 Task: Research Airbnb properties in Luton, United Kingdom from 8th January 2024 to 19th January 2024 for 1 adult. Place can be shared room with 1  bedroom having 1 bed and 1 bathroom. Property type can be hotel.
Action: Mouse moved to (426, 114)
Screenshot: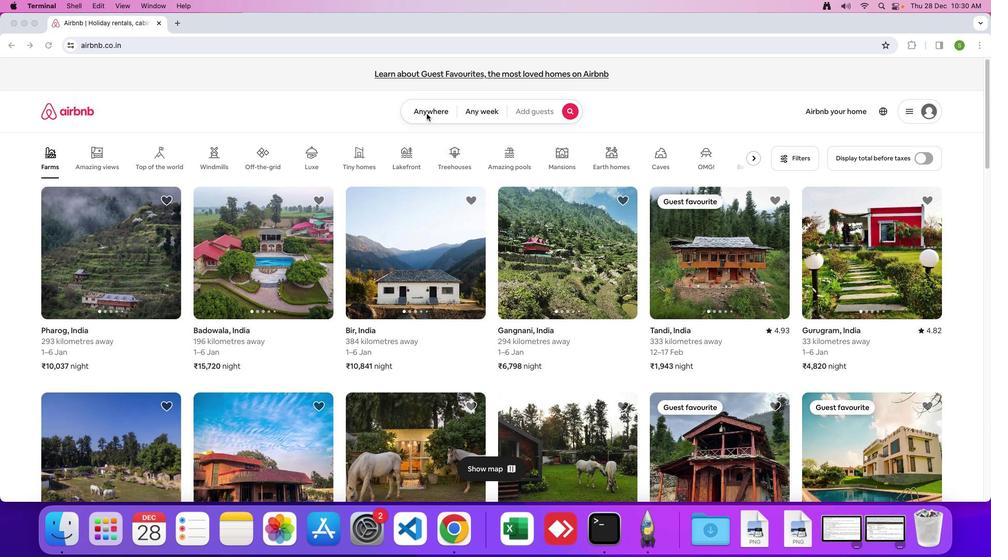 
Action: Mouse pressed left at (426, 114)
Screenshot: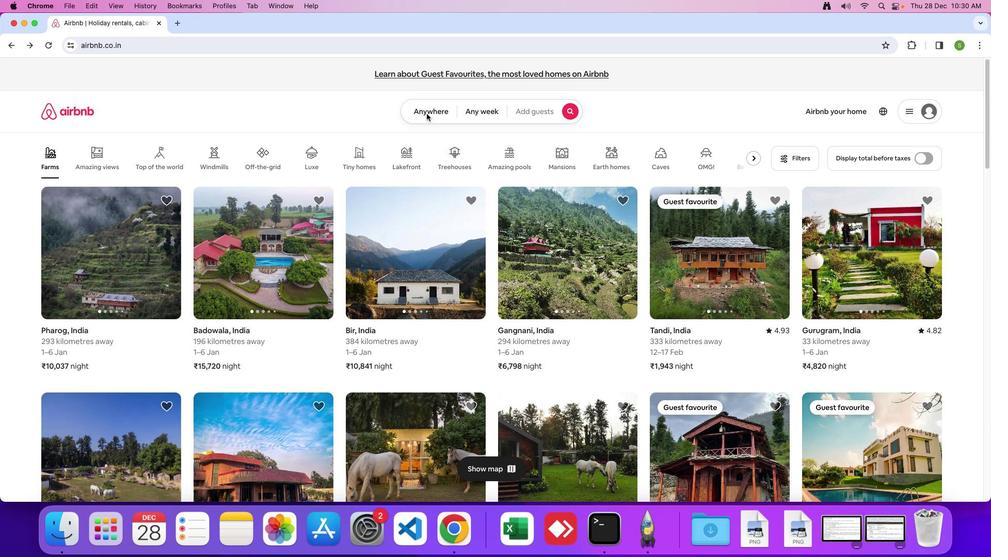 
Action: Mouse moved to (433, 109)
Screenshot: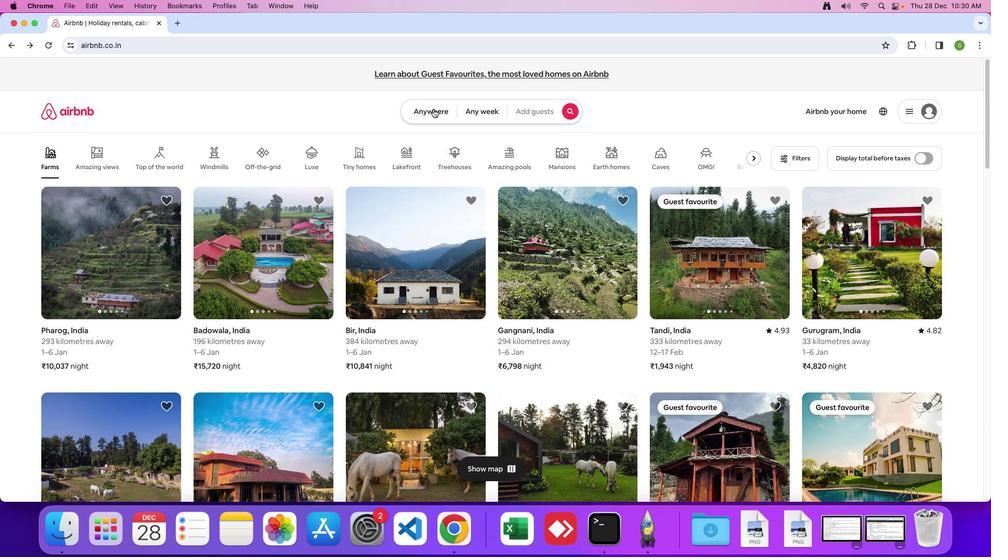 
Action: Mouse pressed left at (433, 109)
Screenshot: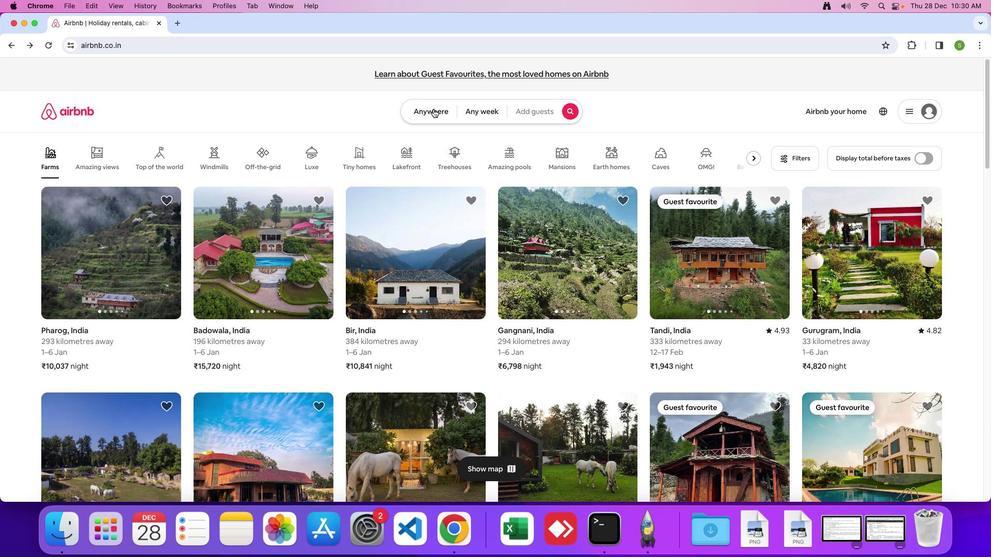 
Action: Mouse moved to (347, 153)
Screenshot: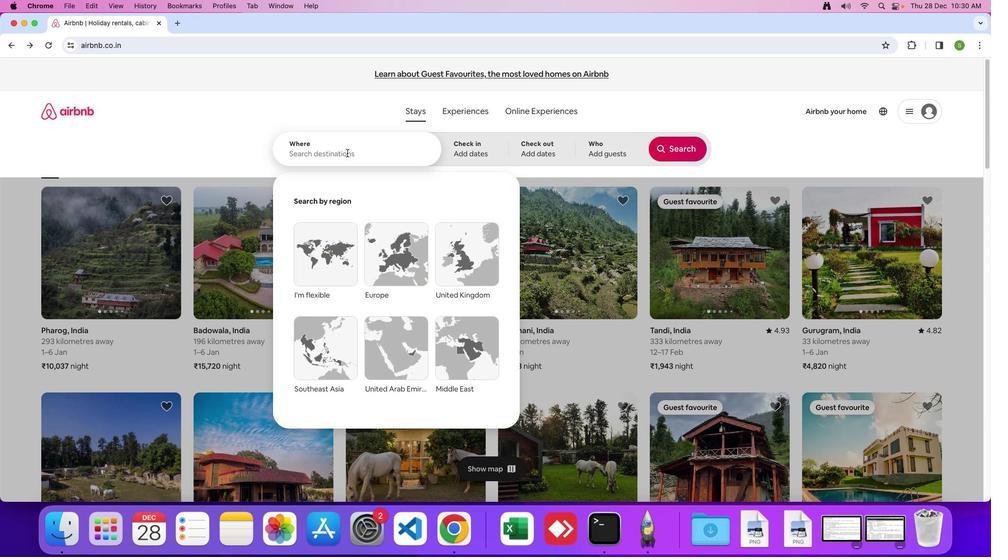 
Action: Mouse pressed left at (347, 153)
Screenshot: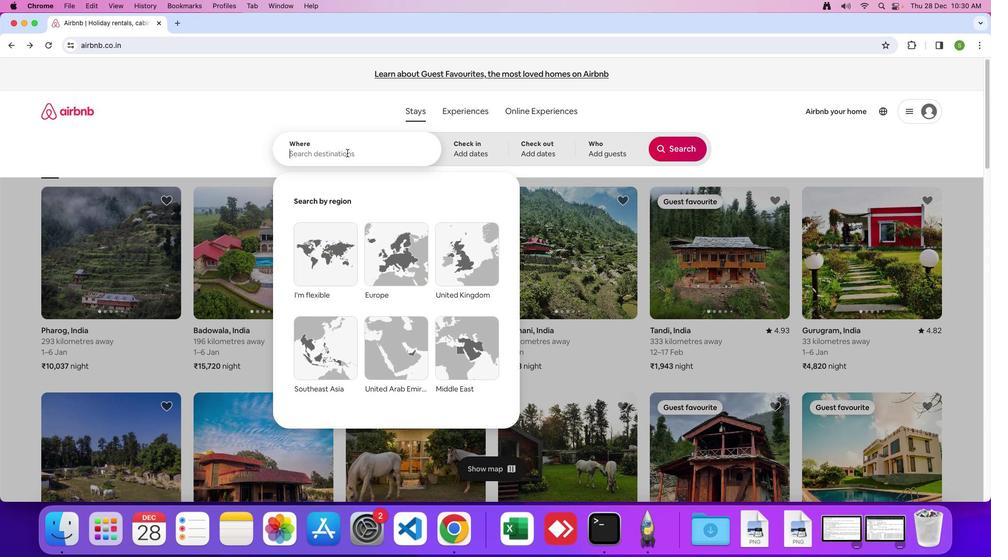 
Action: Key pressed 'L'Key.caps_lock'u''t''o''n'','Key.spaceKey.shift'U''n''i''t''e''d'Key.spaceKey.shift'K''i''n''g''d''o''m'Key.enter
Screenshot: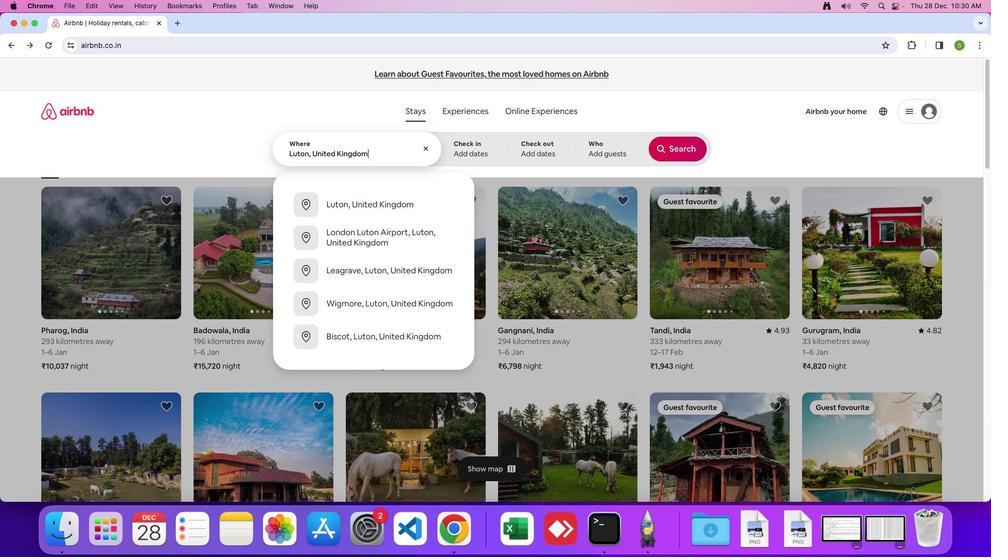 
Action: Mouse moved to (548, 304)
Screenshot: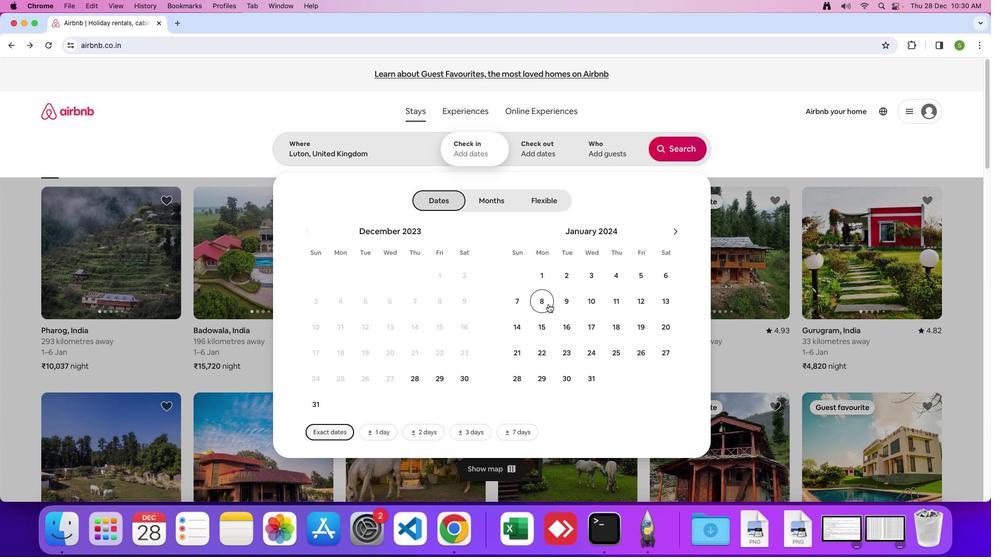 
Action: Mouse pressed left at (548, 304)
Screenshot: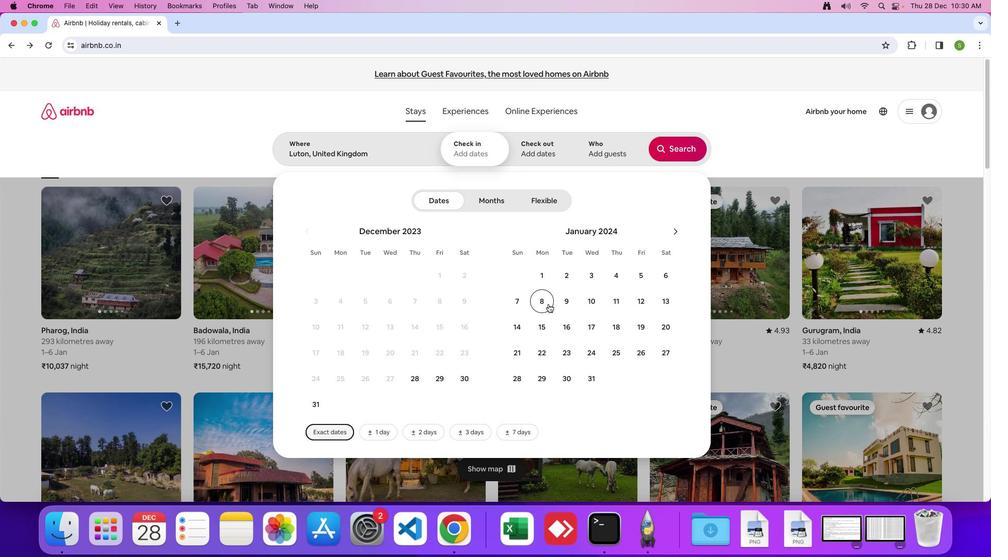 
Action: Mouse moved to (641, 323)
Screenshot: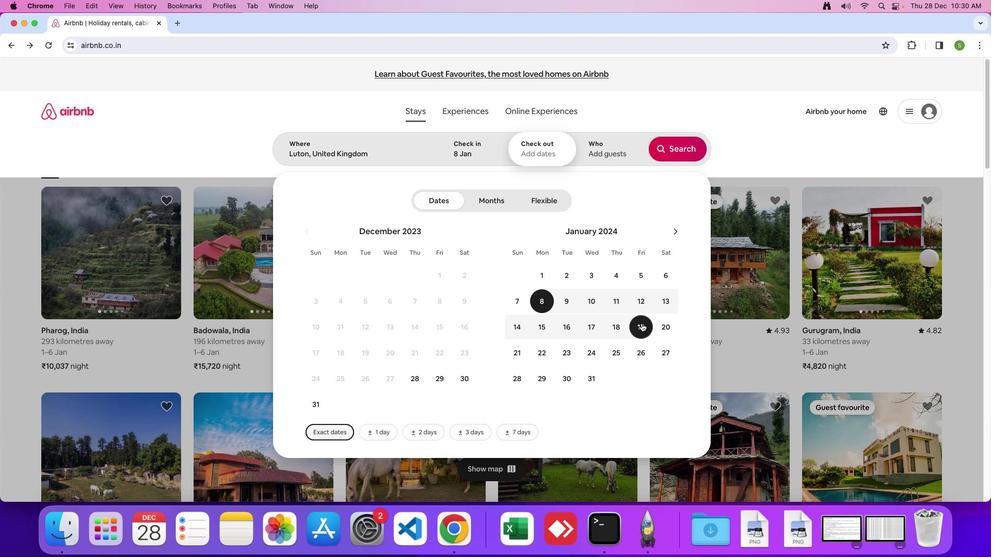 
Action: Mouse pressed left at (641, 323)
Screenshot: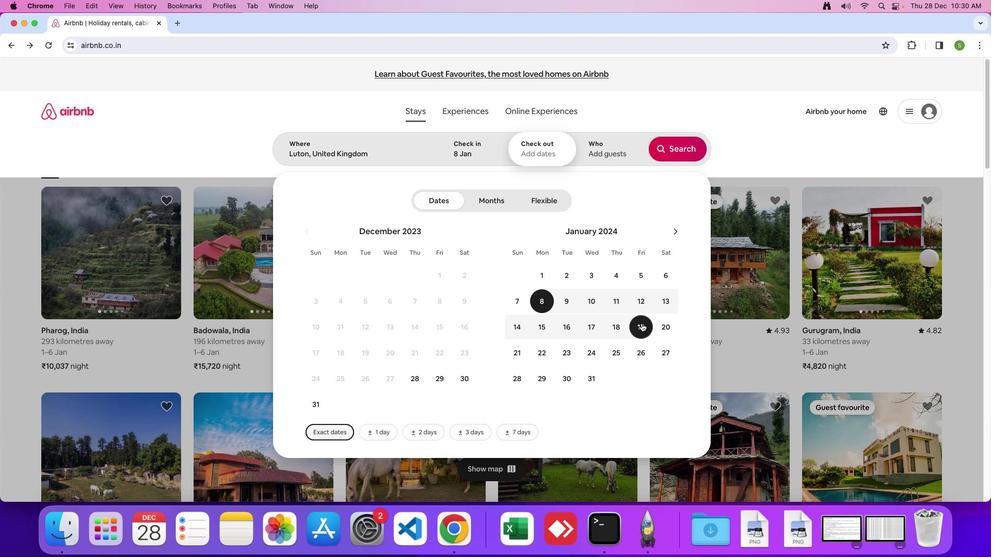 
Action: Mouse moved to (611, 156)
Screenshot: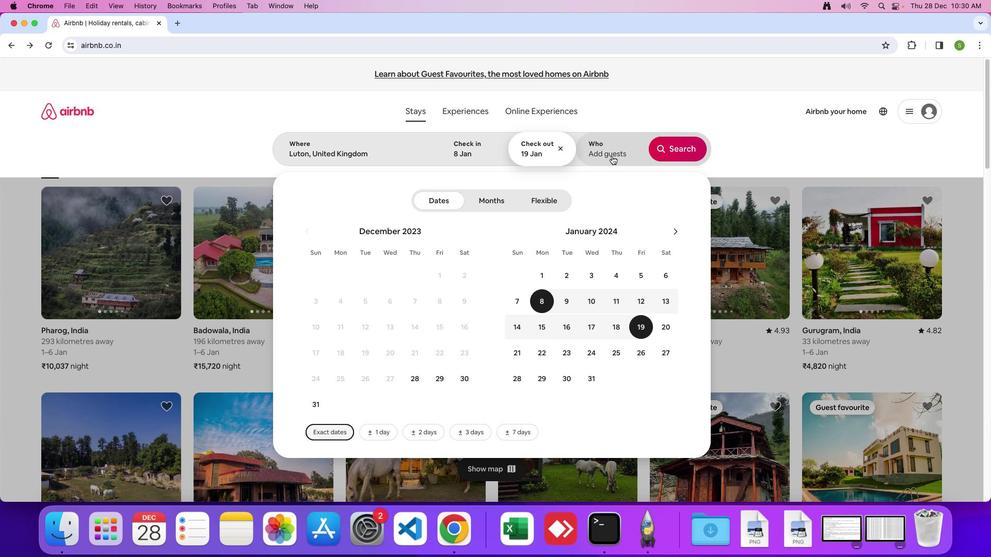 
Action: Mouse pressed left at (611, 156)
Screenshot: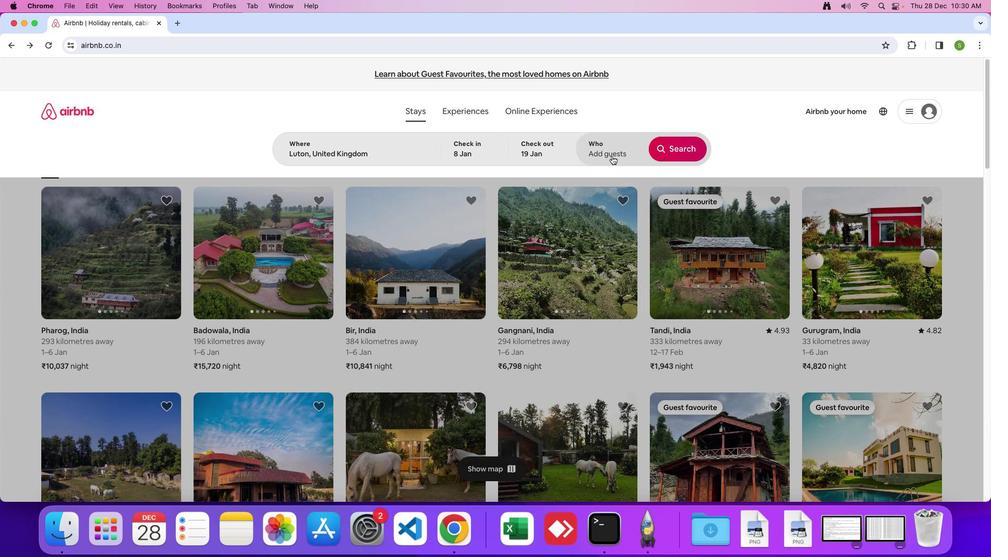 
Action: Mouse moved to (676, 201)
Screenshot: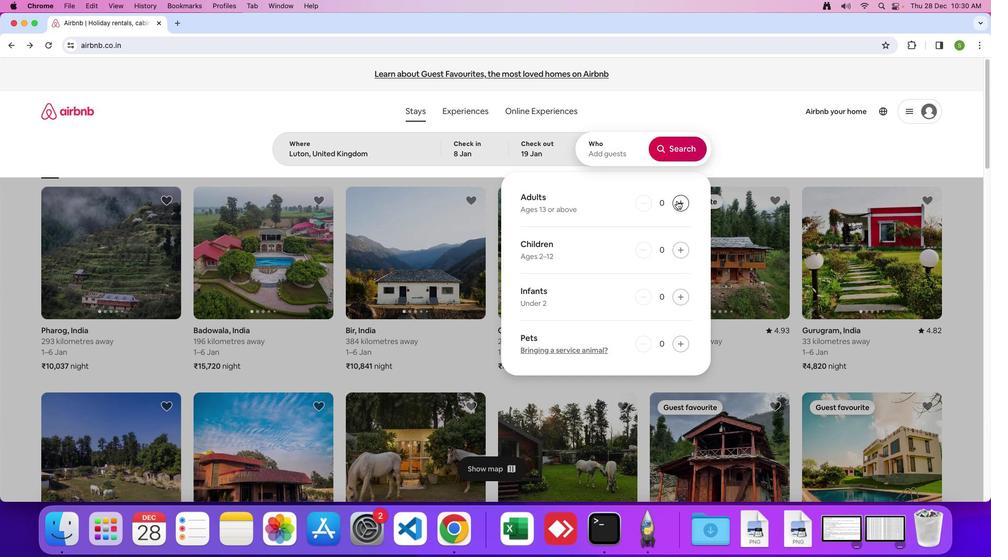 
Action: Mouse pressed left at (676, 201)
Screenshot: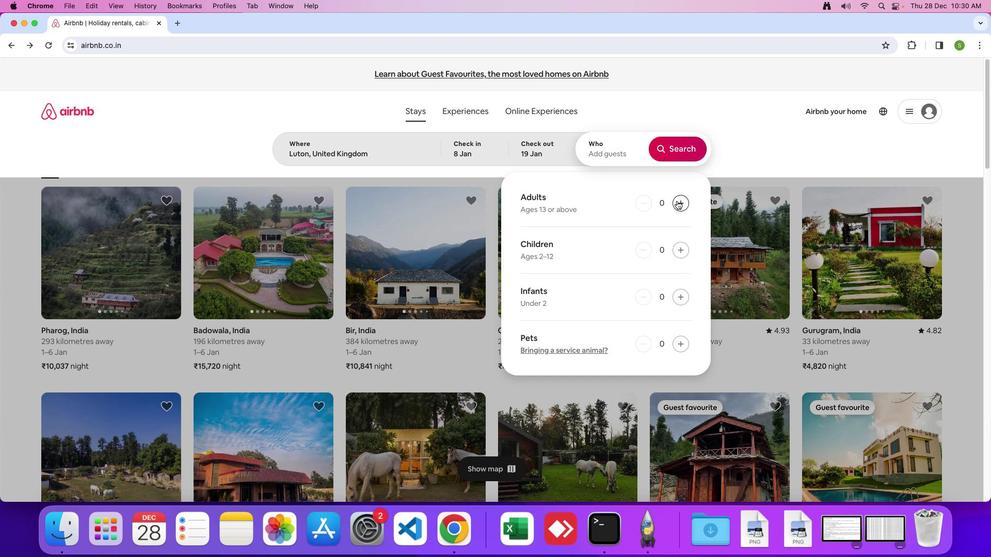 
Action: Mouse moved to (681, 154)
Screenshot: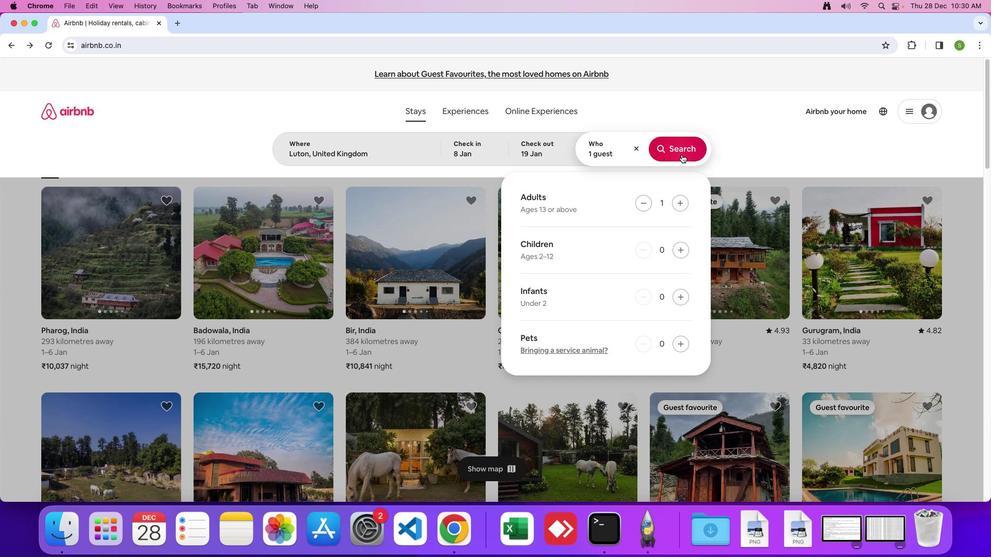 
Action: Mouse pressed left at (681, 154)
Screenshot: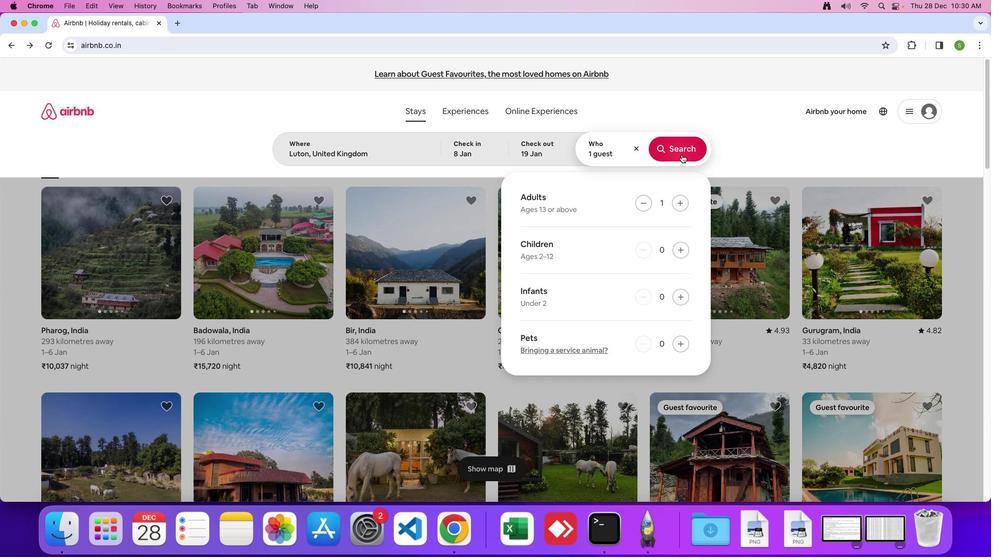 
Action: Mouse moved to (827, 117)
Screenshot: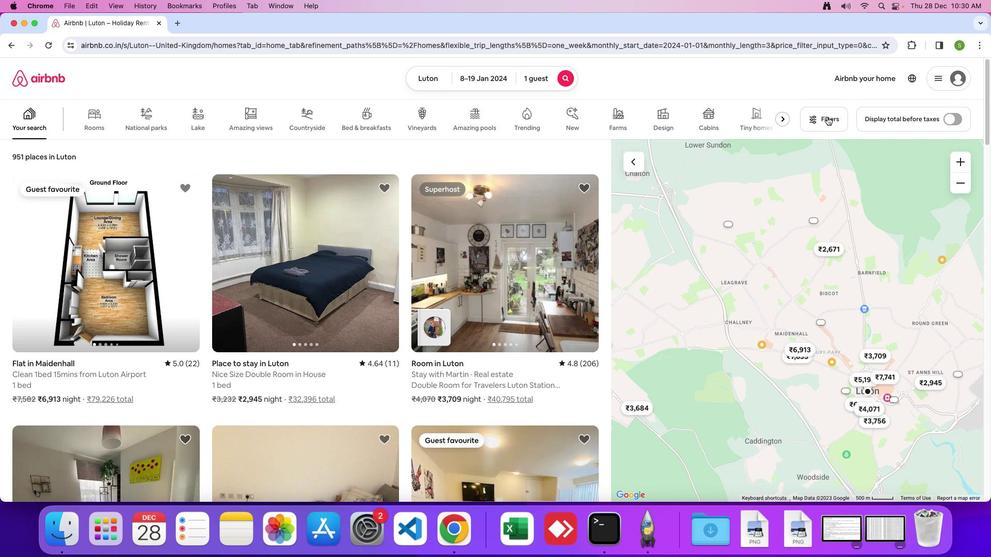 
Action: Mouse pressed left at (827, 117)
Screenshot: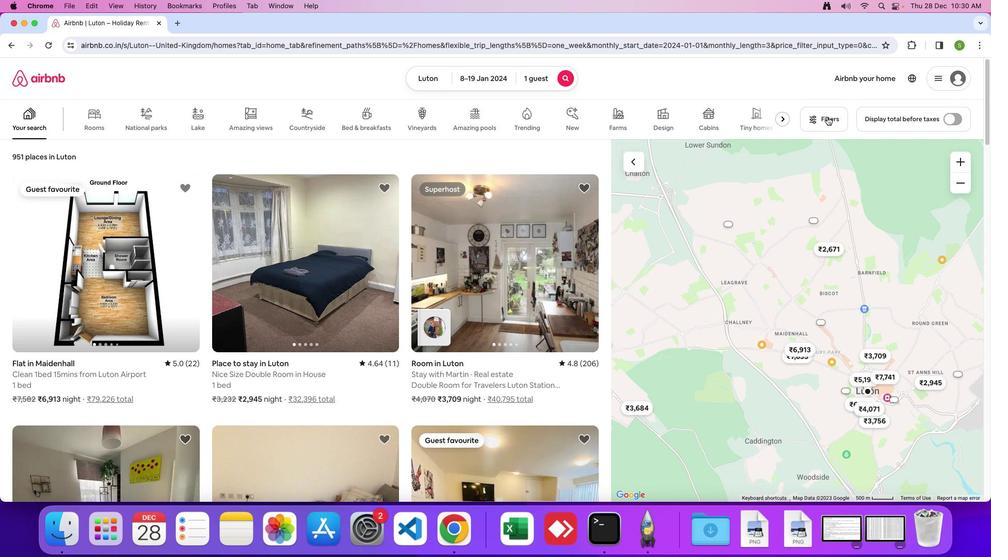
Action: Mouse moved to (464, 266)
Screenshot: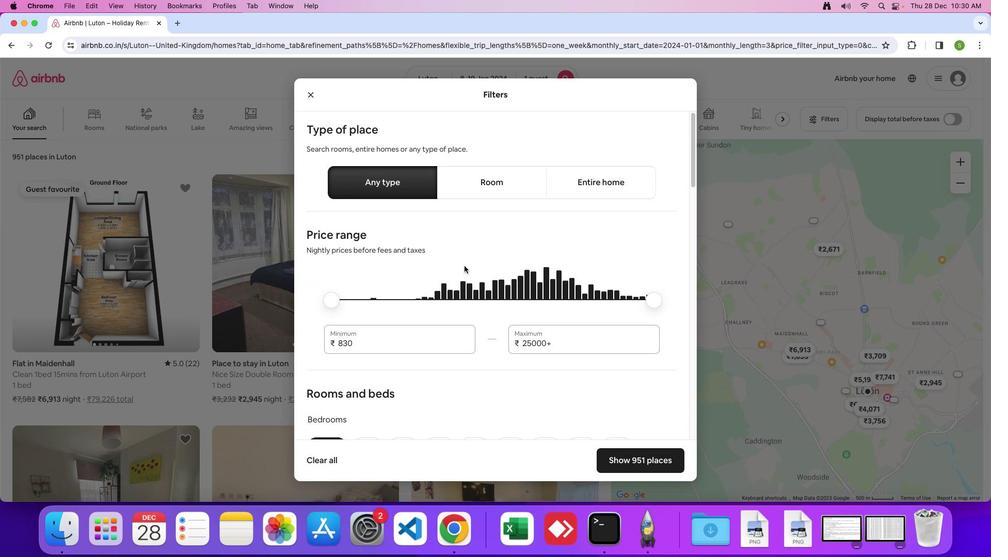 
Action: Mouse scrolled (464, 266) with delta (0, 0)
Screenshot: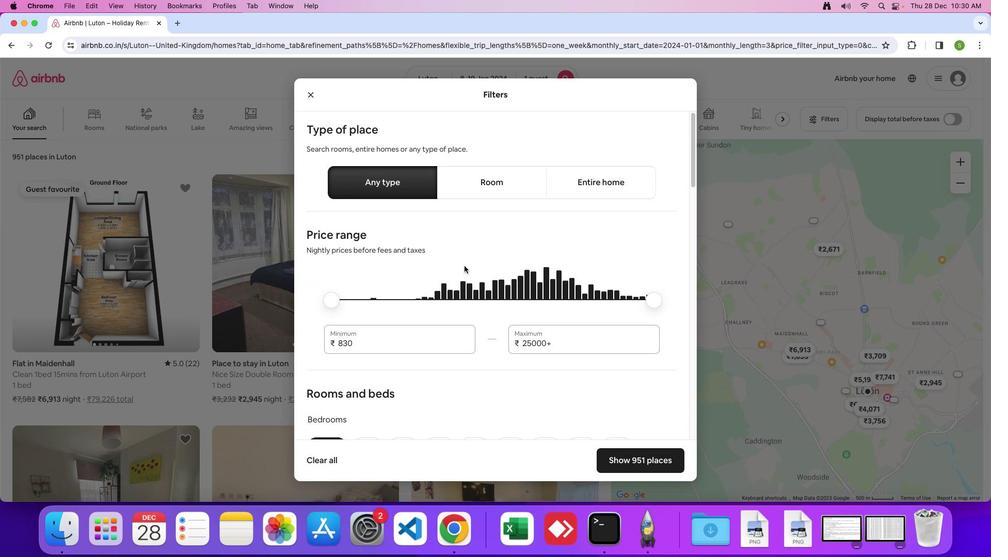 
Action: Mouse moved to (464, 266)
Screenshot: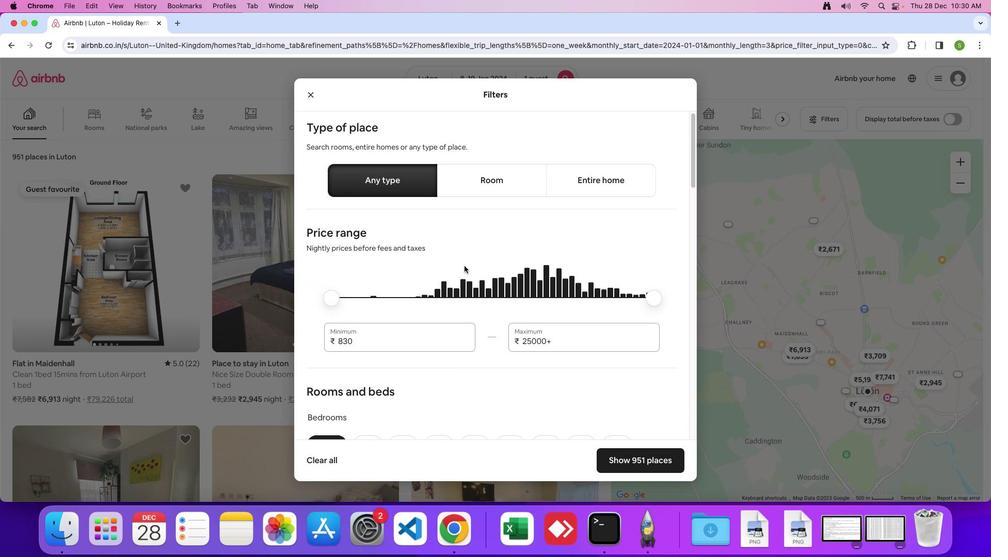 
Action: Mouse scrolled (464, 266) with delta (0, 0)
Screenshot: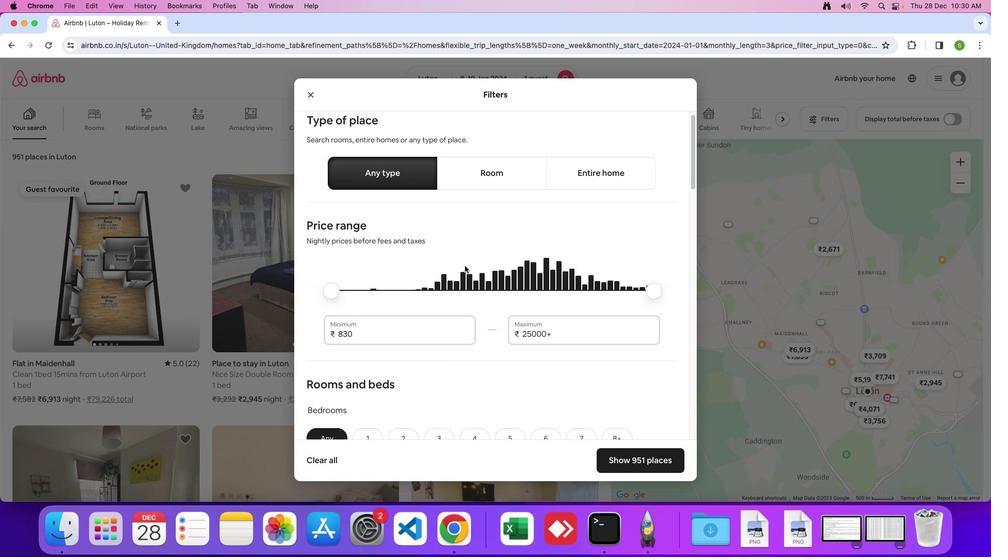 
Action: Mouse moved to (464, 266)
Screenshot: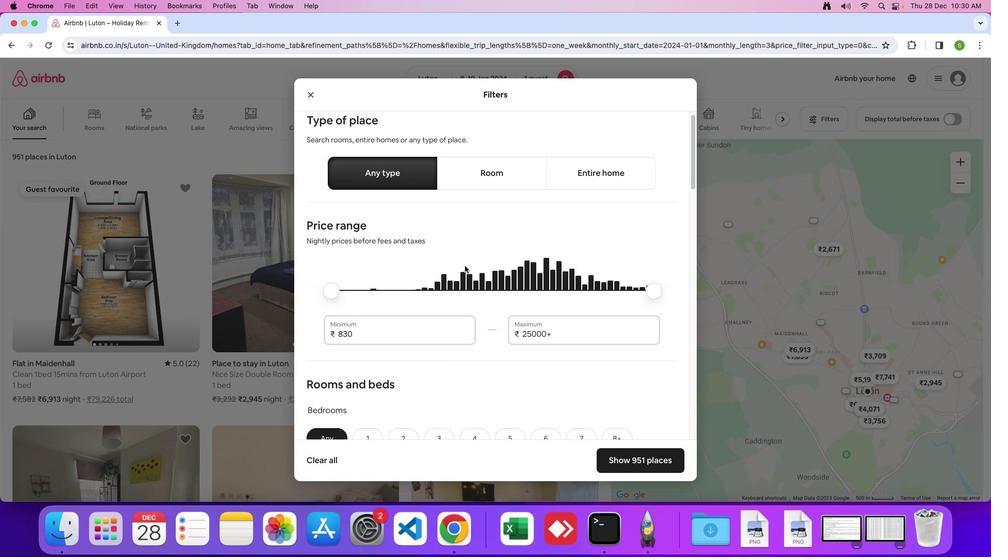 
Action: Mouse scrolled (464, 266) with delta (0, 0)
Screenshot: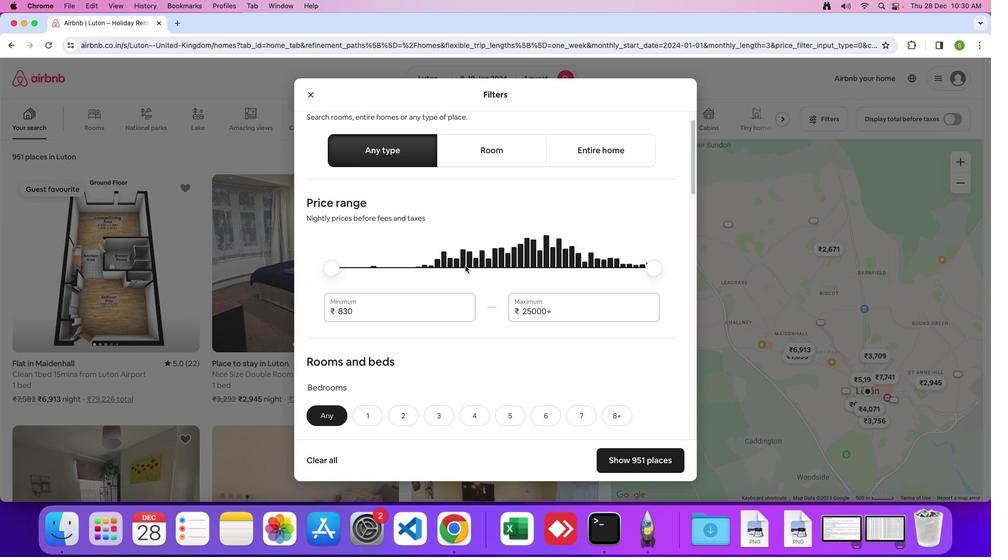 
Action: Mouse moved to (466, 264)
Screenshot: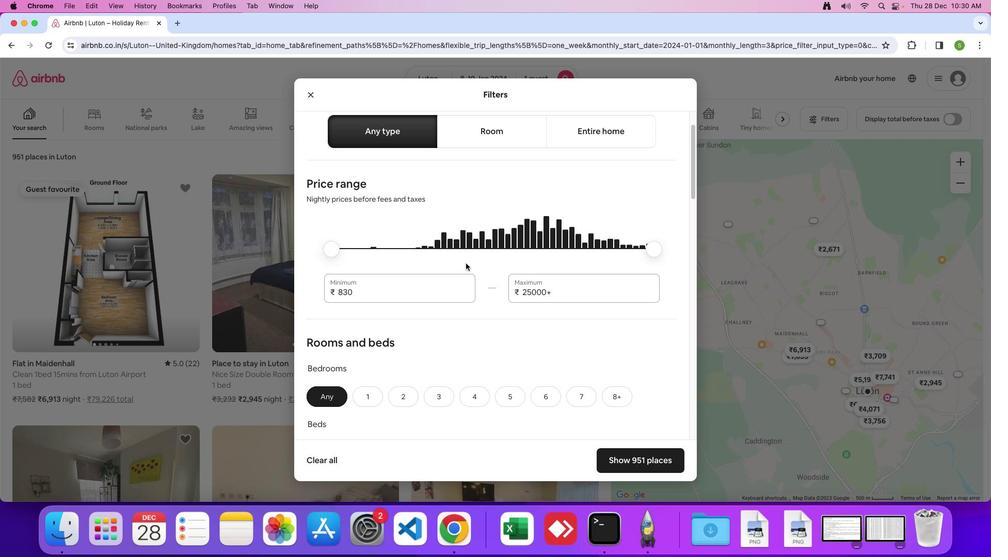 
Action: Mouse scrolled (466, 264) with delta (0, 0)
Screenshot: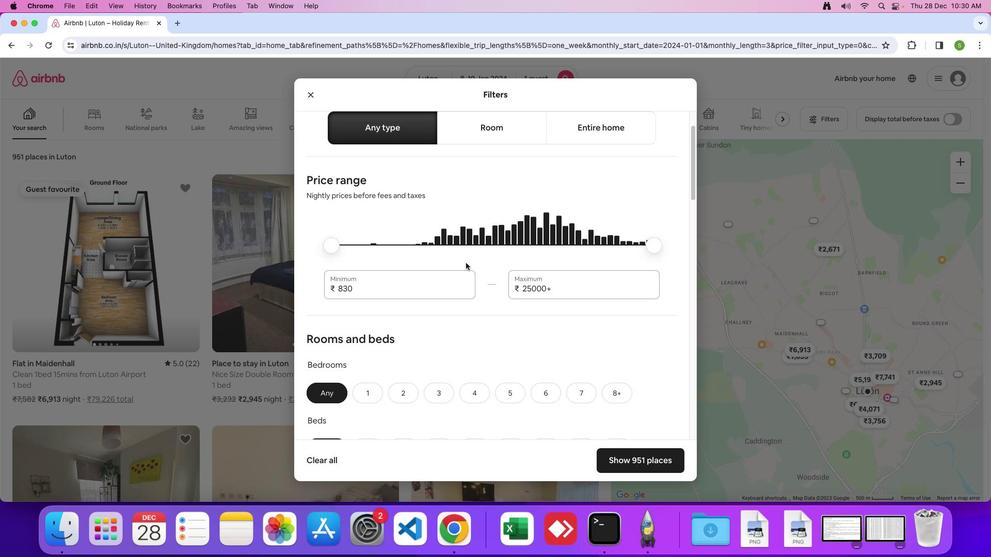 
Action: Mouse scrolled (466, 264) with delta (0, 0)
Screenshot: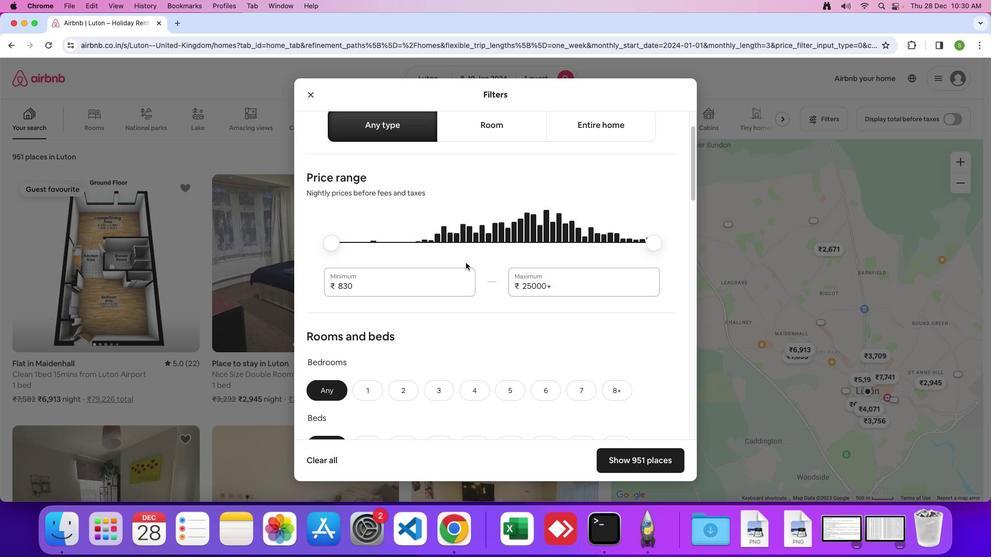 
Action: Mouse moved to (466, 263)
Screenshot: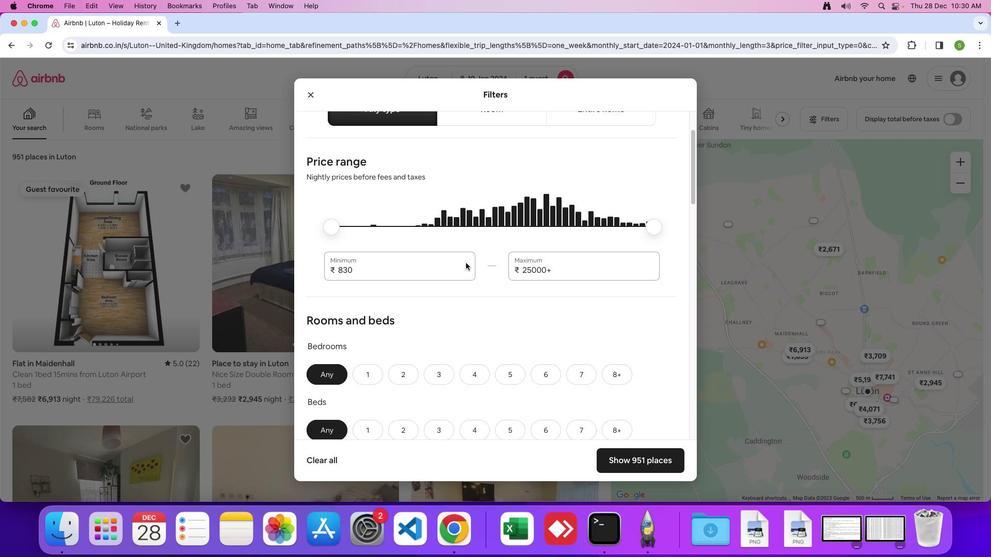 
Action: Mouse scrolled (466, 263) with delta (0, 0)
Screenshot: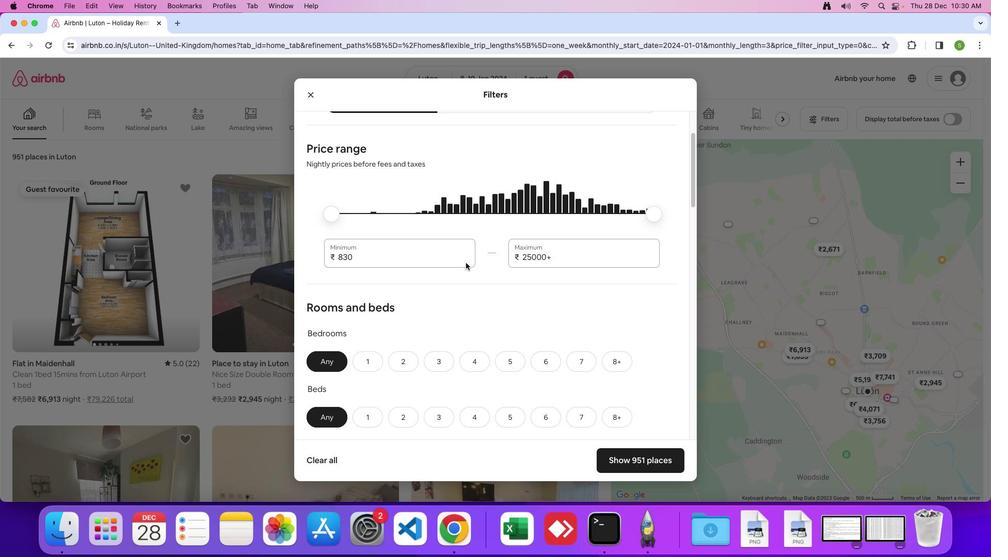 
Action: Mouse scrolled (466, 263) with delta (0, 0)
Screenshot: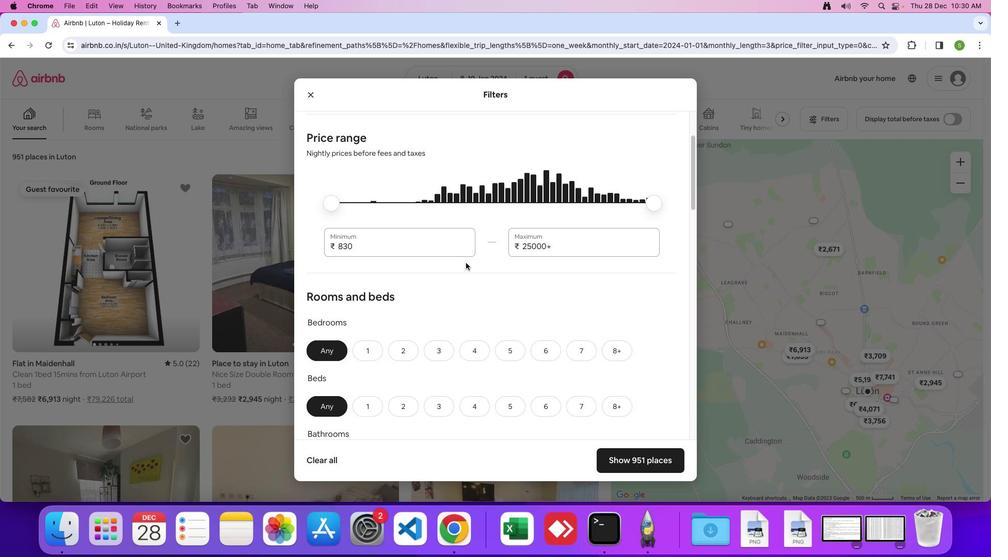 
Action: Mouse scrolled (466, 263) with delta (0, 0)
Screenshot: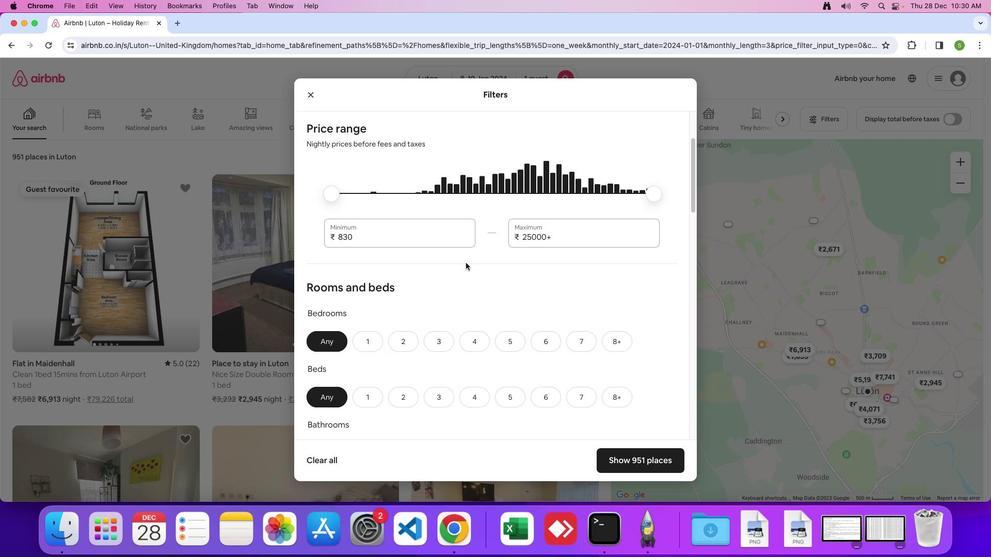 
Action: Mouse scrolled (466, 263) with delta (0, 0)
Screenshot: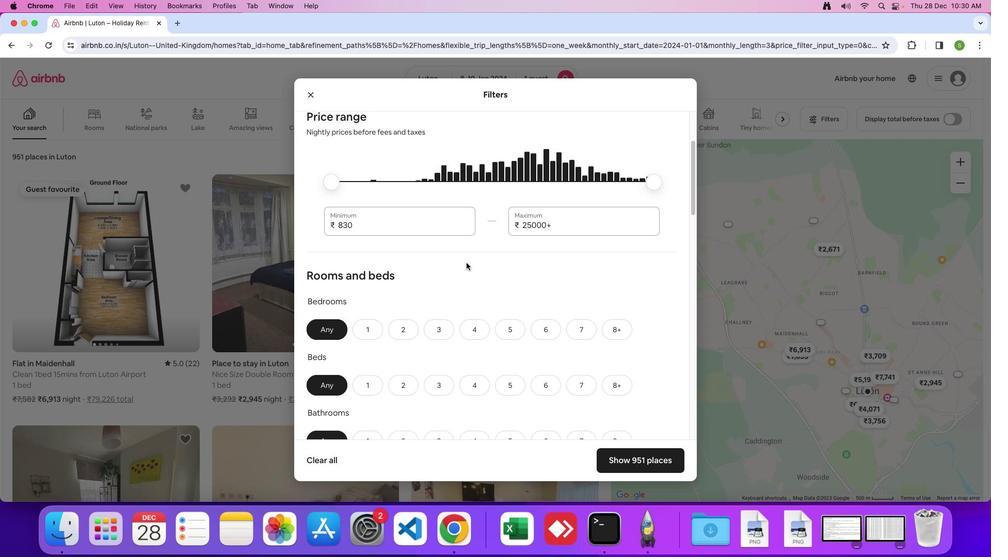
Action: Mouse scrolled (466, 263) with delta (0, 0)
Screenshot: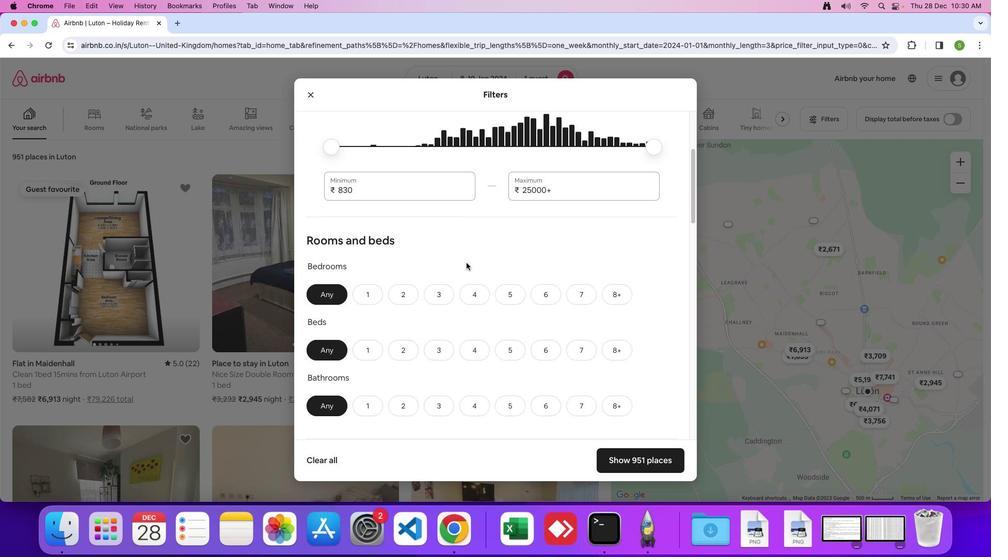 
Action: Mouse scrolled (466, 263) with delta (0, -2)
Screenshot: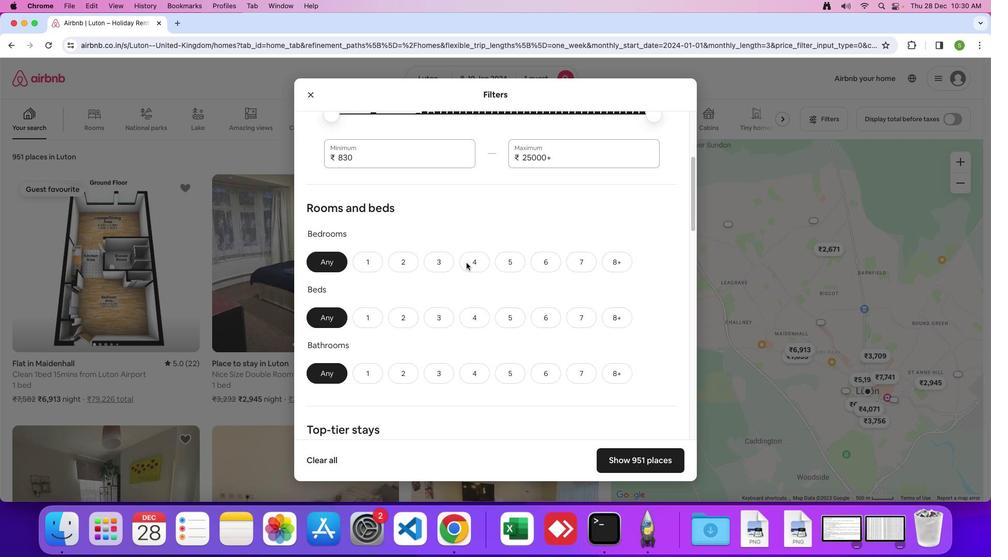 
Action: Mouse moved to (373, 237)
Screenshot: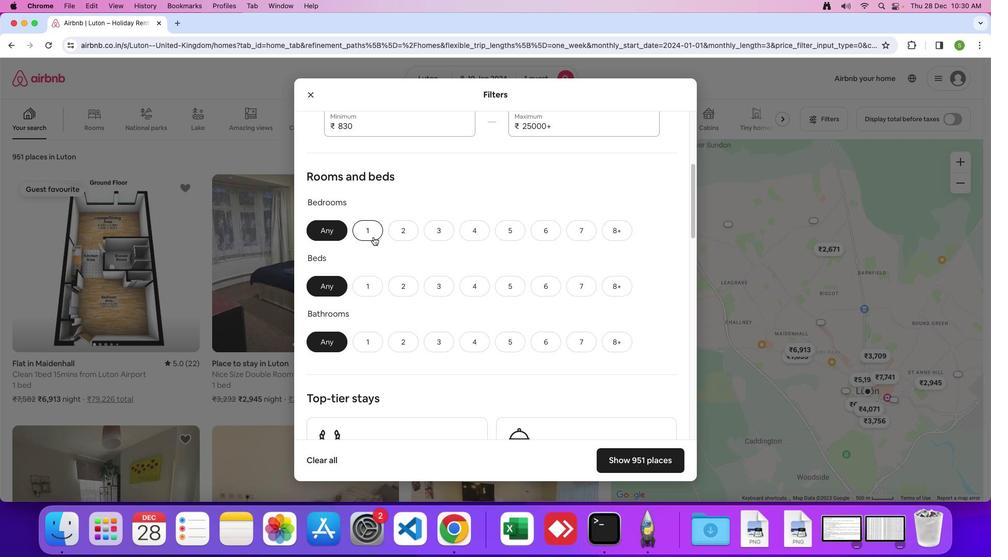 
Action: Mouse pressed left at (373, 237)
Screenshot: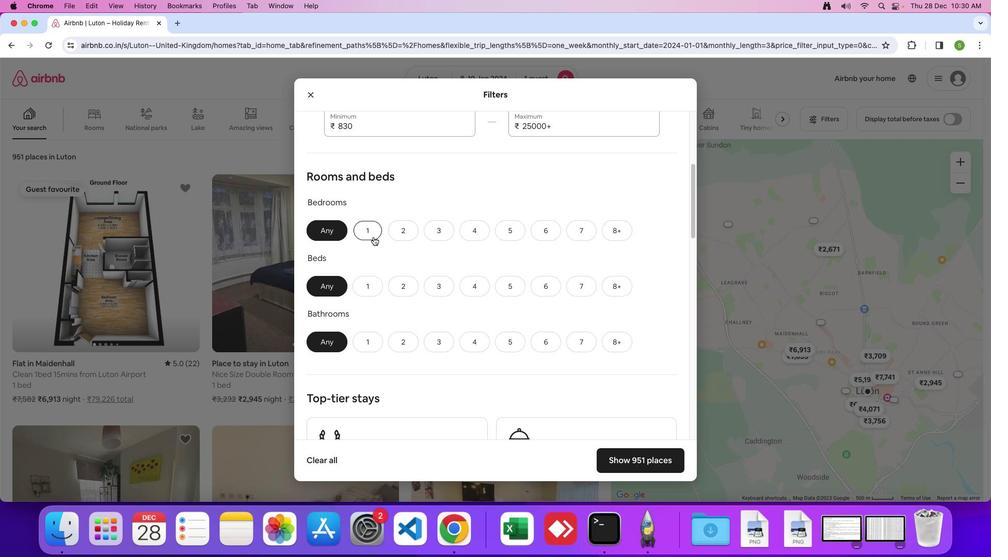 
Action: Mouse moved to (368, 283)
Screenshot: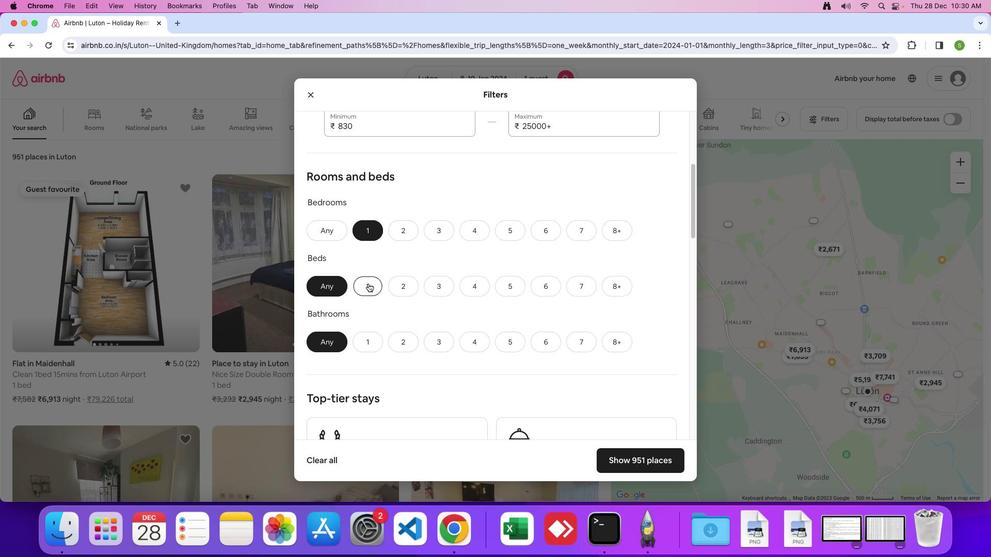 
Action: Mouse pressed left at (368, 283)
Screenshot: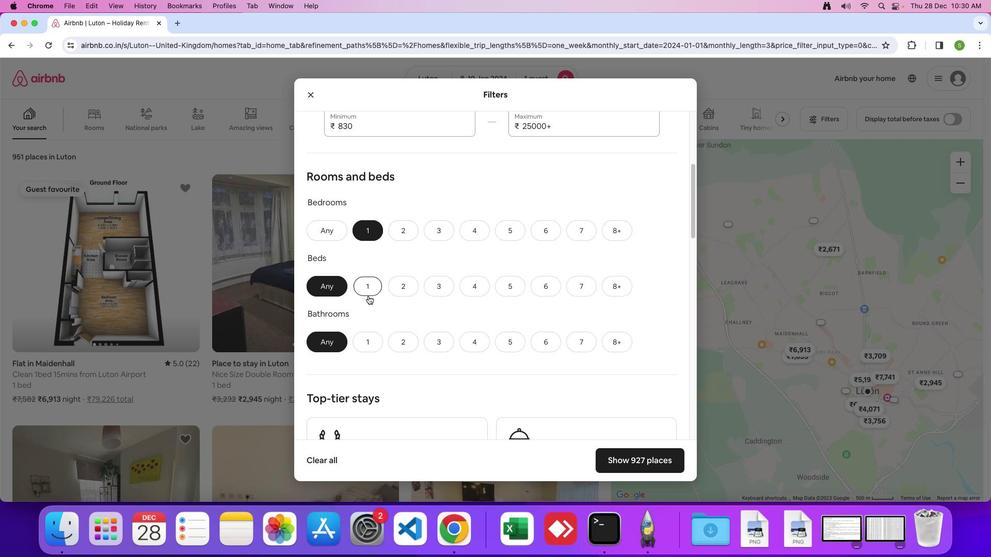
Action: Mouse moved to (361, 337)
Screenshot: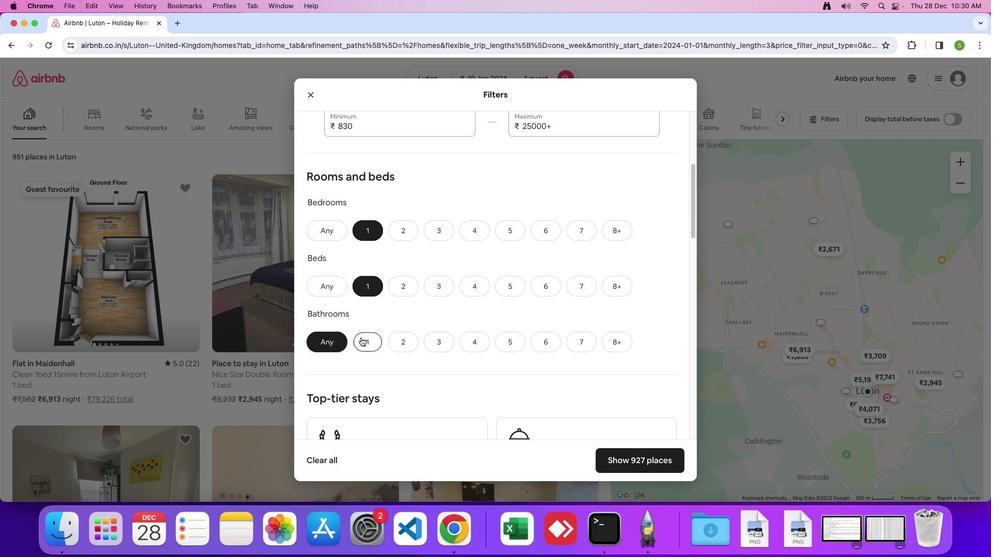 
Action: Mouse pressed left at (361, 337)
Screenshot: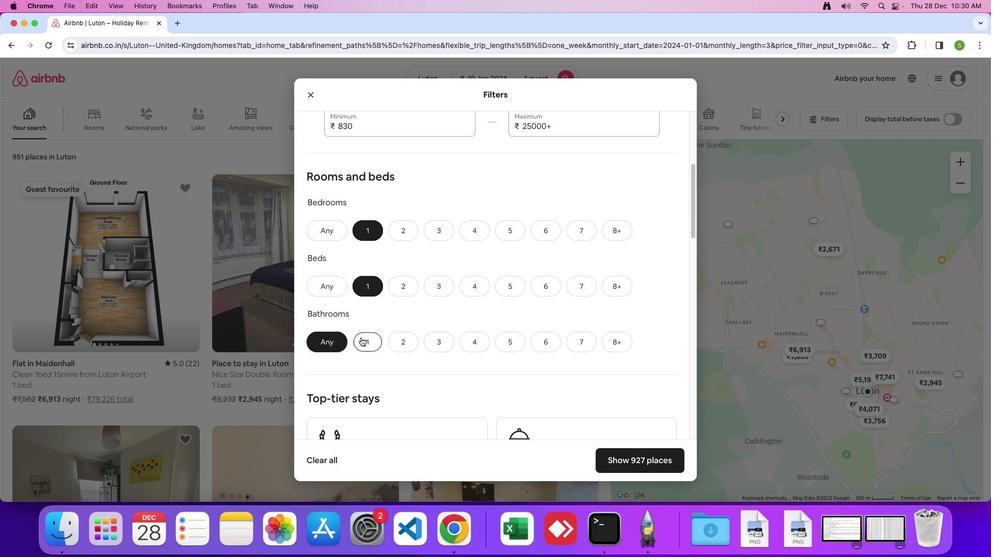 
Action: Mouse moved to (537, 267)
Screenshot: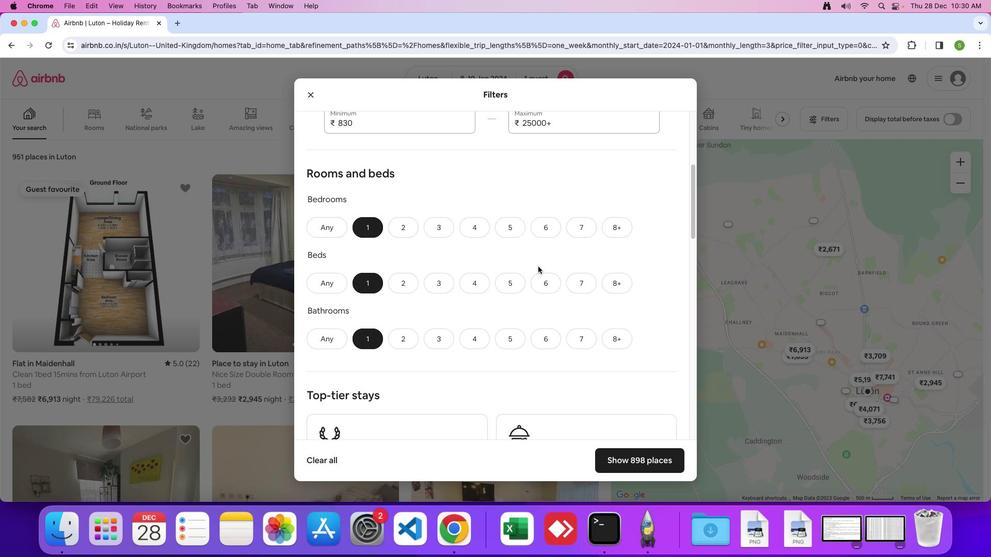 
Action: Mouse scrolled (537, 267) with delta (0, 0)
Screenshot: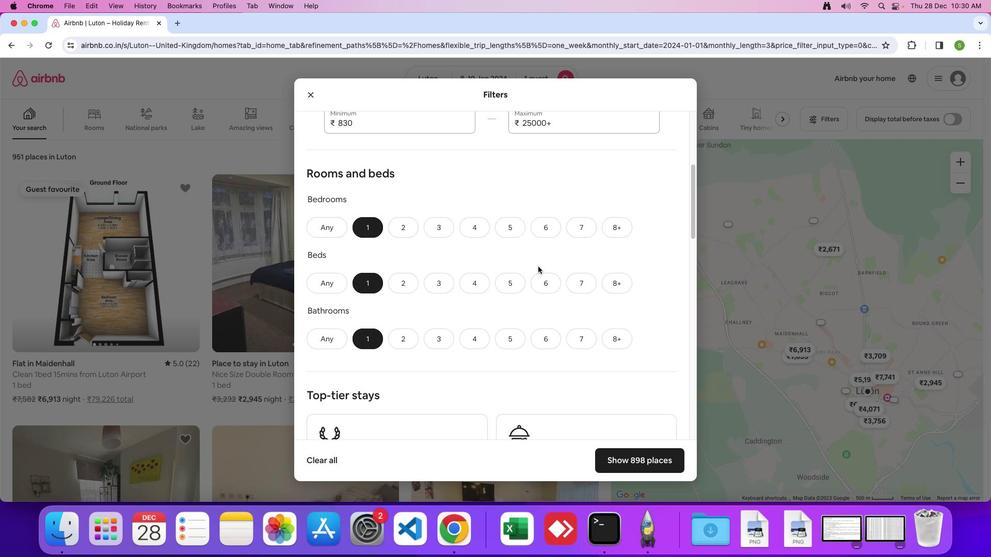
Action: Mouse moved to (537, 266)
Screenshot: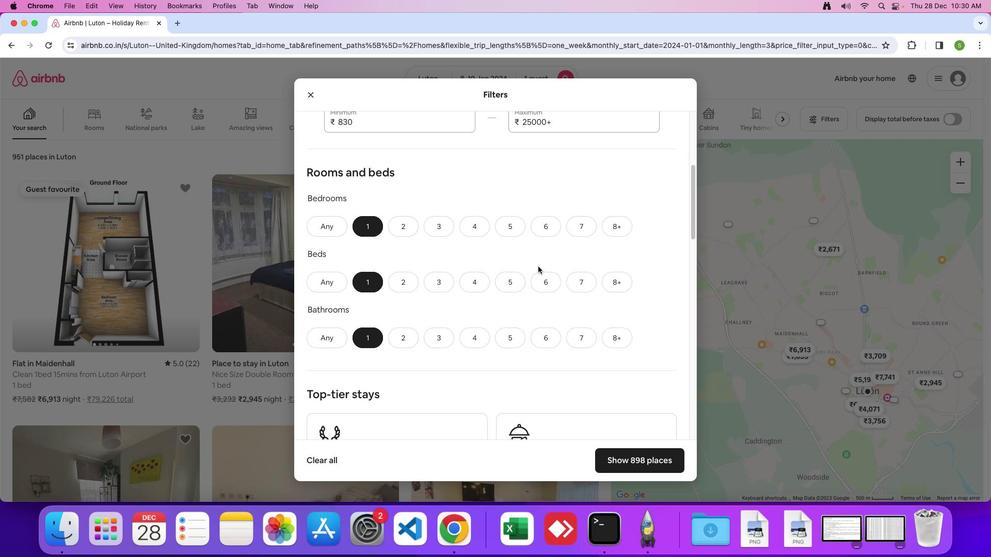 
Action: Mouse scrolled (537, 266) with delta (0, 0)
Screenshot: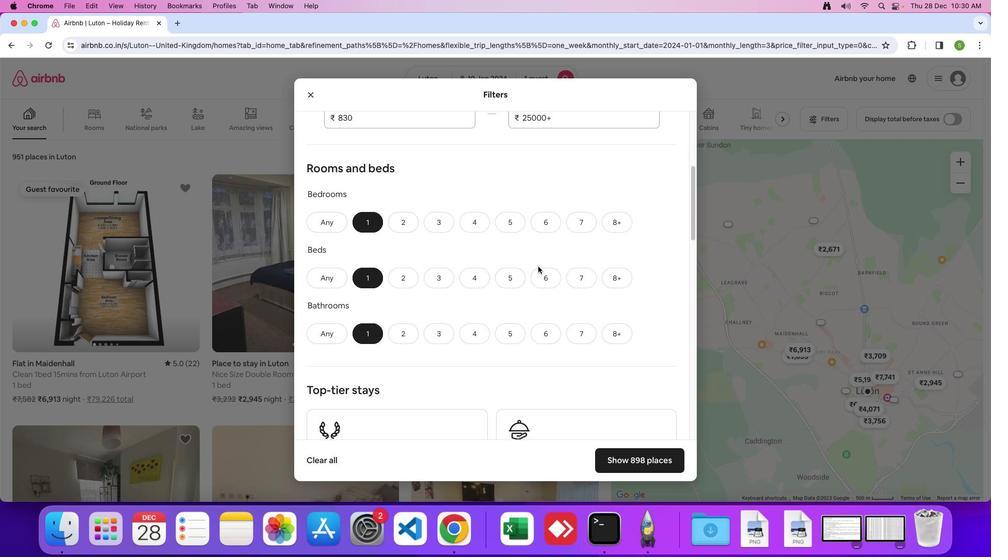 
Action: Mouse moved to (537, 266)
Screenshot: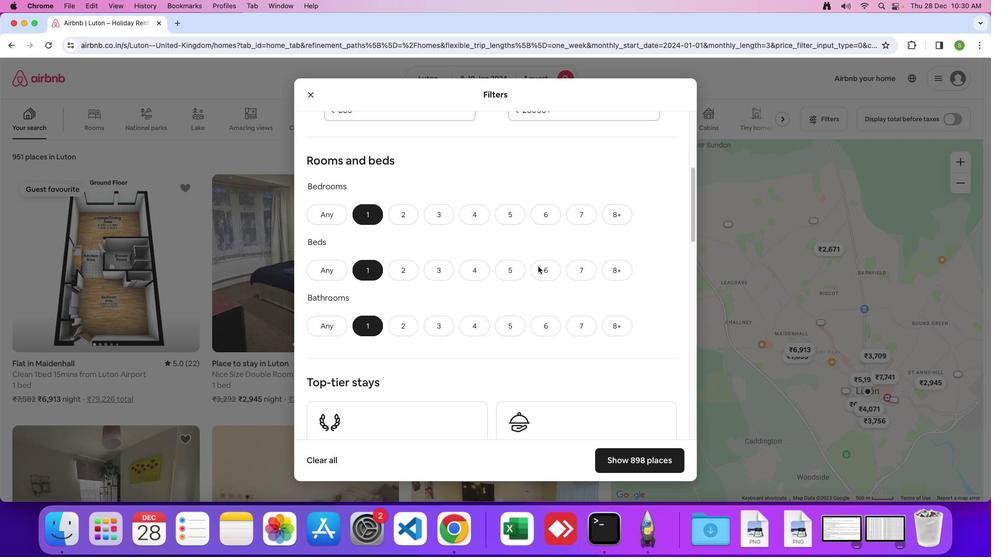 
Action: Mouse scrolled (537, 266) with delta (0, 0)
Screenshot: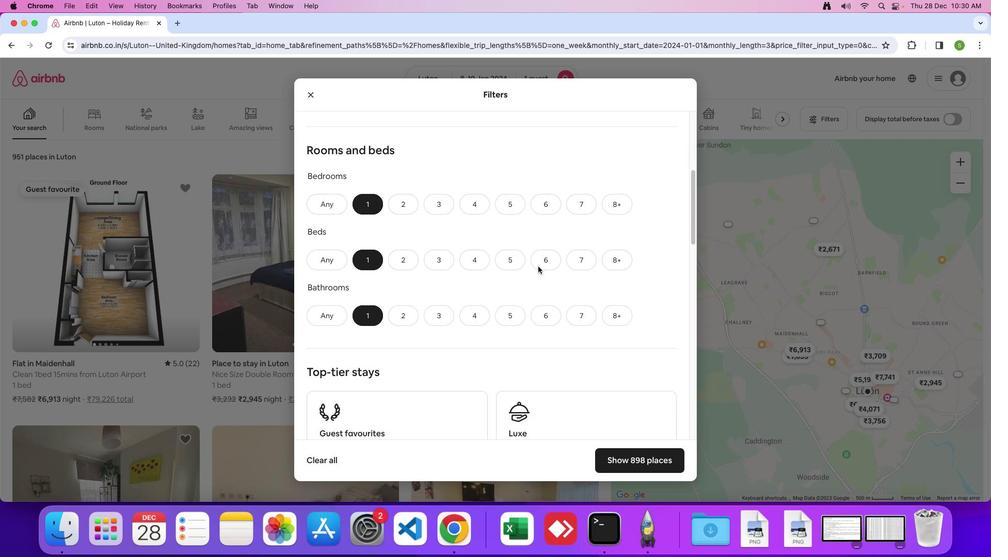
Action: Mouse moved to (525, 268)
Screenshot: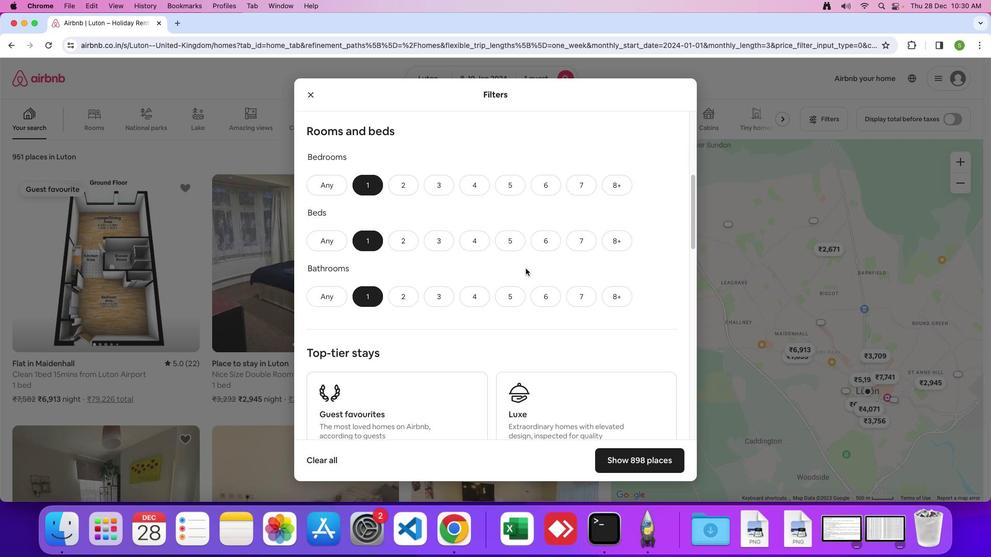 
Action: Mouse scrolled (525, 268) with delta (0, 0)
Screenshot: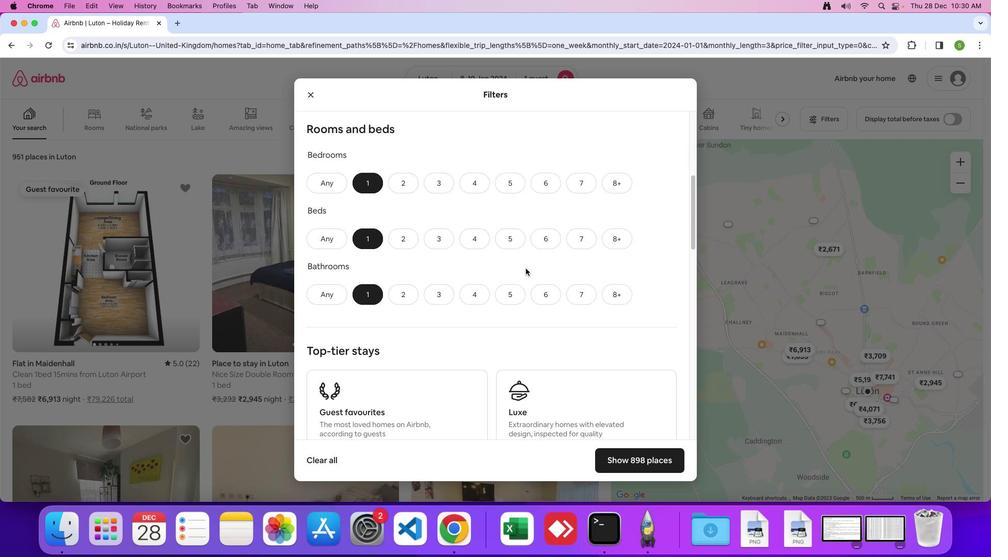
Action: Mouse scrolled (525, 268) with delta (0, 0)
Screenshot: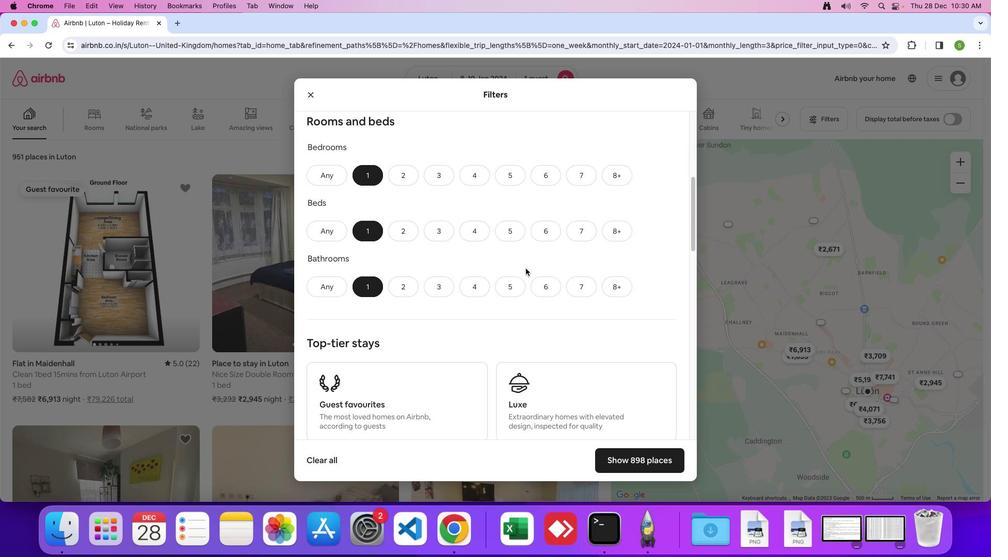 
Action: Mouse scrolled (525, 268) with delta (0, 0)
Screenshot: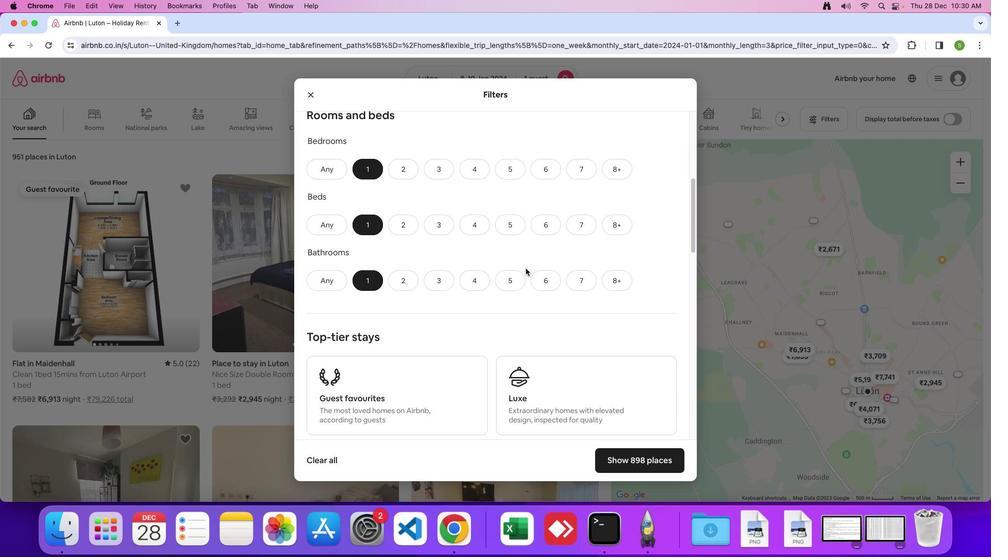 
Action: Mouse scrolled (525, 268) with delta (0, 0)
Screenshot: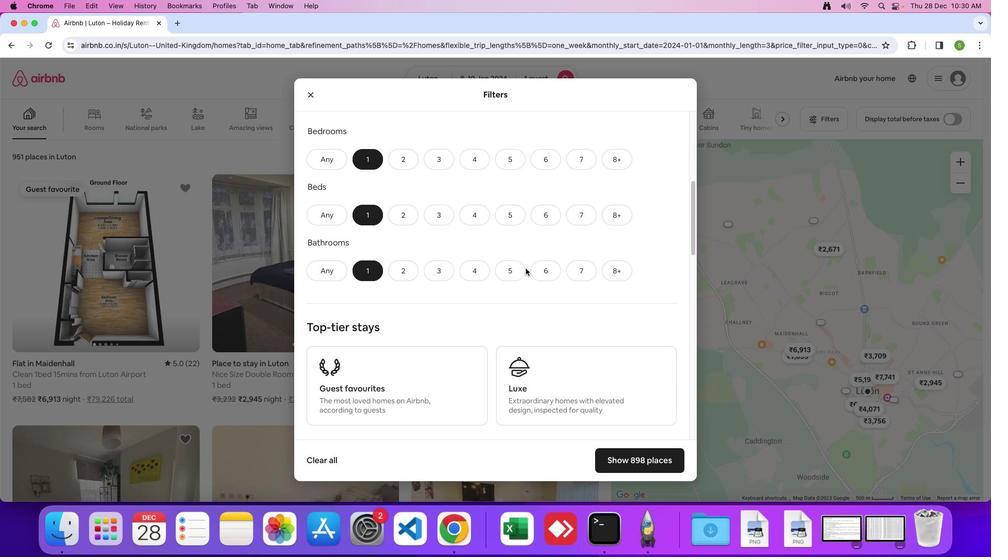 
Action: Mouse scrolled (525, 268) with delta (0, 0)
Screenshot: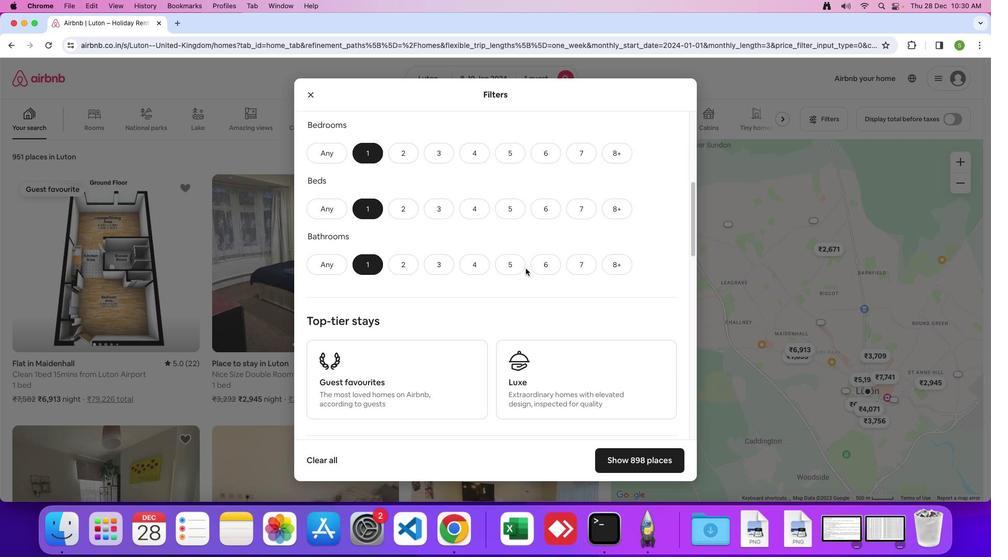 
Action: Mouse scrolled (525, 268) with delta (0, 0)
Screenshot: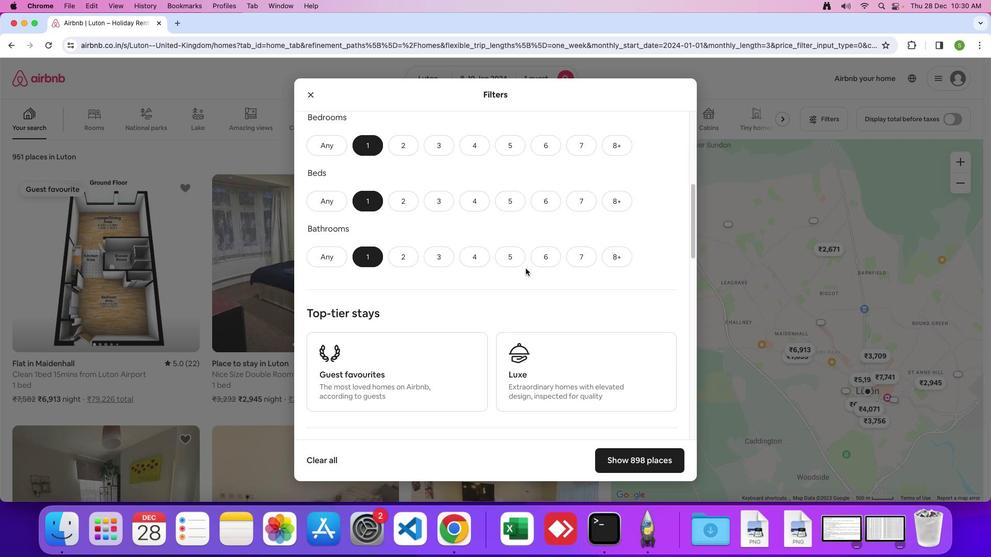 
Action: Mouse scrolled (525, 268) with delta (0, 0)
Screenshot: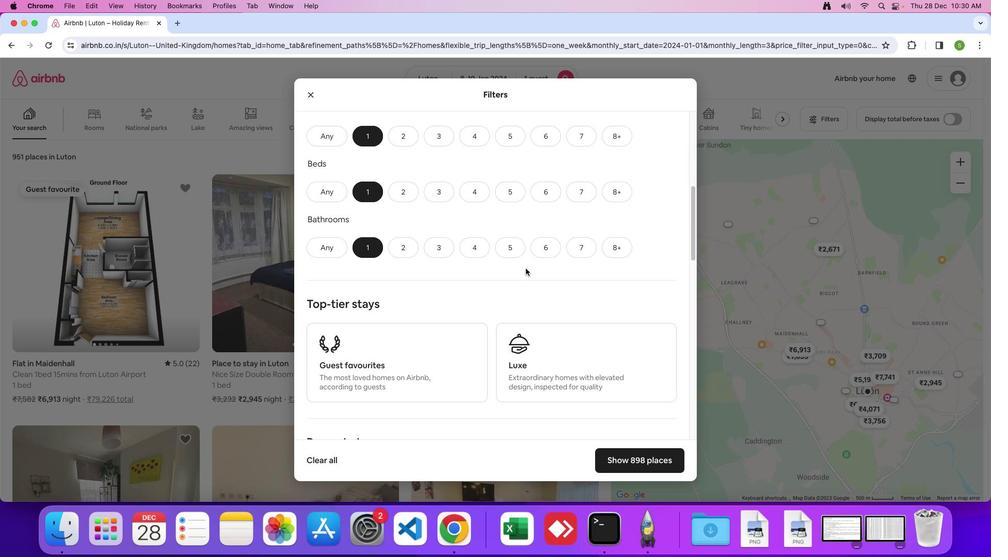 
Action: Mouse scrolled (525, 268) with delta (0, 0)
Screenshot: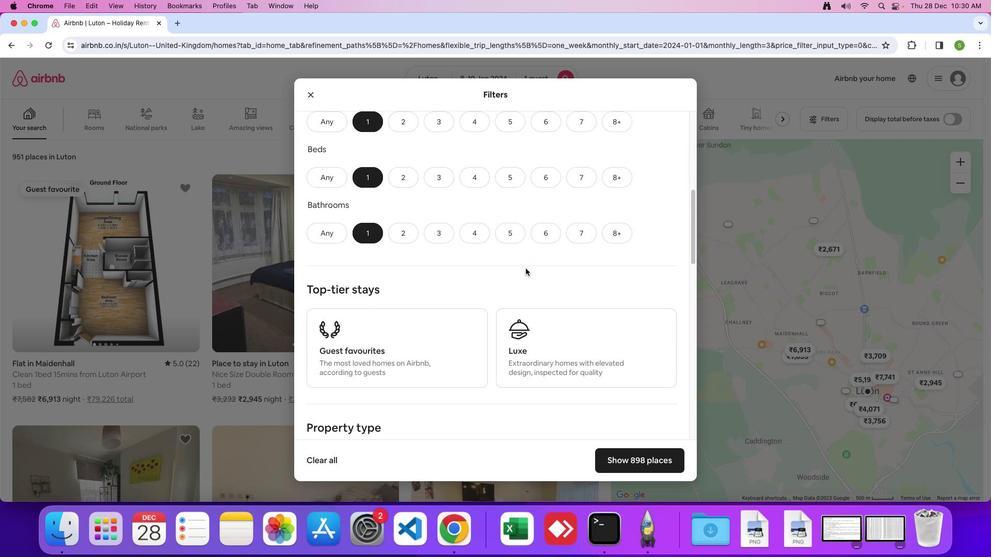 
Action: Mouse scrolled (525, 268) with delta (0, -1)
Screenshot: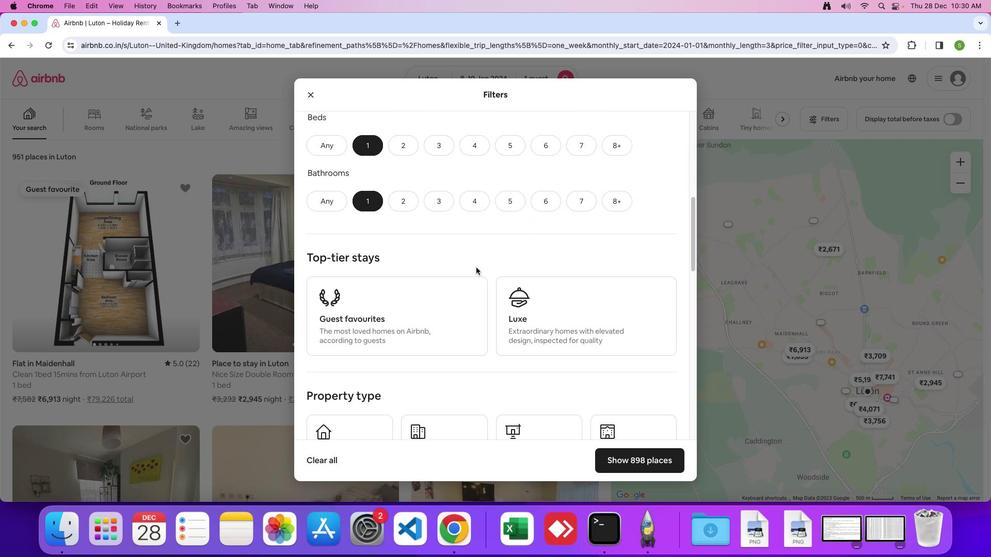 
Action: Mouse moved to (444, 266)
Screenshot: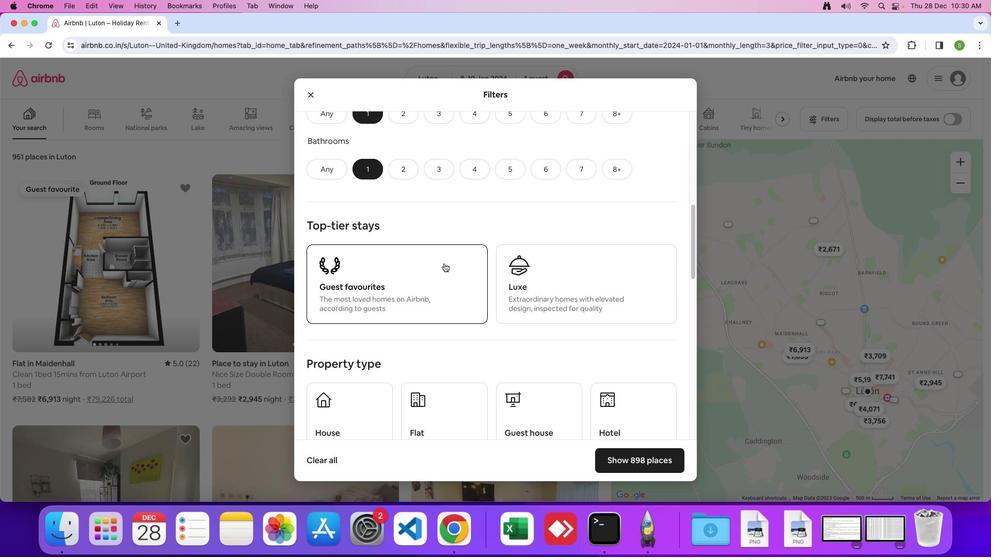 
Action: Mouse scrolled (444, 266) with delta (0, 0)
Screenshot: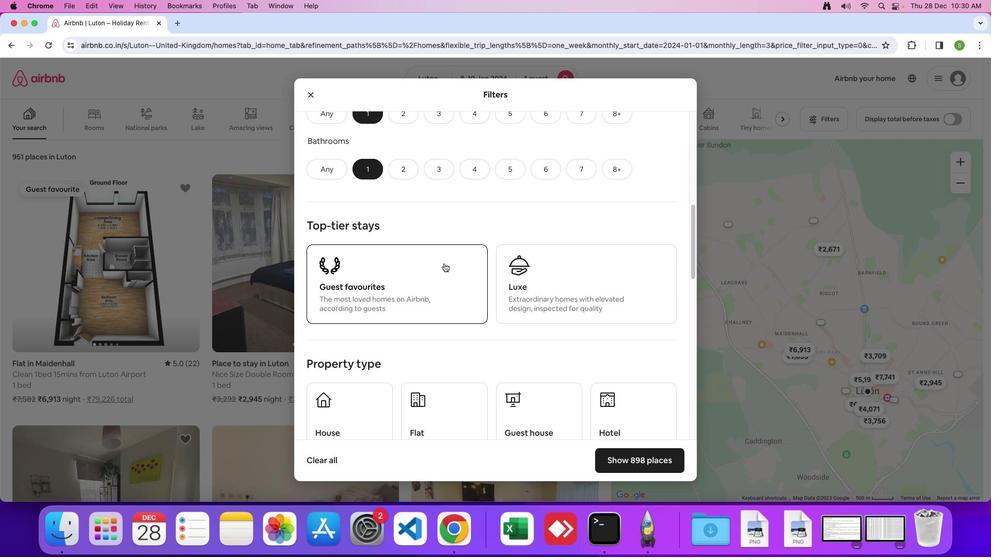 
Action: Mouse moved to (444, 265)
Screenshot: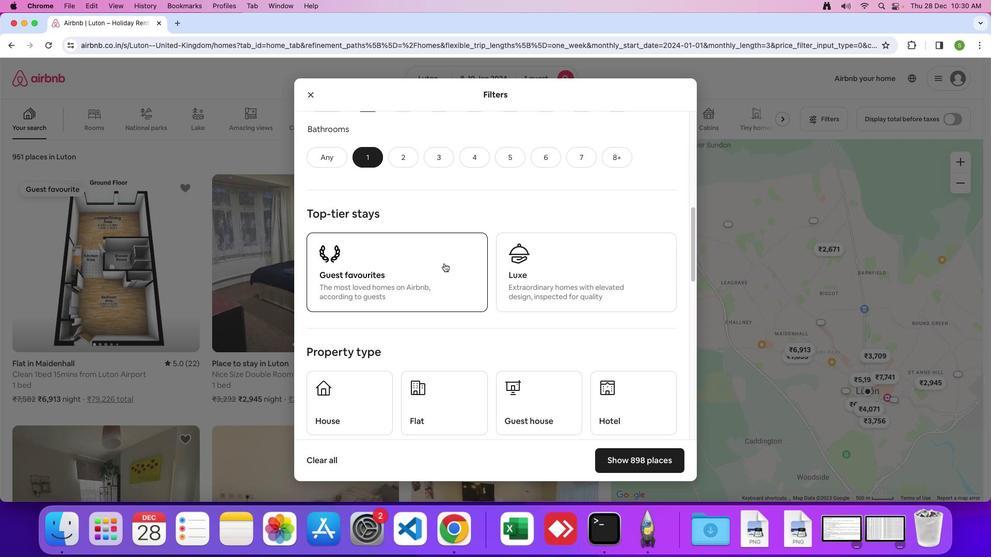 
Action: Mouse scrolled (444, 265) with delta (0, 0)
Screenshot: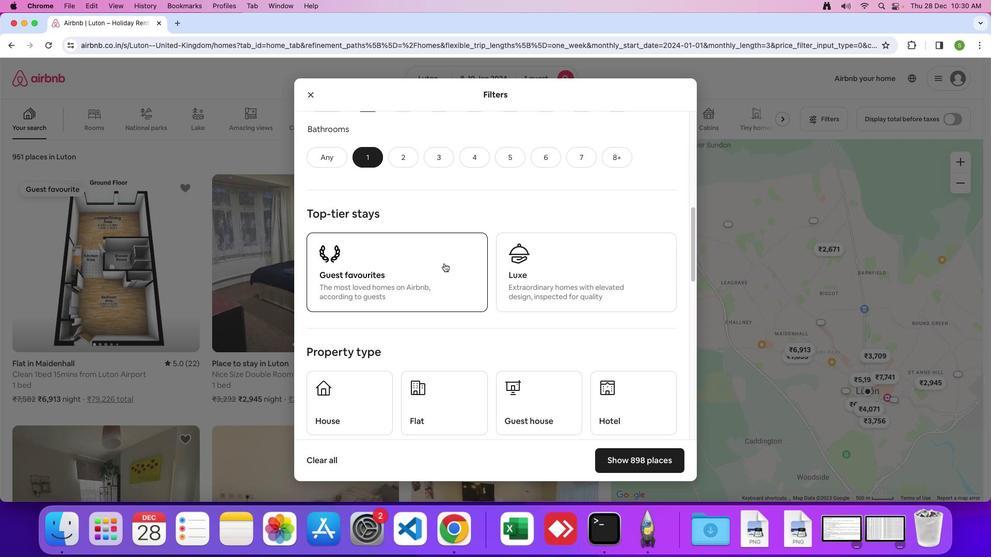 
Action: Mouse moved to (444, 263)
Screenshot: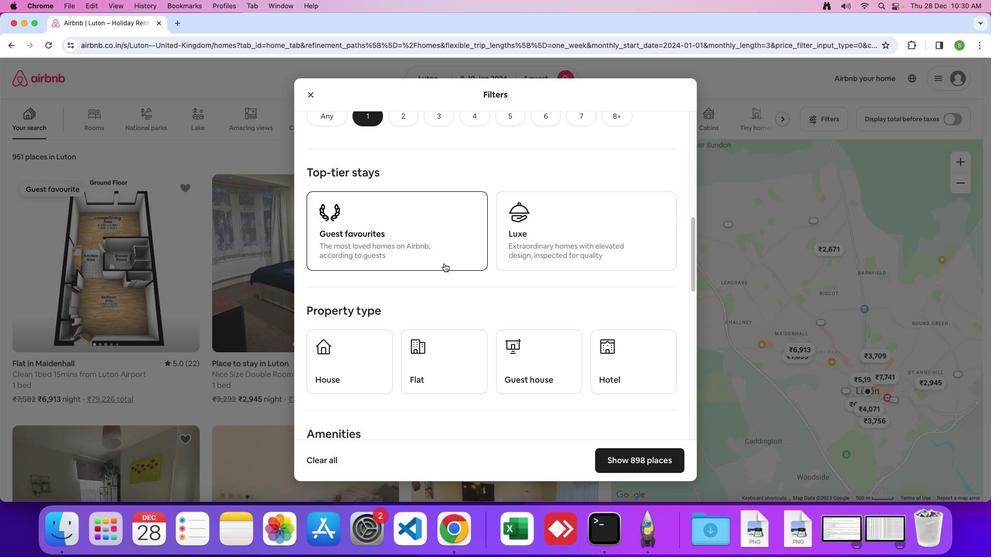 
Action: Mouse scrolled (444, 263) with delta (0, -1)
Screenshot: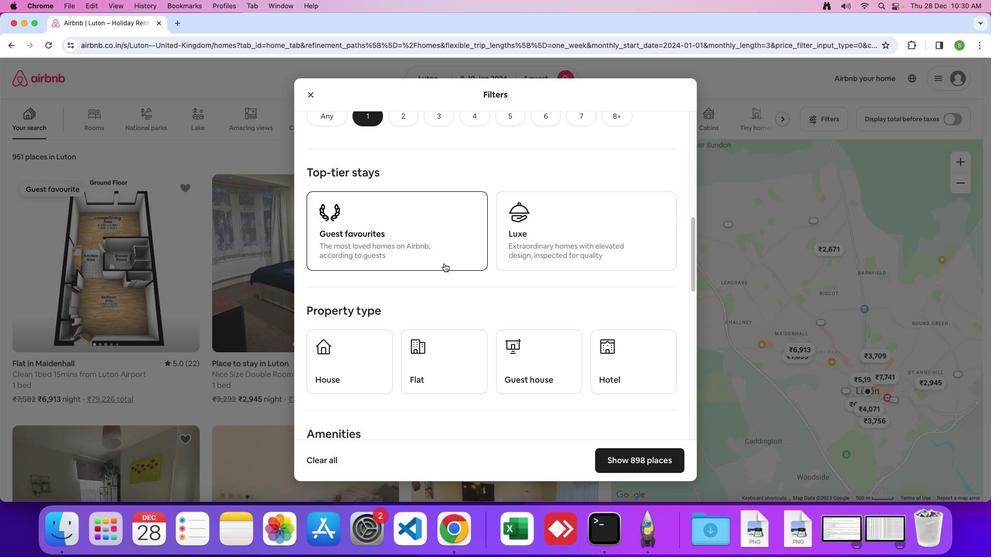 
Action: Mouse moved to (444, 263)
Screenshot: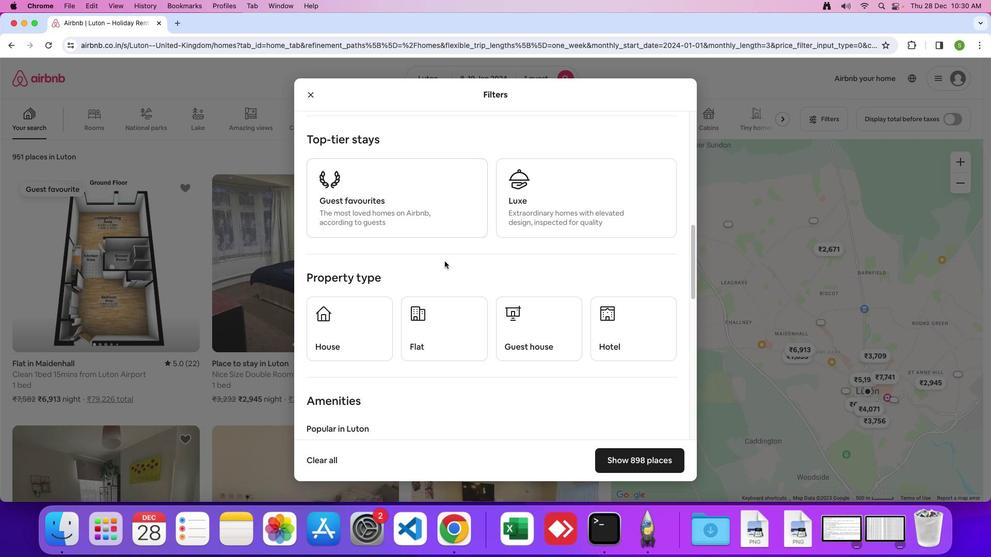 
Action: Mouse scrolled (444, 263) with delta (0, 0)
Screenshot: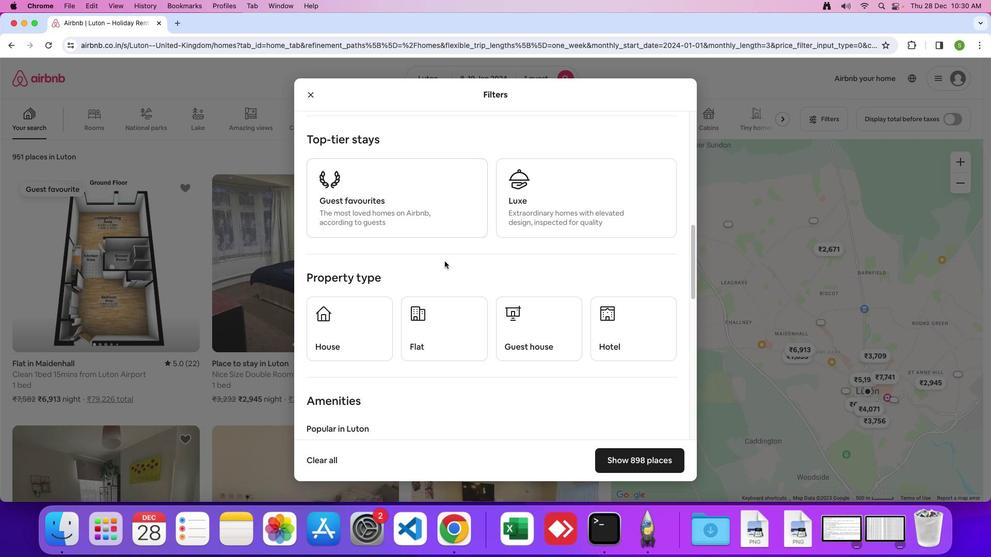 
Action: Mouse moved to (444, 262)
Screenshot: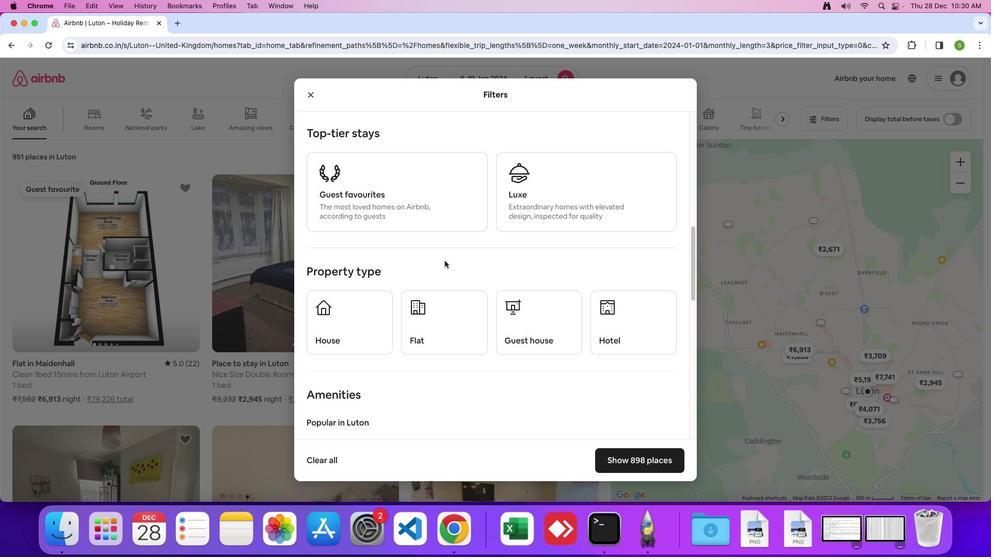 
Action: Mouse scrolled (444, 262) with delta (0, 0)
Screenshot: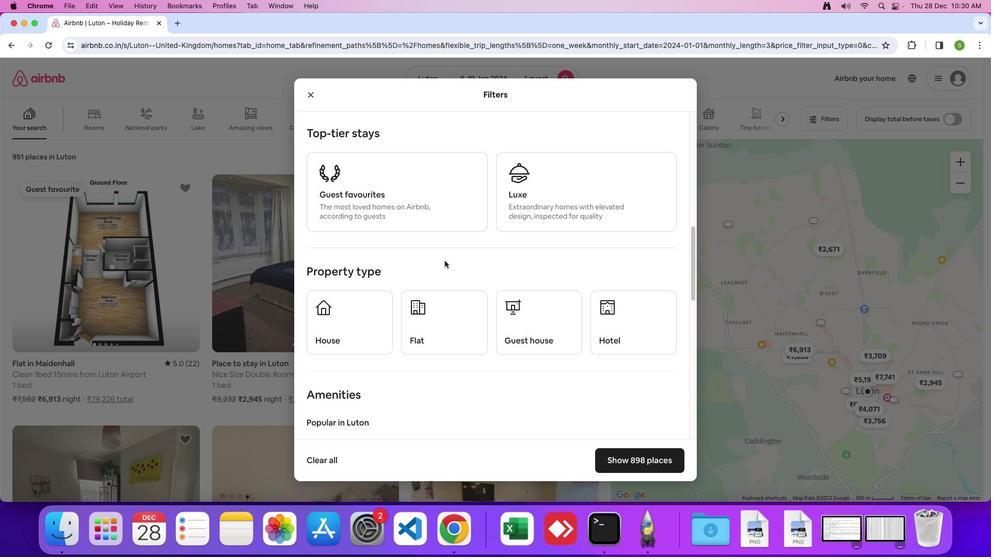 
Action: Mouse moved to (444, 261)
Screenshot: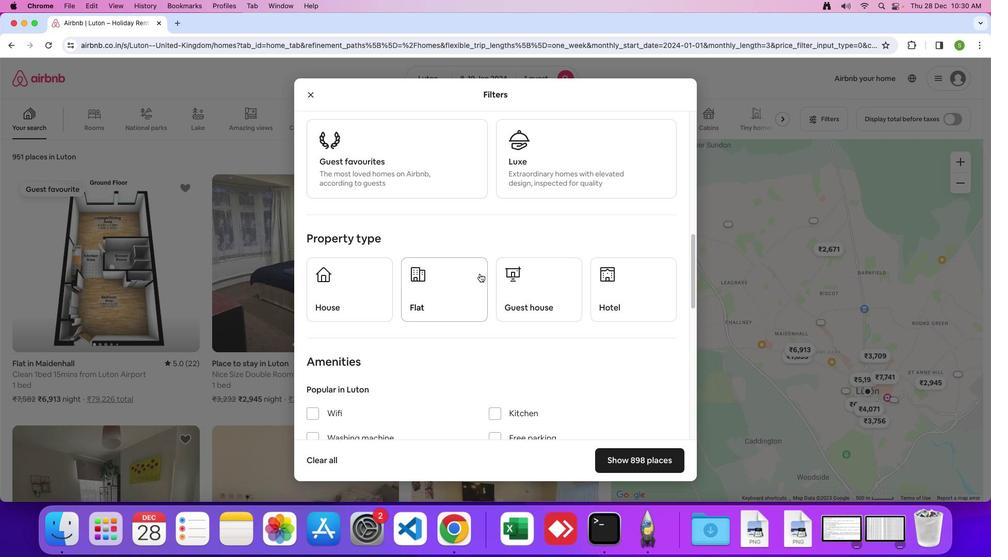 
Action: Mouse scrolled (444, 261) with delta (0, 0)
Screenshot: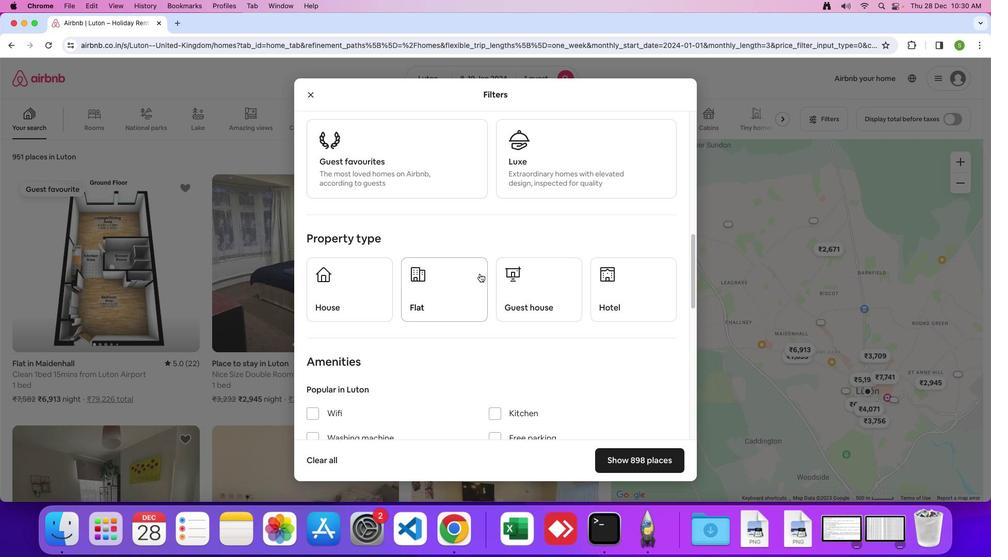 
Action: Mouse moved to (623, 289)
Screenshot: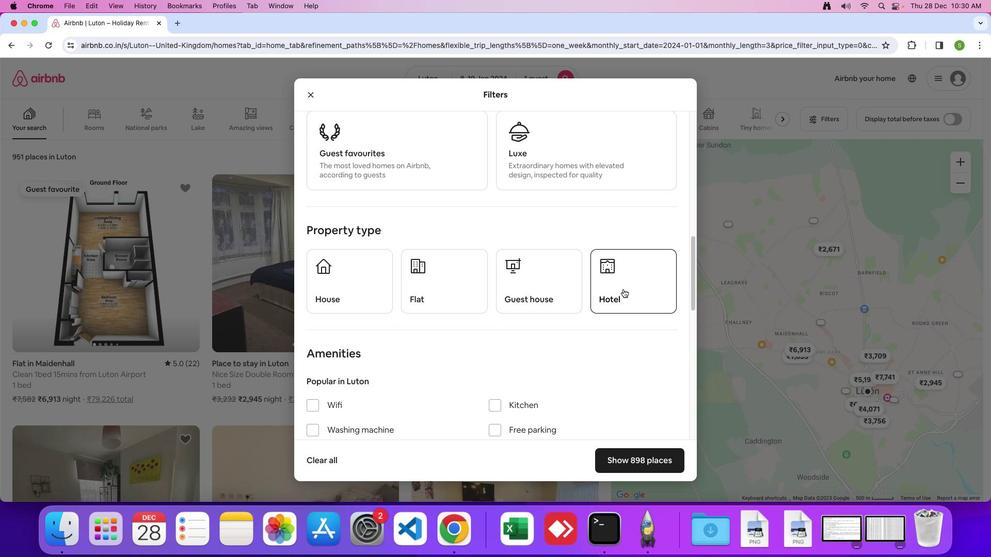 
Action: Mouse pressed left at (623, 289)
Screenshot: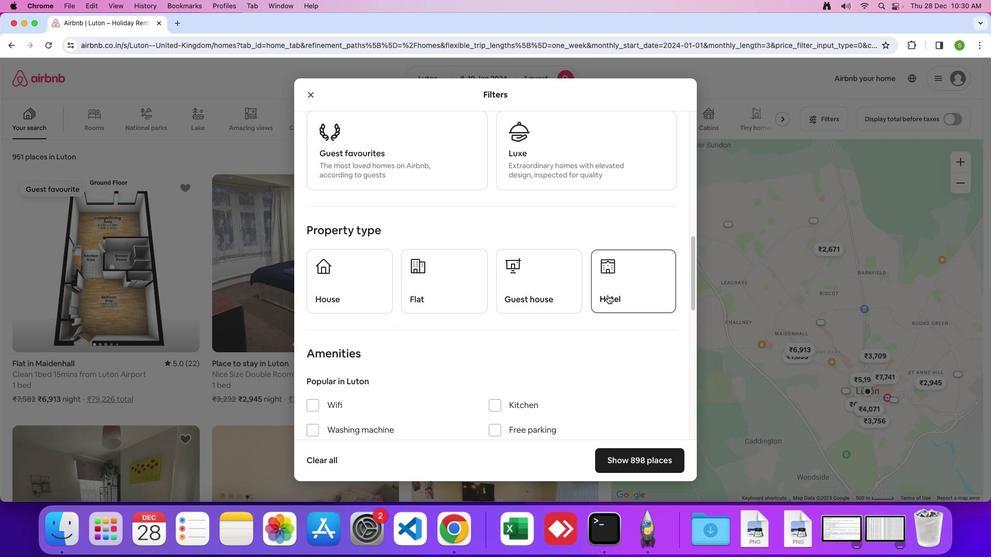 
Action: Mouse moved to (448, 352)
Screenshot: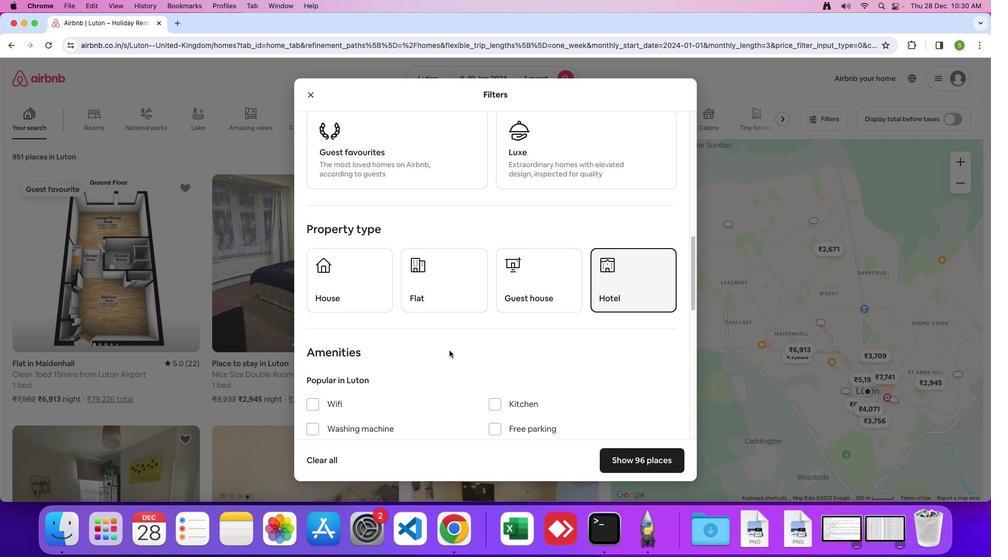 
Action: Mouse scrolled (448, 352) with delta (0, 0)
Screenshot: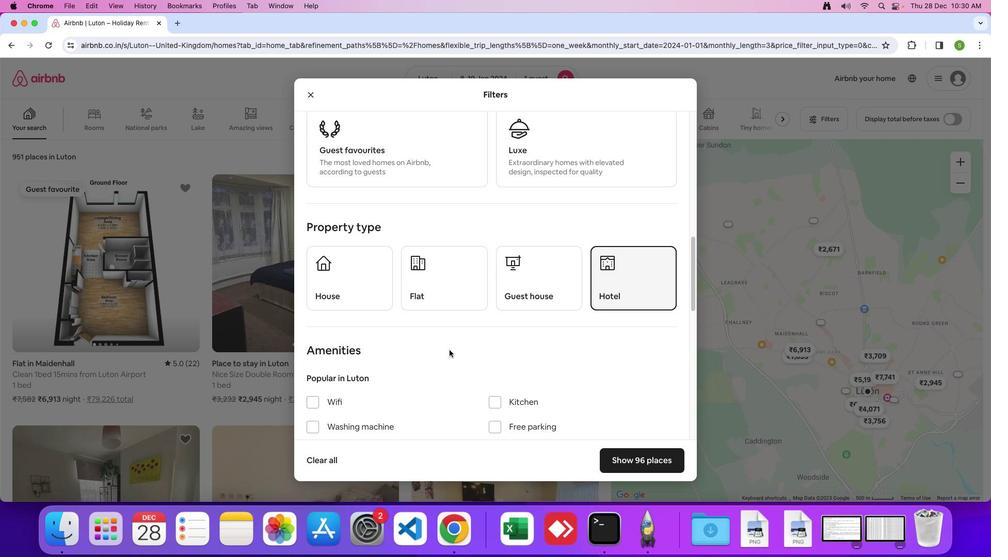 
Action: Mouse moved to (449, 351)
Screenshot: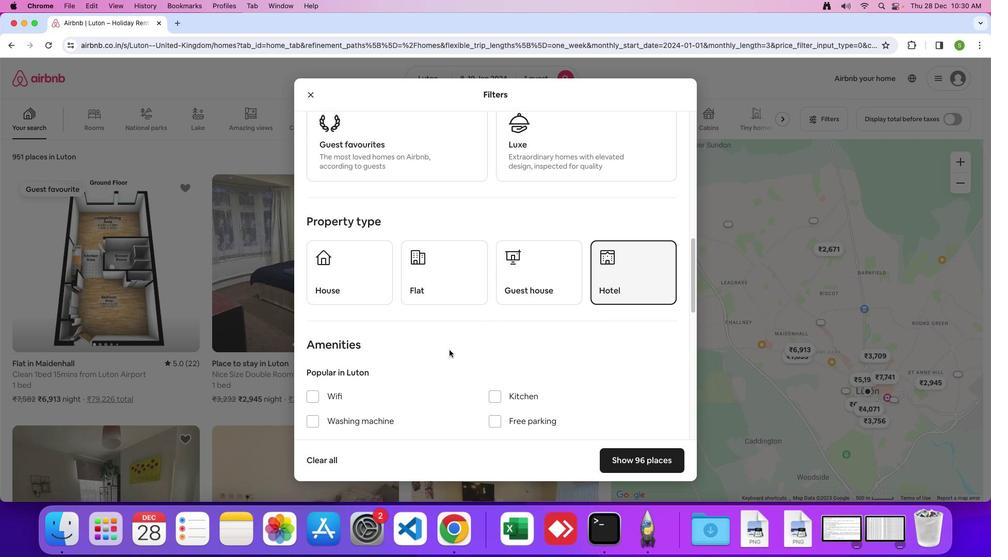 
Action: Mouse scrolled (449, 351) with delta (0, 0)
Screenshot: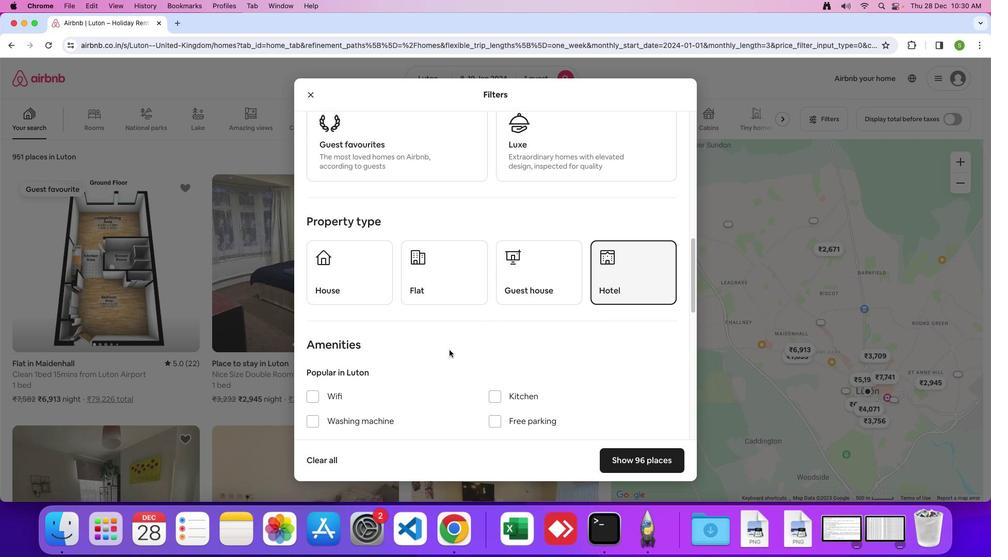 
Action: Mouse moved to (450, 347)
Screenshot: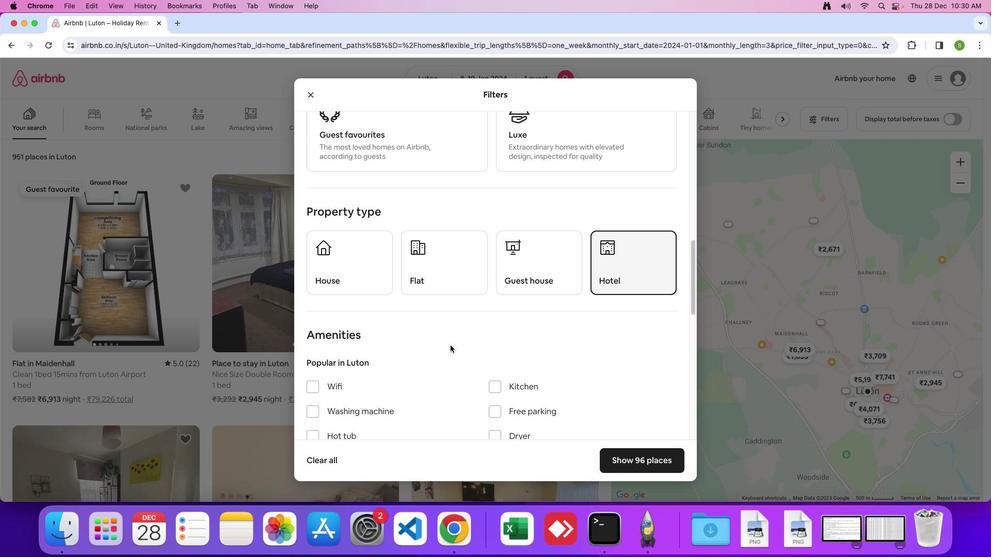 
Action: Mouse scrolled (450, 347) with delta (0, 0)
Screenshot: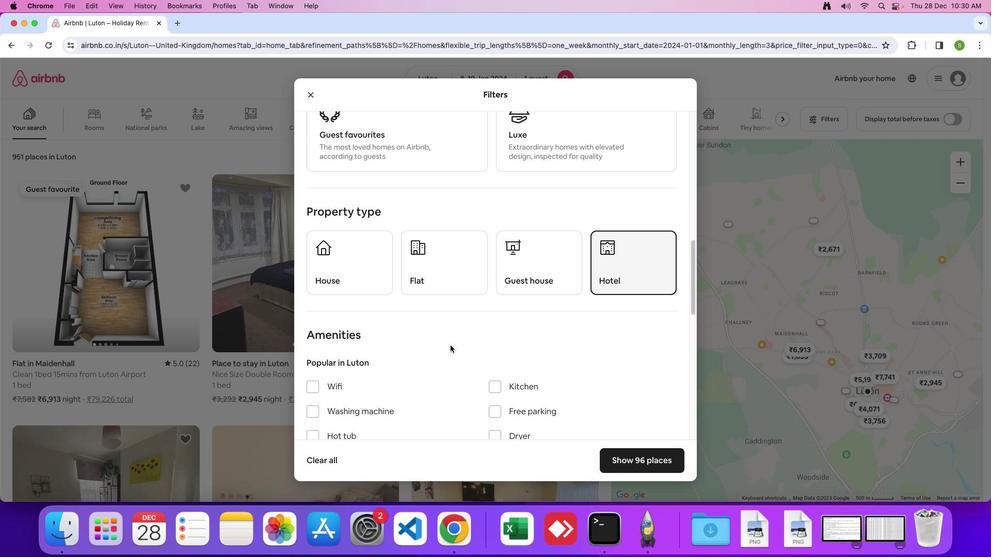 
Action: Mouse moved to (450, 345)
Screenshot: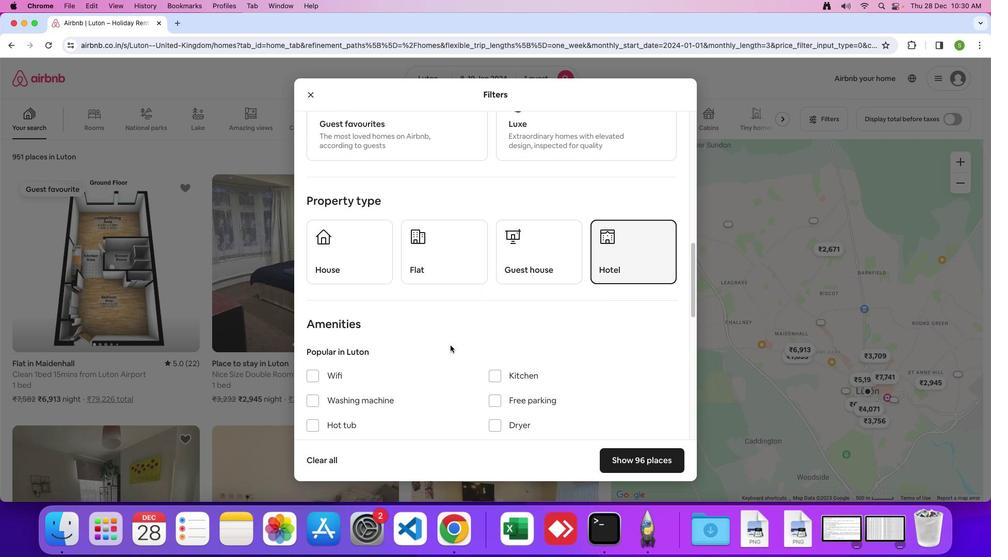 
Action: Mouse scrolled (450, 345) with delta (0, 0)
Screenshot: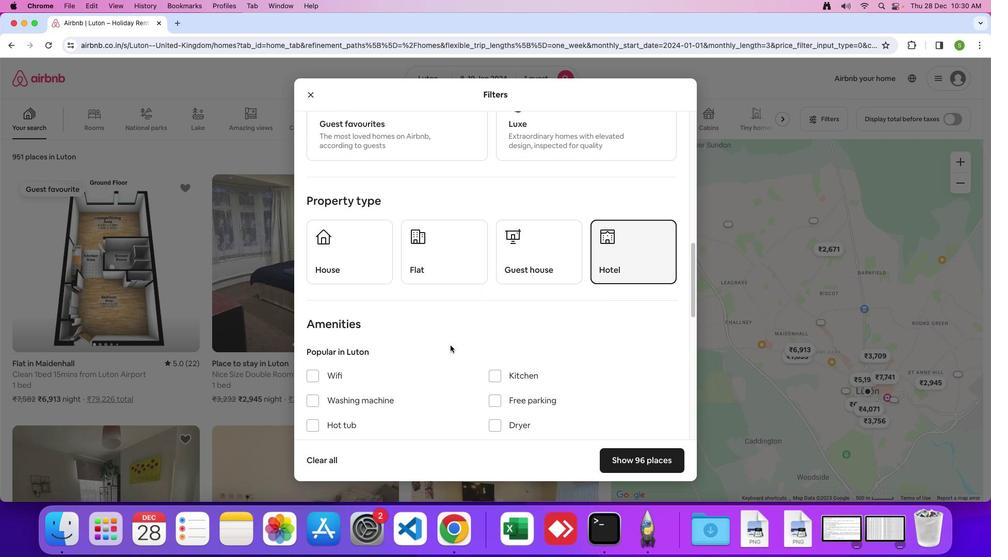 
Action: Mouse moved to (450, 345)
Screenshot: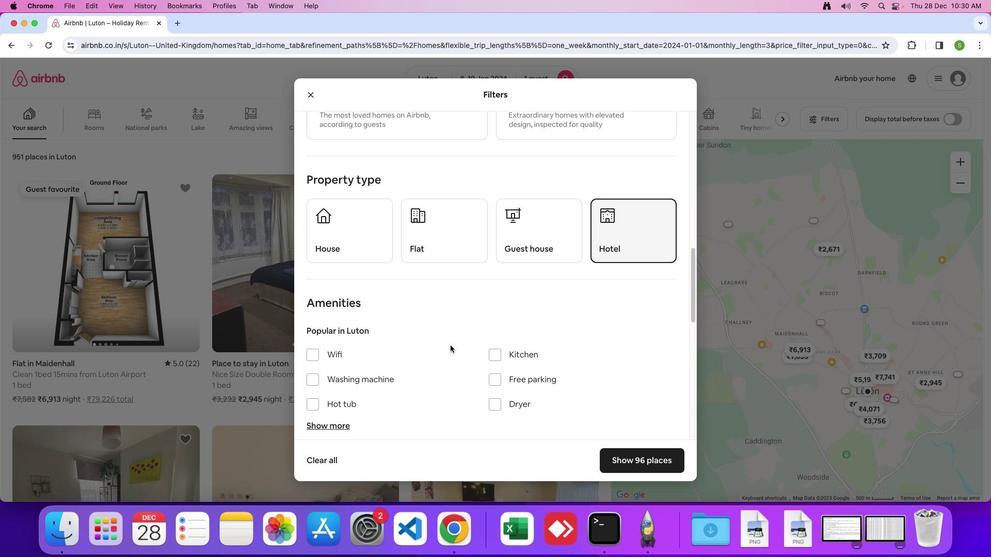 
Action: Mouse scrolled (450, 345) with delta (0, 0)
Screenshot: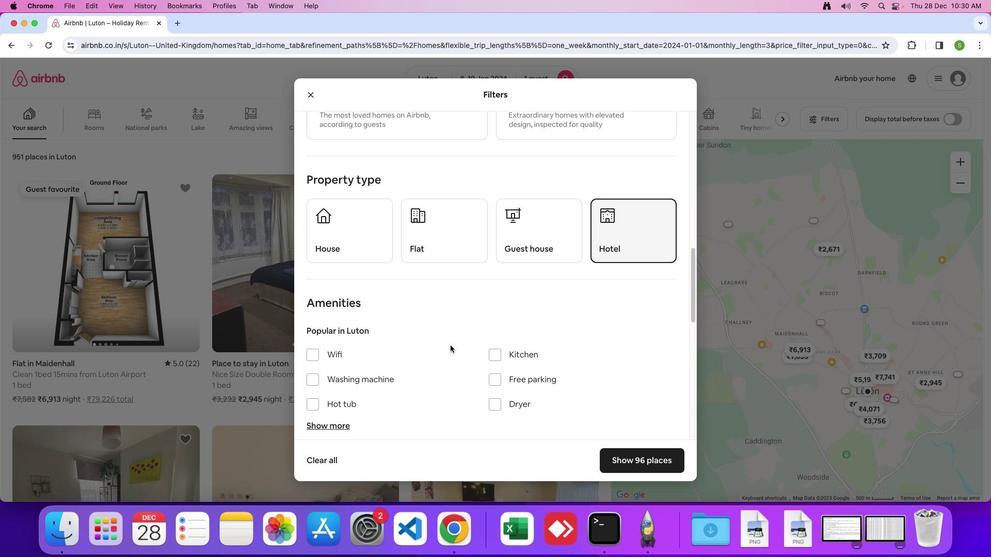 
Action: Mouse moved to (451, 344)
Screenshot: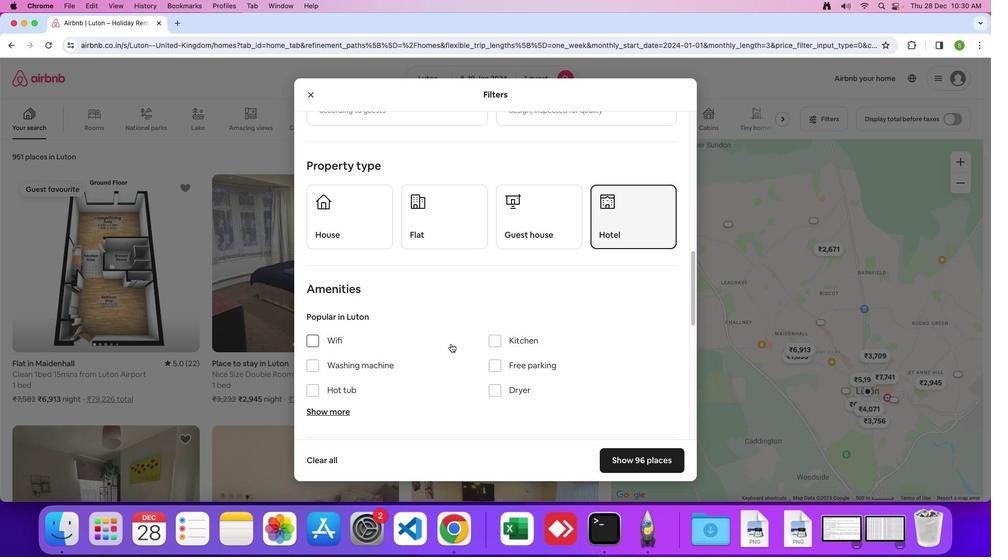 
Action: Mouse scrolled (451, 344) with delta (0, 0)
Screenshot: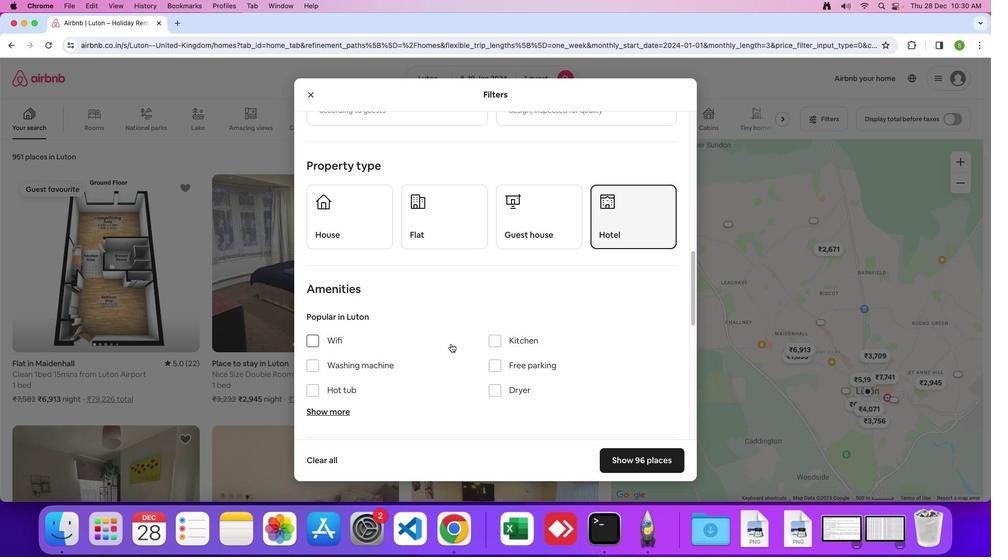 
Action: Mouse scrolled (451, 344) with delta (0, 0)
Screenshot: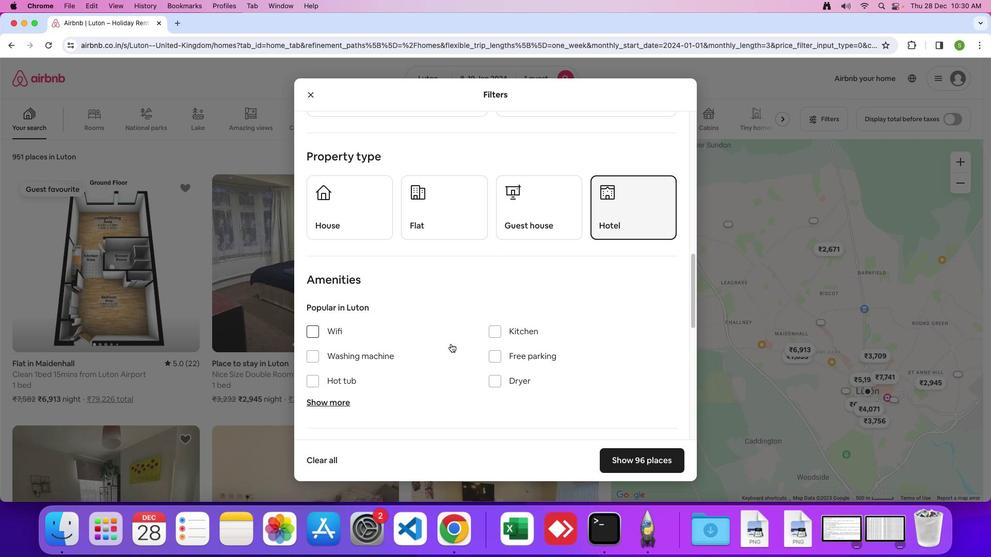 
Action: Mouse scrolled (451, 344) with delta (0, 0)
Screenshot: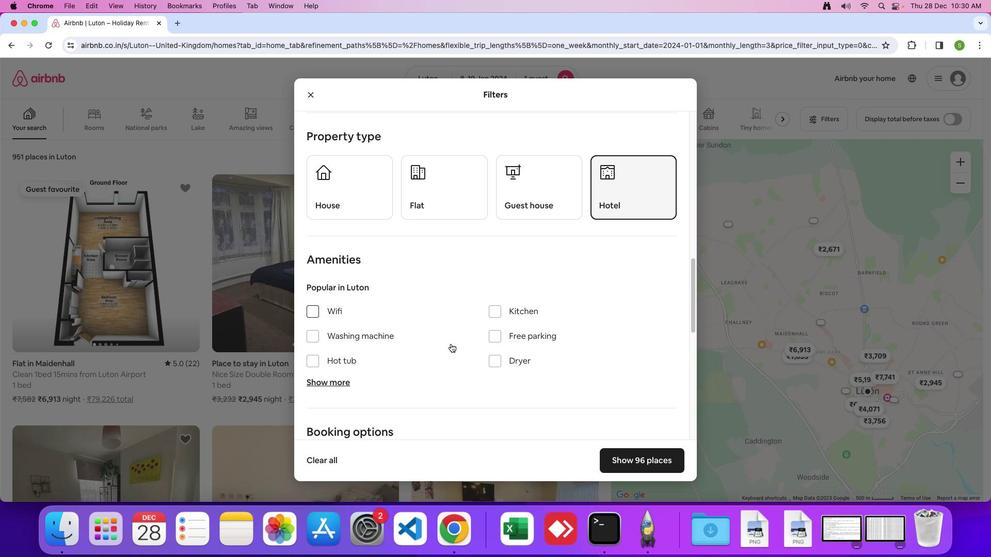 
Action: Mouse scrolled (451, 344) with delta (0, 0)
Screenshot: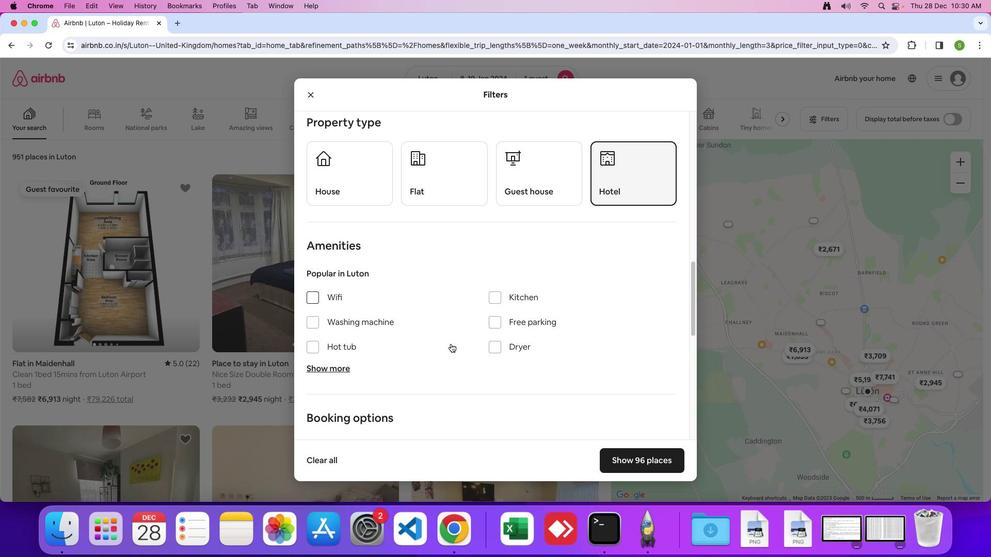 
Action: Mouse scrolled (451, 344) with delta (0, 0)
Screenshot: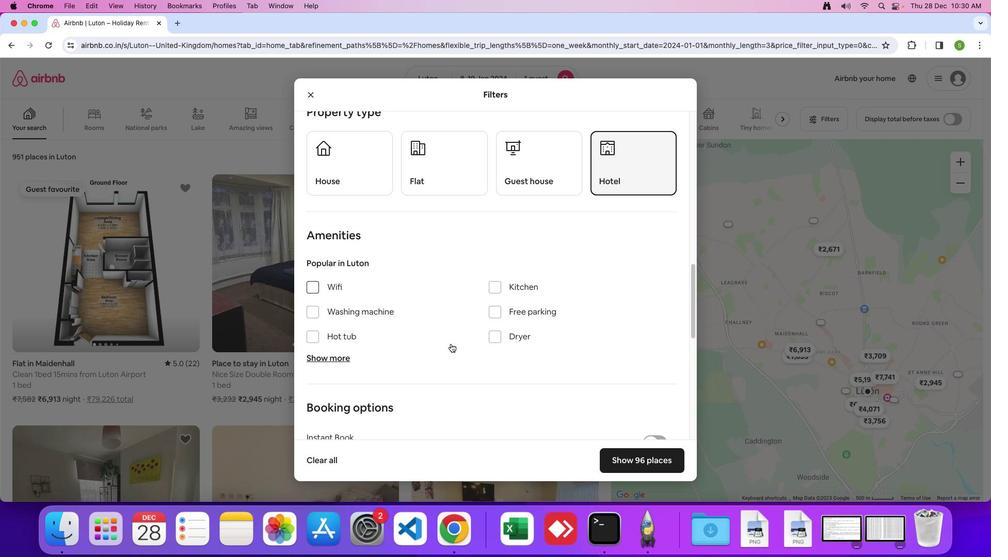 
Action: Mouse scrolled (451, 344) with delta (0, 0)
Screenshot: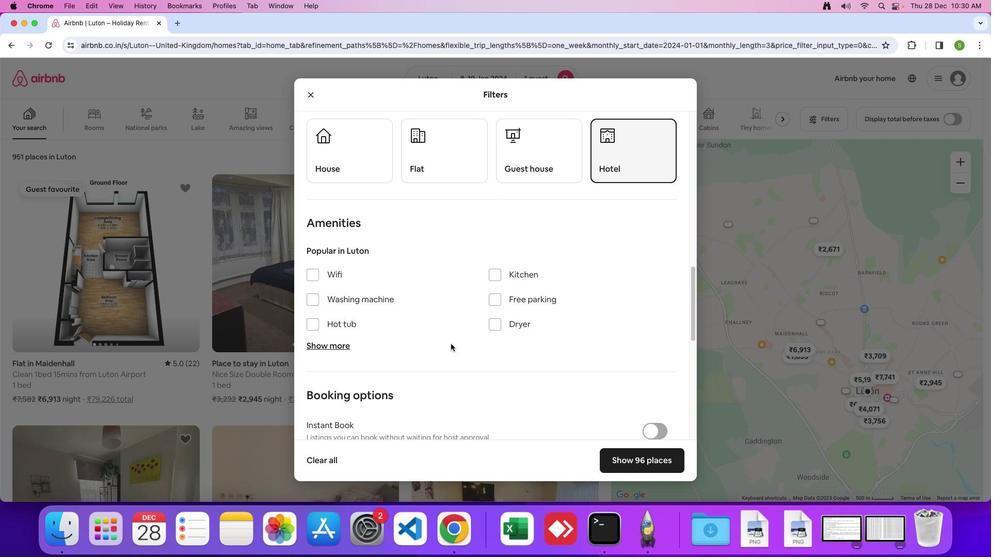 
Action: Mouse scrolled (451, 344) with delta (0, 0)
Screenshot: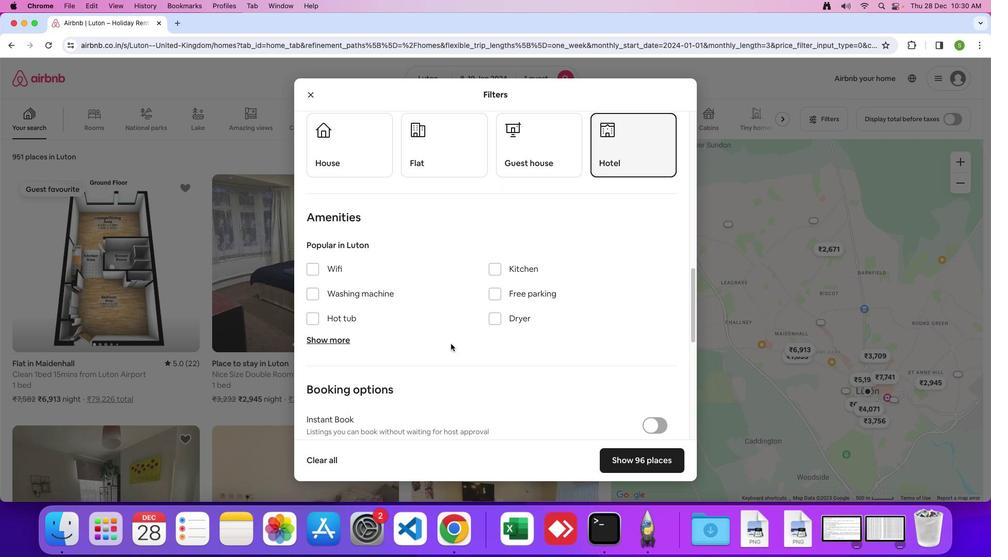 
Action: Mouse moved to (453, 343)
Screenshot: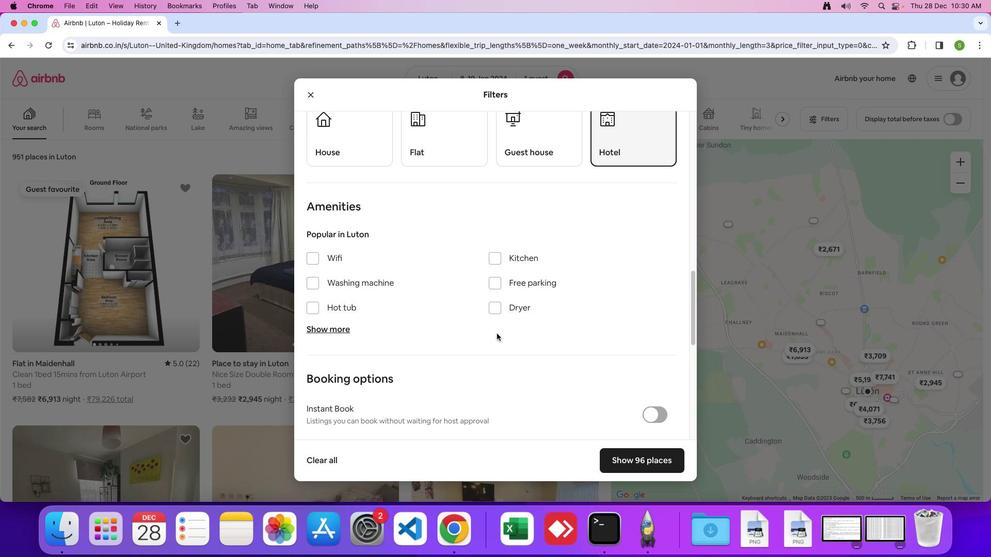 
Action: Mouse scrolled (453, 343) with delta (0, 0)
Screenshot: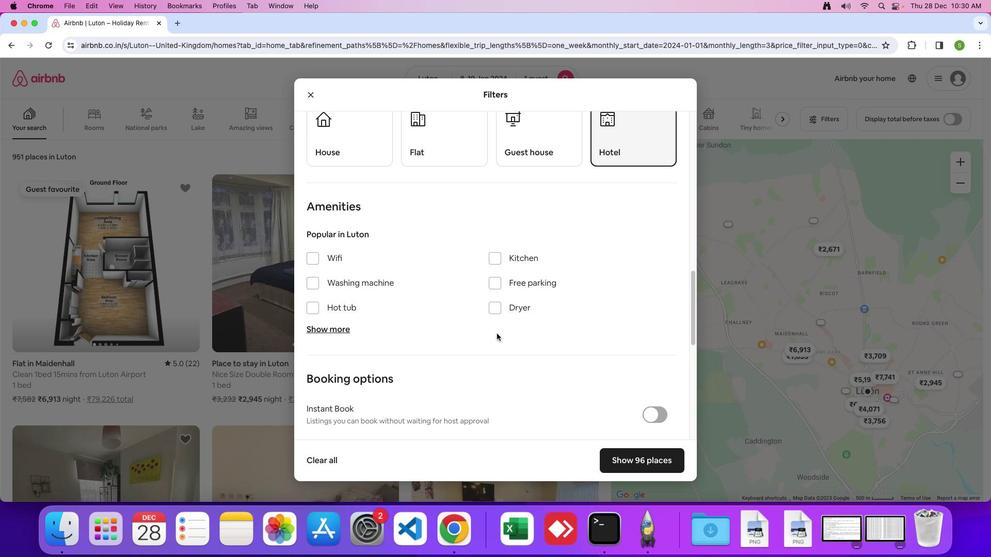 
Action: Mouse moved to (477, 335)
Screenshot: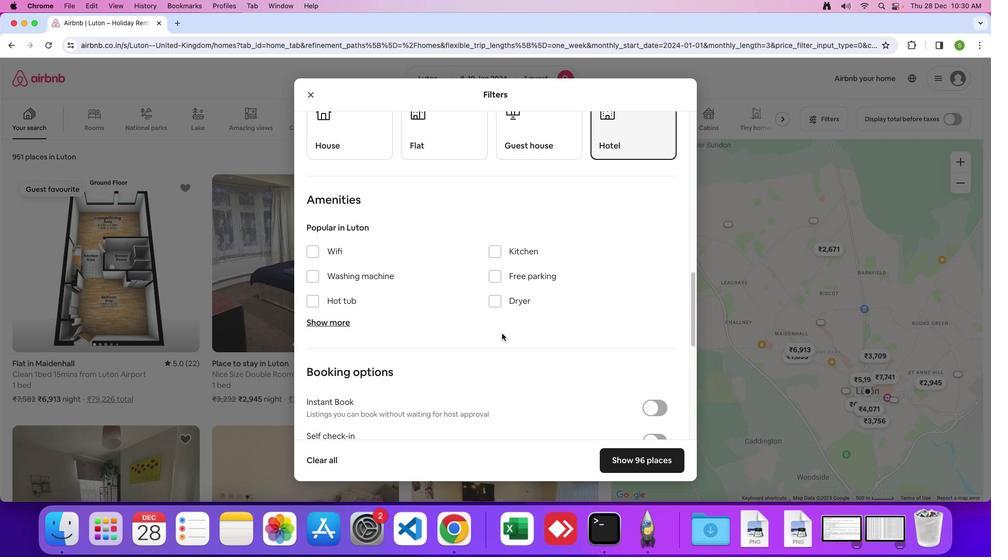 
Action: Mouse scrolled (477, 335) with delta (0, 0)
Screenshot: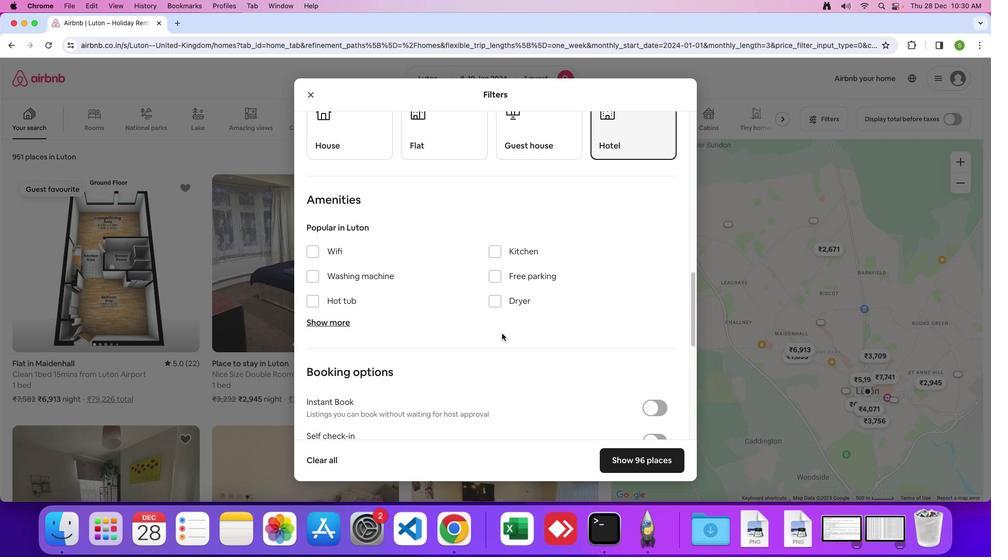 
Action: Mouse moved to (500, 333)
Screenshot: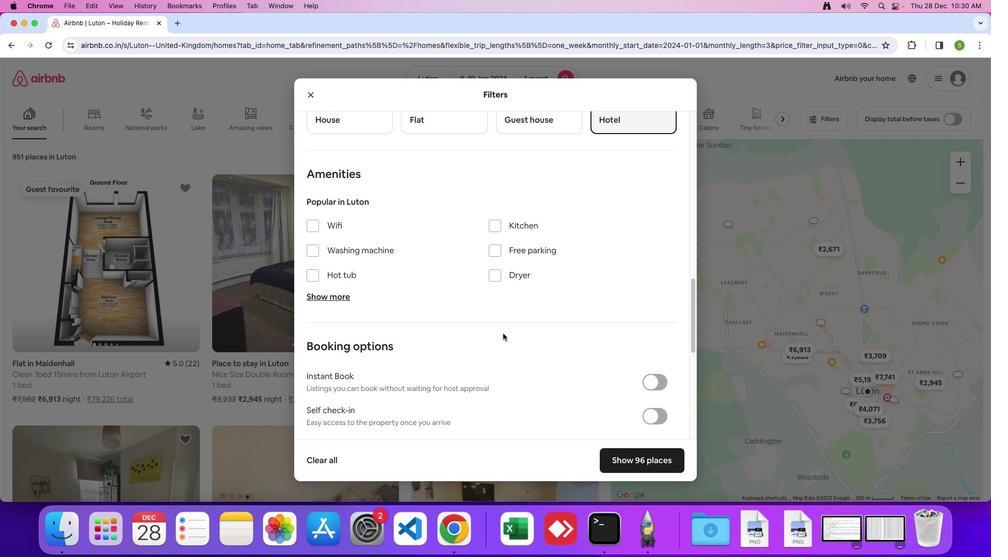 
Action: Mouse scrolled (500, 333) with delta (0, 0)
Screenshot: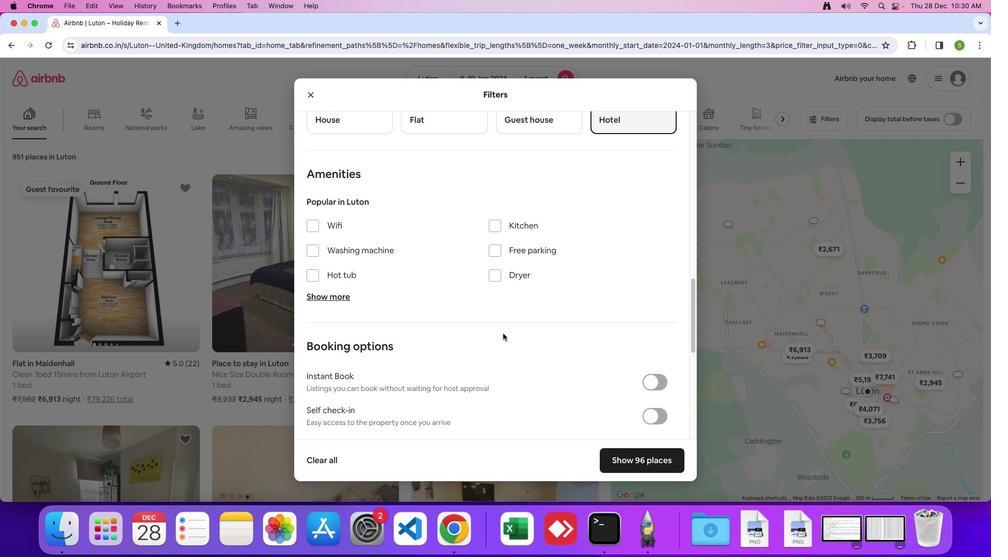
Action: Mouse moved to (515, 335)
Screenshot: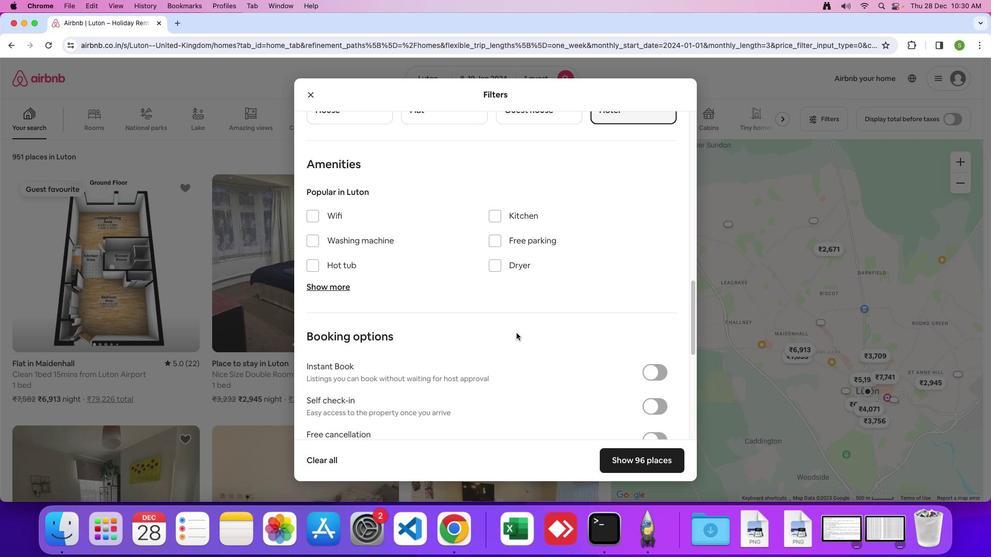 
Action: Mouse scrolled (515, 335) with delta (0, 0)
Screenshot: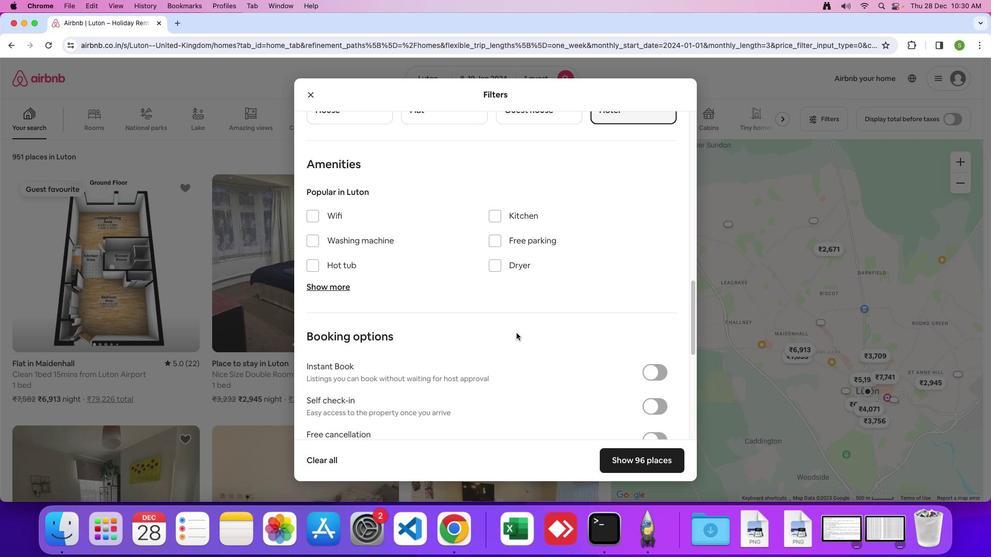 
Action: Mouse moved to (515, 334)
Screenshot: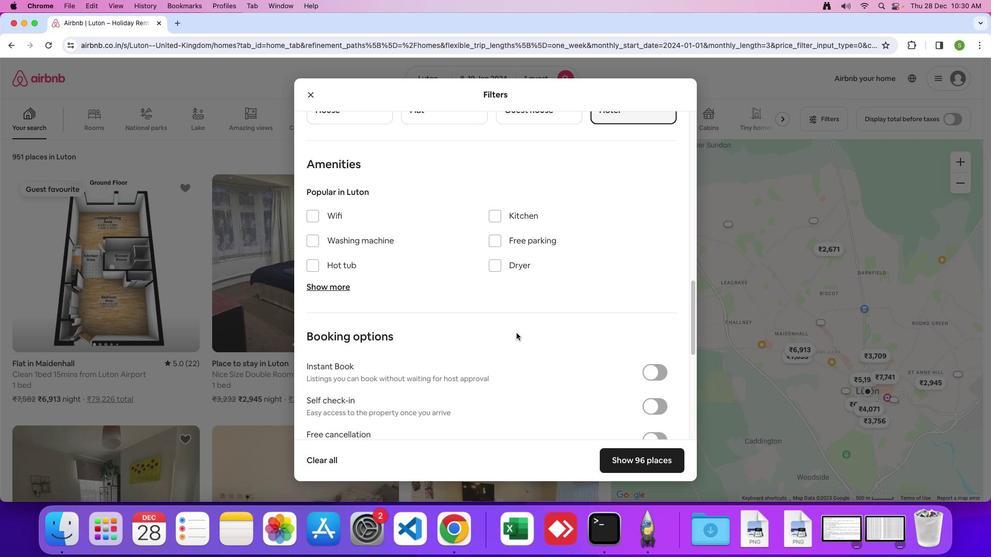 
Action: Mouse scrolled (515, 334) with delta (0, 0)
Screenshot: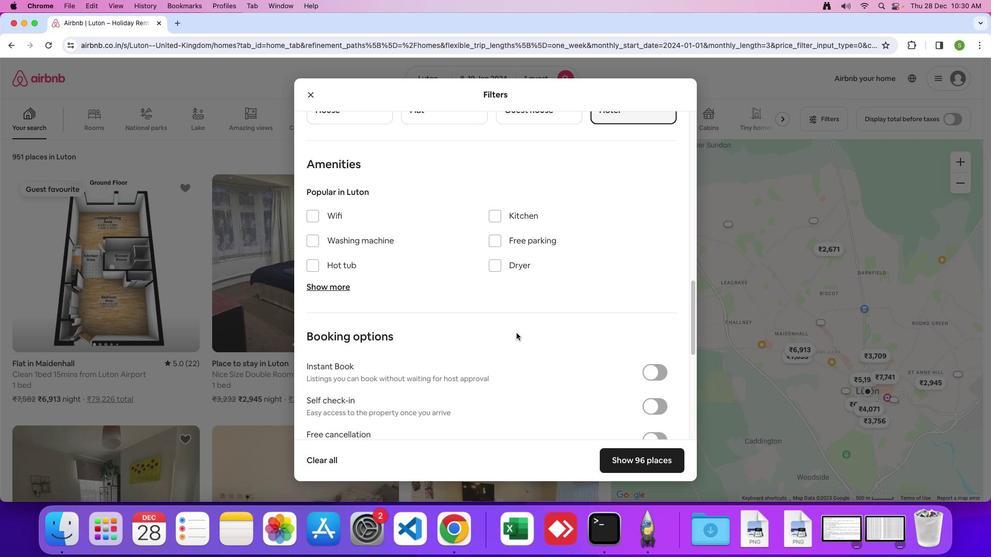 
Action: Mouse moved to (516, 333)
Screenshot: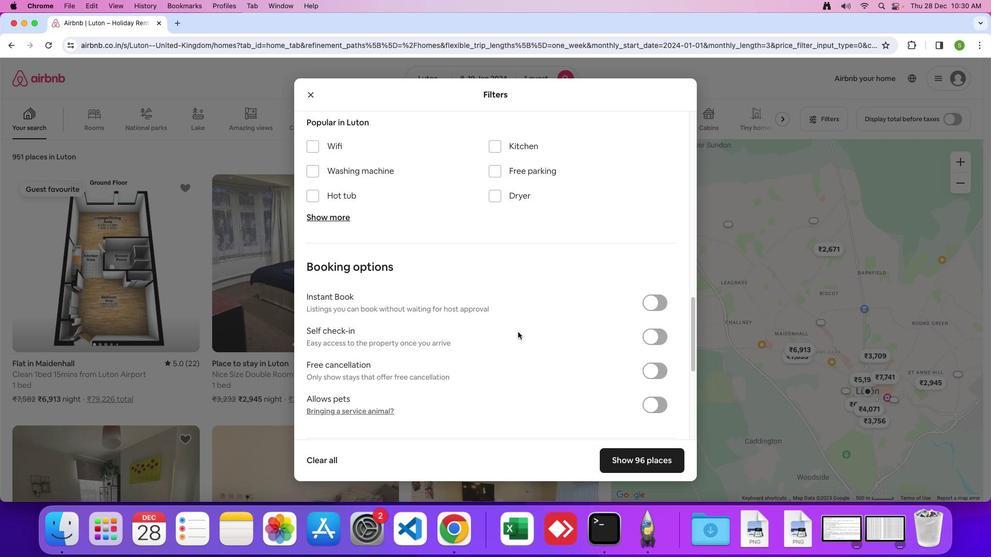 
Action: Mouse scrolled (516, 333) with delta (0, -1)
Screenshot: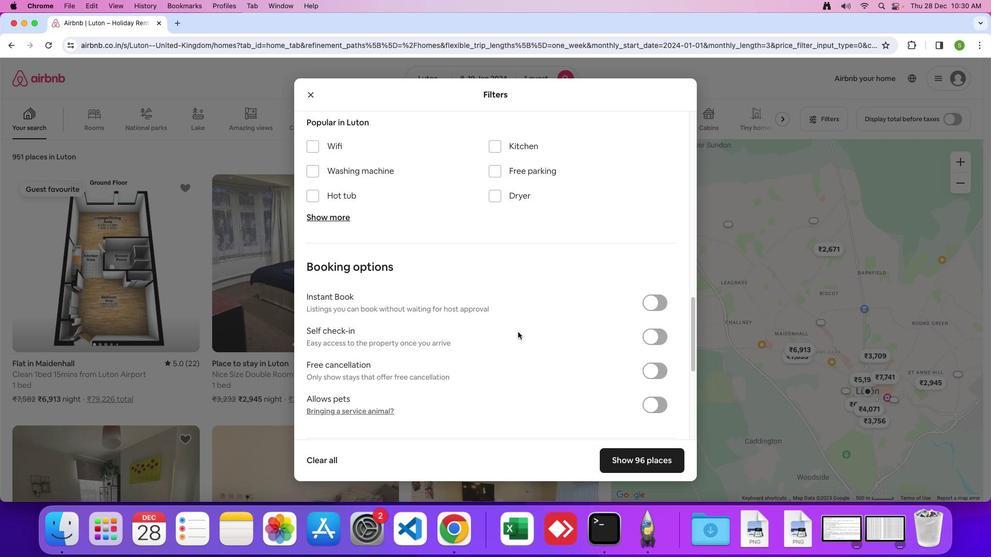 
Action: Mouse moved to (518, 331)
Screenshot: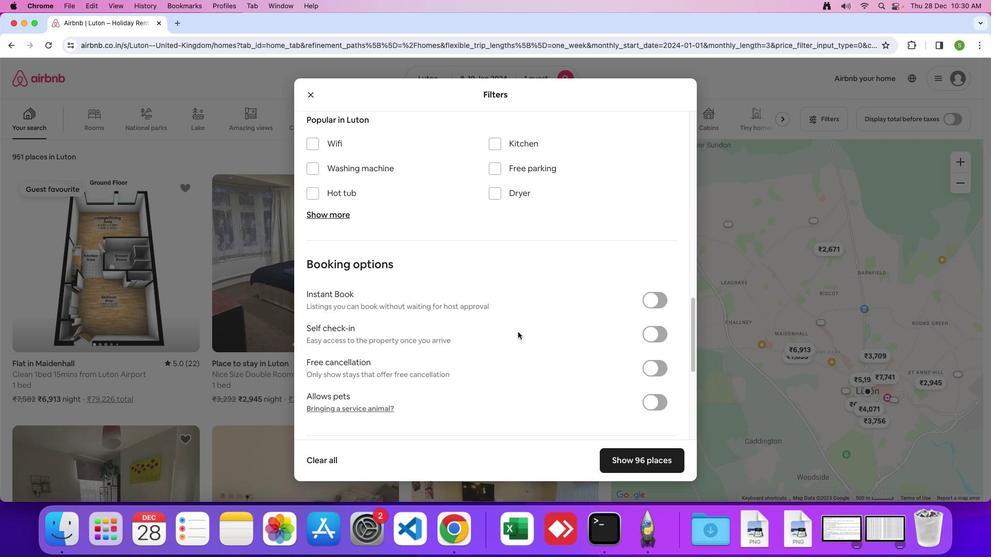
Action: Mouse scrolled (518, 331) with delta (0, 0)
Screenshot: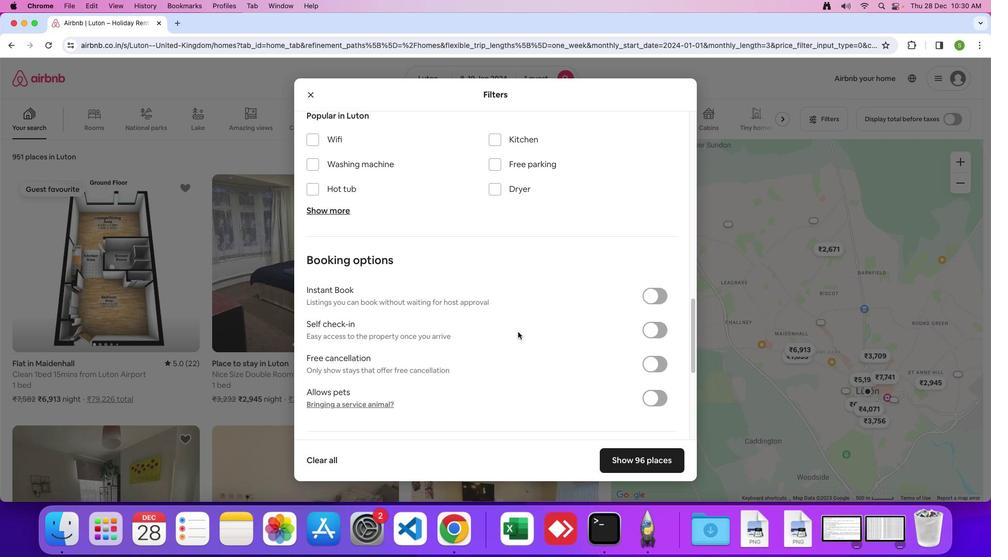 
Action: Mouse scrolled (518, 331) with delta (0, 0)
Screenshot: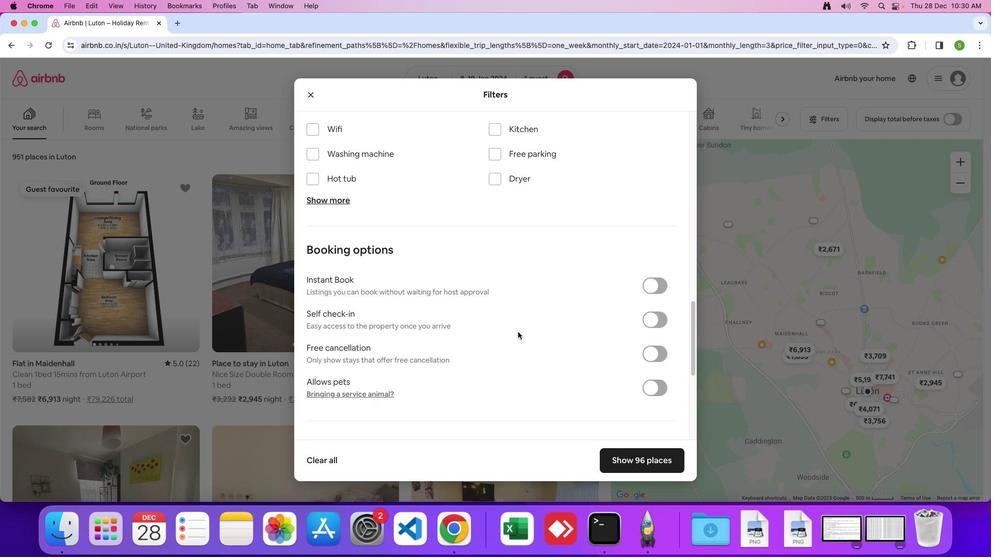 
Action: Mouse moved to (518, 331)
Screenshot: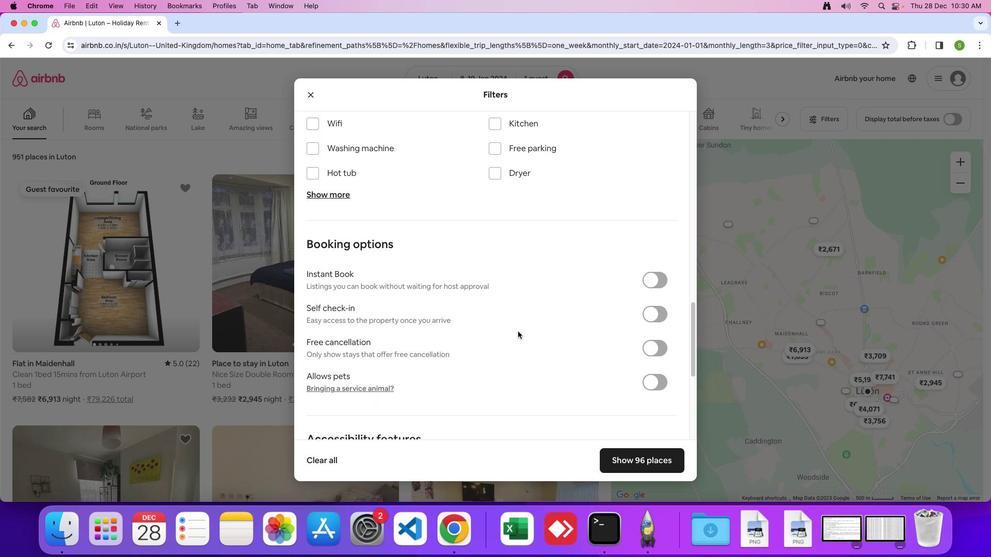 
Action: Mouse scrolled (518, 331) with delta (0, 0)
Screenshot: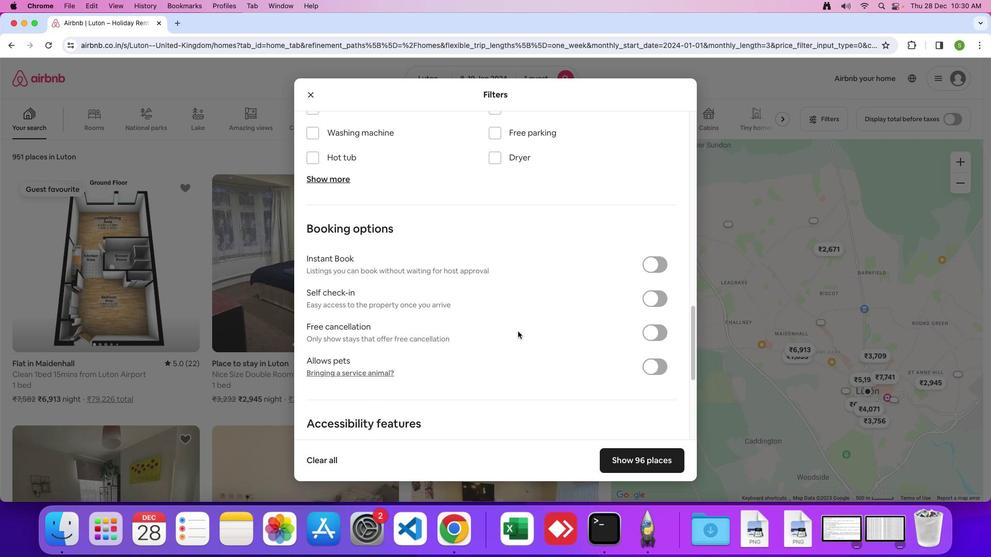 
Action: Mouse scrolled (518, 331) with delta (0, 0)
Screenshot: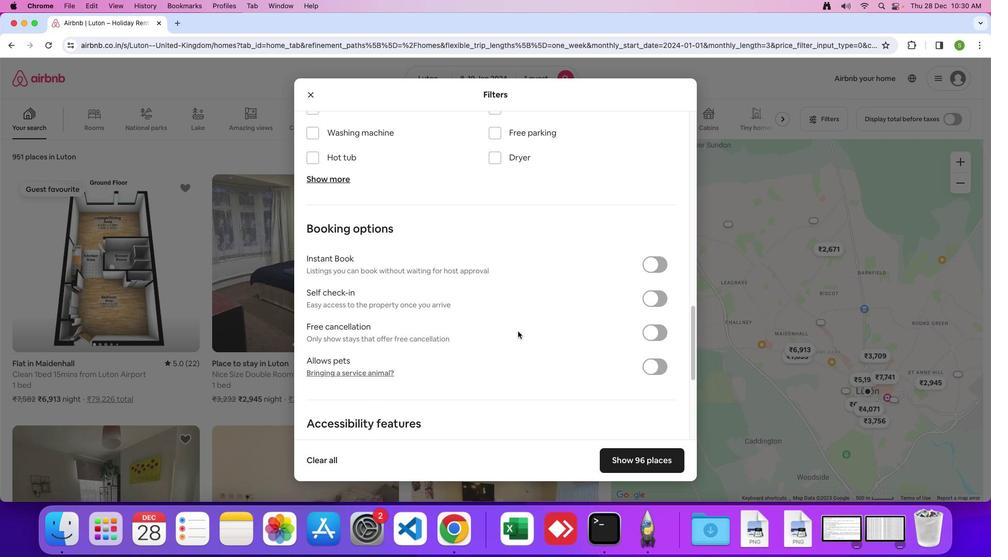 
Action: Mouse scrolled (518, 331) with delta (0, 0)
Screenshot: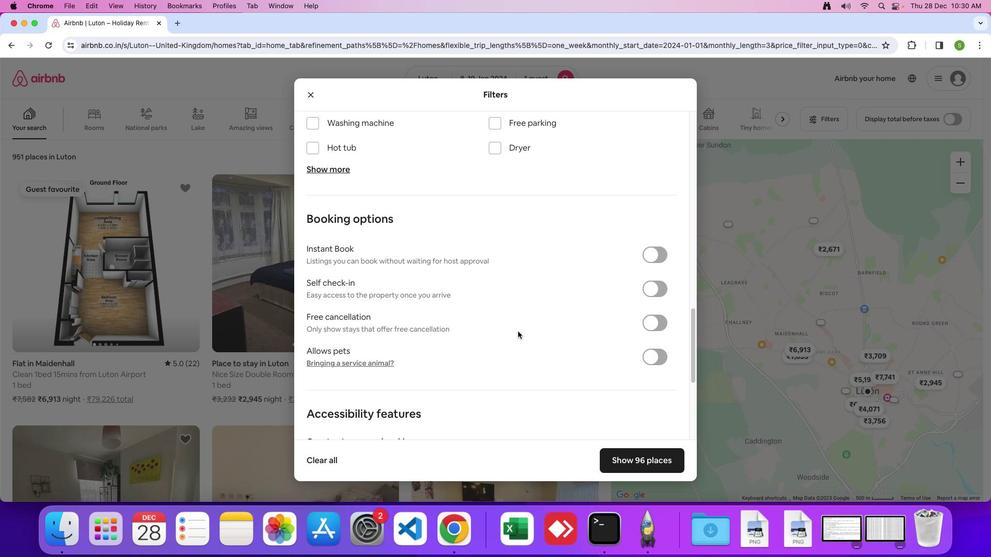 
Action: Mouse scrolled (518, 331) with delta (0, 0)
Screenshot: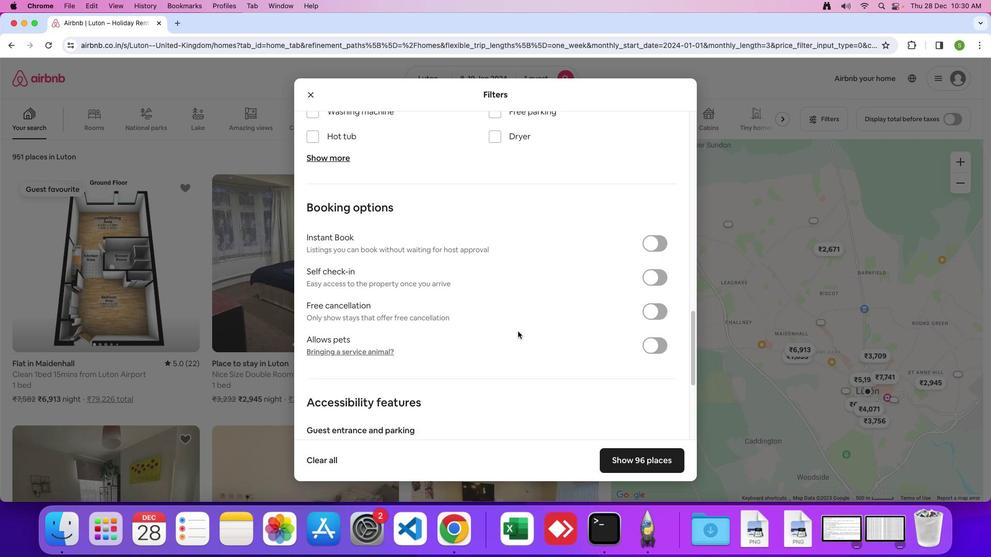 
Action: Mouse scrolled (518, 331) with delta (0, 0)
Screenshot: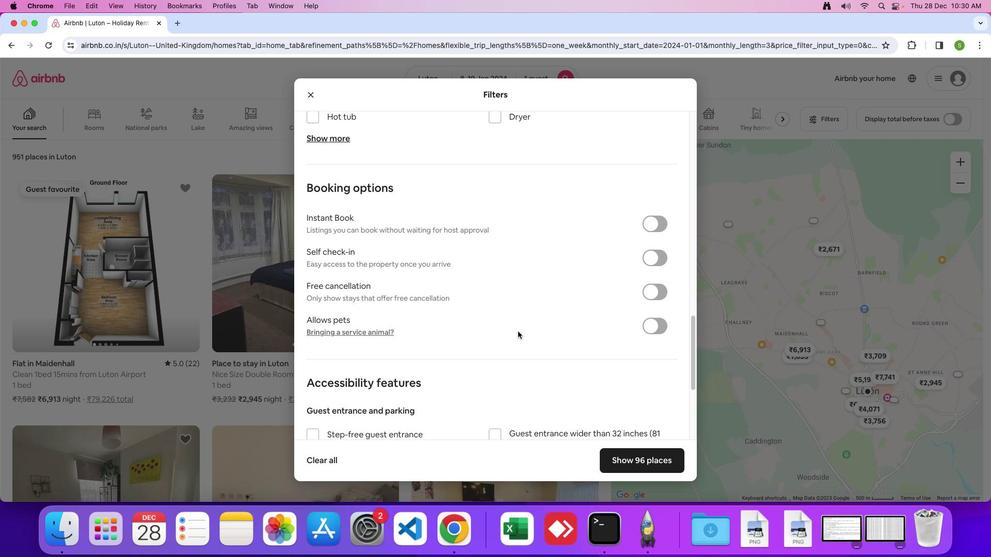 
Action: Mouse scrolled (518, 331) with delta (0, 0)
Screenshot: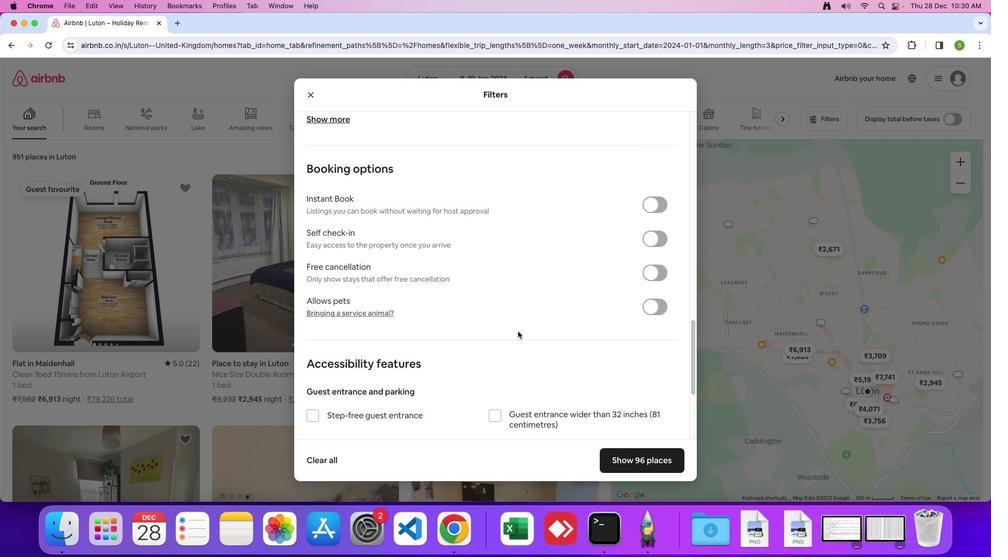 
Action: Mouse scrolled (518, 331) with delta (0, 0)
Screenshot: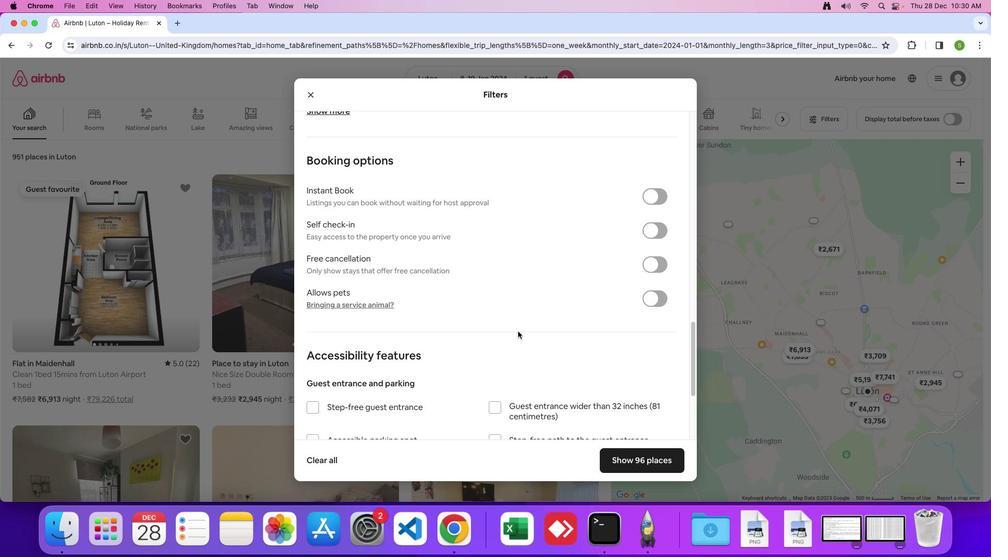 
Action: Mouse moved to (474, 345)
Screenshot: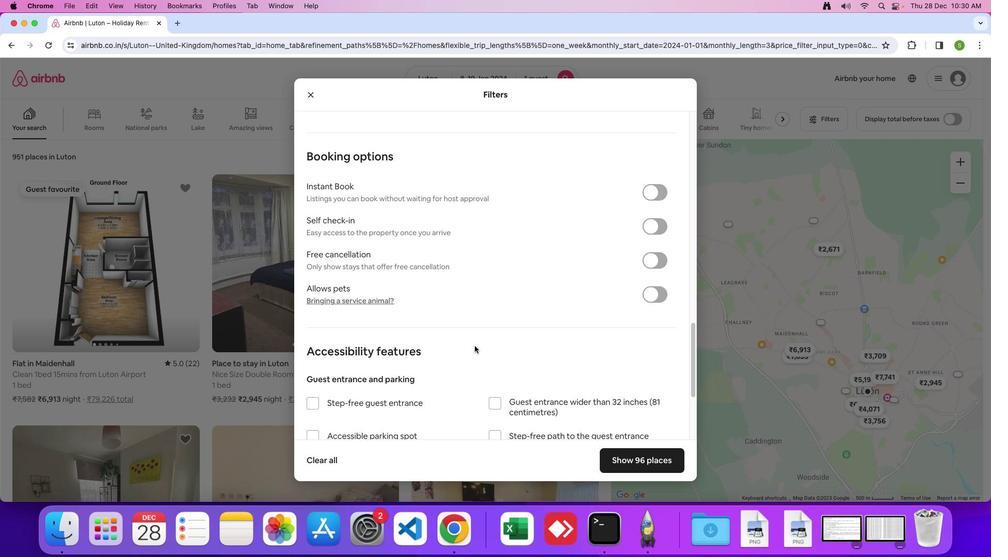 
Action: Mouse scrolled (474, 345) with delta (0, 0)
Screenshot: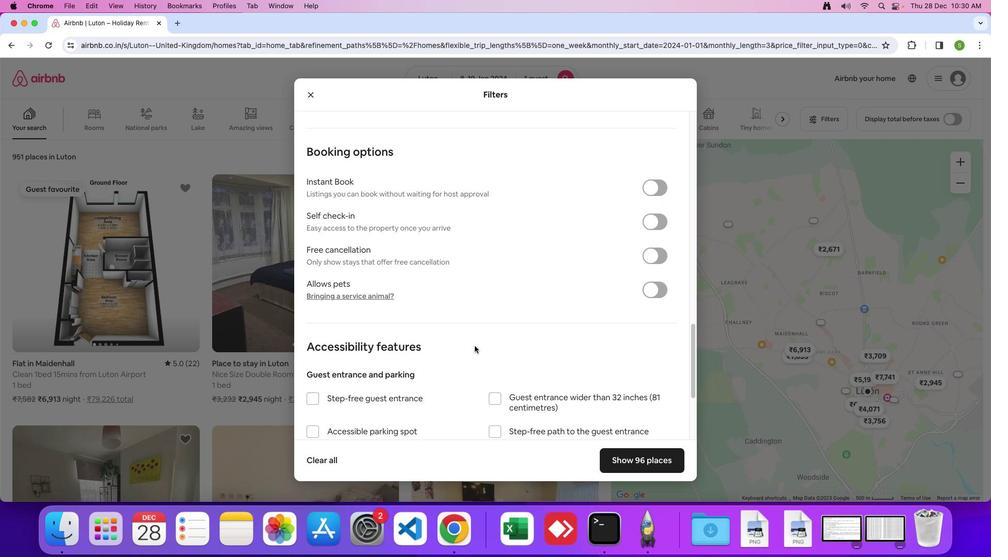 
Action: Mouse scrolled (474, 345) with delta (0, 0)
Screenshot: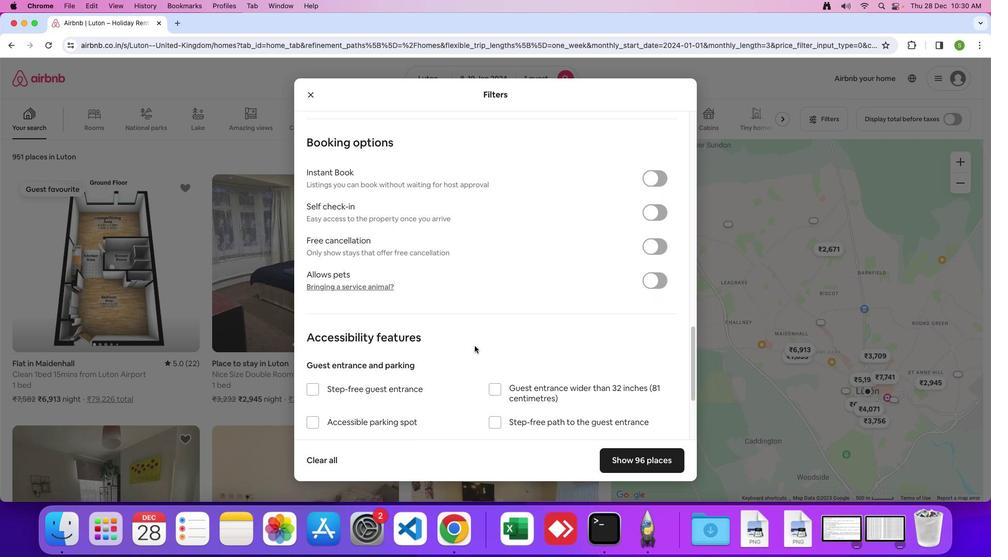 
Action: Mouse scrolled (474, 345) with delta (0, 0)
Screenshot: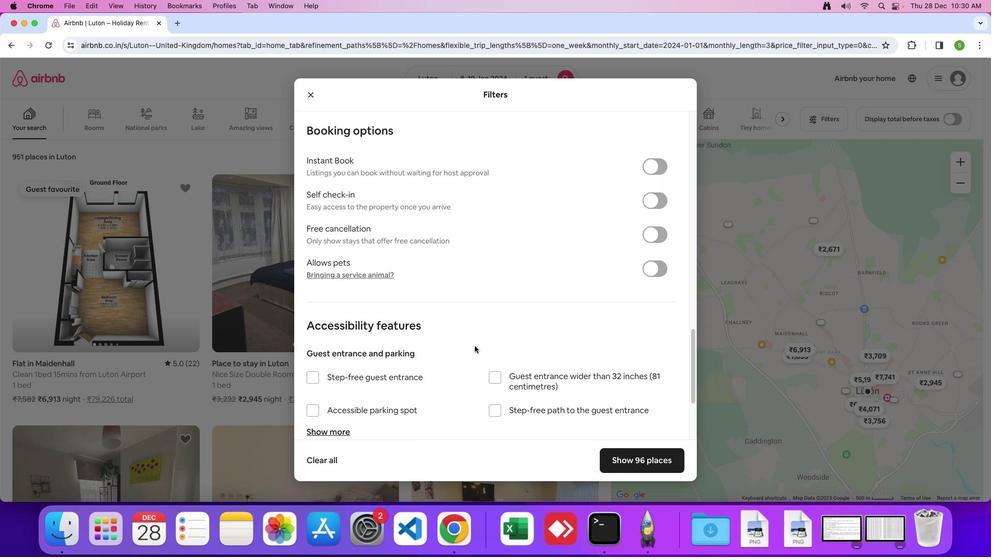 
Action: Mouse scrolled (474, 345) with delta (0, 0)
Screenshot: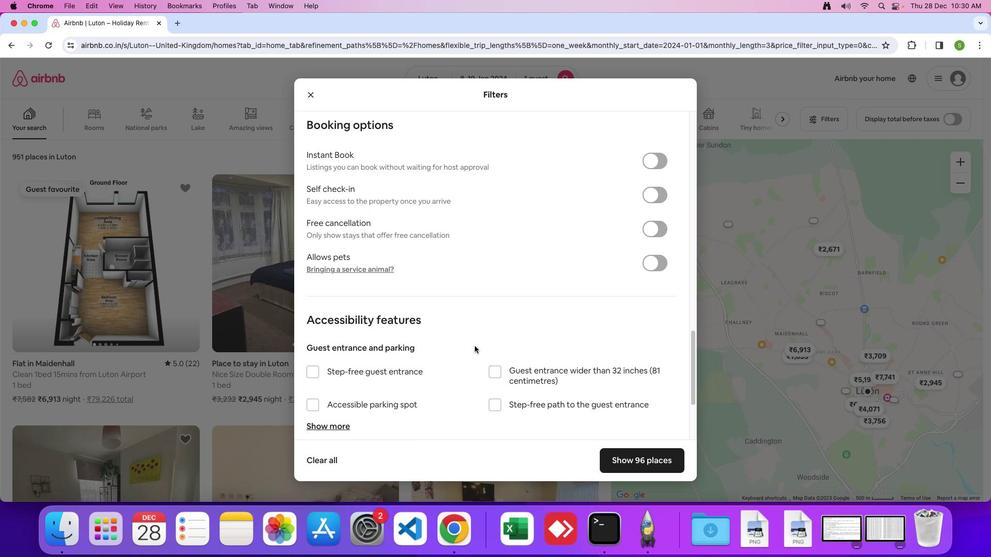 
Action: Mouse scrolled (474, 345) with delta (0, 0)
Screenshot: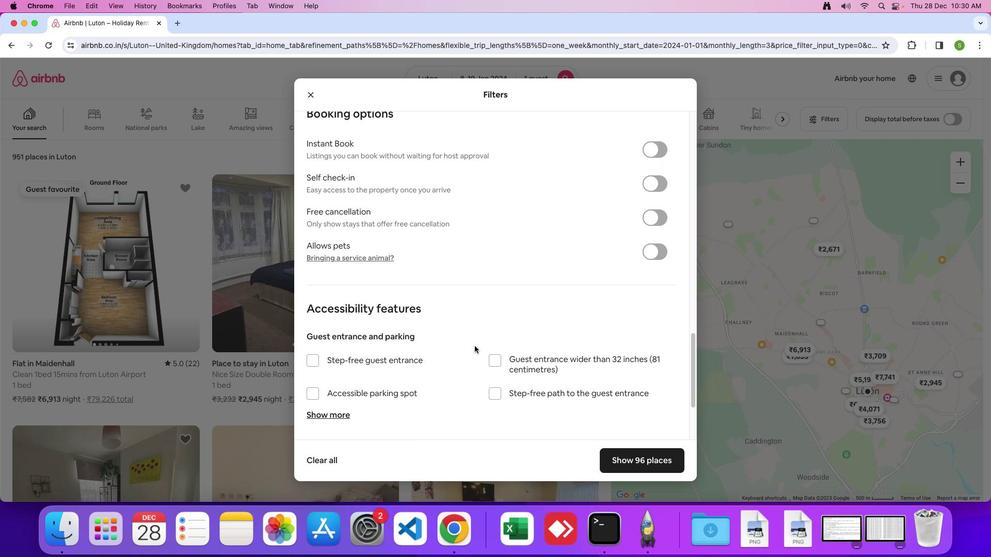 
Action: Mouse scrolled (474, 345) with delta (0, 0)
Screenshot: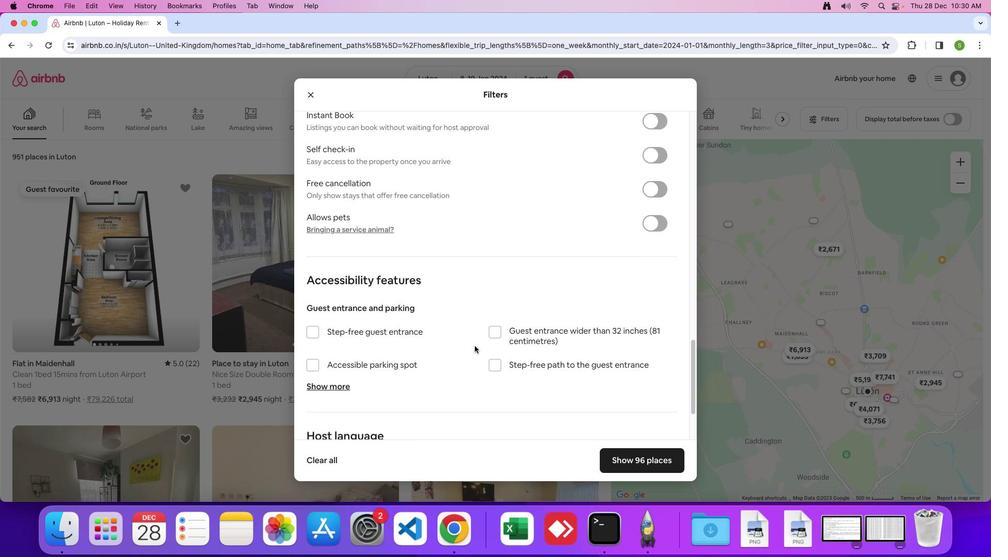 
Action: Mouse scrolled (474, 345) with delta (0, -1)
Screenshot: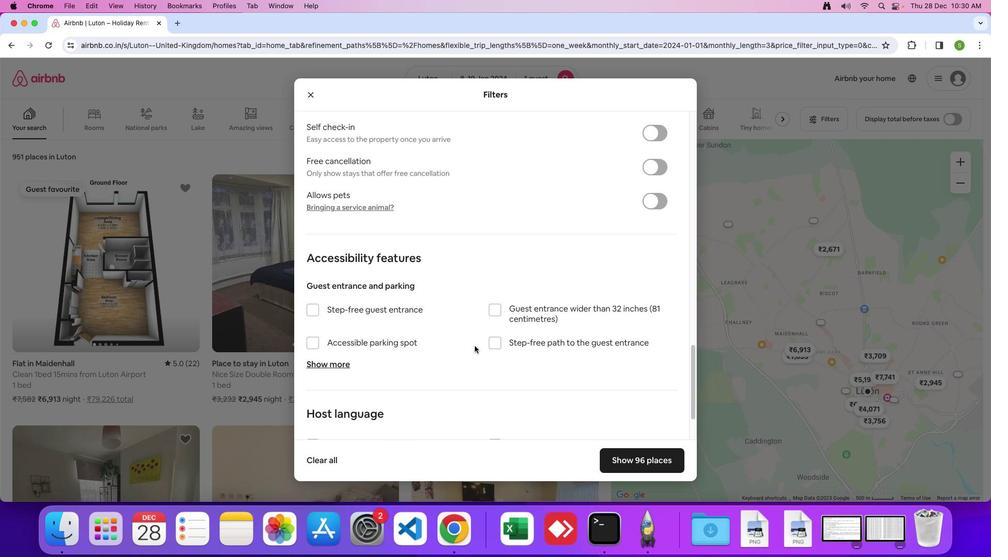 
Action: Mouse scrolled (474, 345) with delta (0, 0)
Screenshot: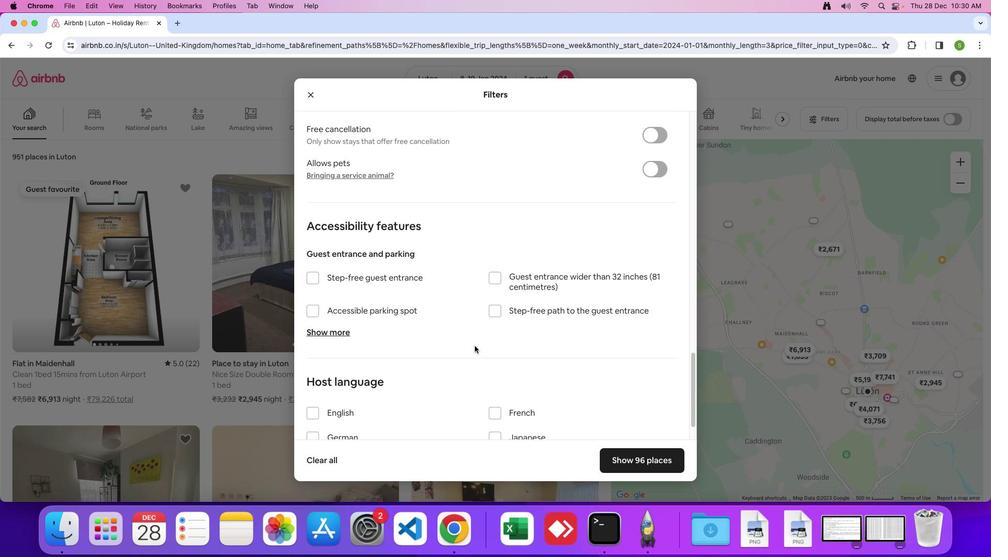 
Action: Mouse scrolled (474, 345) with delta (0, 0)
Screenshot: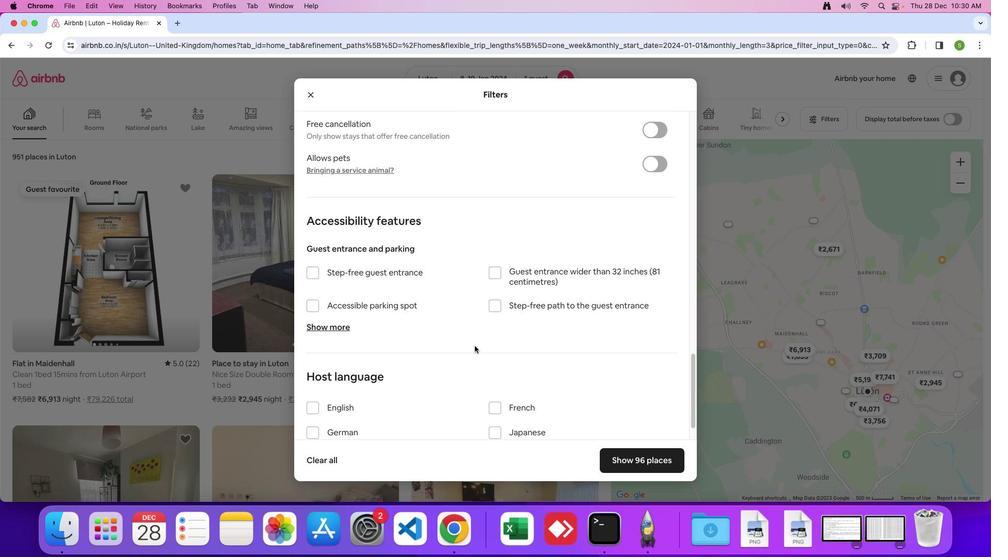 
Action: Mouse scrolled (474, 345) with delta (0, 0)
Screenshot: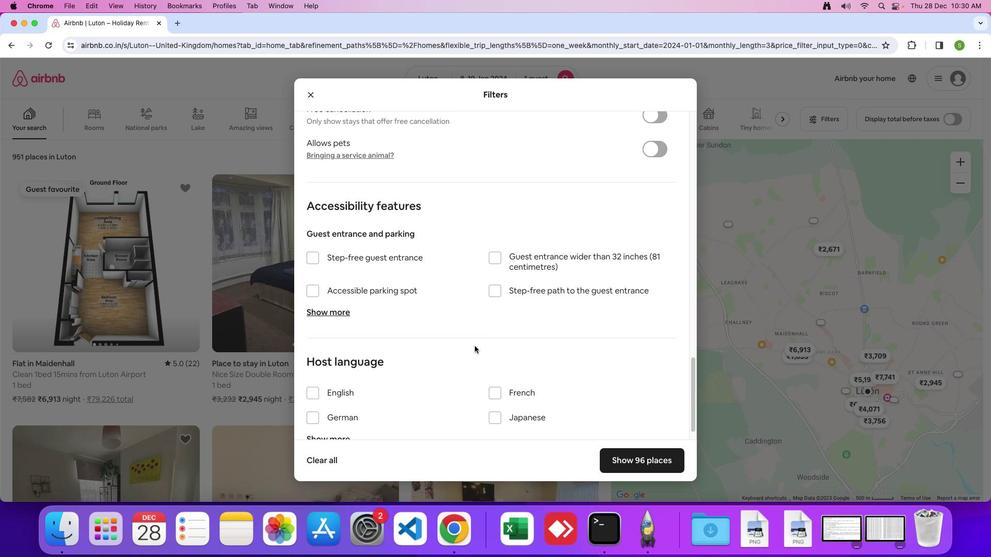 
Action: Mouse scrolled (474, 345) with delta (0, 0)
Screenshot: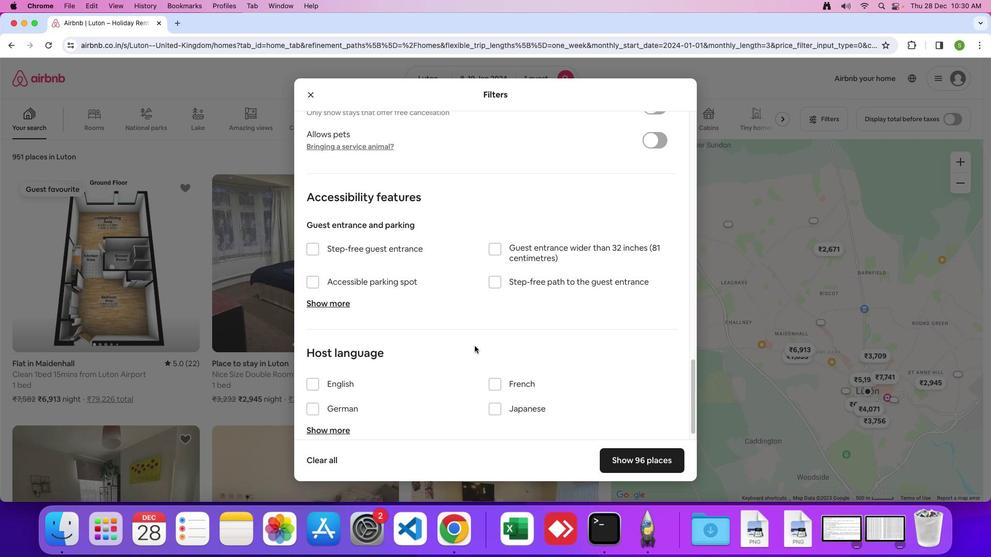 
Action: Mouse scrolled (474, 345) with delta (0, -1)
Screenshot: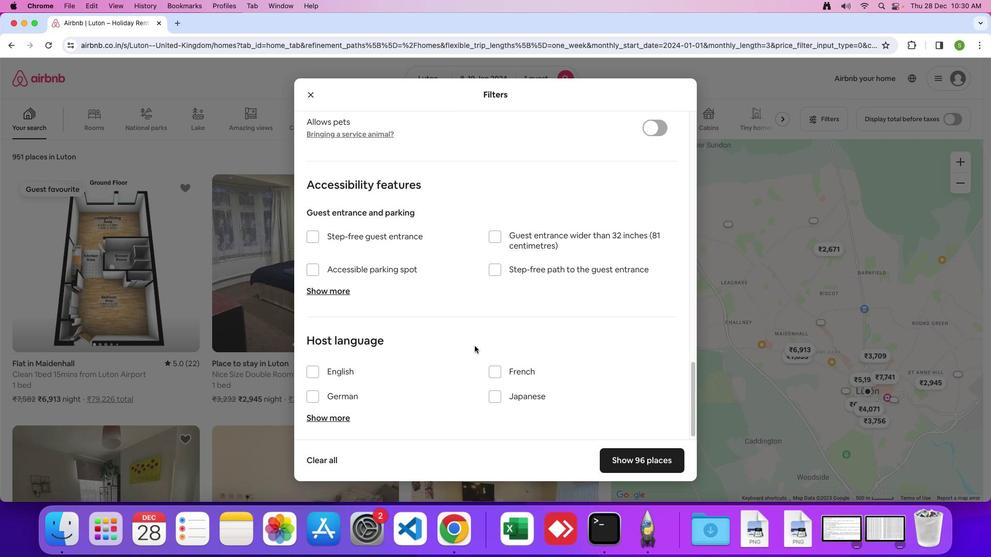 
Action: Mouse moved to (474, 345)
Screenshot: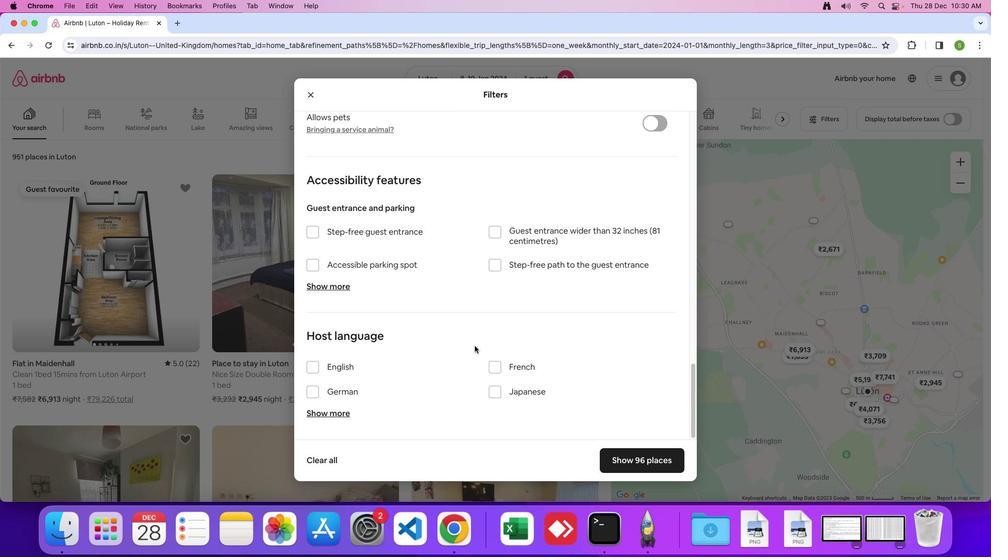 
Action: Mouse scrolled (474, 345) with delta (0, 0)
Screenshot: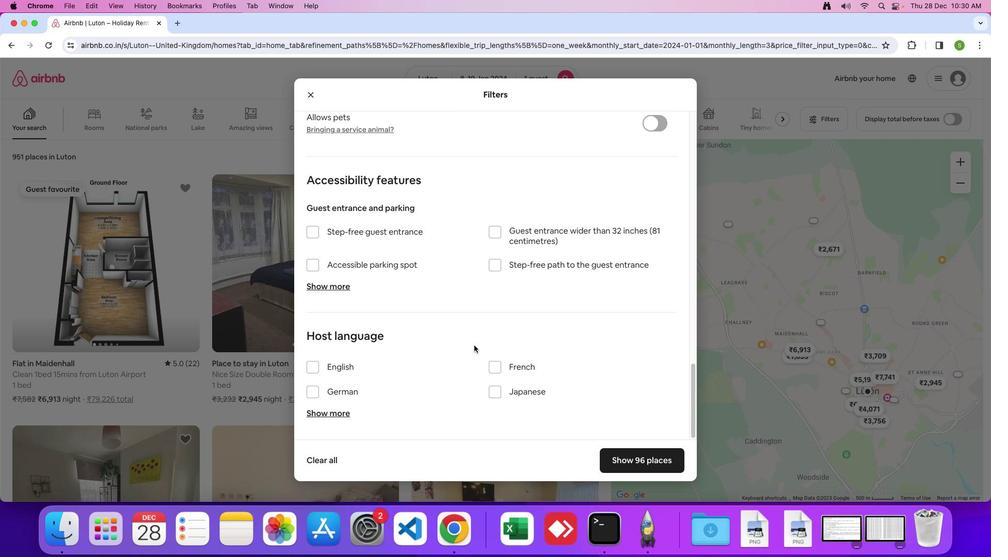 
Action: Mouse scrolled (474, 345) with delta (0, 0)
Screenshot: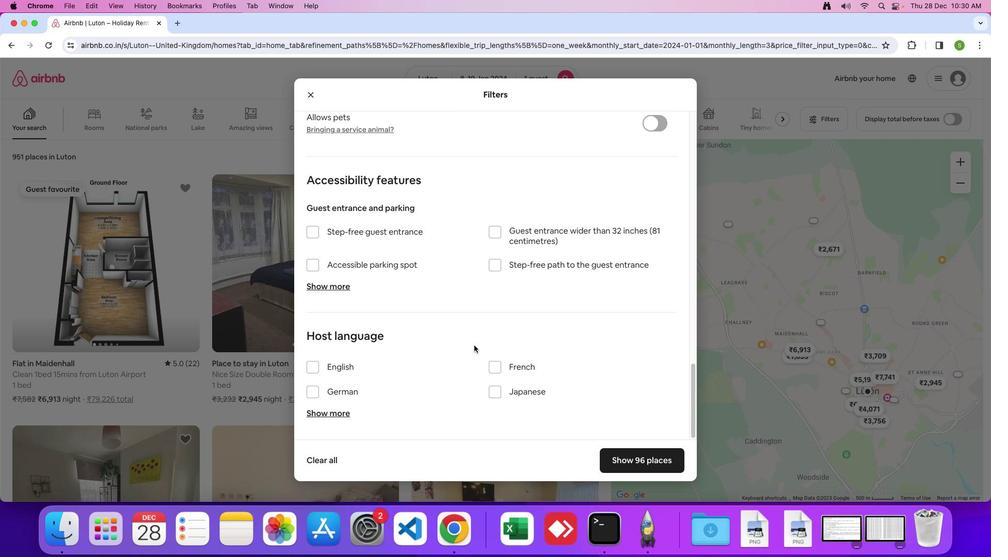 
Action: Mouse moved to (474, 345)
Screenshot: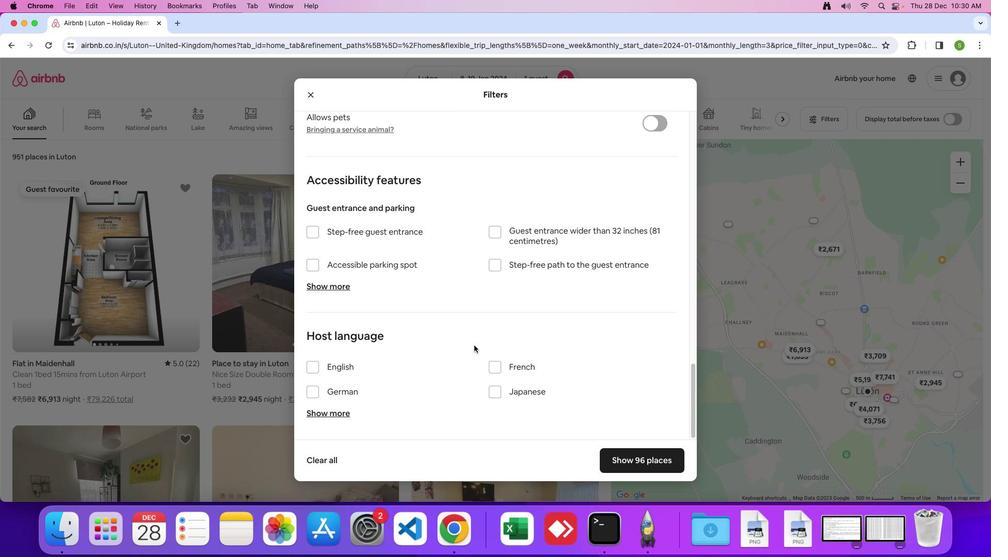 
Action: Mouse scrolled (474, 345) with delta (0, -1)
Screenshot: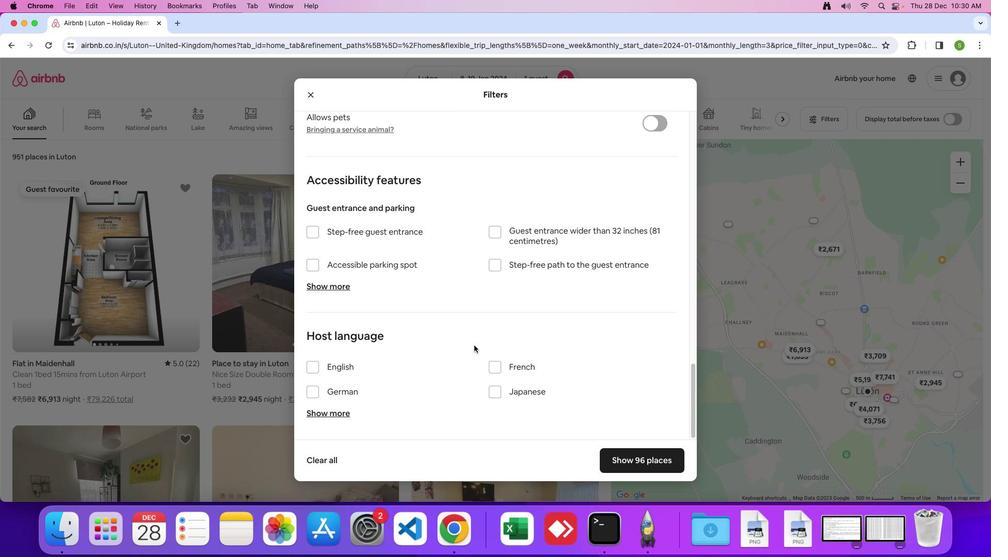 
Action: Mouse moved to (630, 462)
Screenshot: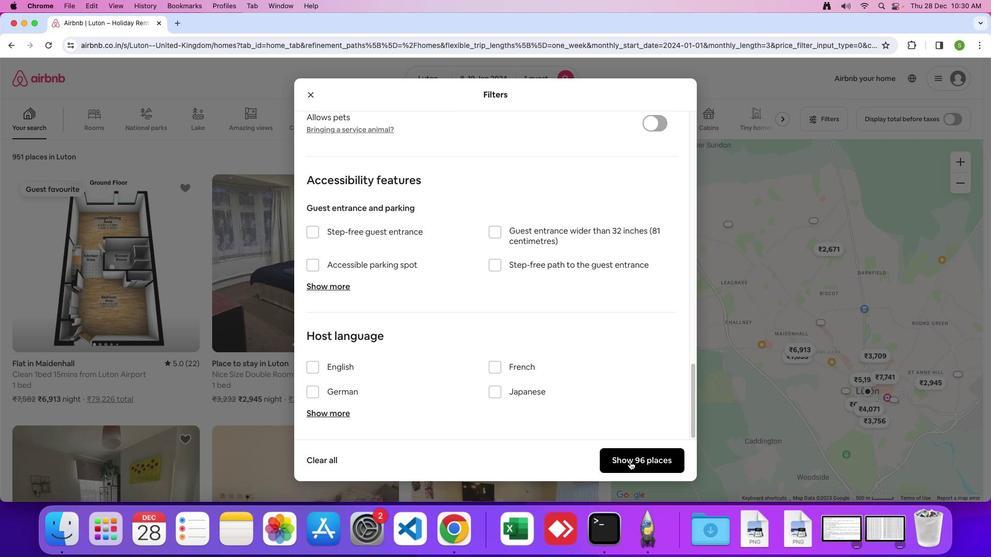 
Action: Mouse pressed left at (630, 462)
Screenshot: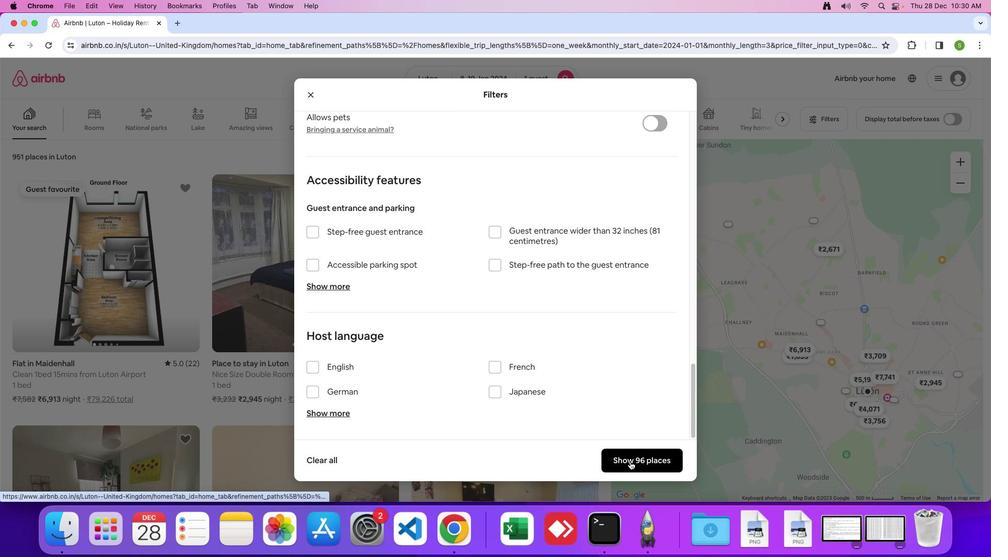 
Action: Mouse moved to (155, 218)
Screenshot: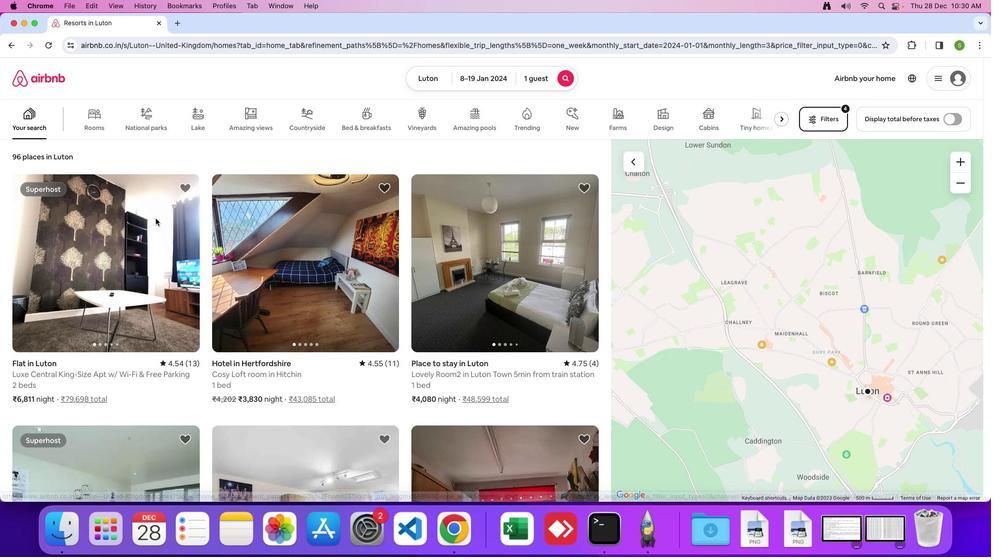 
Action: Mouse pressed left at (155, 218)
Screenshot: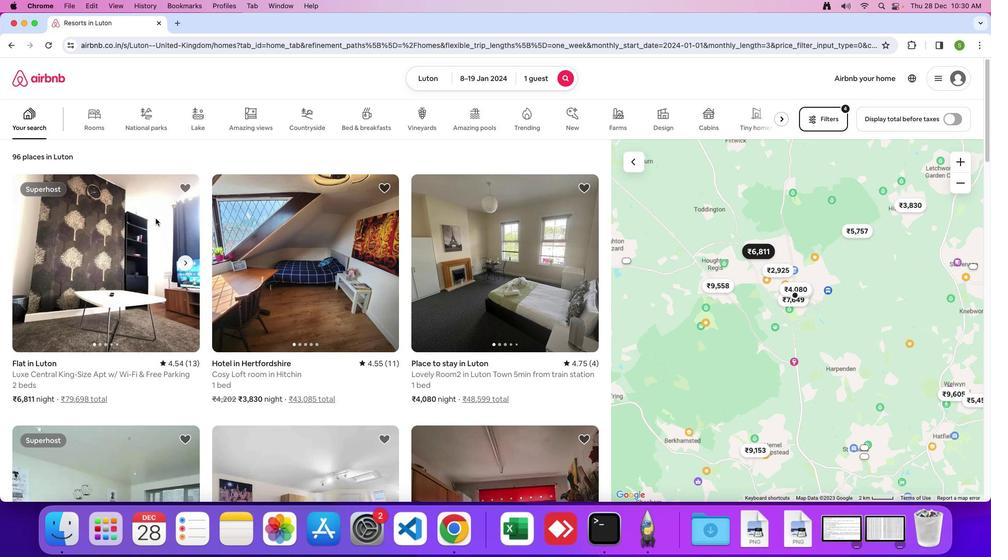 
Action: Mouse moved to (340, 288)
Screenshot: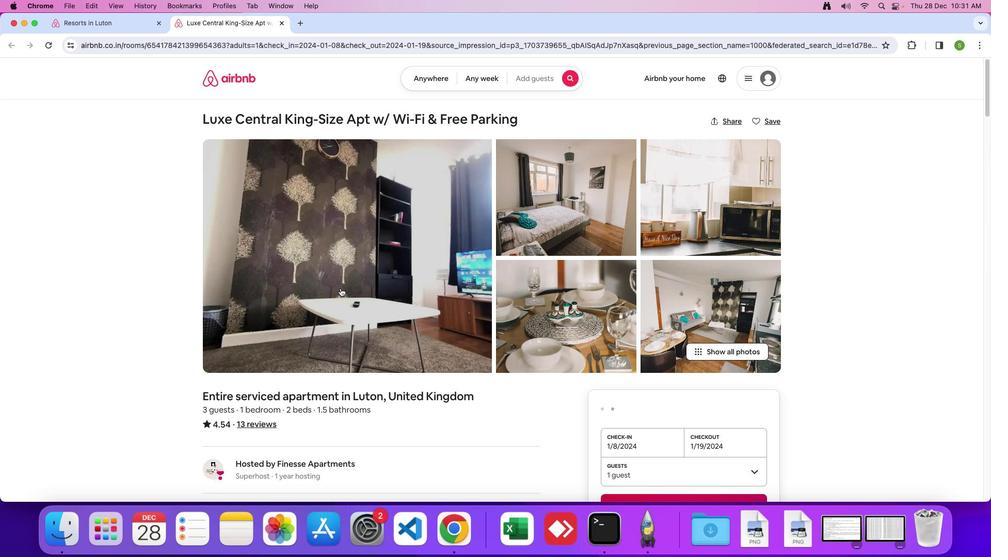 
Action: Mouse pressed left at (340, 288)
Screenshot: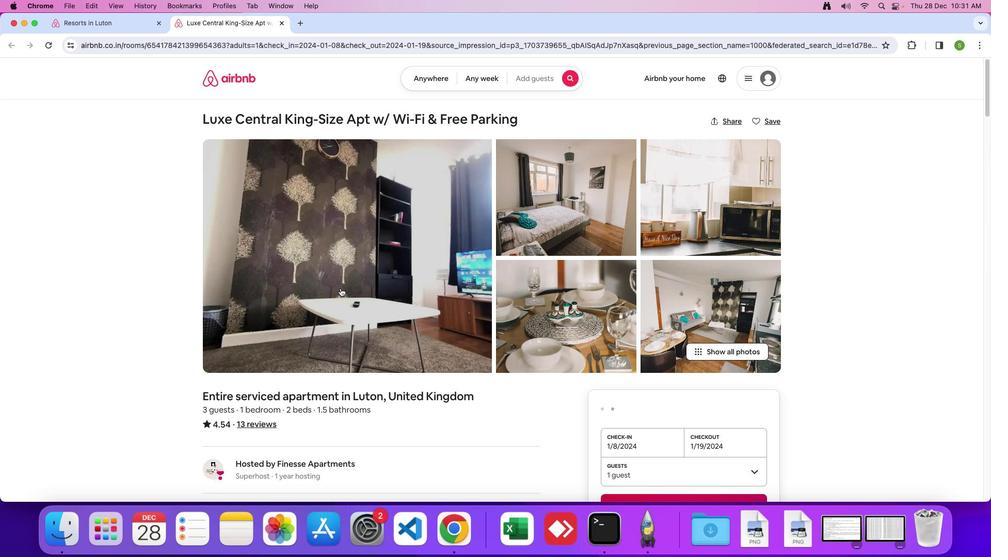 
Action: Mouse moved to (448, 282)
Screenshot: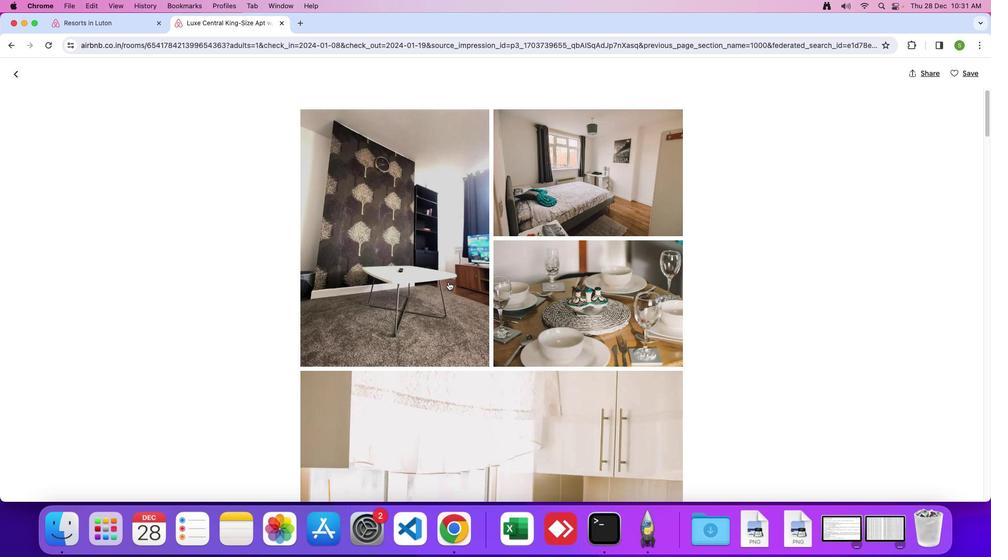 
Action: Mouse scrolled (448, 282) with delta (0, 0)
Screenshot: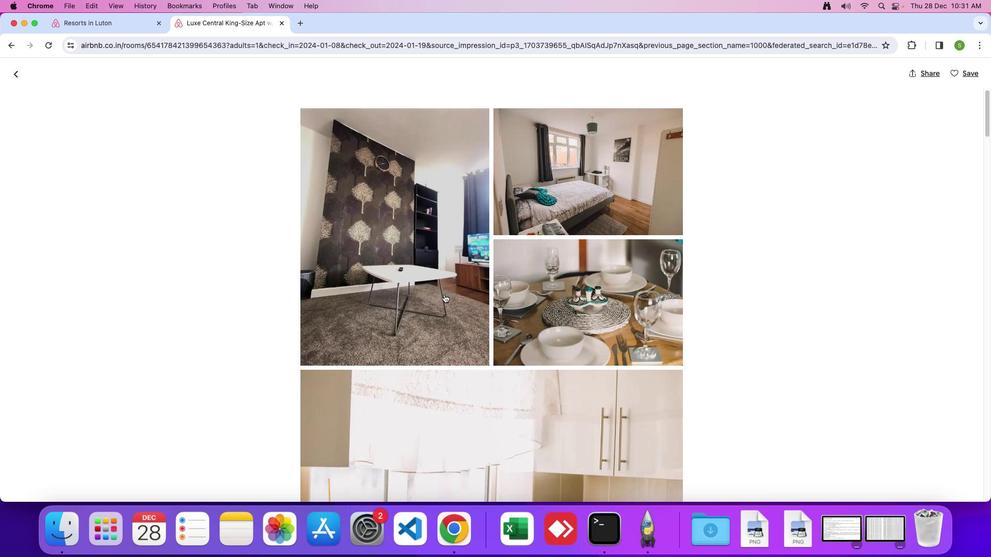 
Action: Mouse scrolled (448, 282) with delta (0, 0)
Screenshot: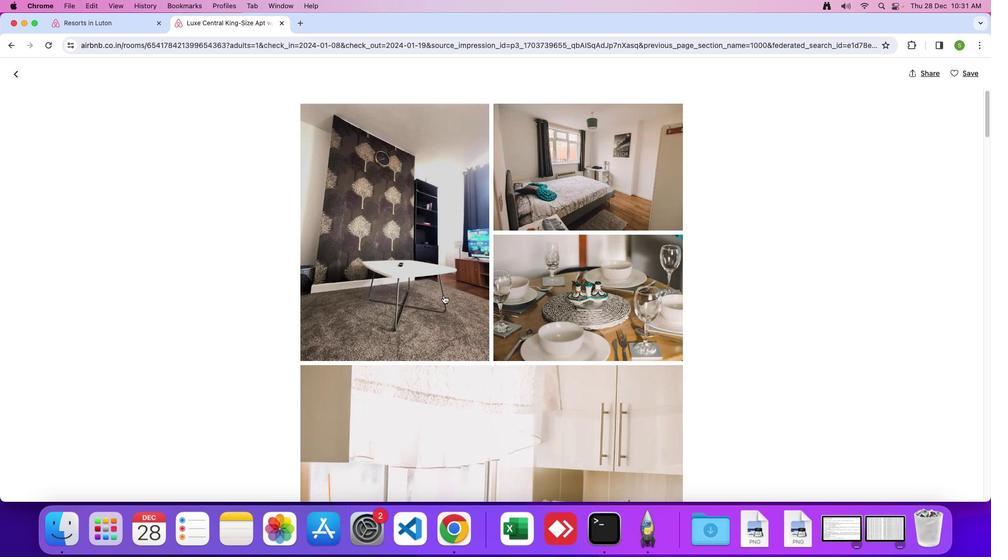 
Action: Mouse moved to (443, 295)
Screenshot: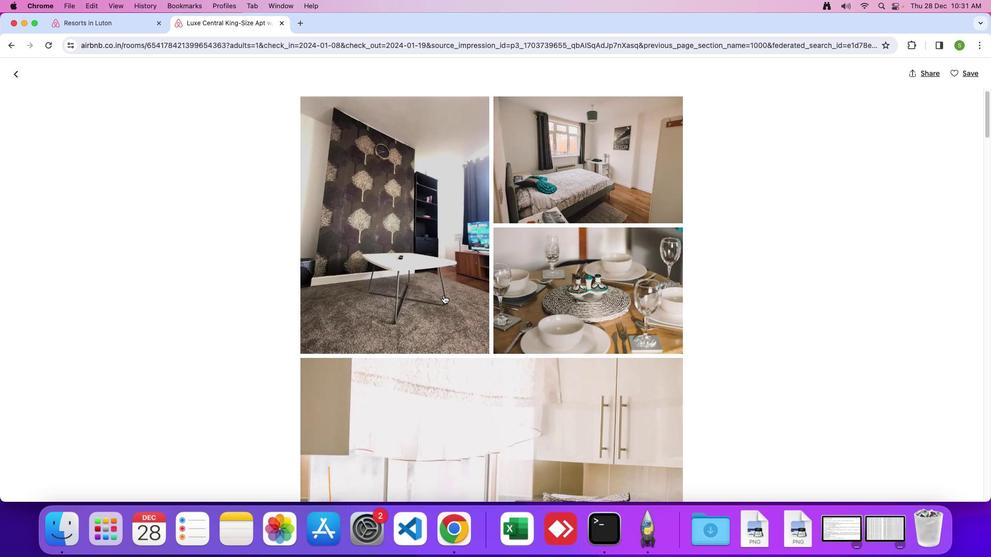
Action: Mouse scrolled (443, 295) with delta (0, 0)
Screenshot: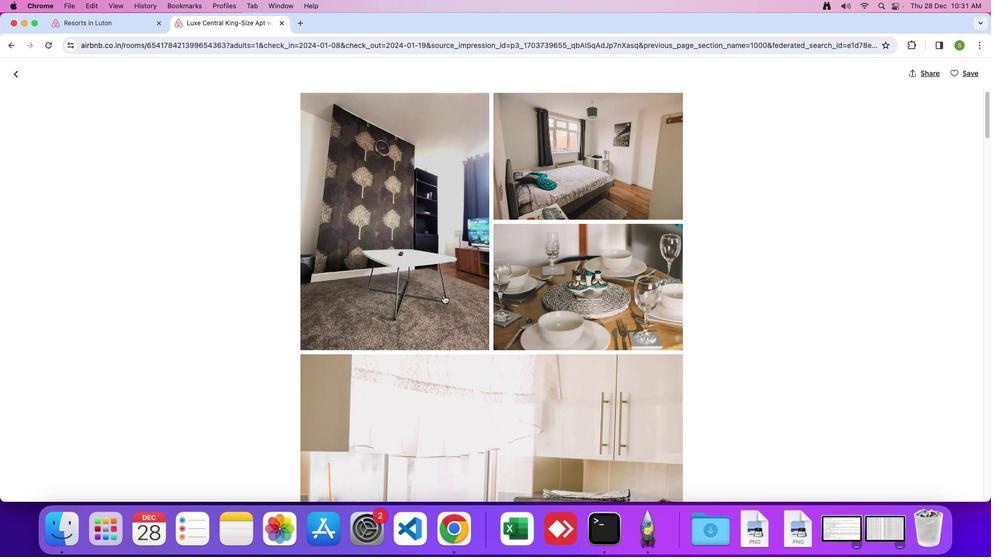 
Action: Mouse scrolled (443, 295) with delta (0, 0)
Screenshot: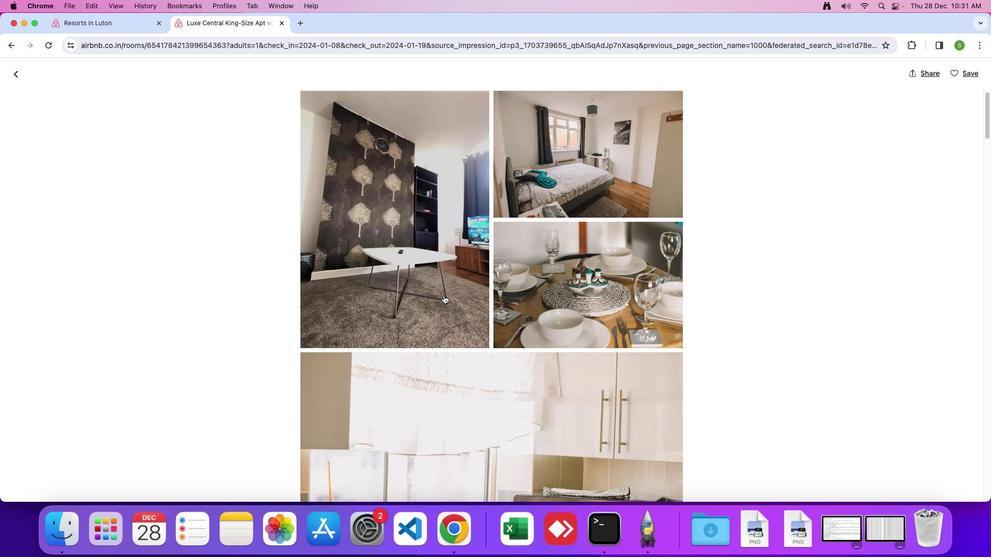 
Action: Mouse scrolled (443, 295) with delta (0, 0)
Screenshot: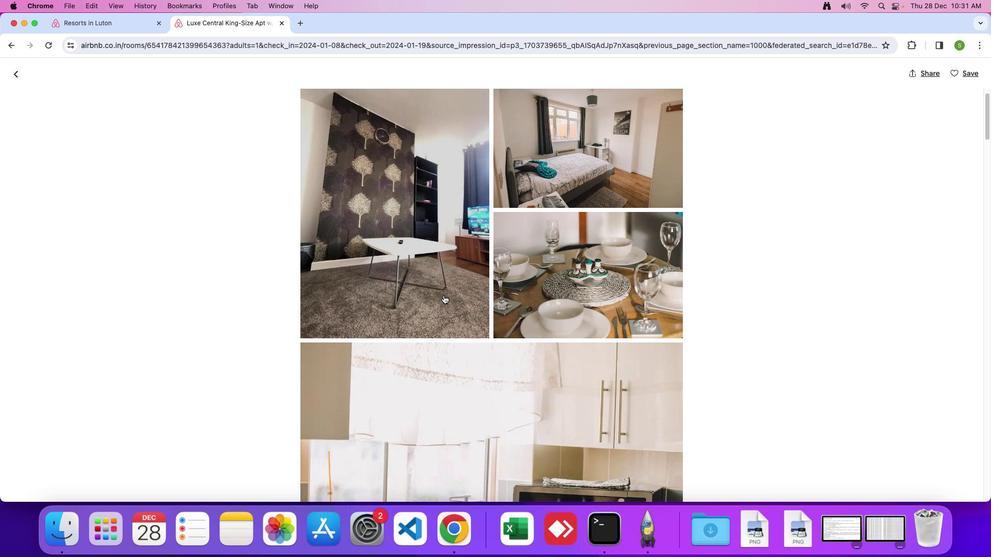 
Action: Mouse scrolled (443, 295) with delta (0, 0)
Screenshot: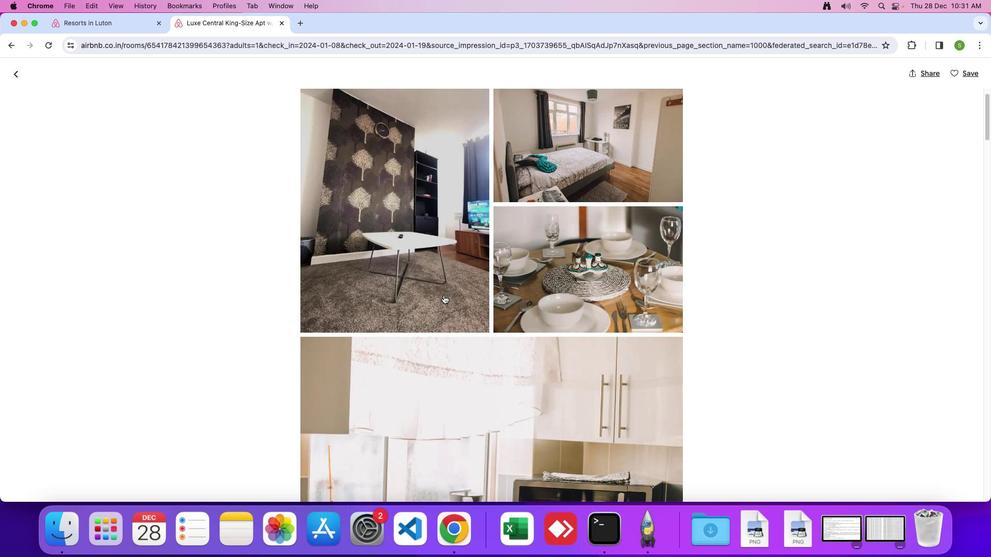 
Action: Mouse scrolled (443, 295) with delta (0, 0)
Screenshot: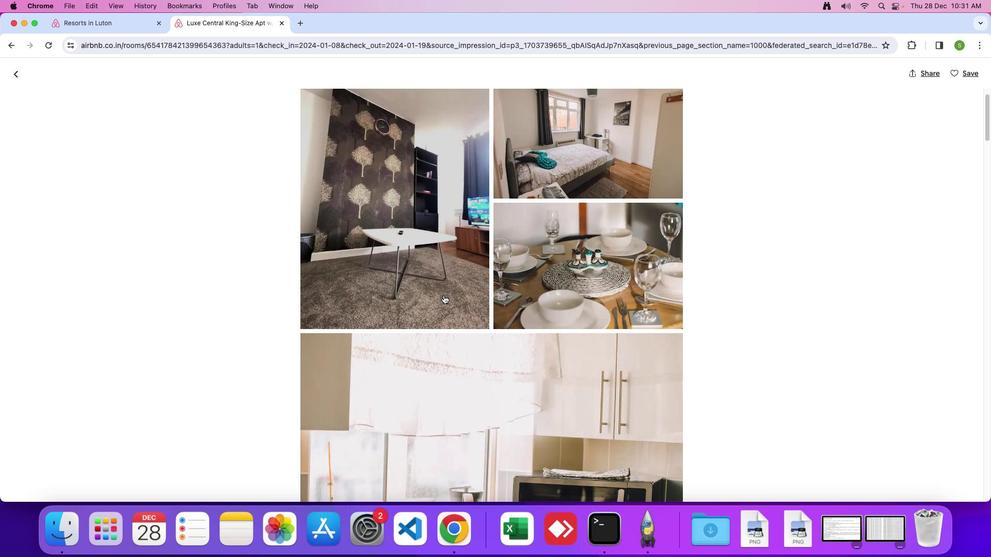 
Action: Mouse moved to (445, 293)
Screenshot: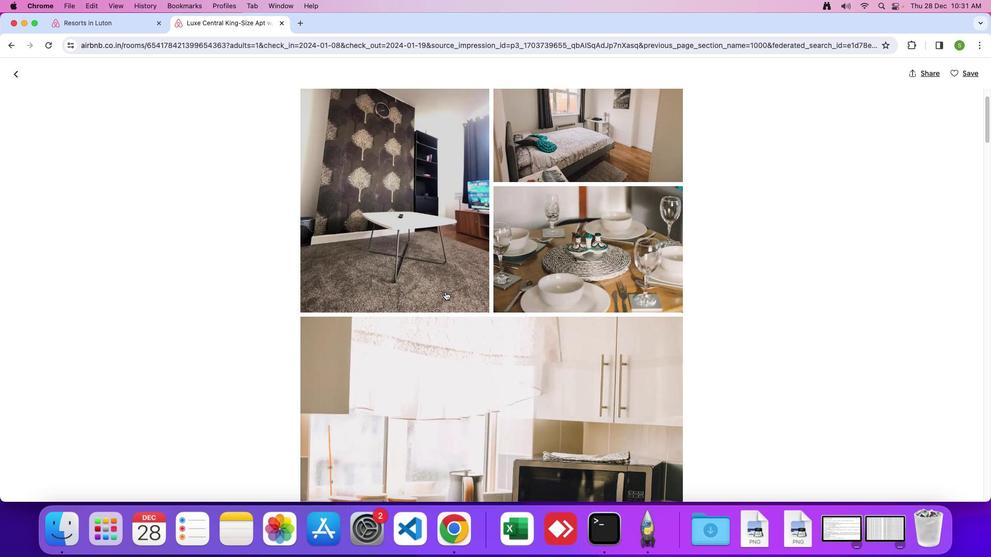 
Action: Mouse scrolled (445, 293) with delta (0, 0)
Screenshot: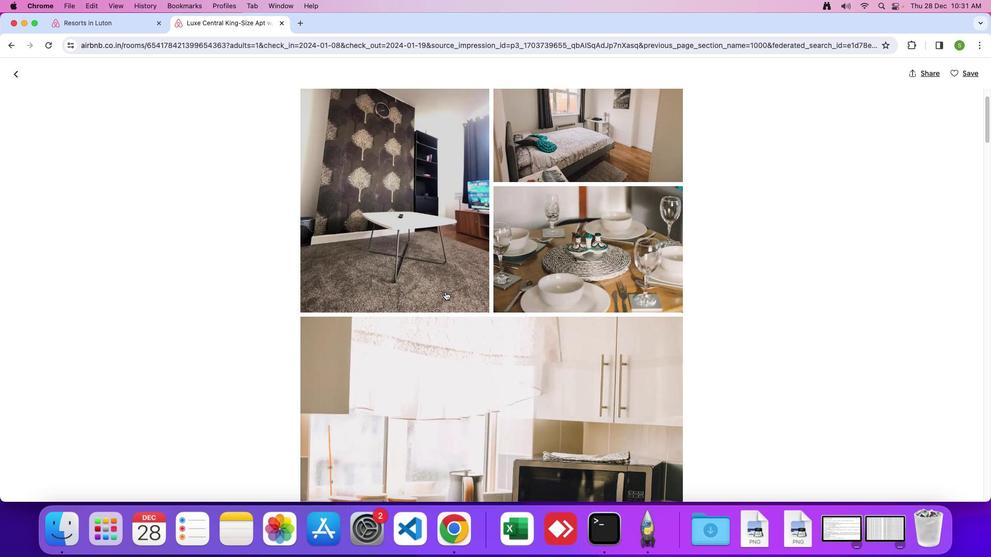 
Action: Mouse moved to (445, 292)
Screenshot: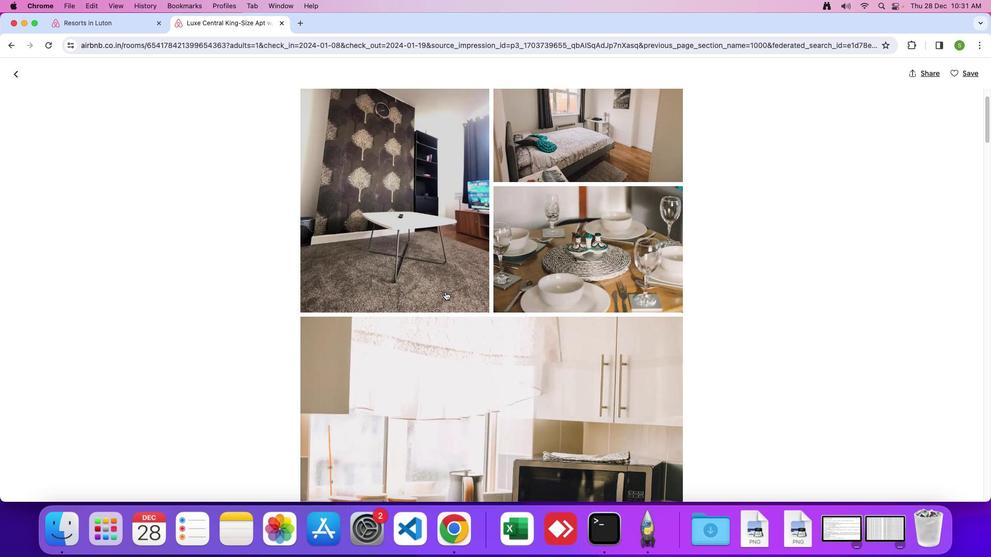 
Action: Mouse scrolled (445, 292) with delta (0, 0)
Screenshot: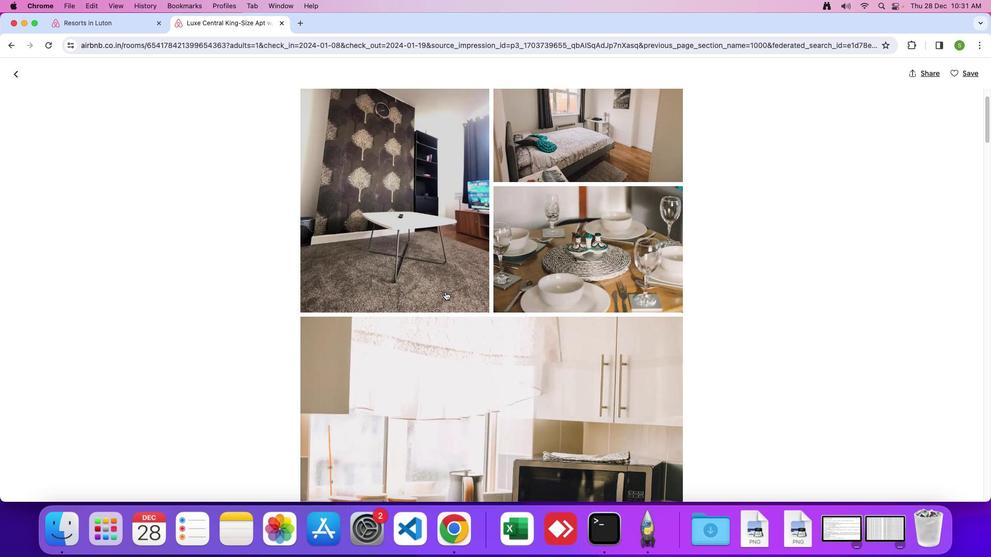 
Action: Mouse moved to (445, 290)
Screenshot: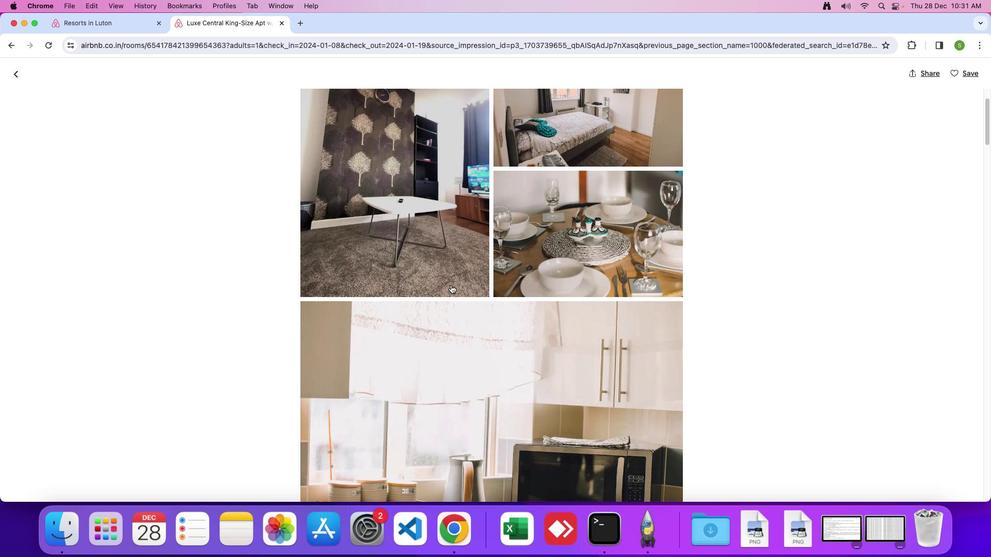 
Action: Mouse scrolled (445, 290) with delta (0, 0)
Screenshot: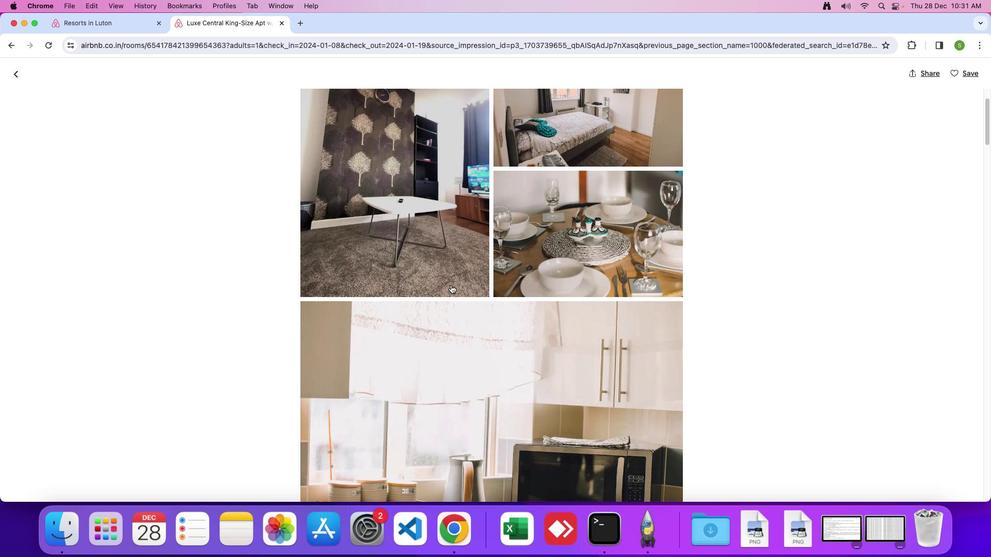 
Action: Mouse moved to (446, 289)
Screenshot: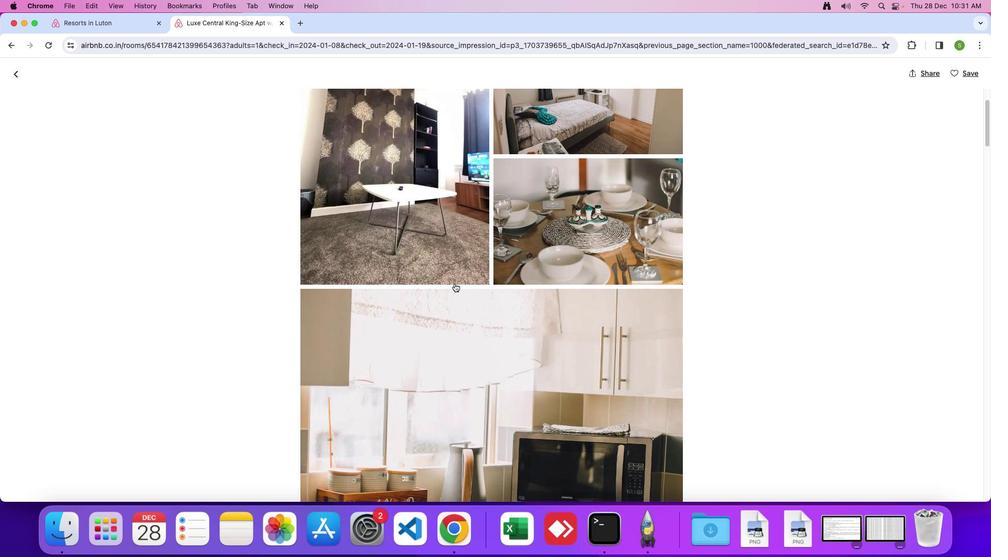 
Action: Mouse scrolled (446, 289) with delta (0, 0)
Screenshot: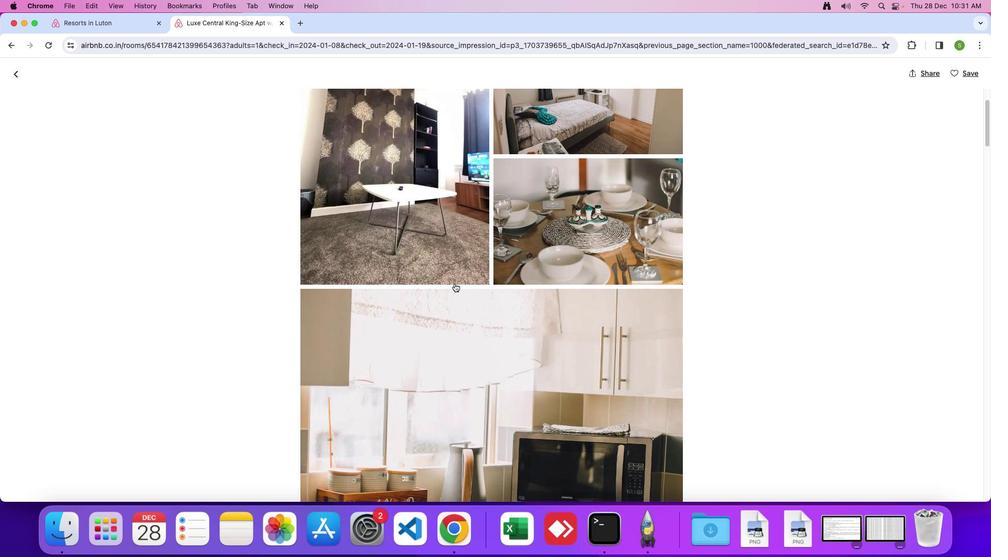
Action: Mouse moved to (449, 286)
Screenshot: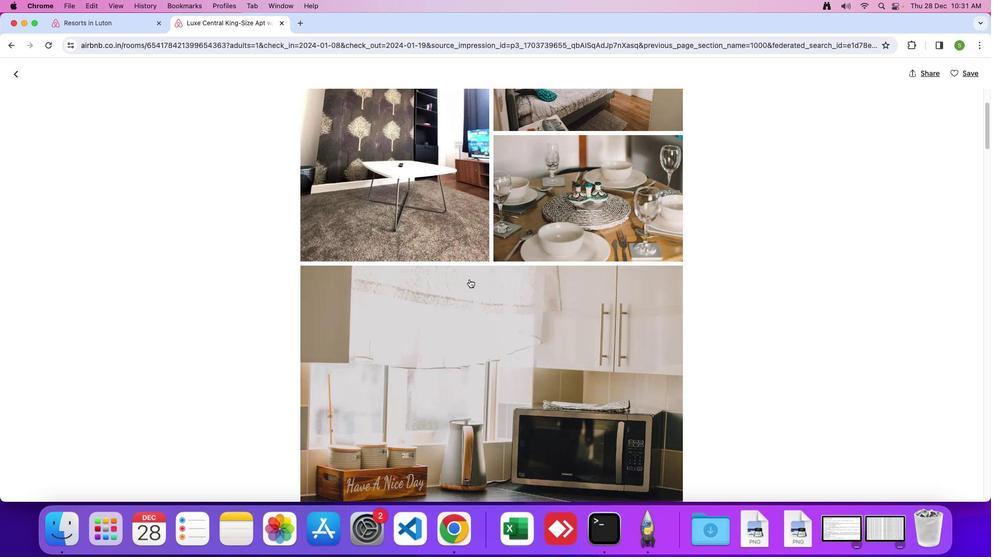 
Action: Mouse scrolled (449, 286) with delta (0, -1)
Screenshot: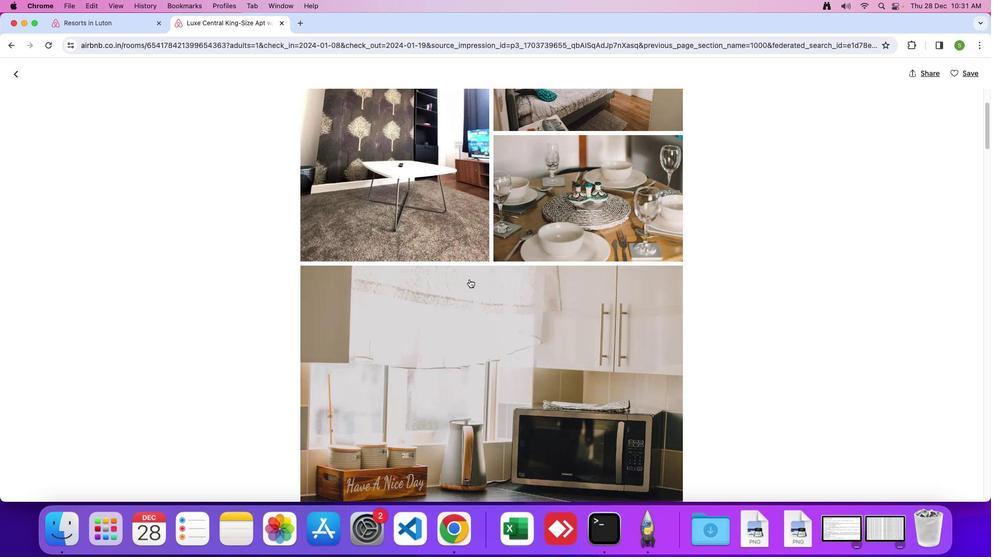 
Action: Mouse moved to (508, 266)
Screenshot: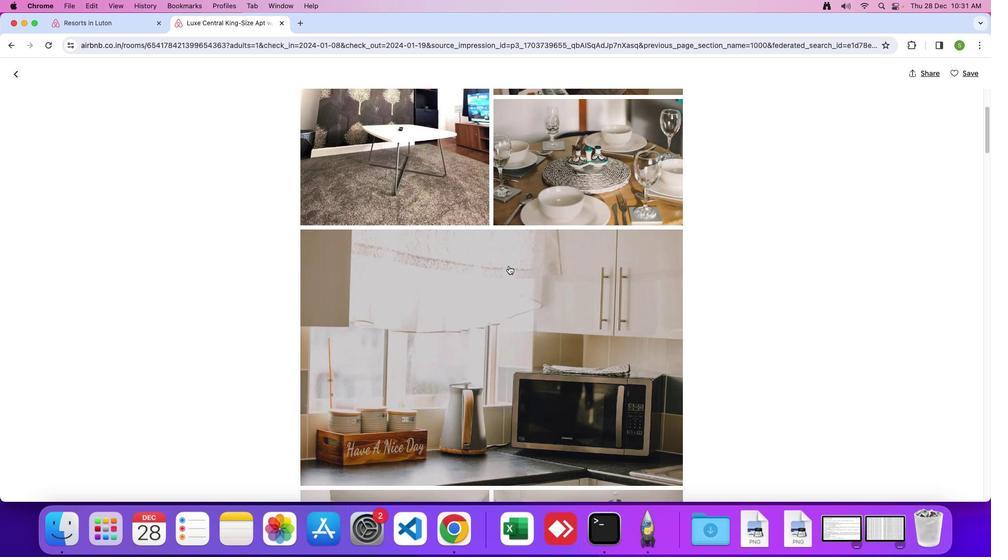 
Action: Mouse scrolled (508, 266) with delta (0, 0)
Screenshot: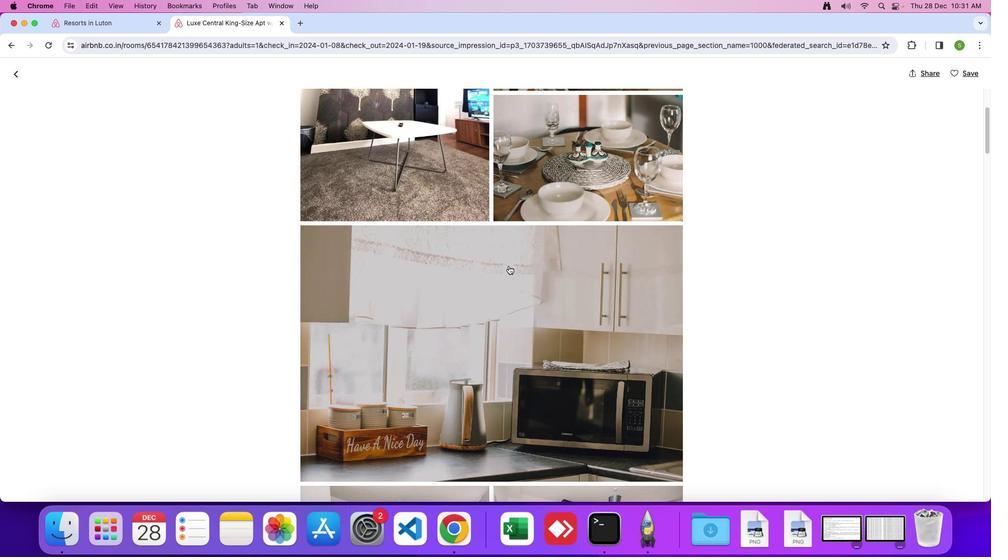 
Action: Mouse scrolled (508, 266) with delta (0, 0)
Screenshot: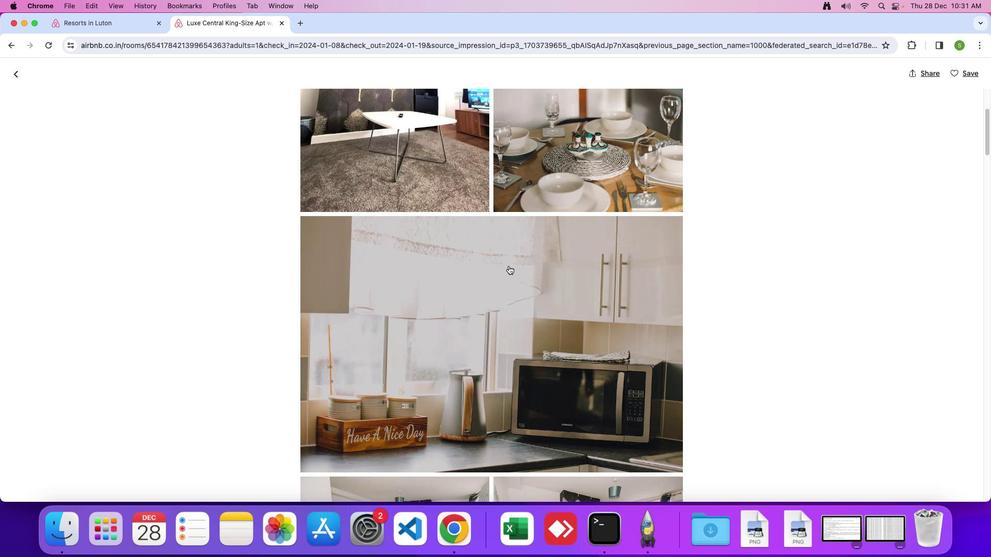 
Action: Mouse scrolled (508, 266) with delta (0, 0)
Screenshot: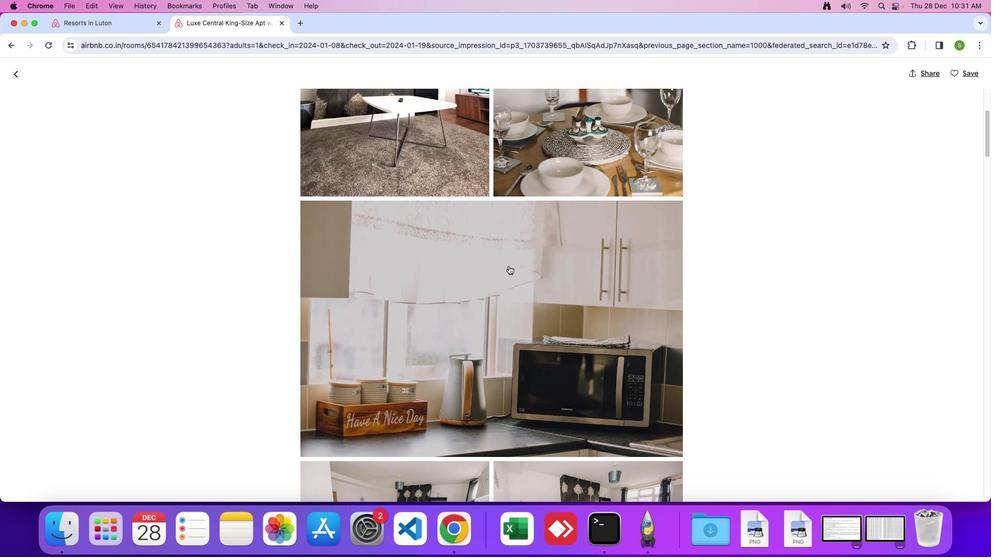 
Action: Mouse scrolled (508, 266) with delta (0, 0)
Screenshot: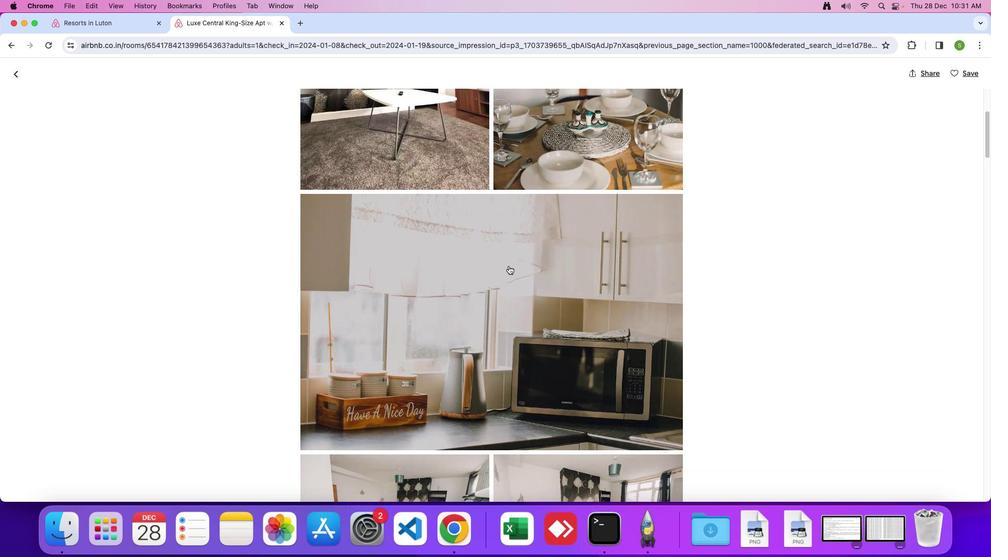 
Action: Mouse scrolled (508, 266) with delta (0, -1)
Screenshot: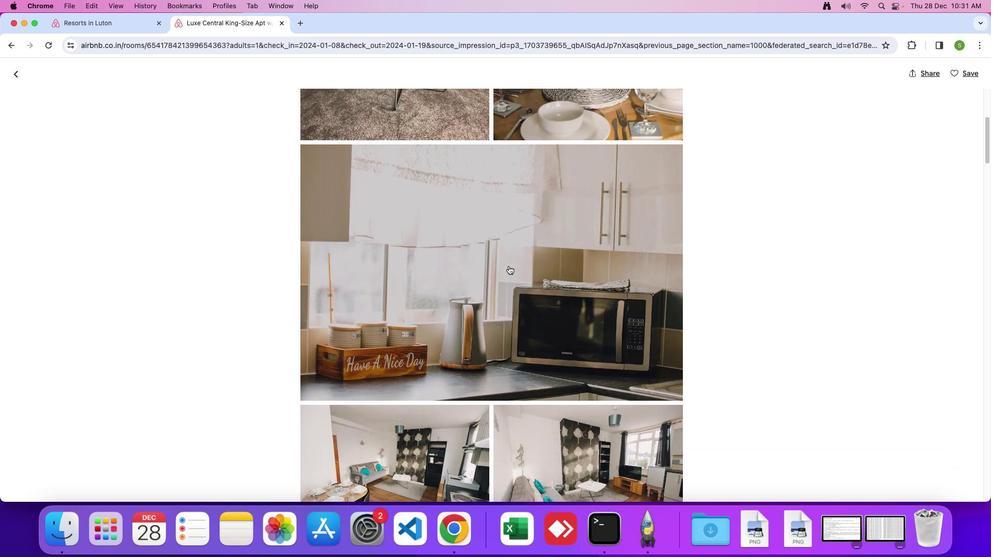 
Action: Mouse moved to (508, 266)
Screenshot: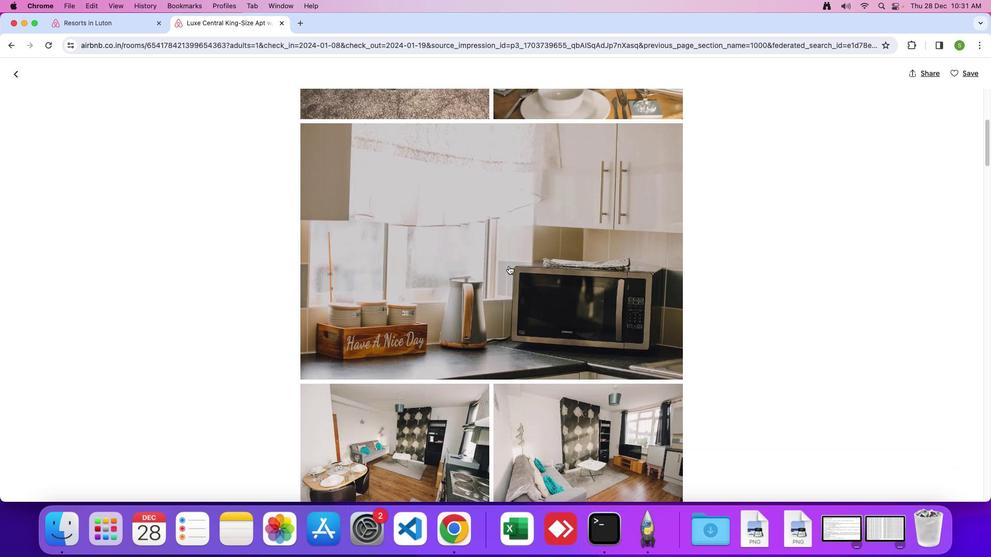 
Action: Mouse scrolled (508, 266) with delta (0, 0)
Screenshot: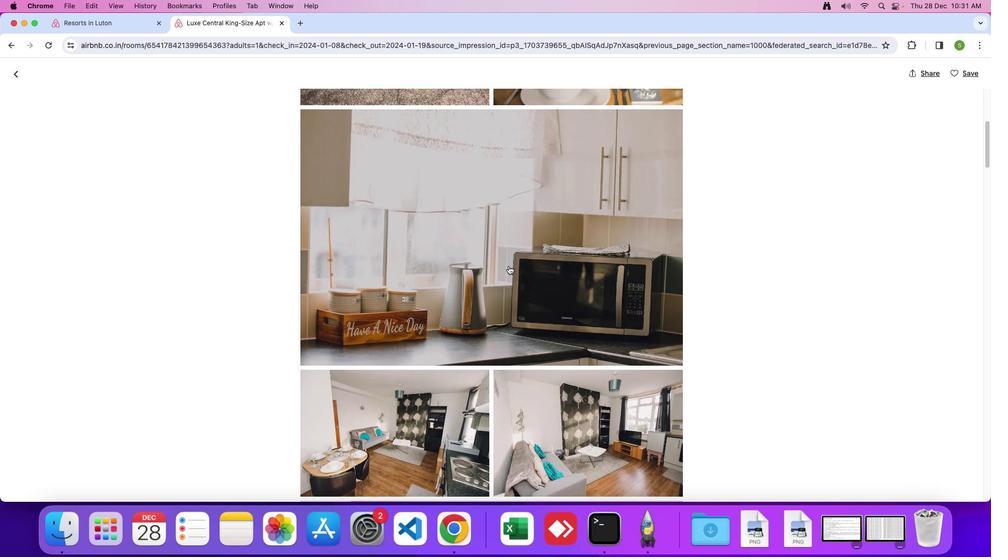 
Action: Mouse scrolled (508, 266) with delta (0, 0)
Screenshot: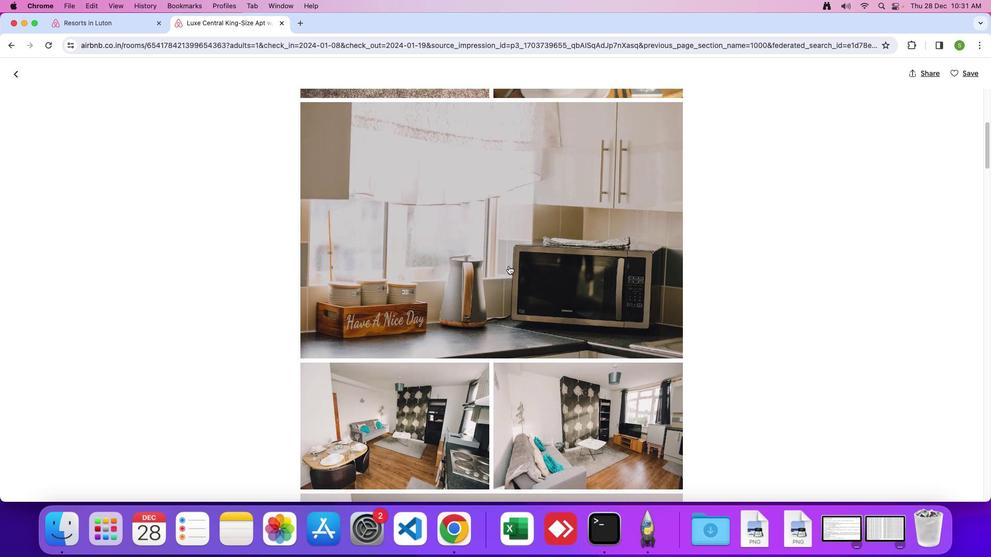 
Action: Mouse scrolled (508, 266) with delta (0, -1)
Screenshot: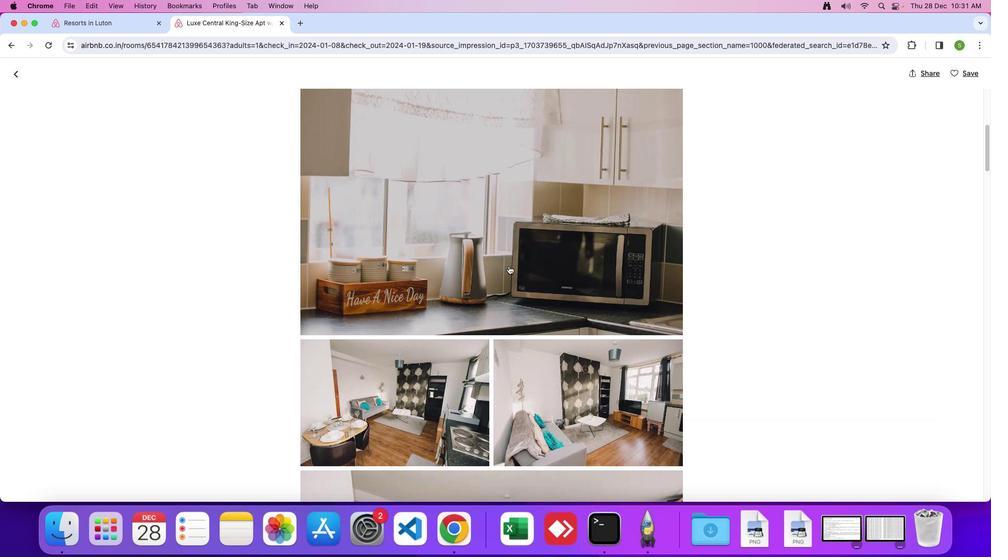 
Action: Mouse scrolled (508, 266) with delta (0, 0)
Screenshot: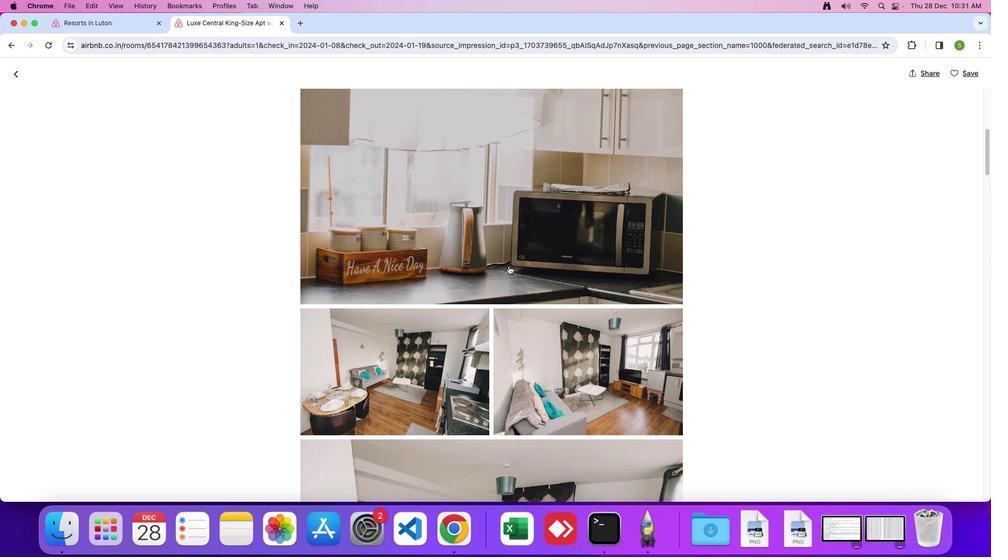 
Action: Mouse scrolled (508, 266) with delta (0, 0)
Screenshot: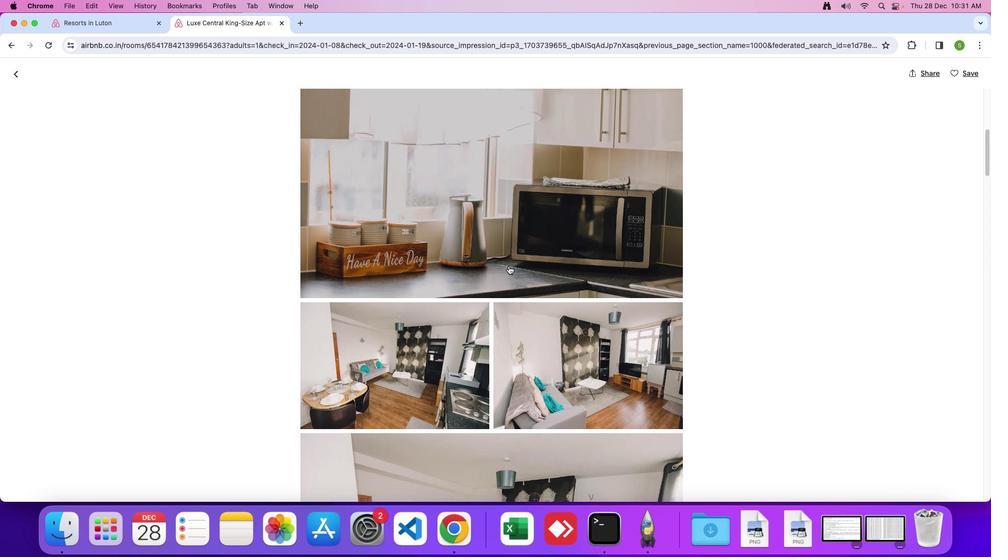 
Action: Mouse scrolled (508, 266) with delta (0, 0)
Screenshot: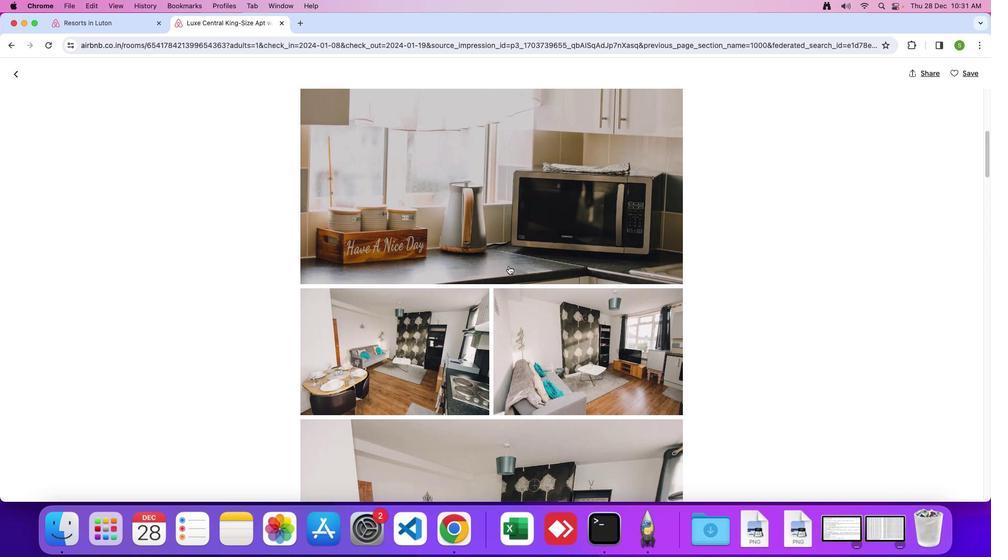
Action: Mouse scrolled (508, 266) with delta (0, 0)
Screenshot: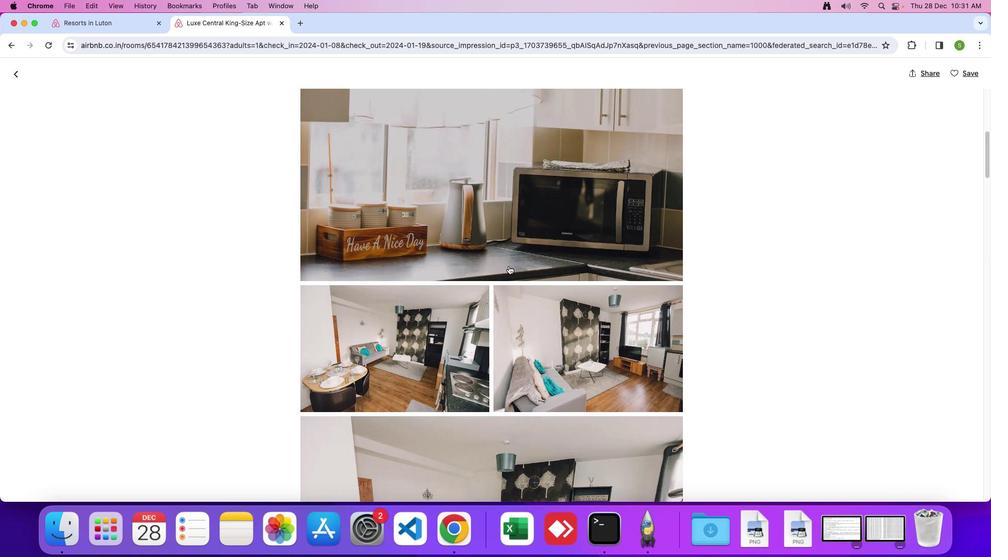 
Action: Mouse scrolled (508, 266) with delta (0, 0)
Screenshot: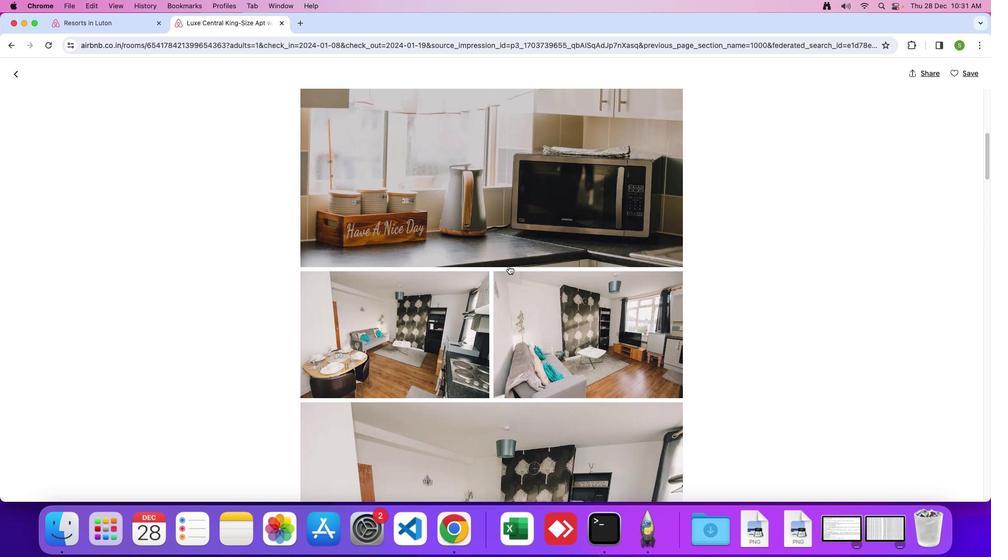 
Action: Mouse scrolled (508, 266) with delta (0, 0)
Screenshot: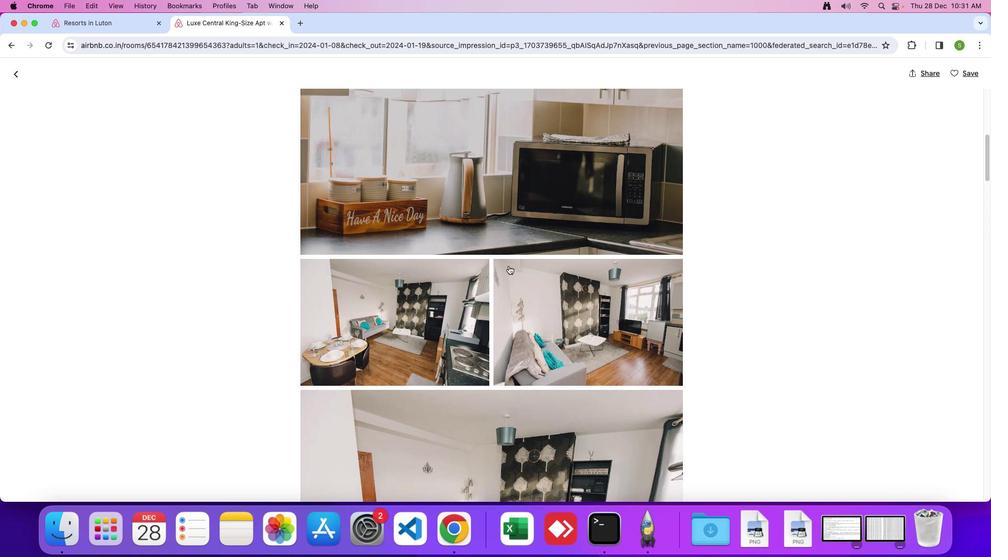 
Action: Mouse scrolled (508, 266) with delta (0, -1)
Screenshot: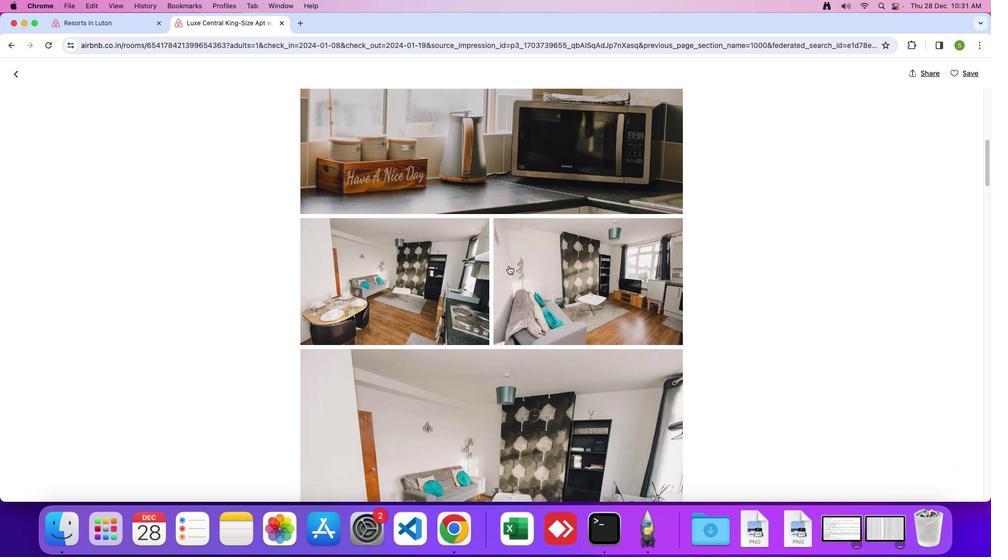 
Action: Mouse scrolled (508, 266) with delta (0, 0)
Screenshot: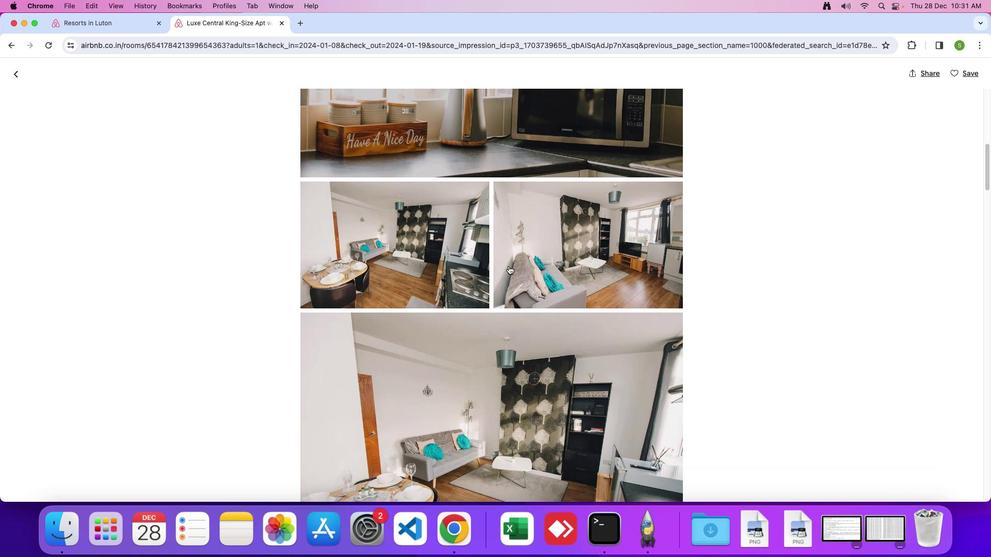 
Action: Mouse scrolled (508, 266) with delta (0, 0)
Screenshot: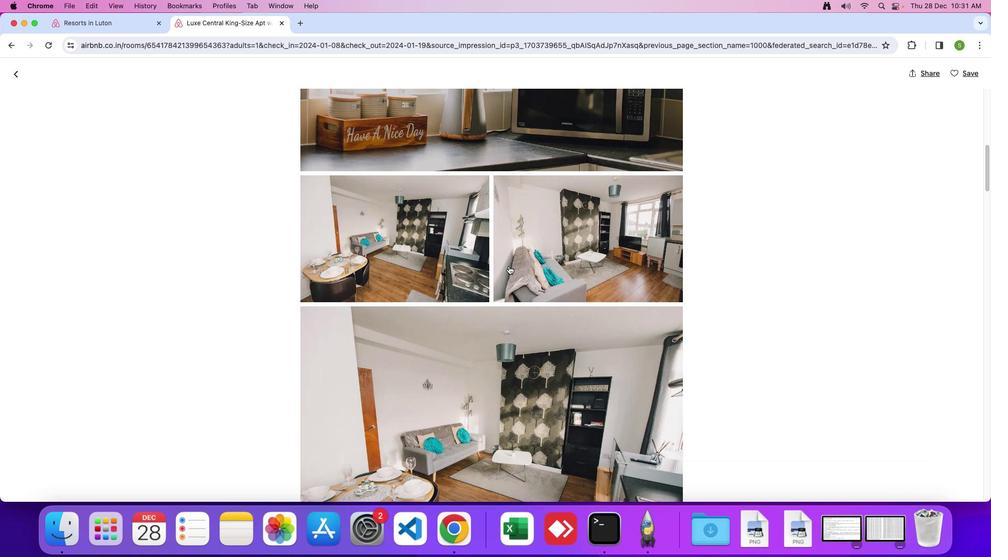 
Action: Mouse scrolled (508, 266) with delta (0, -1)
Screenshot: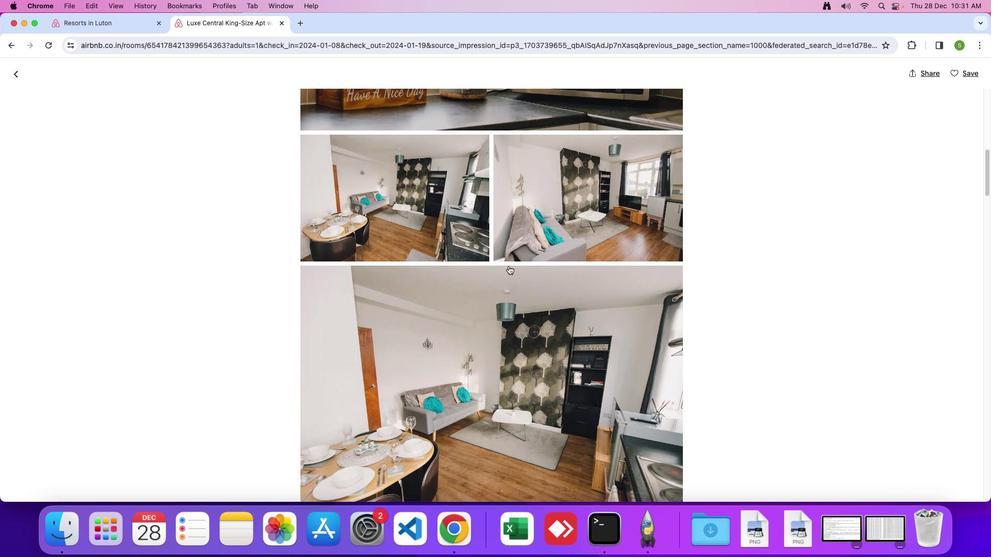 
Action: Mouse scrolled (508, 266) with delta (0, 0)
Screenshot: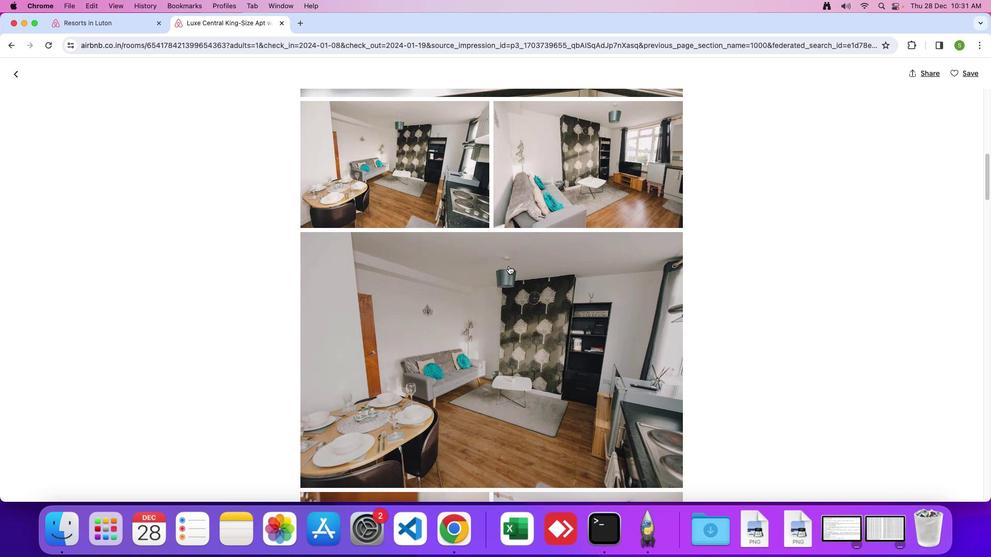 
Action: Mouse scrolled (508, 266) with delta (0, 0)
Screenshot: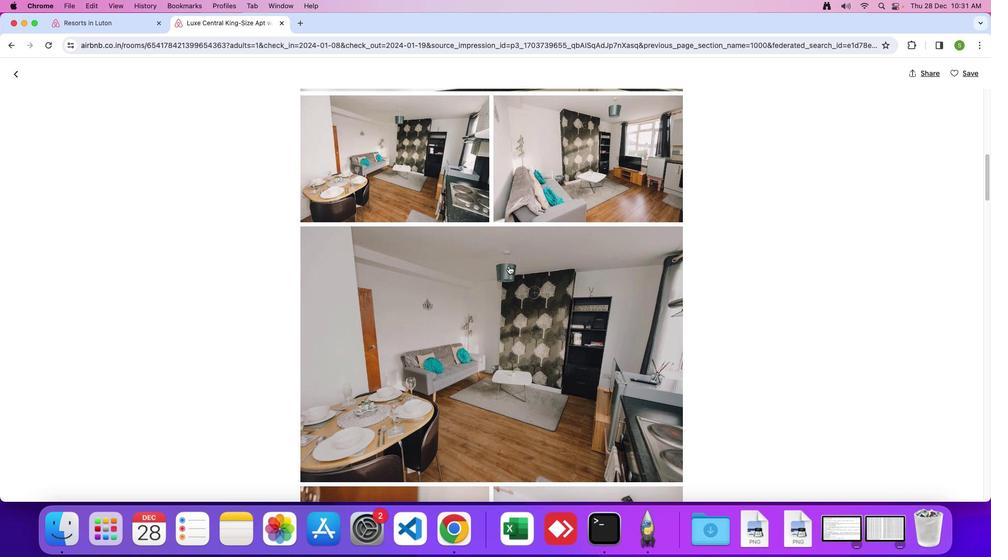 
Action: Mouse moved to (511, 265)
Screenshot: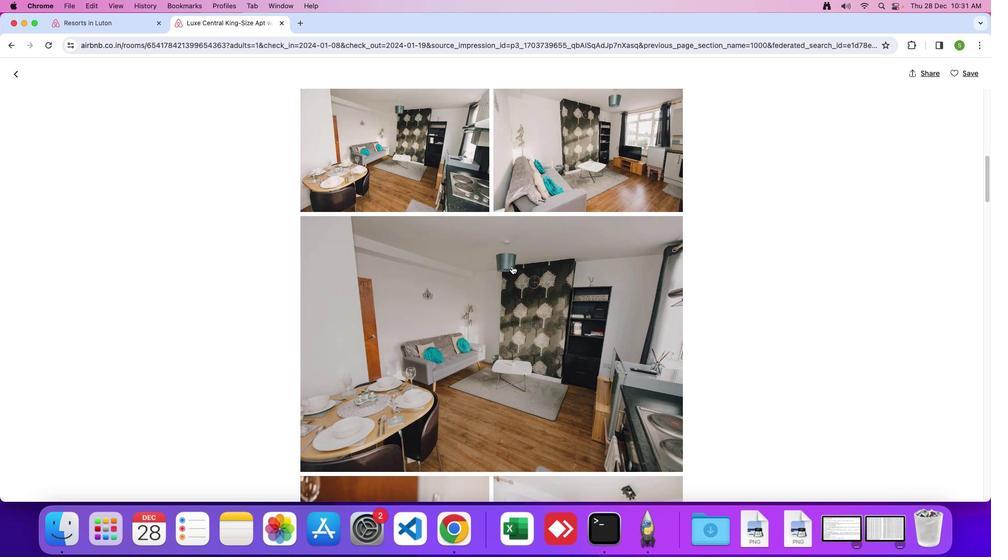 
Action: Mouse scrolled (511, 265) with delta (0, 0)
Screenshot: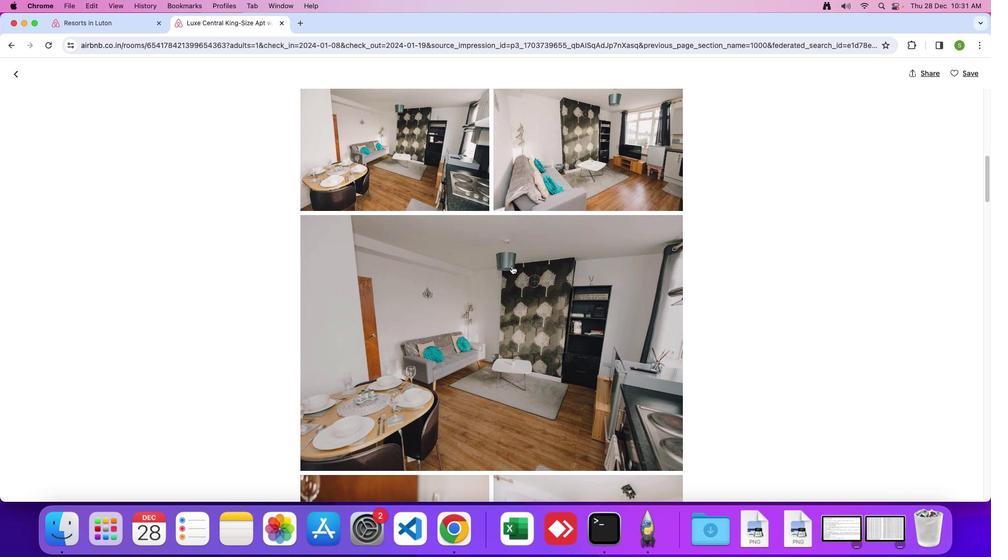 
Action: Mouse scrolled (511, 265) with delta (0, 0)
Screenshot: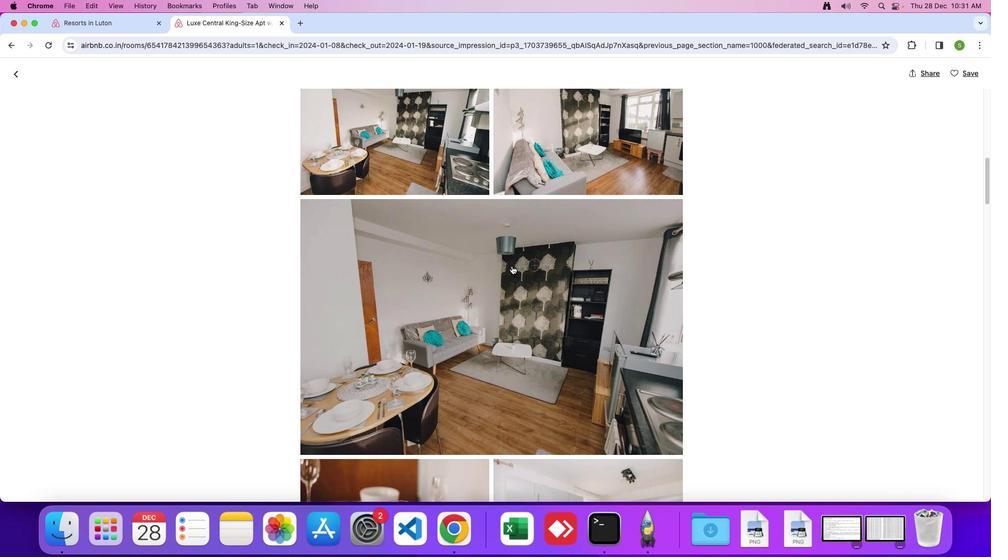 
Action: Mouse scrolled (511, 265) with delta (0, -1)
Screenshot: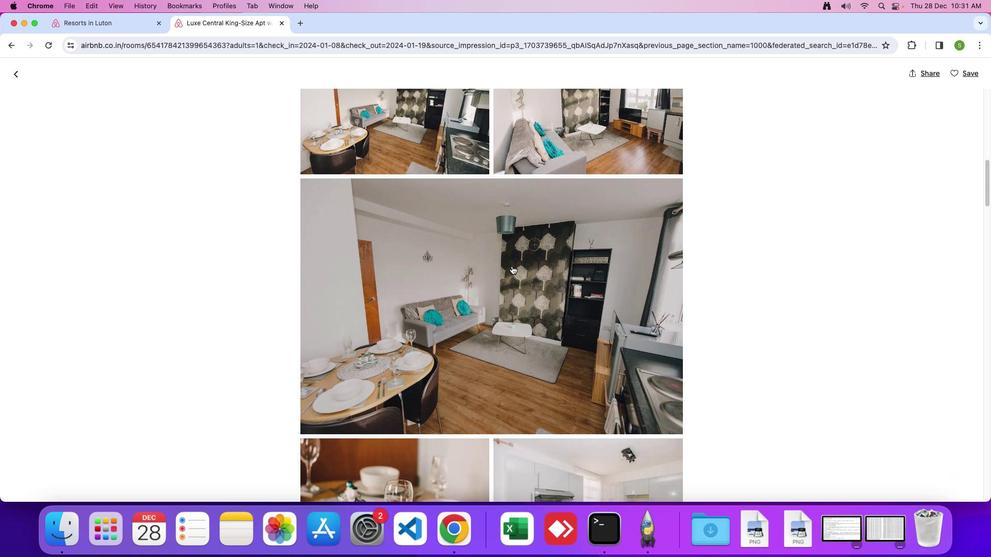 
Action: Mouse scrolled (511, 265) with delta (0, 0)
Screenshot: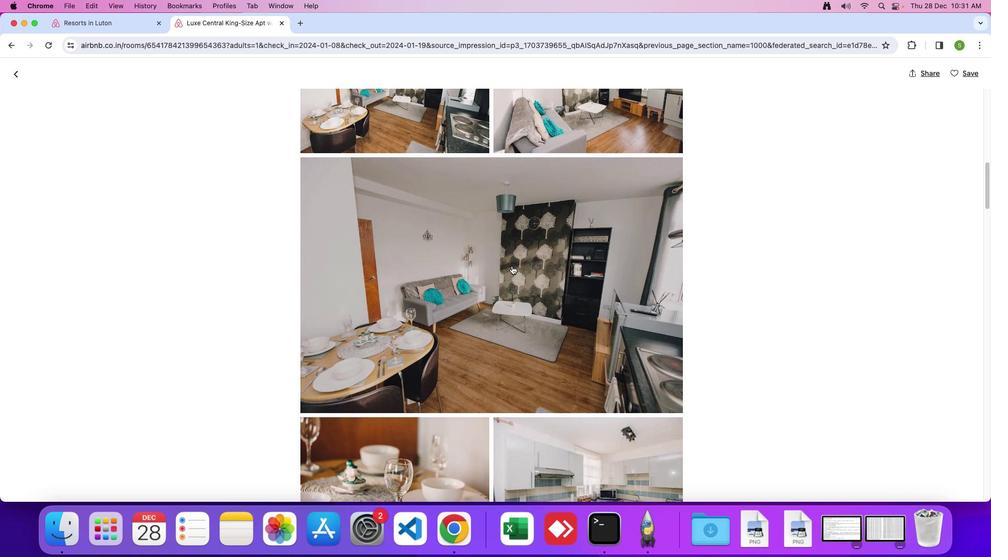 
Action: Mouse scrolled (511, 265) with delta (0, 0)
Screenshot: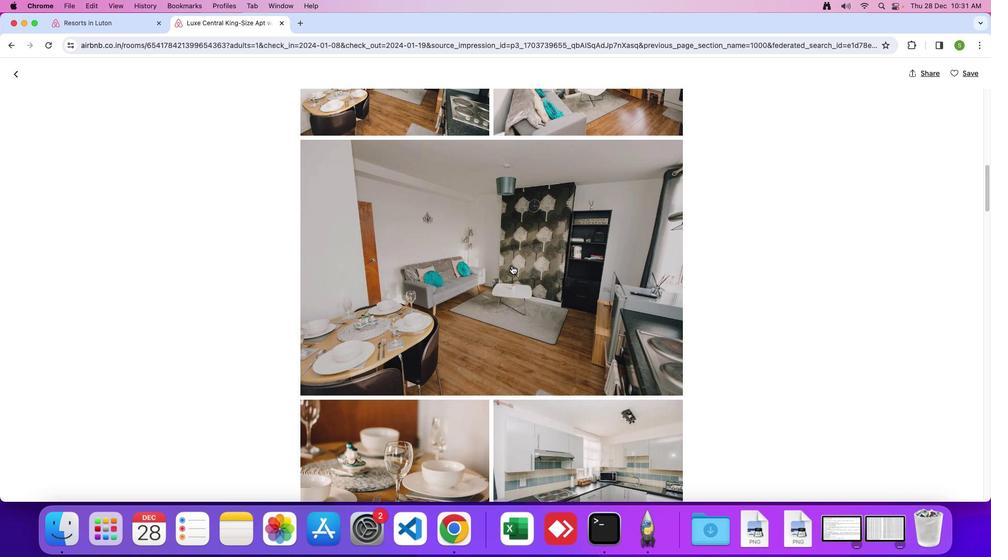 
Action: Mouse scrolled (511, 265) with delta (0, -1)
Screenshot: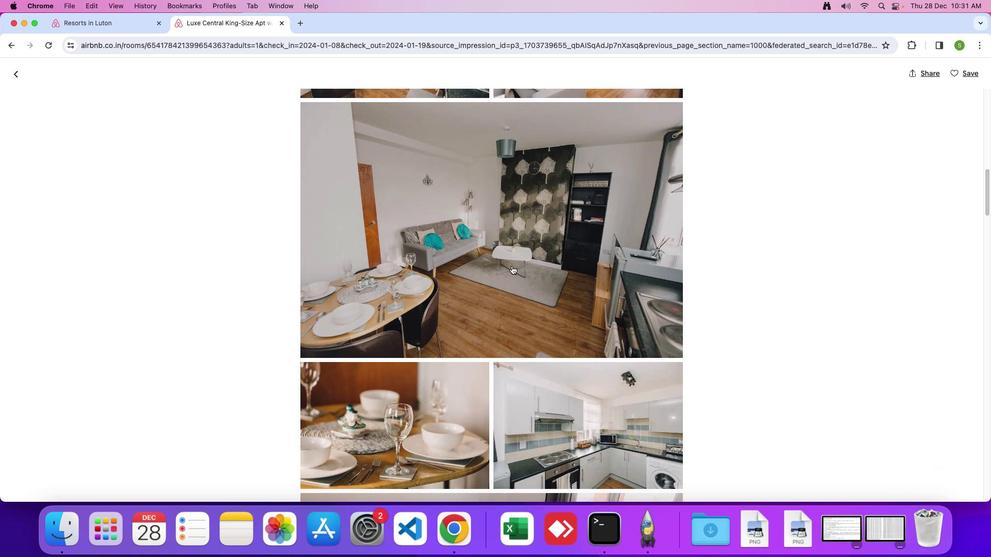 
Action: Mouse scrolled (511, 265) with delta (0, 0)
Screenshot: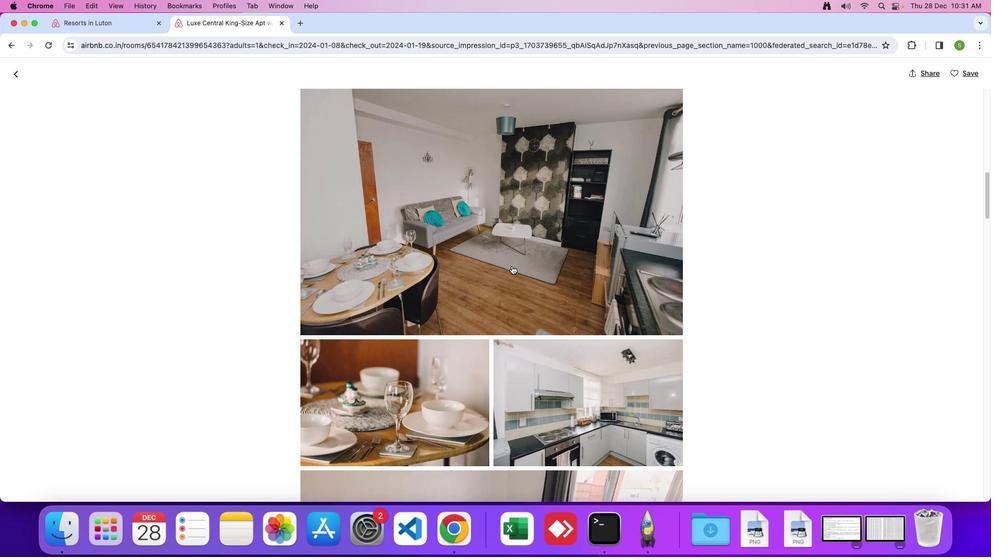 
Action: Mouse scrolled (511, 265) with delta (0, 0)
Screenshot: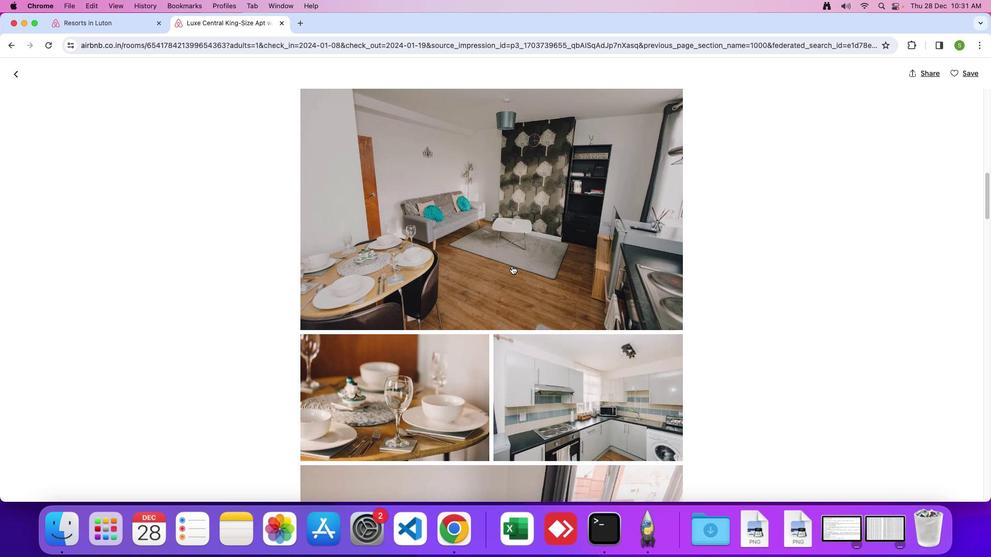 
Action: Mouse scrolled (511, 265) with delta (0, 0)
Screenshot: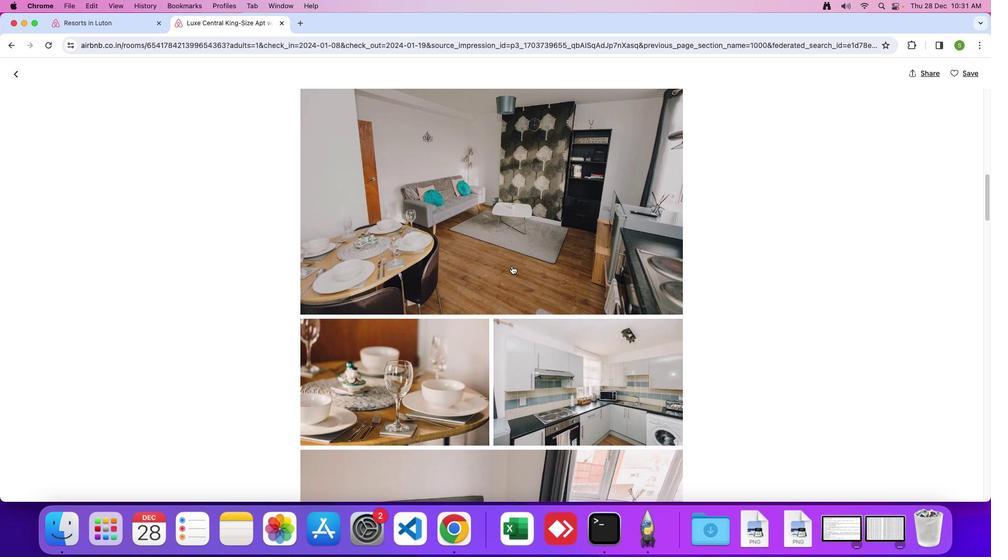 
Action: Mouse scrolled (511, 265) with delta (0, 0)
Screenshot: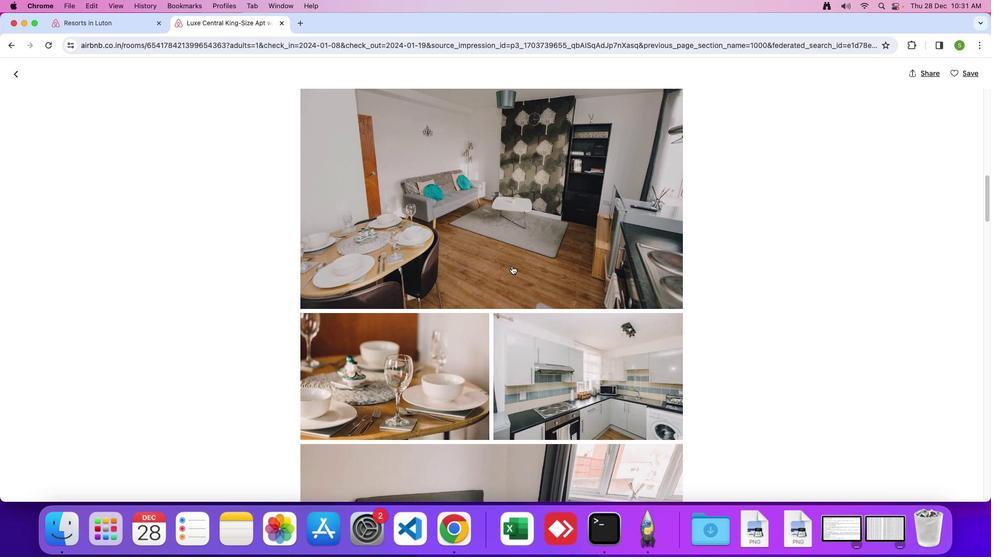 
Action: Mouse scrolled (511, 265) with delta (0, 0)
Screenshot: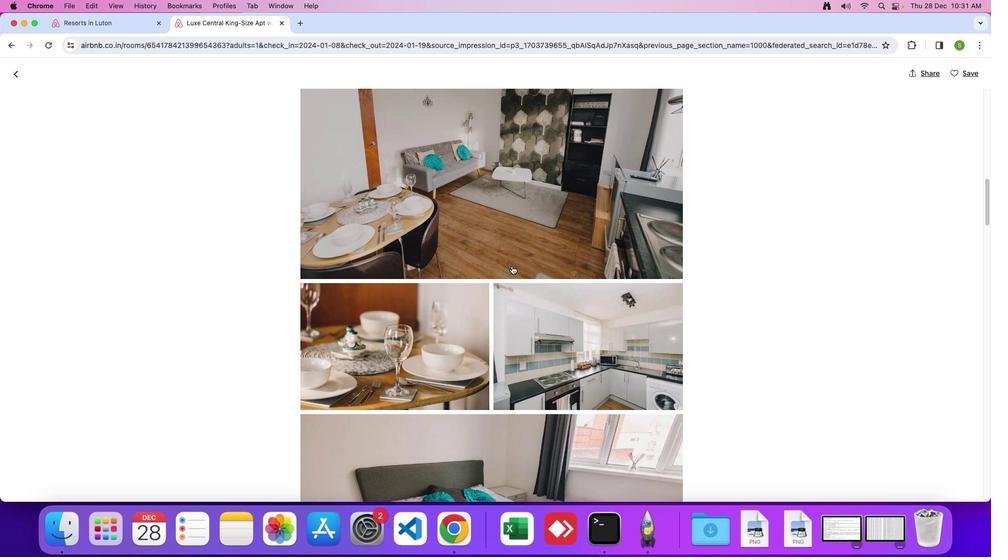 
Action: Mouse scrolled (511, 265) with delta (0, 0)
Screenshot: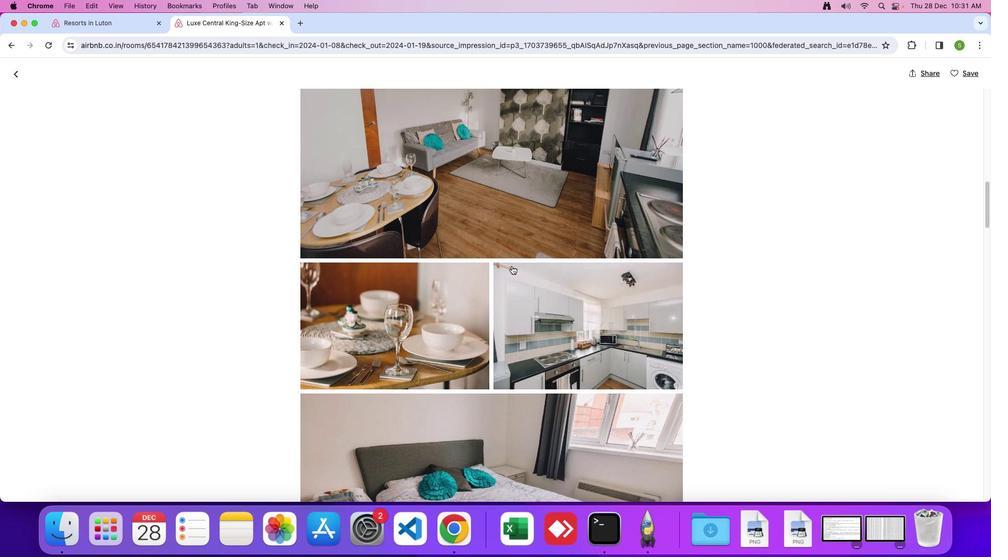 
Action: Mouse scrolled (511, 265) with delta (0, 0)
Screenshot: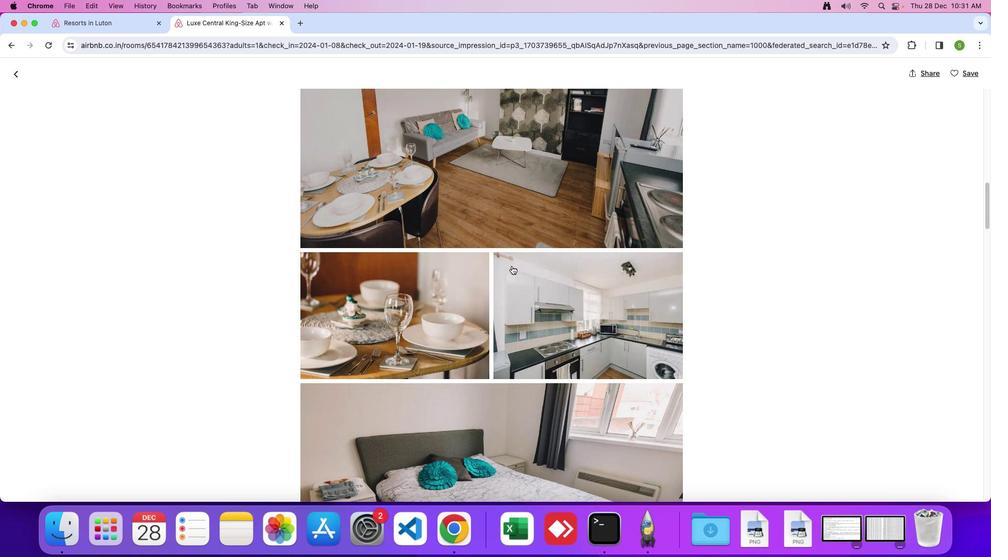 
Action: Mouse scrolled (511, 265) with delta (0, 0)
Screenshot: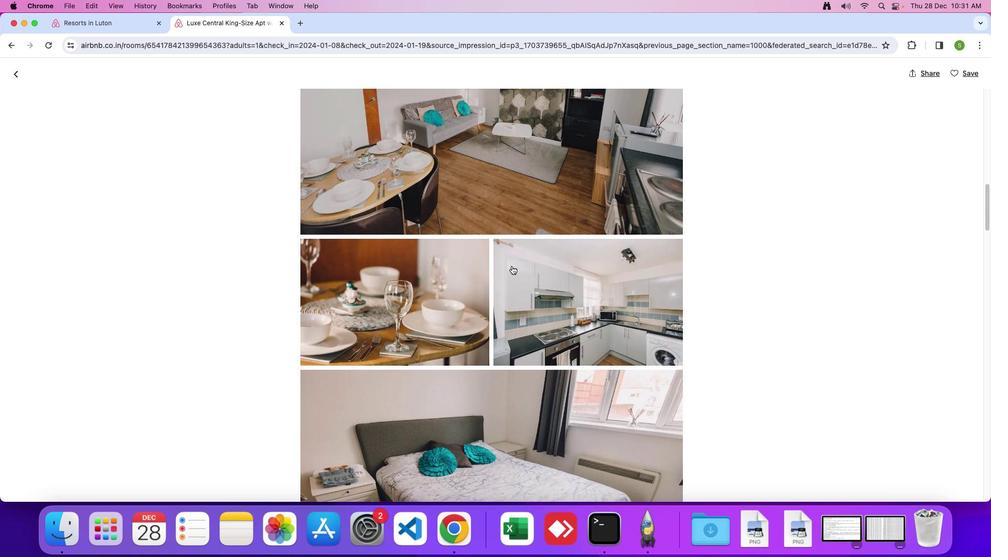 
Action: Mouse scrolled (511, 265) with delta (0, 0)
Screenshot: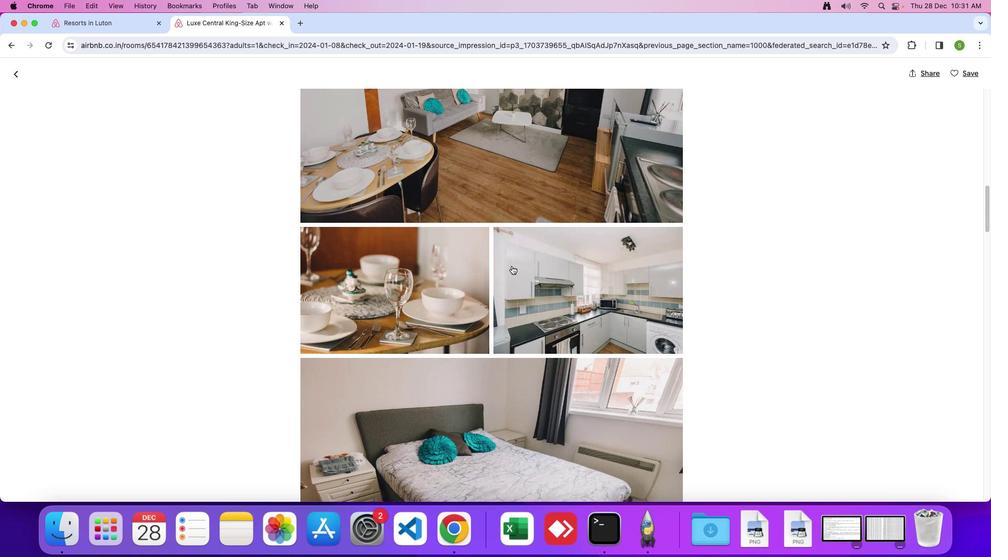 
Action: Mouse scrolled (511, 265) with delta (0, -1)
Screenshot: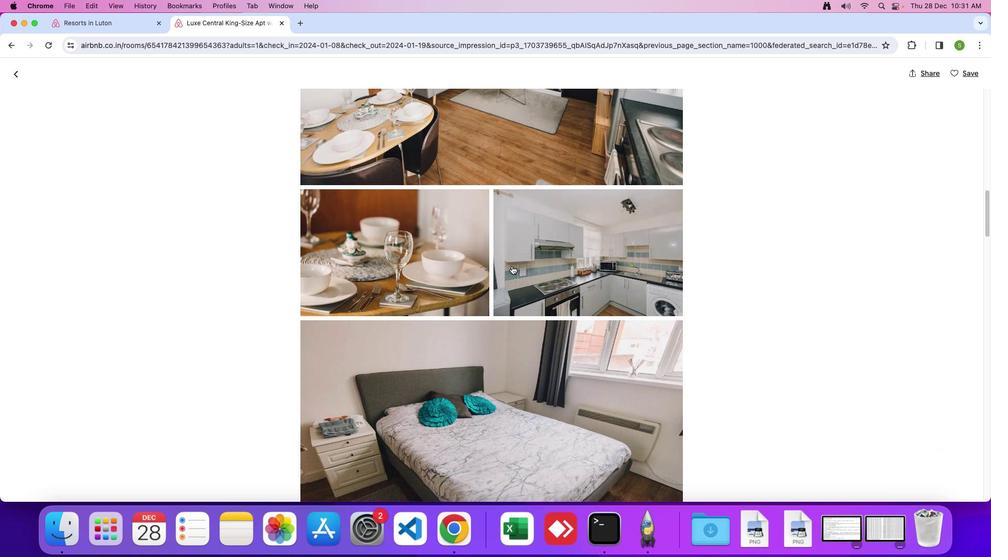 
Action: Mouse scrolled (511, 265) with delta (0, 0)
Screenshot: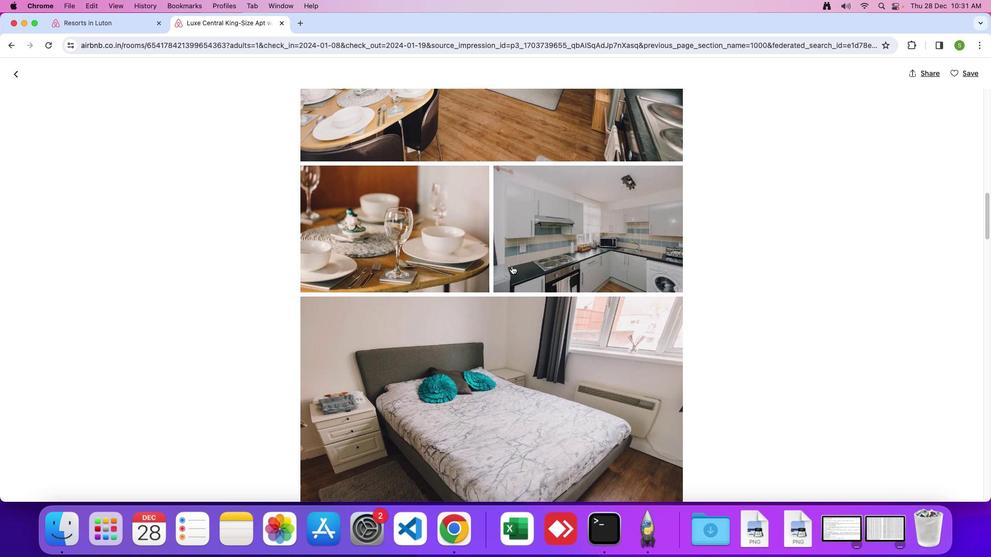 
Action: Mouse scrolled (511, 265) with delta (0, 0)
Screenshot: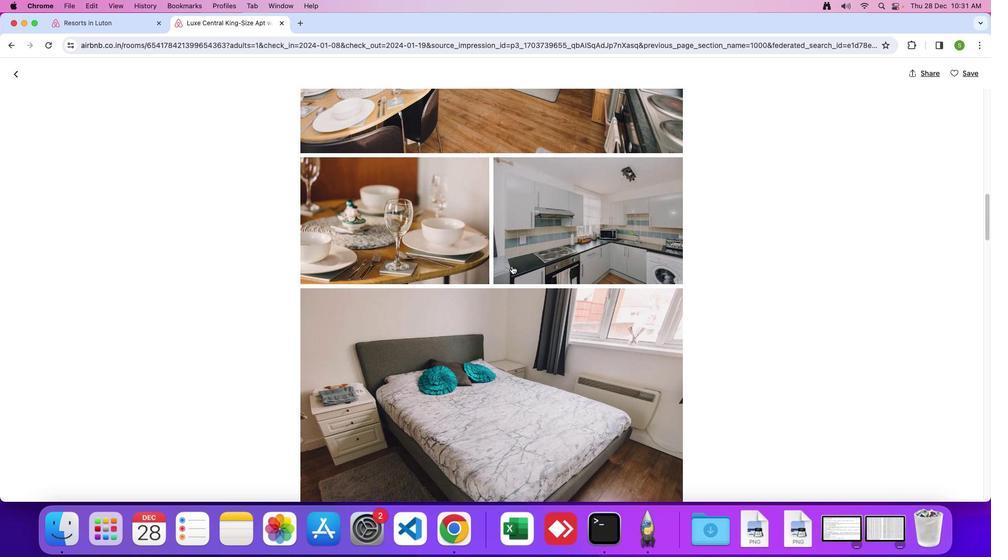 
Action: Mouse scrolled (511, 265) with delta (0, 0)
Screenshot: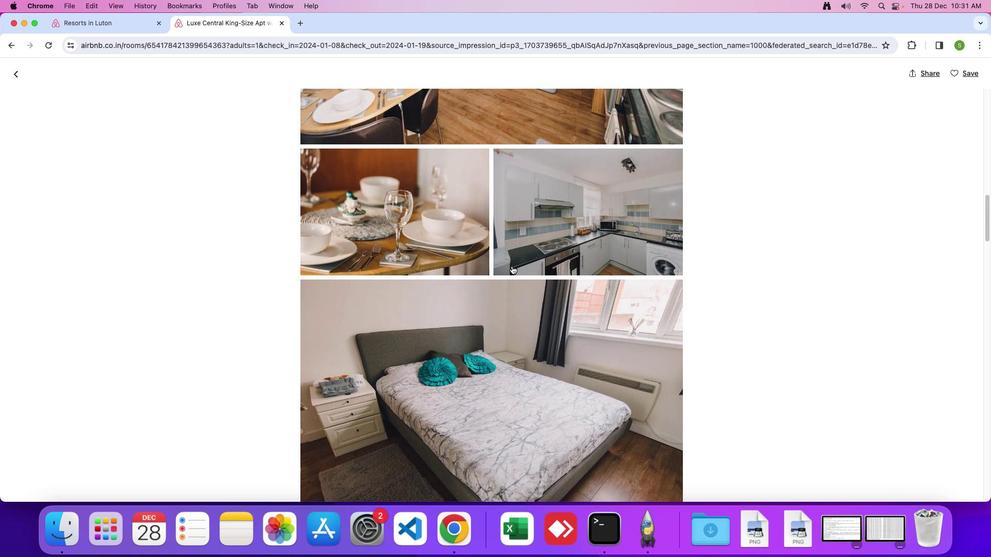 
Action: Mouse scrolled (511, 265) with delta (0, 0)
Screenshot: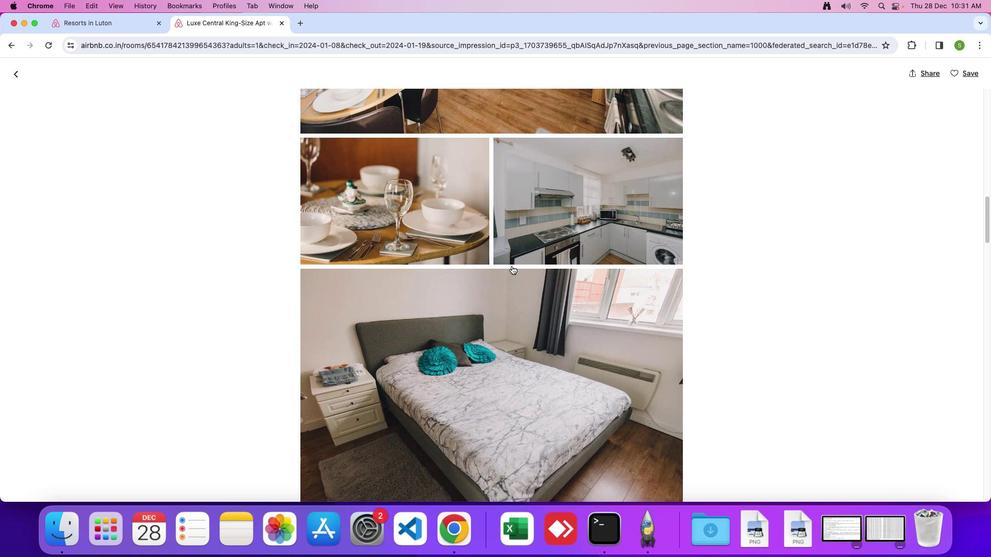 
Action: Mouse moved to (511, 267)
Screenshot: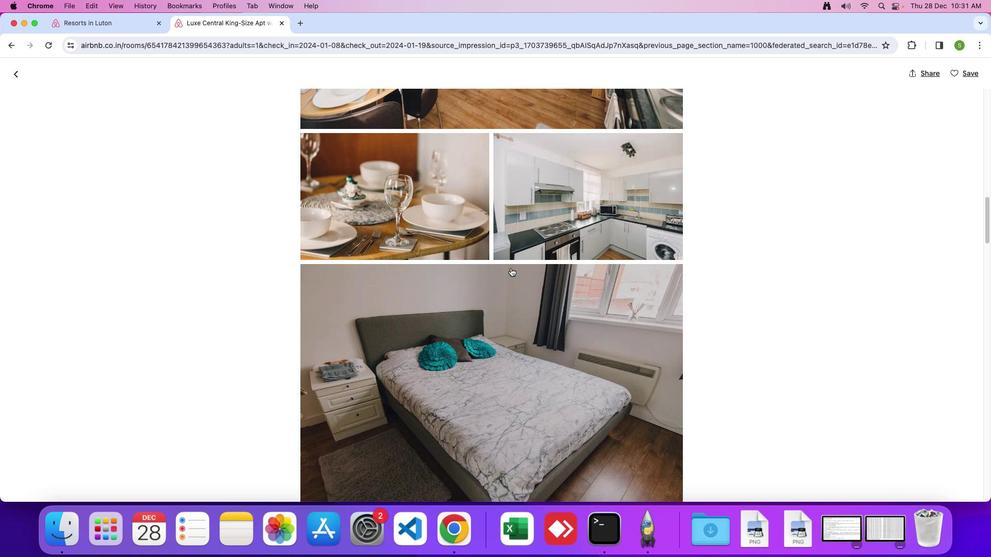 
Action: Mouse scrolled (511, 267) with delta (0, 0)
Screenshot: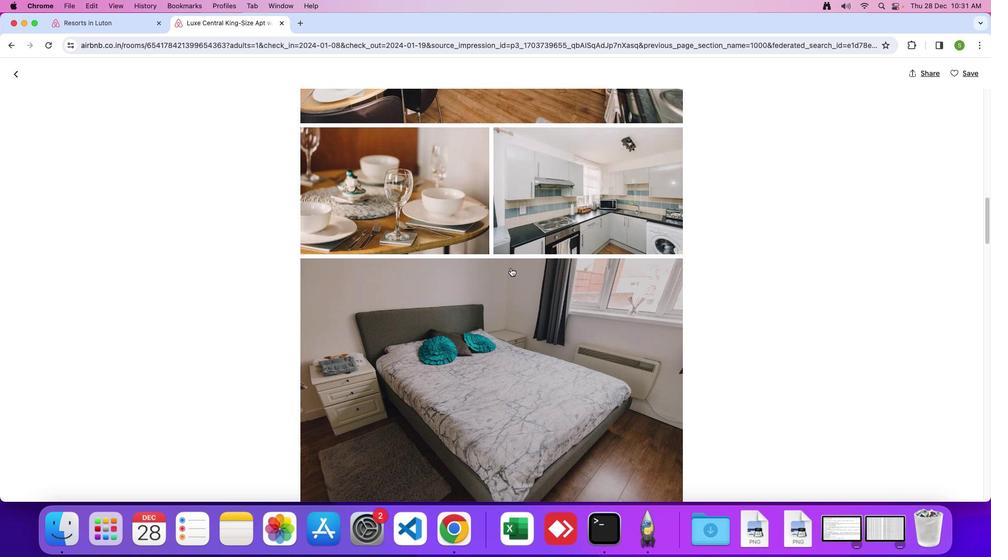 
Action: Mouse scrolled (511, 267) with delta (0, 0)
Screenshot: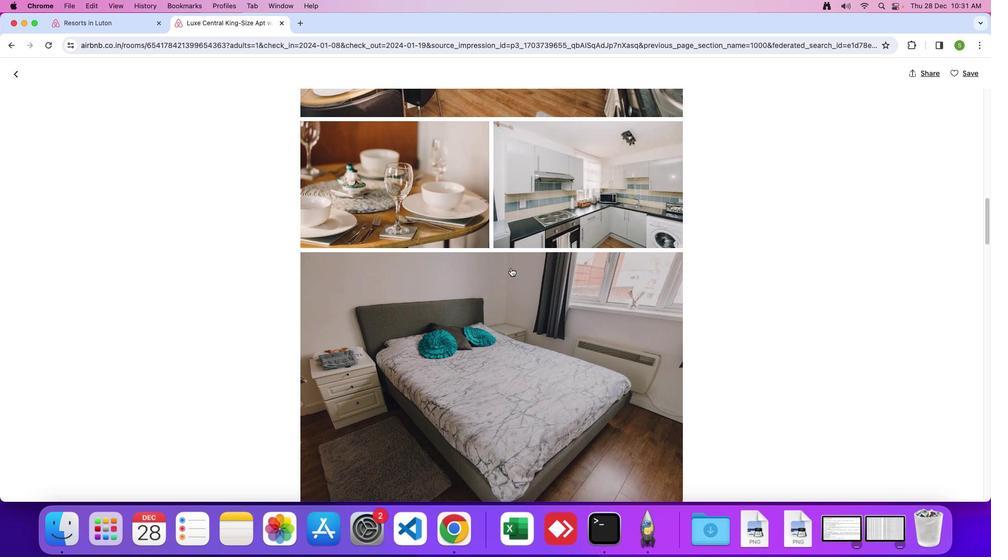 
Action: Mouse scrolled (511, 267) with delta (0, 0)
Screenshot: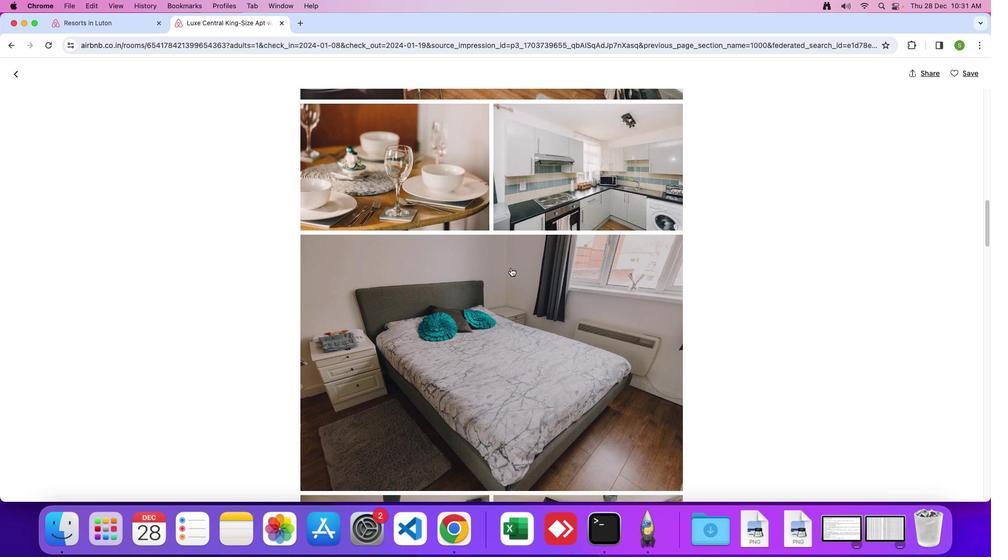 
Action: Mouse scrolled (511, 267) with delta (0, 0)
Screenshot: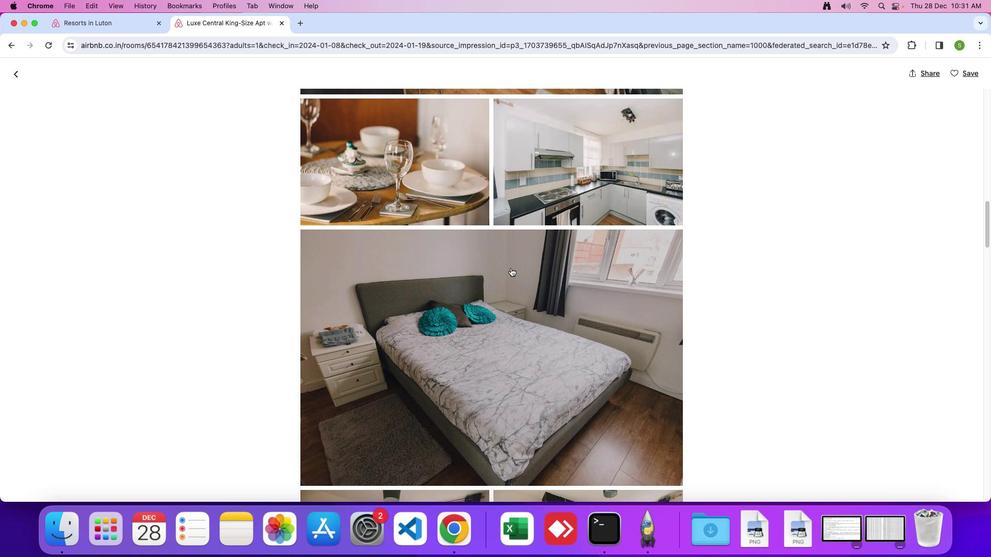 
Action: Mouse scrolled (511, 267) with delta (0, 0)
Screenshot: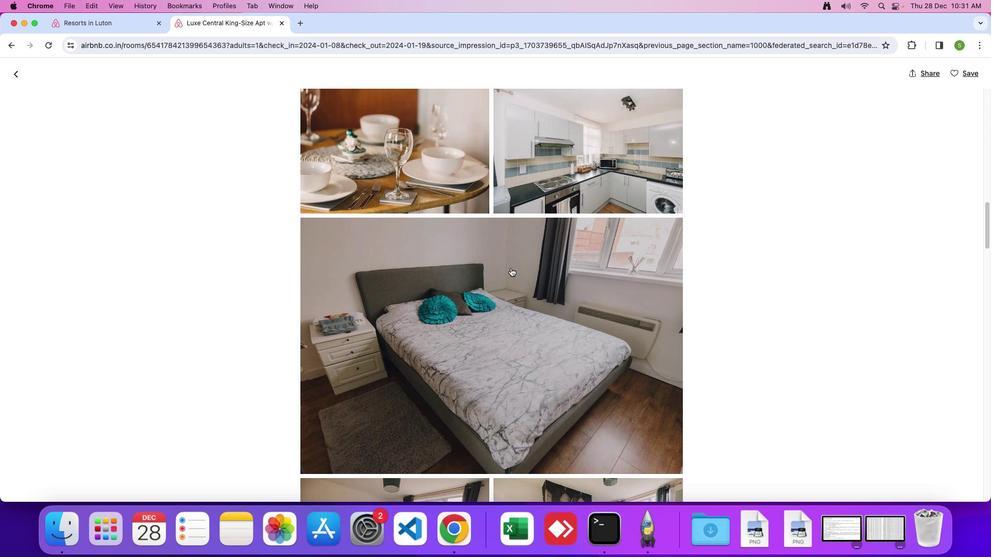 
Action: Mouse scrolled (511, 267) with delta (0, 0)
Screenshot: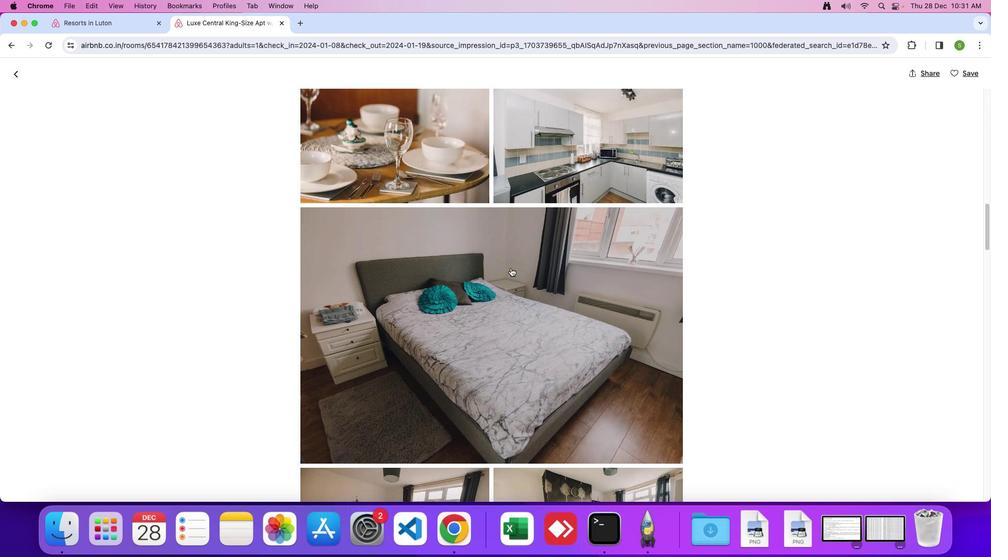
Action: Mouse scrolled (511, 267) with delta (0, 0)
Screenshot: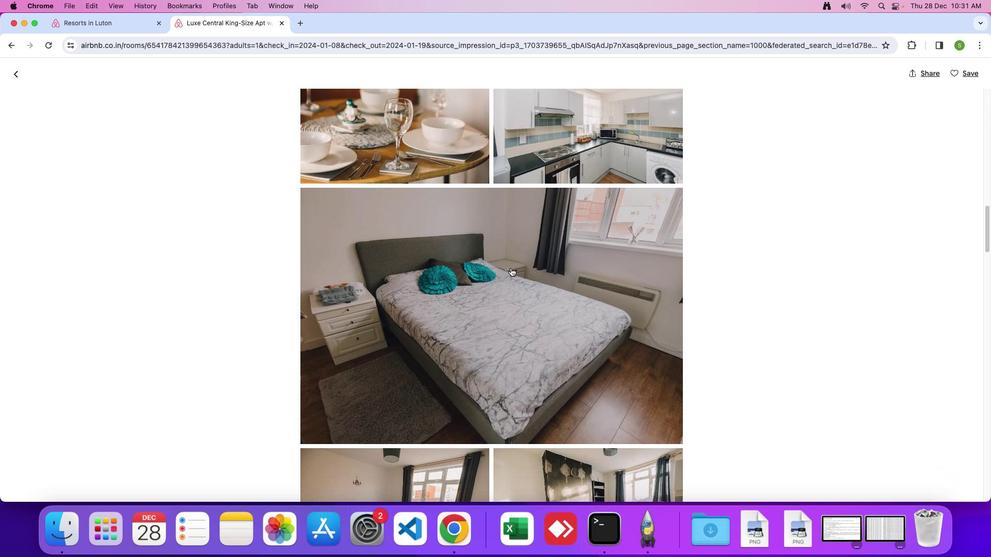 
Action: Mouse scrolled (511, 267) with delta (0, 0)
Screenshot: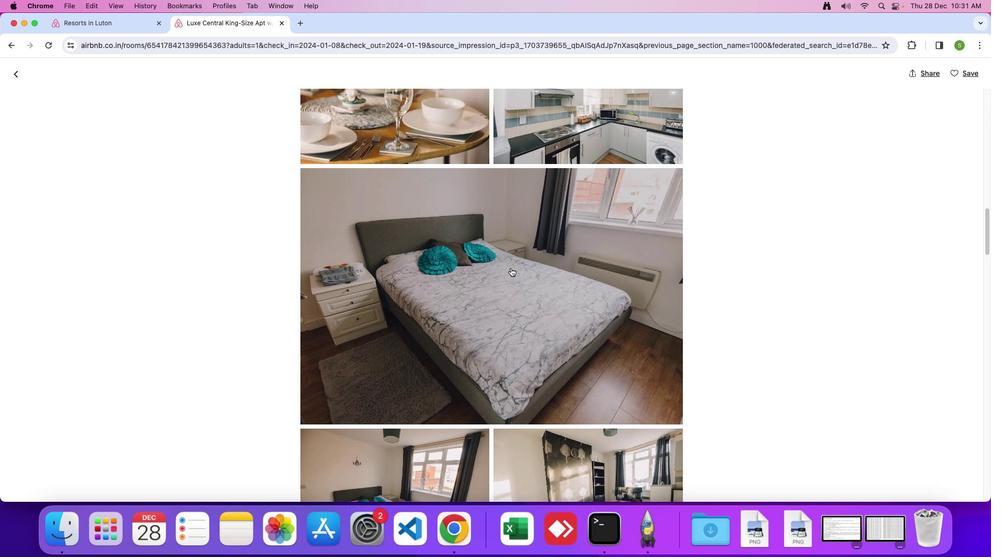 
Action: Mouse scrolled (511, 267) with delta (0, 0)
Screenshot: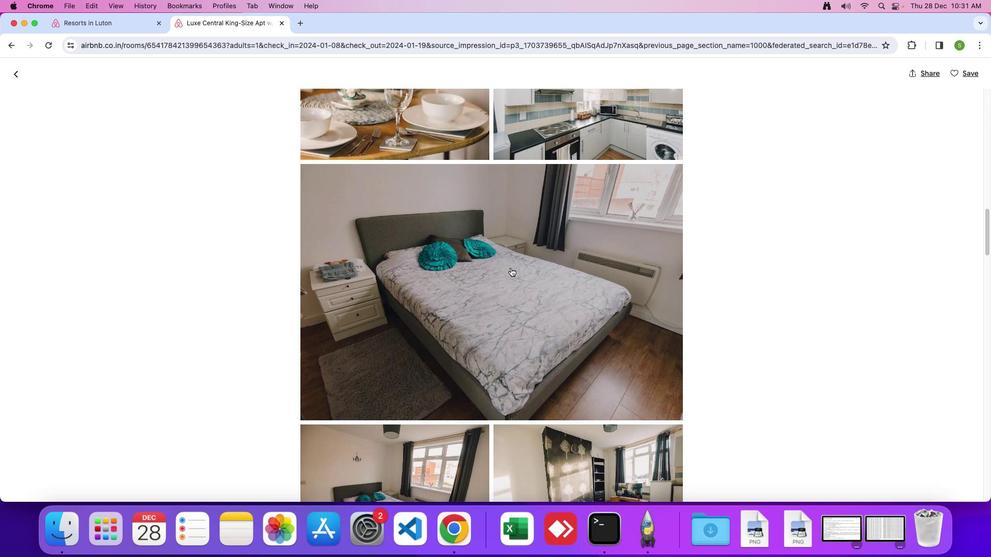 
Action: Mouse scrolled (511, 267) with delta (0, 0)
Screenshot: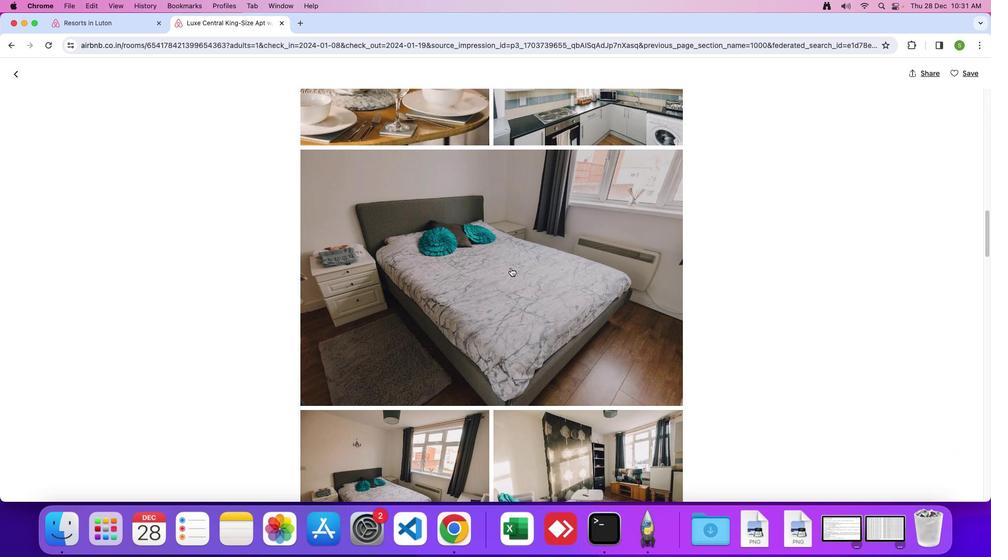 
Action: Mouse scrolled (511, 267) with delta (0, 0)
Screenshot: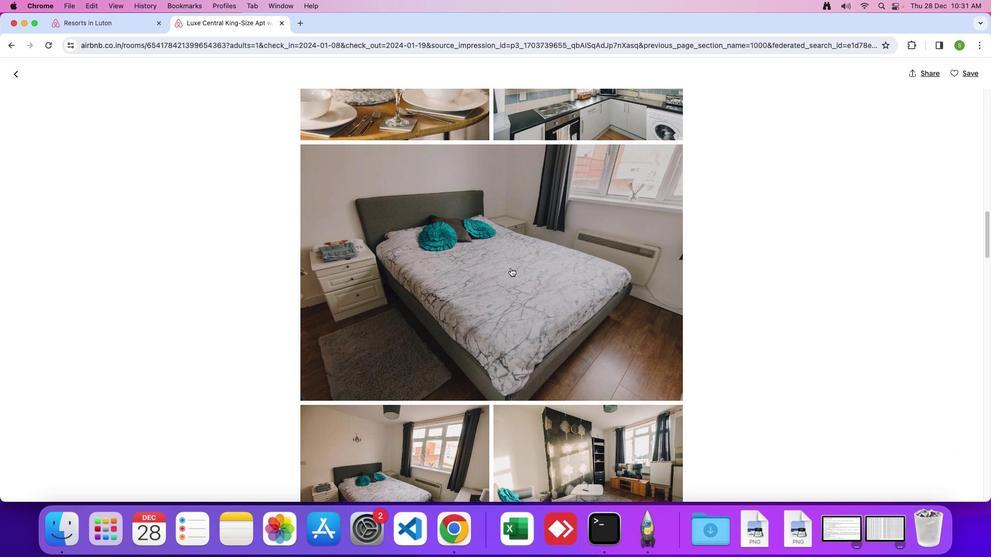 
Action: Mouse moved to (512, 261)
Screenshot: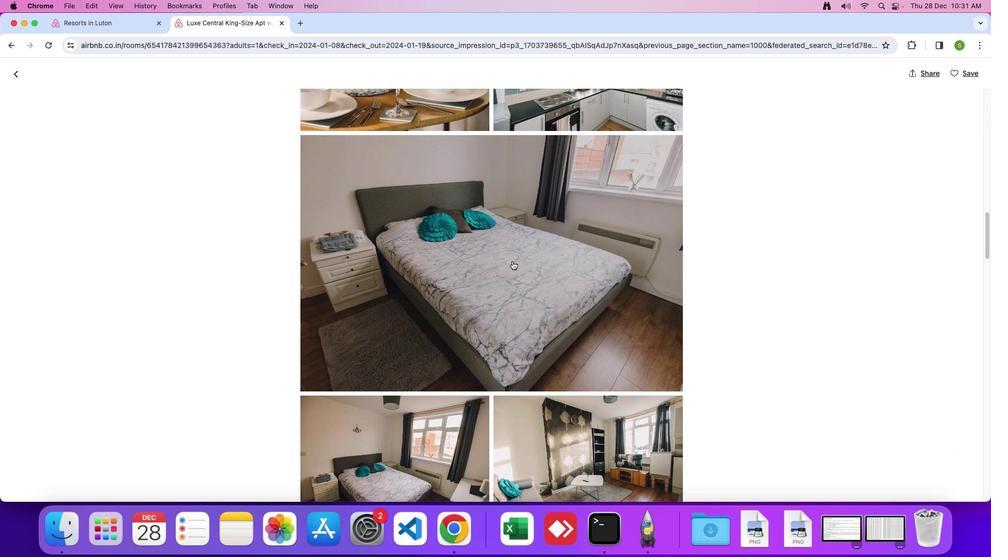 
Action: Mouse scrolled (512, 261) with delta (0, 0)
Screenshot: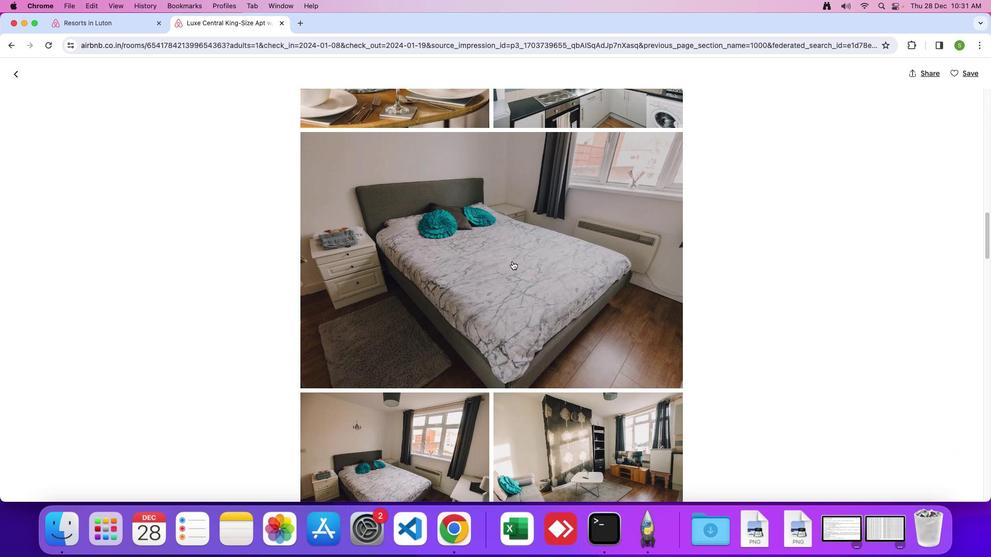 
Action: Mouse scrolled (512, 261) with delta (0, 0)
Screenshot: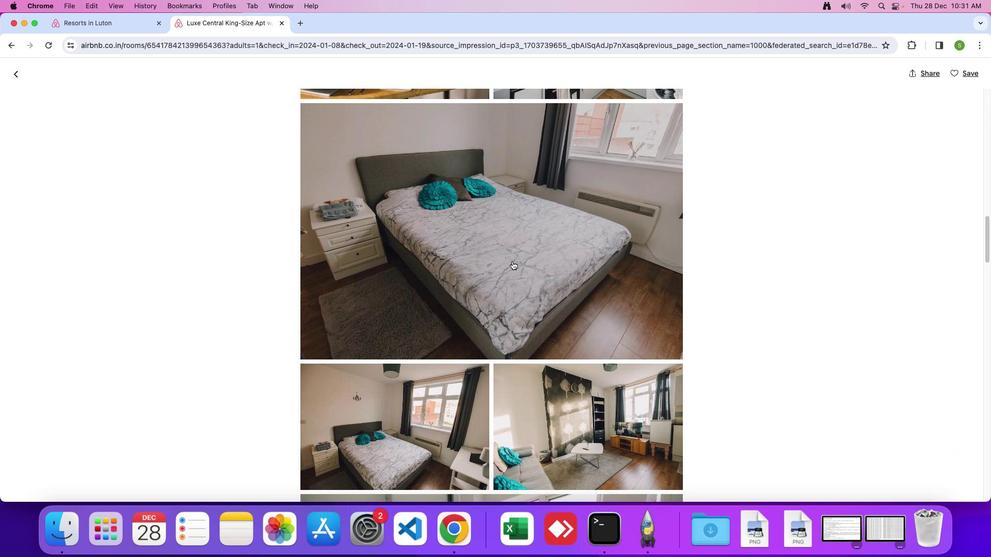 
Action: Mouse scrolled (512, 261) with delta (0, -1)
Screenshot: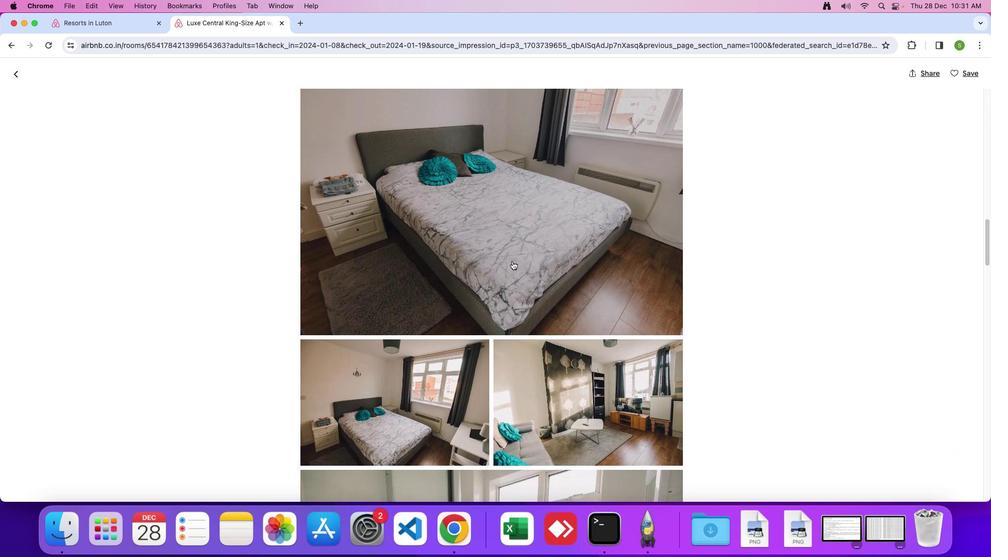 
Action: Mouse moved to (514, 276)
Screenshot: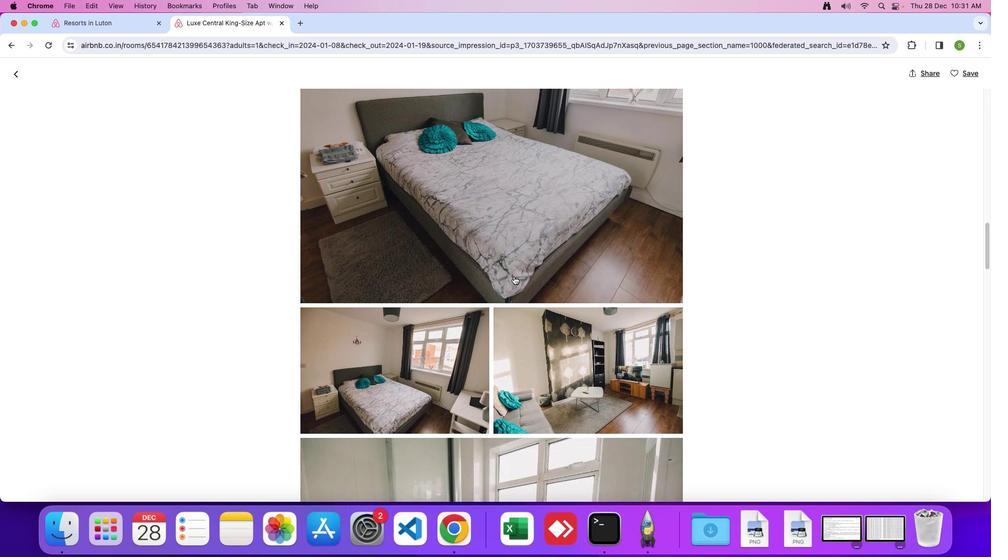 
Action: Mouse scrolled (514, 276) with delta (0, 0)
Screenshot: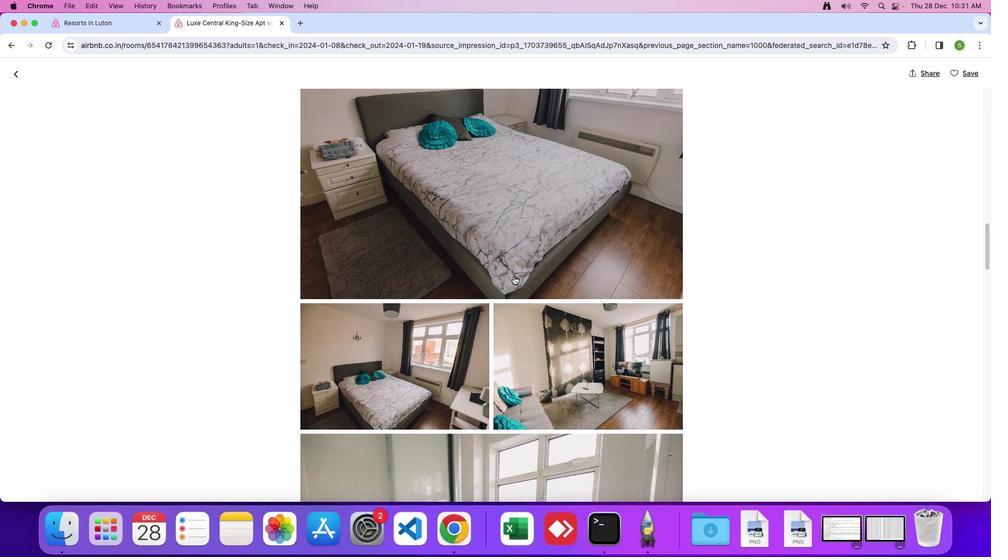 
Action: Mouse scrolled (514, 276) with delta (0, 0)
Screenshot: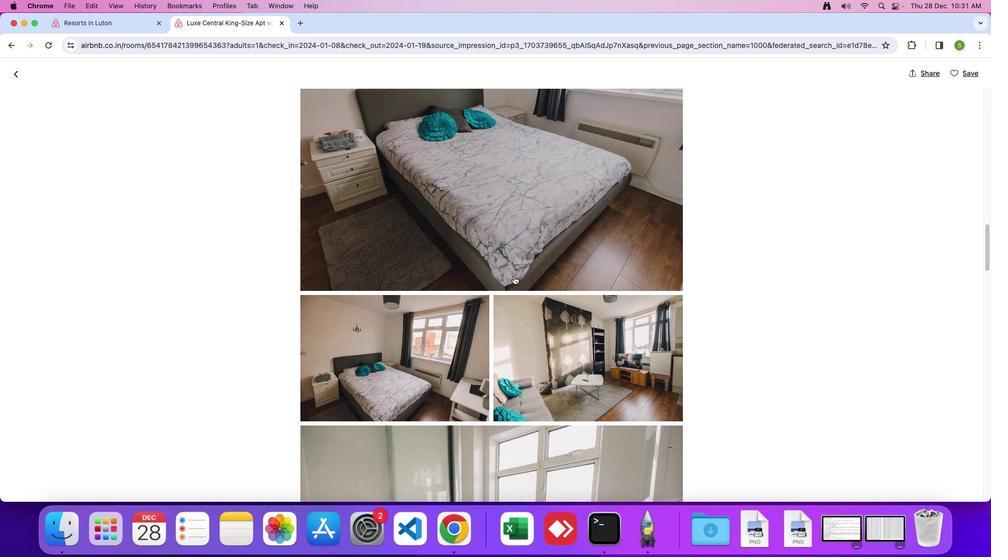 
Action: Mouse scrolled (514, 276) with delta (0, 0)
Screenshot: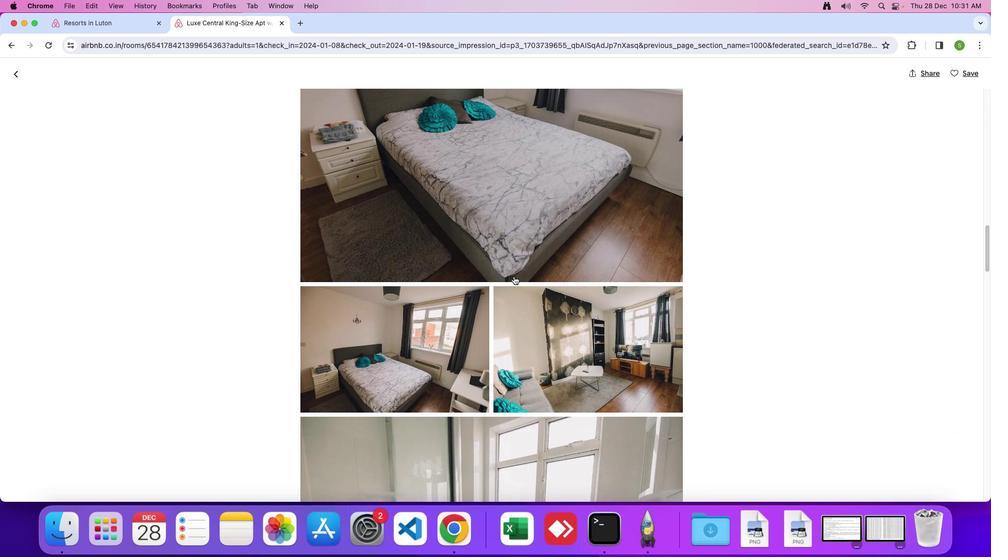 
Action: Mouse scrolled (514, 276) with delta (0, 0)
Screenshot: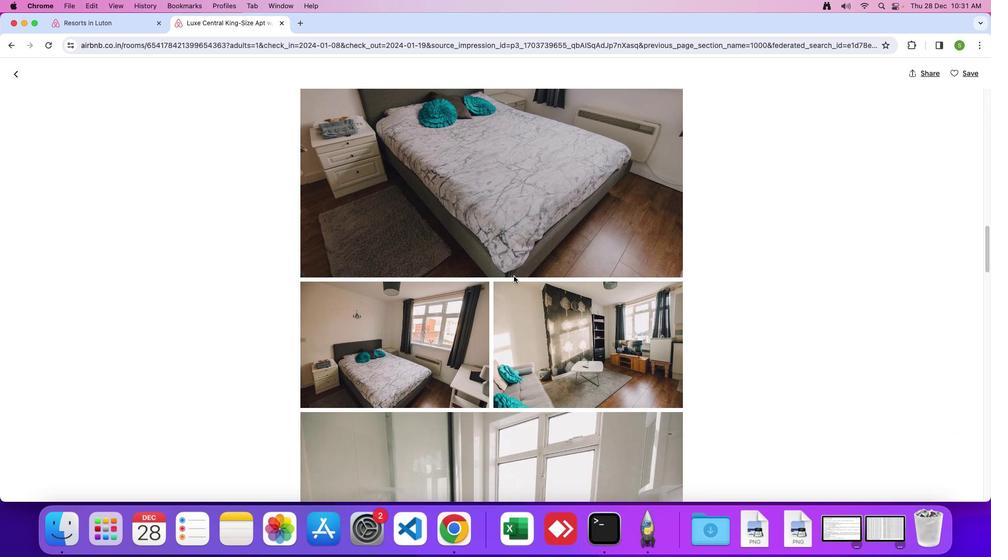 
Action: Mouse moved to (513, 281)
Screenshot: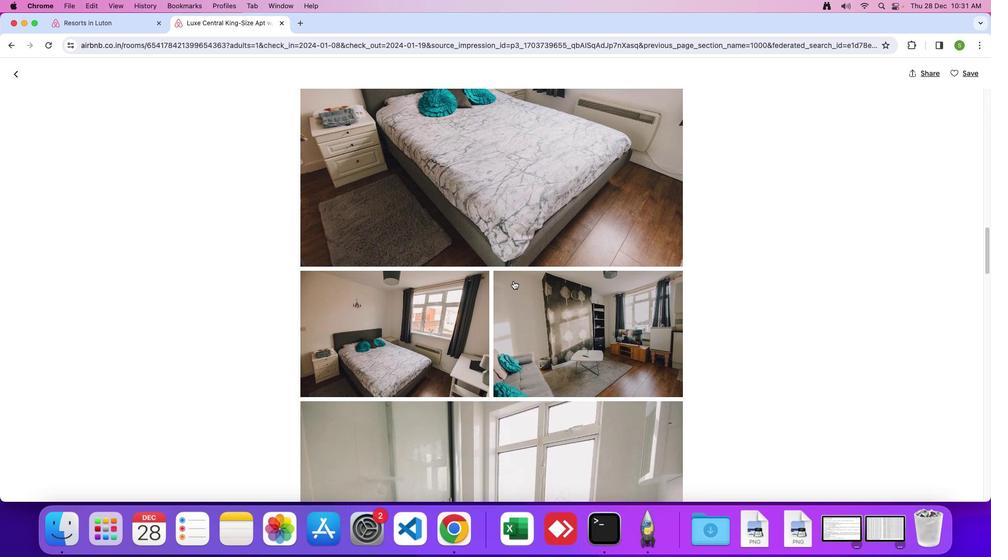 
Action: Mouse scrolled (513, 281) with delta (0, 0)
Screenshot: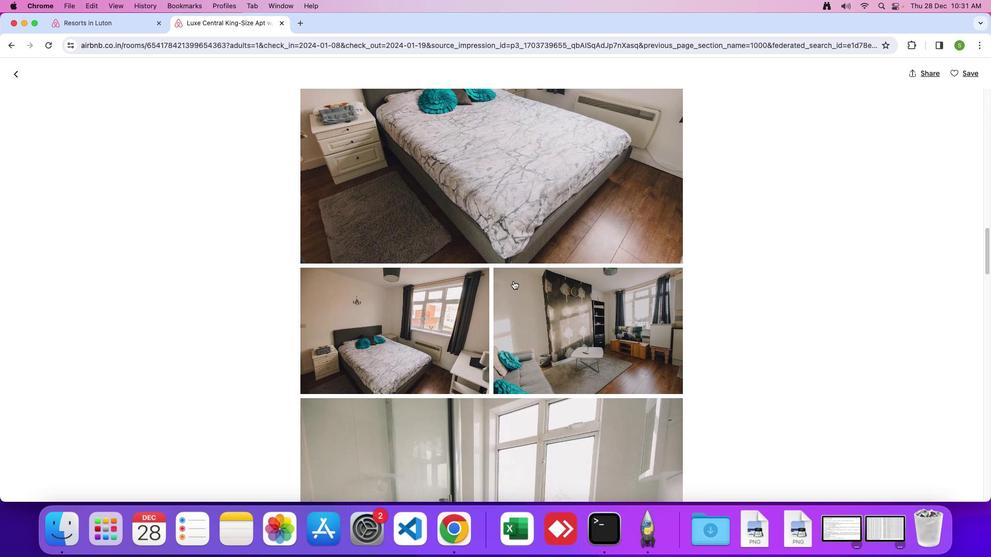 
Action: Mouse scrolled (513, 281) with delta (0, 0)
Screenshot: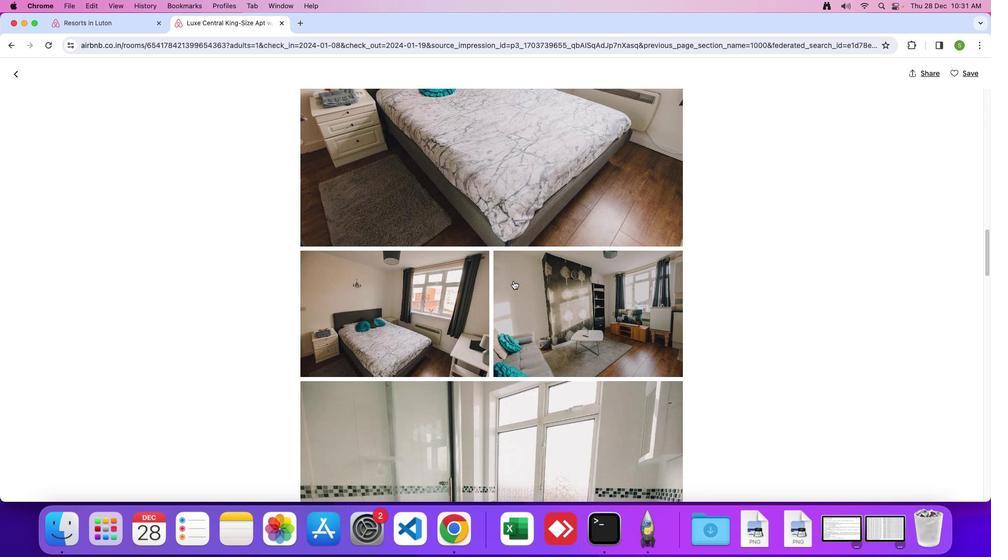 
Action: Mouse scrolled (513, 281) with delta (0, -1)
Screenshot: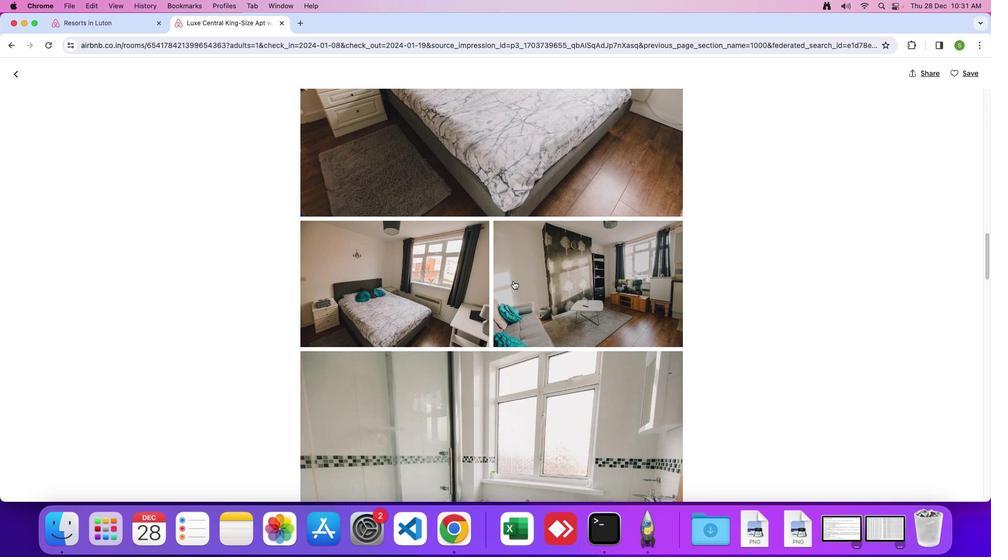 
Action: Mouse scrolled (513, 281) with delta (0, 0)
Screenshot: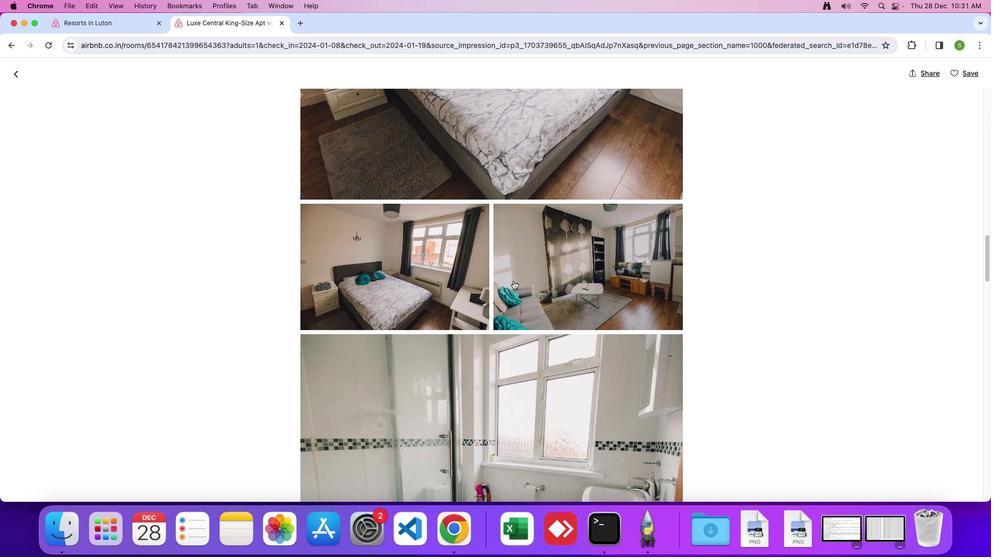 
Action: Mouse scrolled (513, 281) with delta (0, 0)
Screenshot: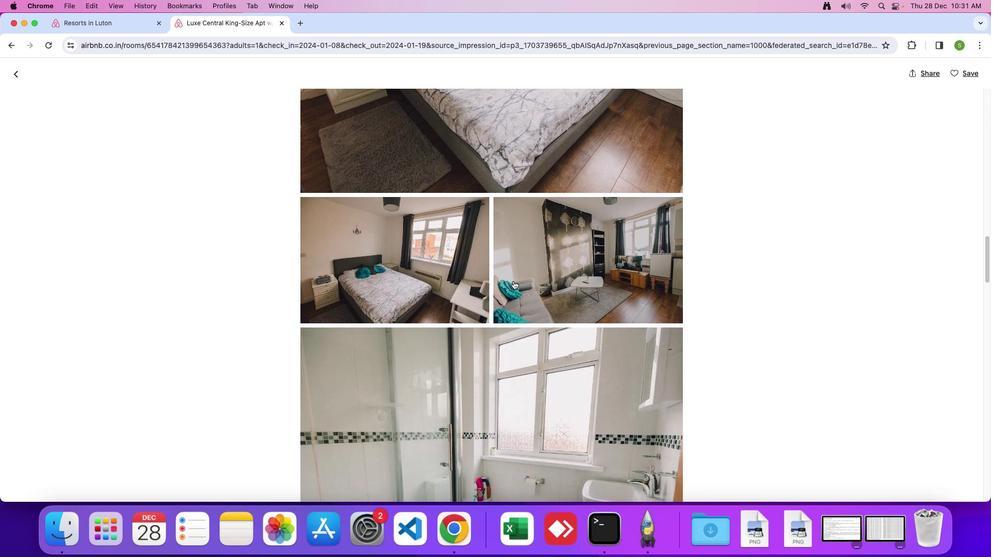 
Action: Mouse scrolled (513, 281) with delta (0, 0)
Screenshot: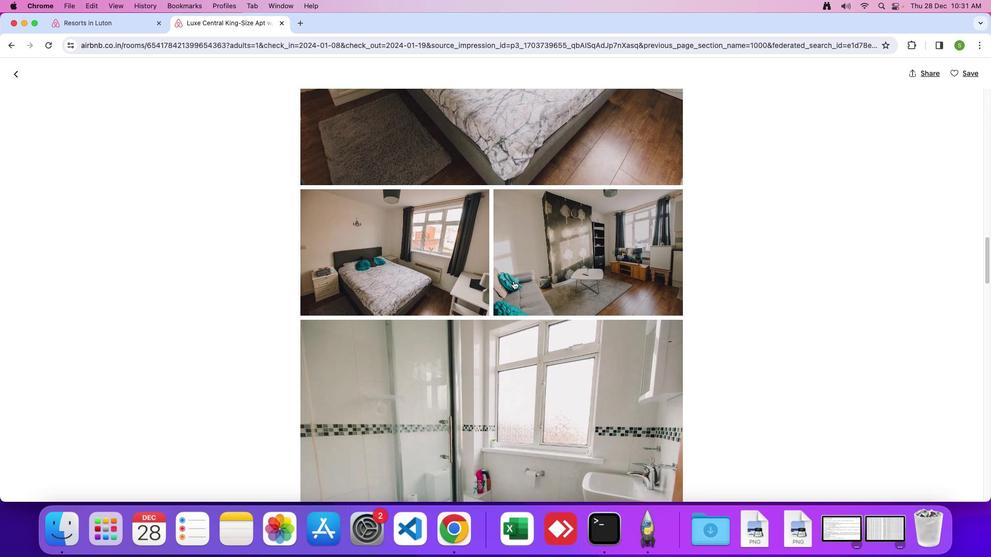 
Action: Mouse scrolled (513, 281) with delta (0, 0)
Screenshot: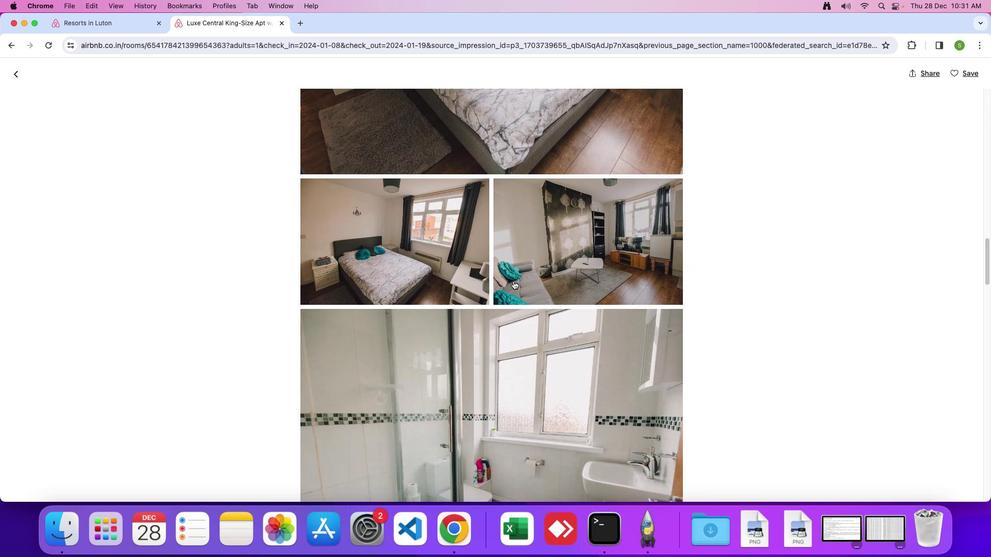 
Action: Mouse scrolled (513, 281) with delta (0, -1)
Screenshot: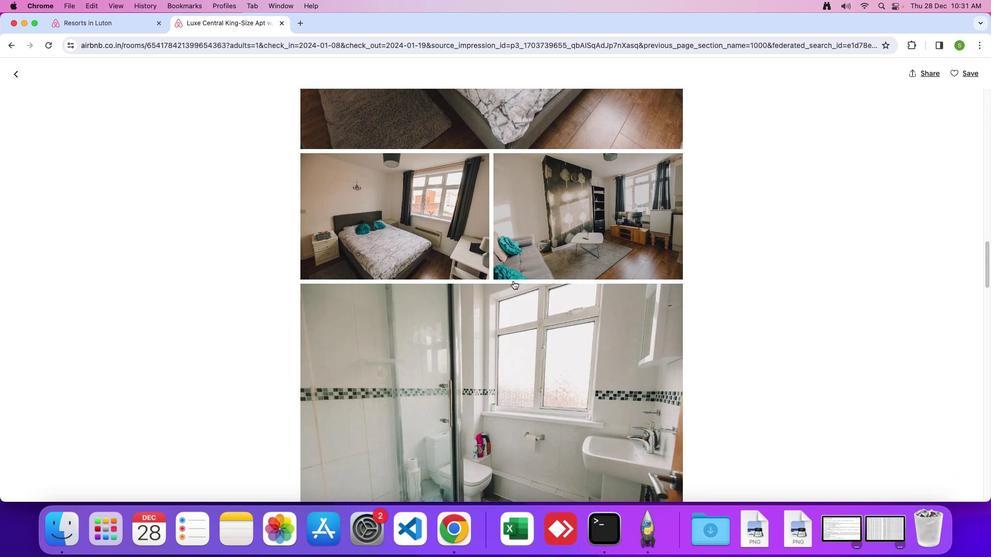 
Action: Mouse scrolled (513, 281) with delta (0, 0)
Screenshot: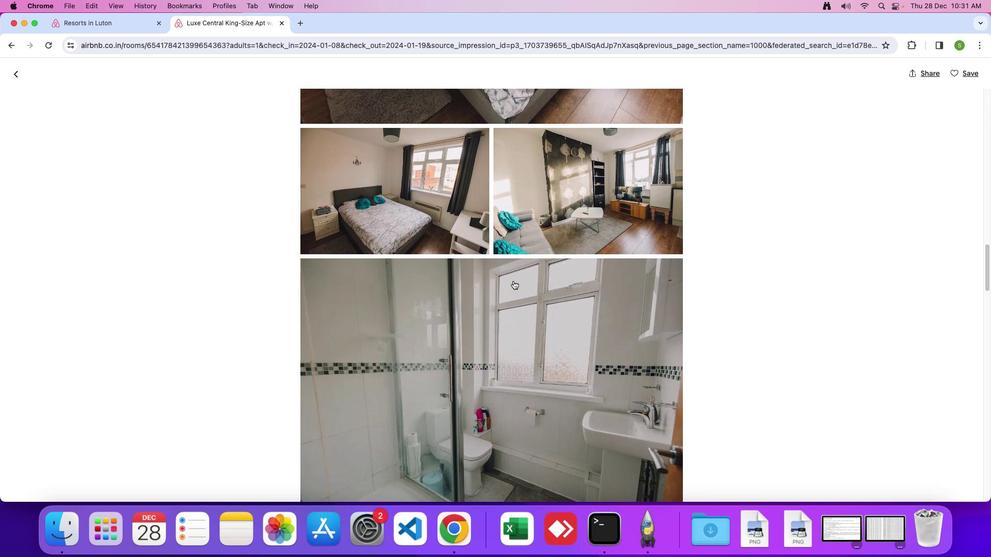 
Action: Mouse scrolled (513, 281) with delta (0, 0)
Screenshot: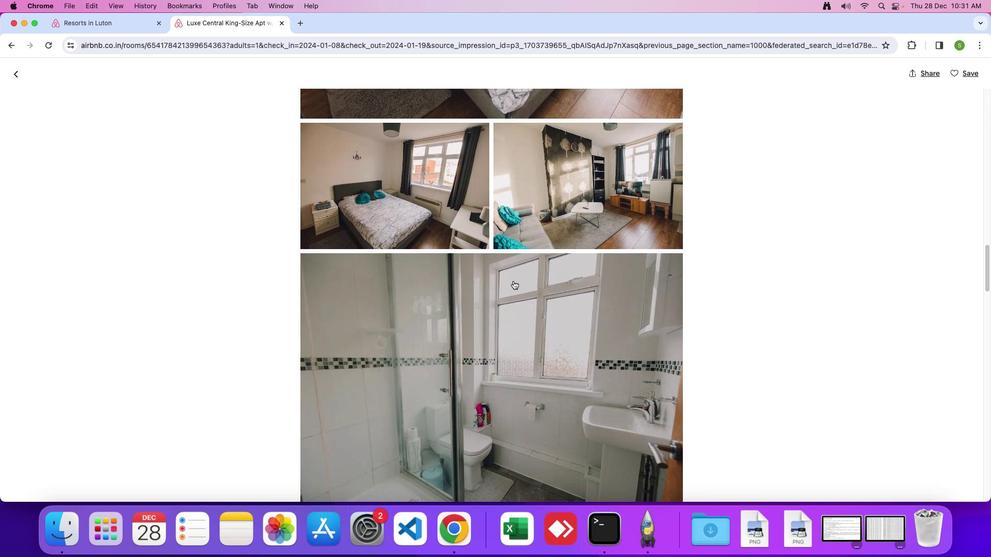 
Action: Mouse scrolled (513, 281) with delta (0, 0)
Screenshot: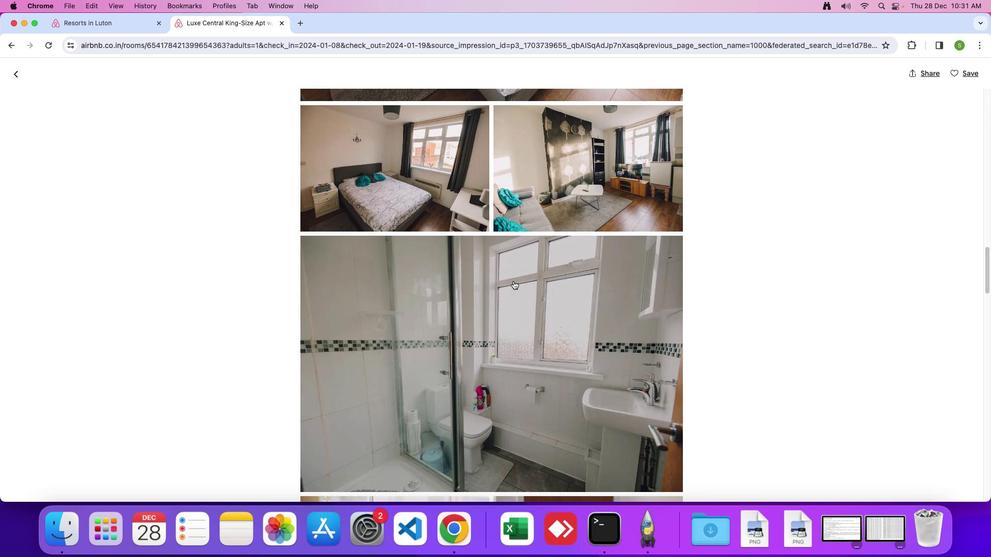 
Action: Mouse scrolled (513, 281) with delta (0, 0)
Screenshot: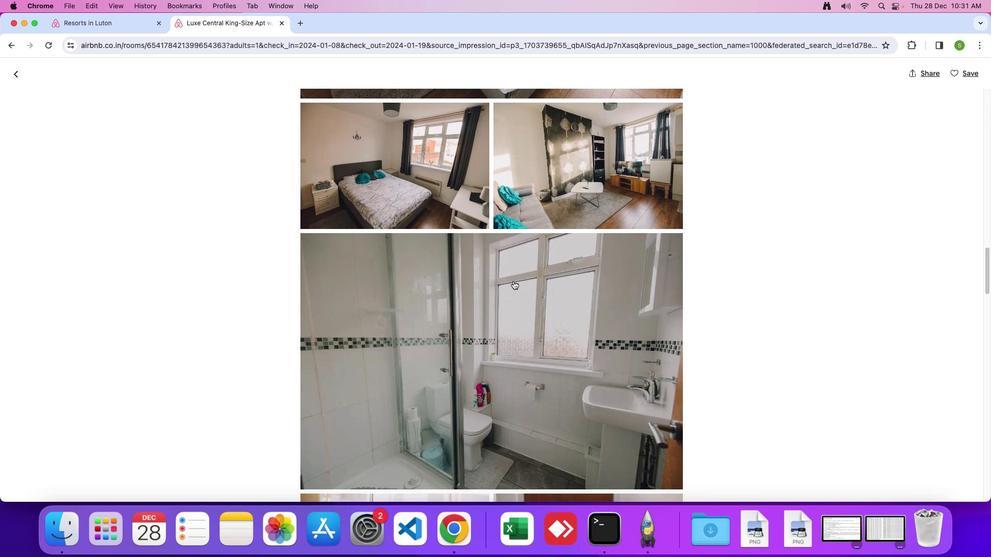 
Action: Mouse scrolled (513, 281) with delta (0, 0)
Screenshot: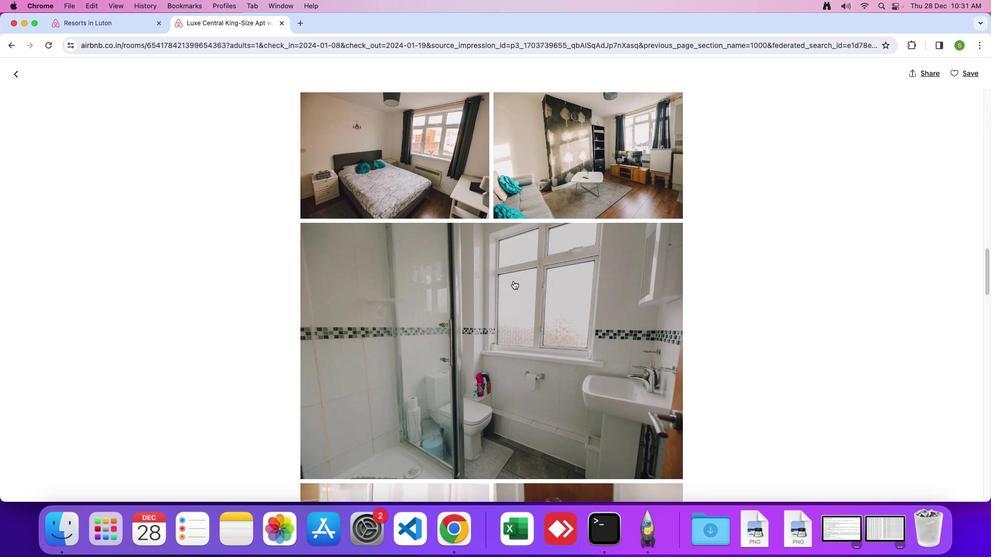 
Action: Mouse scrolled (513, 281) with delta (0, 0)
Screenshot: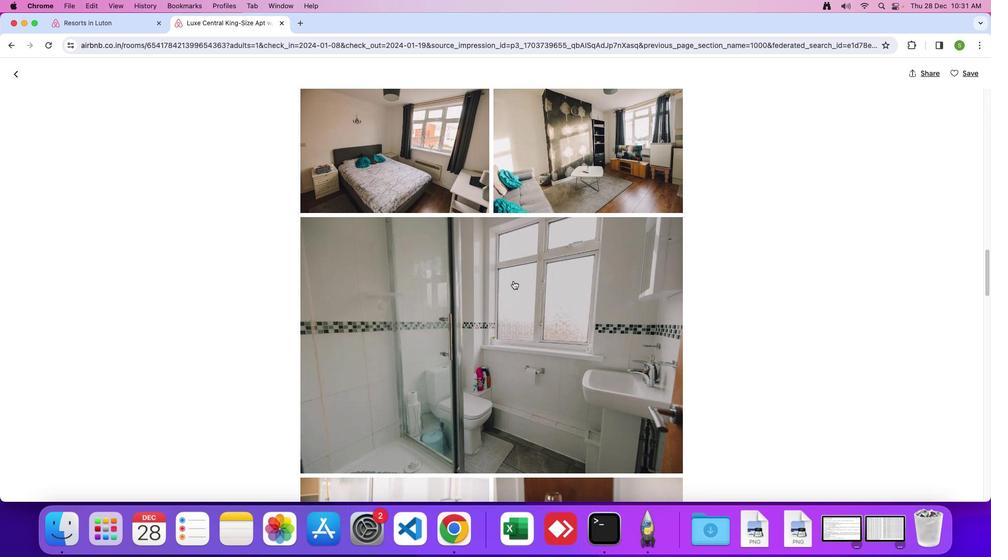
Action: Mouse scrolled (513, 281) with delta (0, 0)
Screenshot: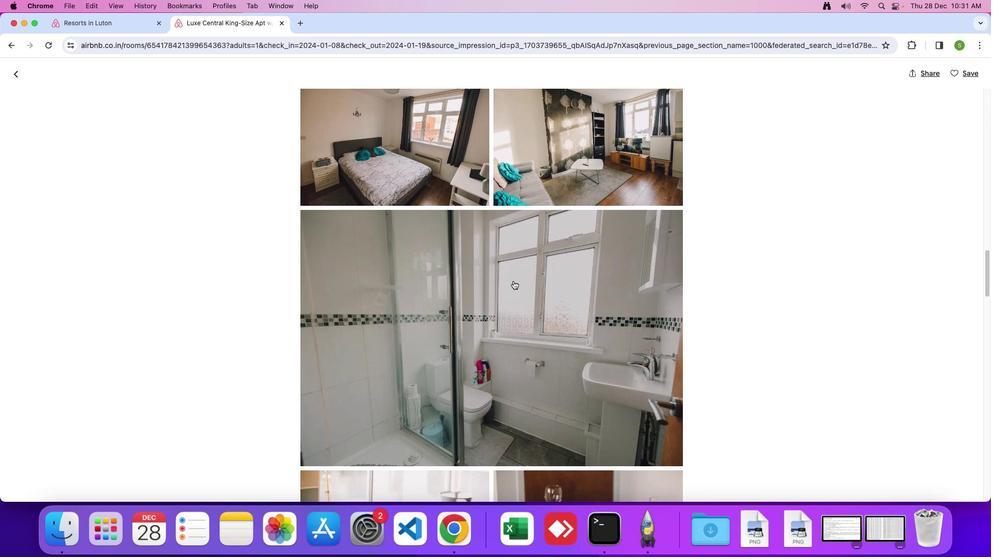 
Action: Mouse scrolled (513, 281) with delta (0, 0)
Screenshot: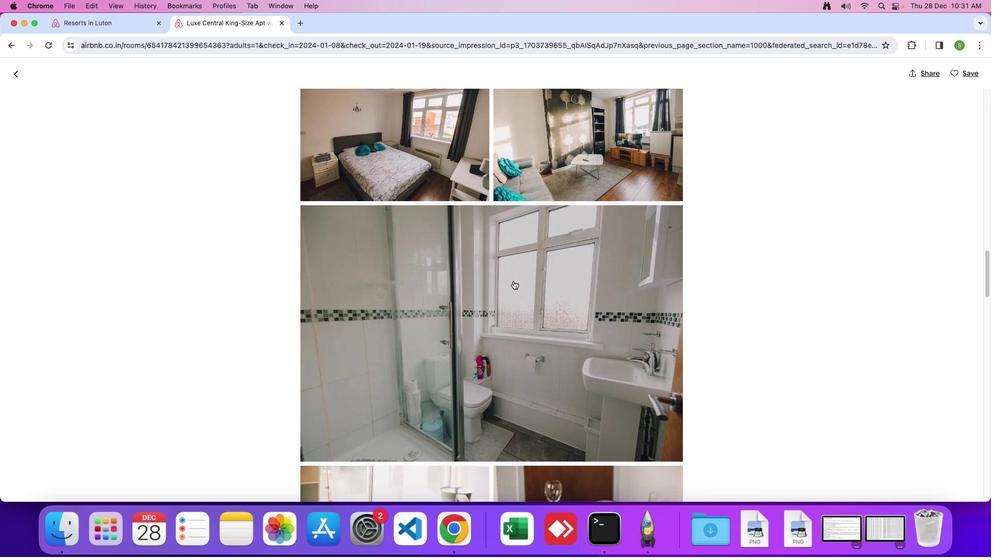 
Action: Mouse scrolled (513, 281) with delta (0, 0)
Screenshot: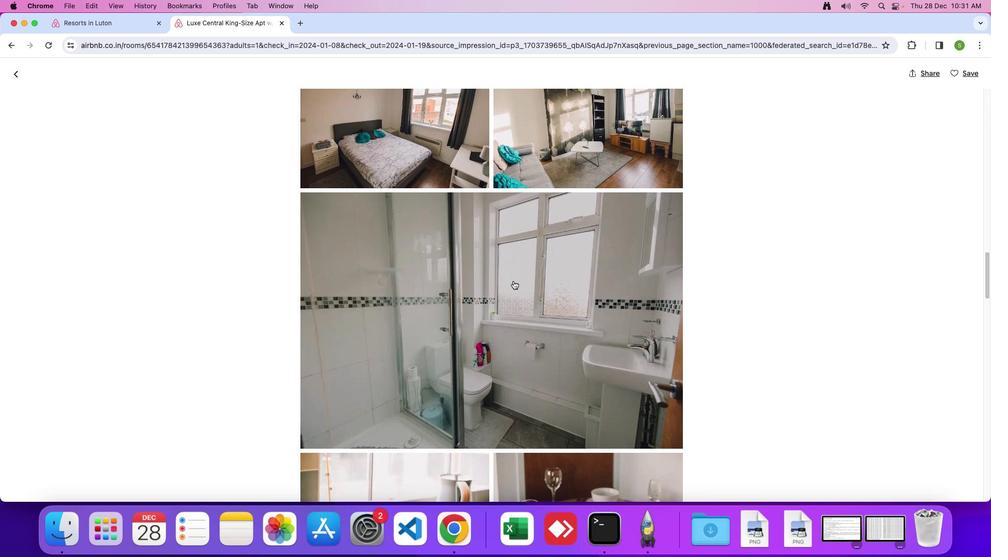 
Action: Mouse scrolled (513, 281) with delta (0, 0)
Screenshot: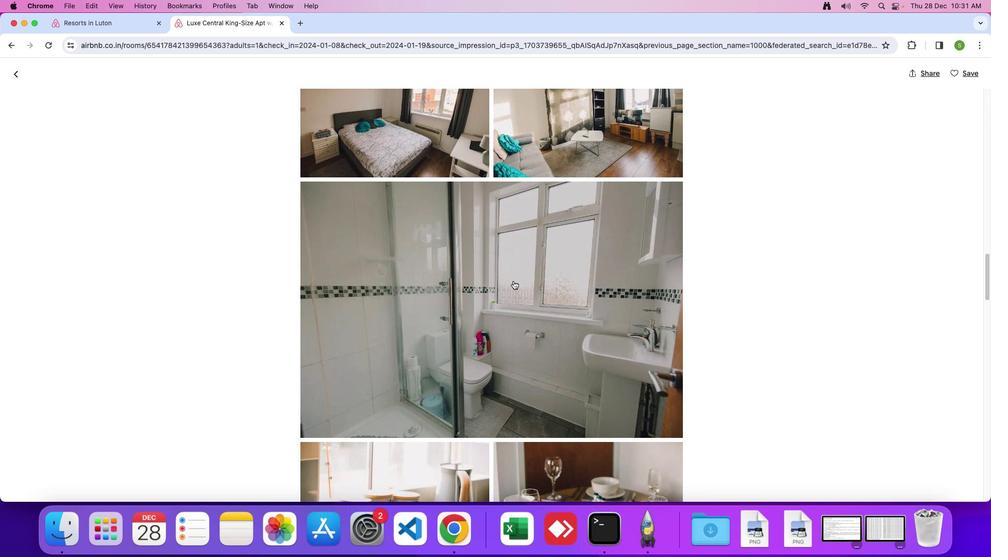 
Action: Mouse scrolled (513, 281) with delta (0, 0)
Screenshot: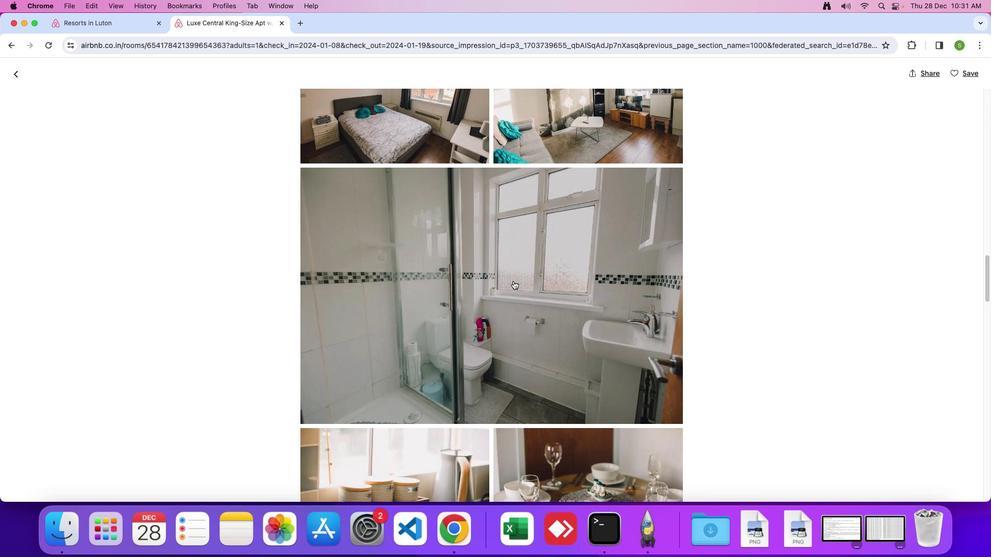 
Action: Mouse scrolled (513, 281) with delta (0, 0)
Screenshot: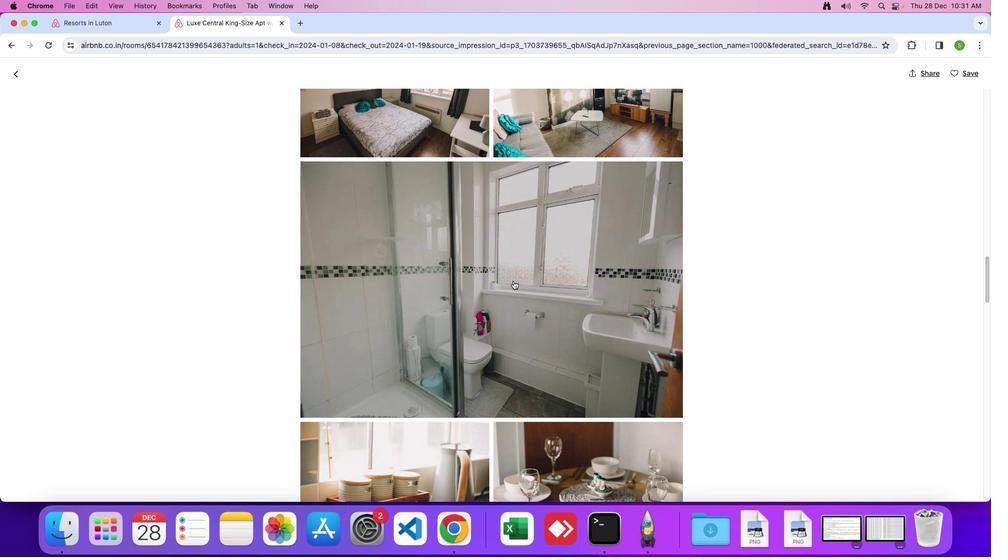
Action: Mouse scrolled (513, 281) with delta (0, 0)
Screenshot: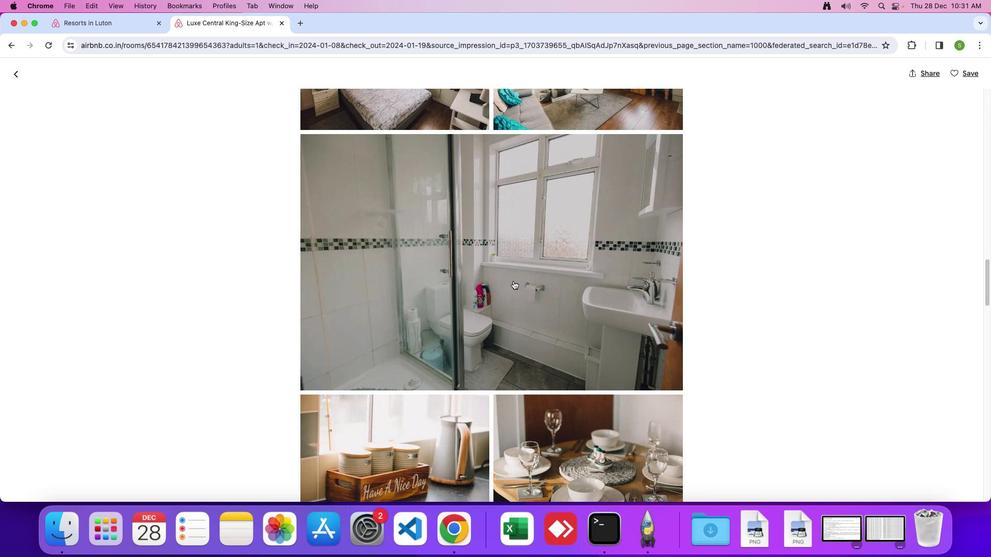 
Action: Mouse scrolled (513, 281) with delta (0, 0)
Screenshot: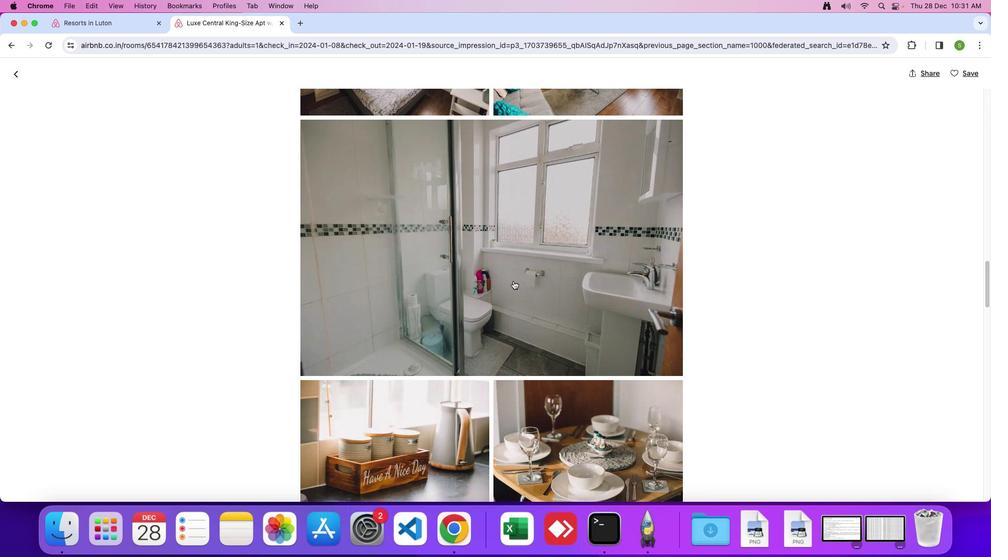 
Action: Mouse scrolled (513, 281) with delta (0, 0)
Screenshot: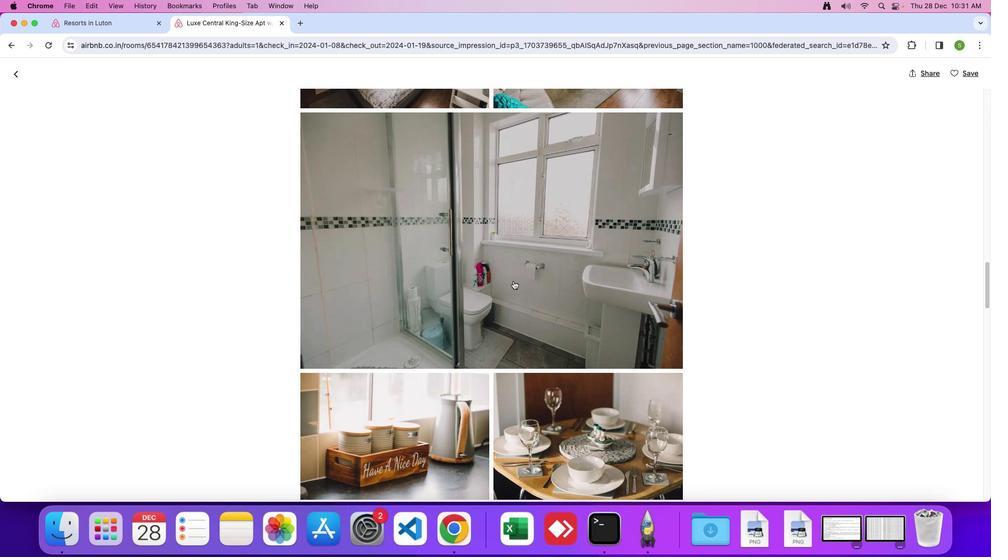 
Action: Mouse scrolled (513, 281) with delta (0, 0)
Screenshot: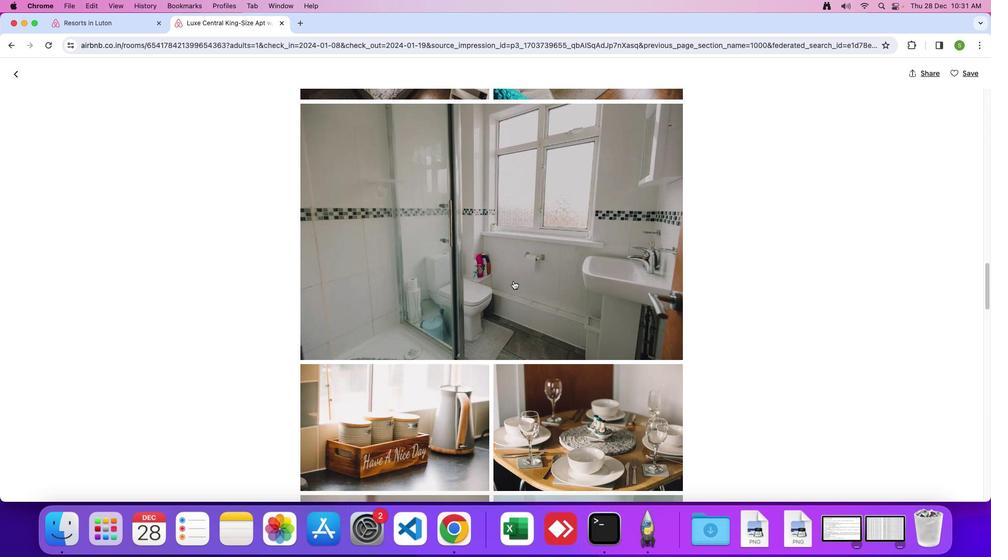 
Action: Mouse scrolled (513, 281) with delta (0, 0)
Screenshot: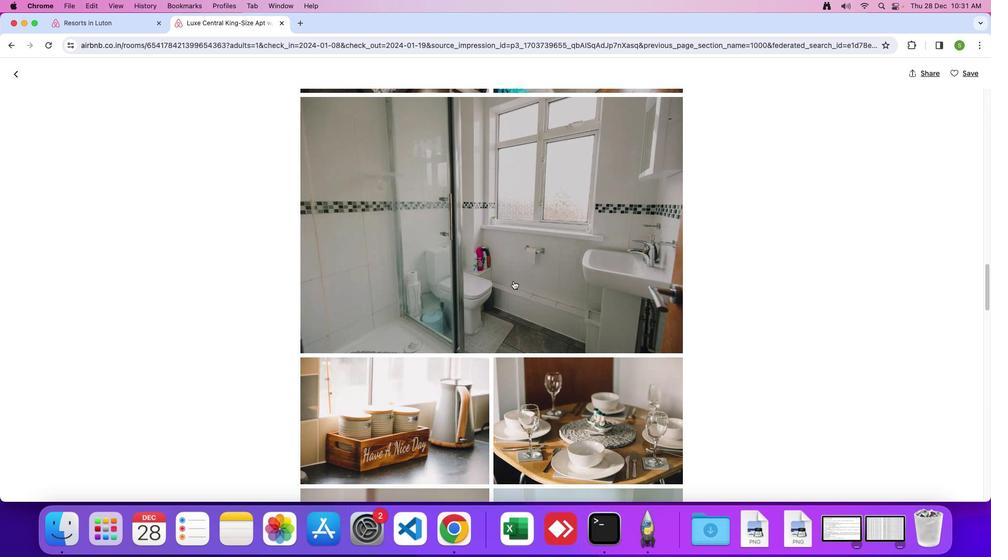 
Action: Mouse scrolled (513, 281) with delta (0, 0)
Screenshot: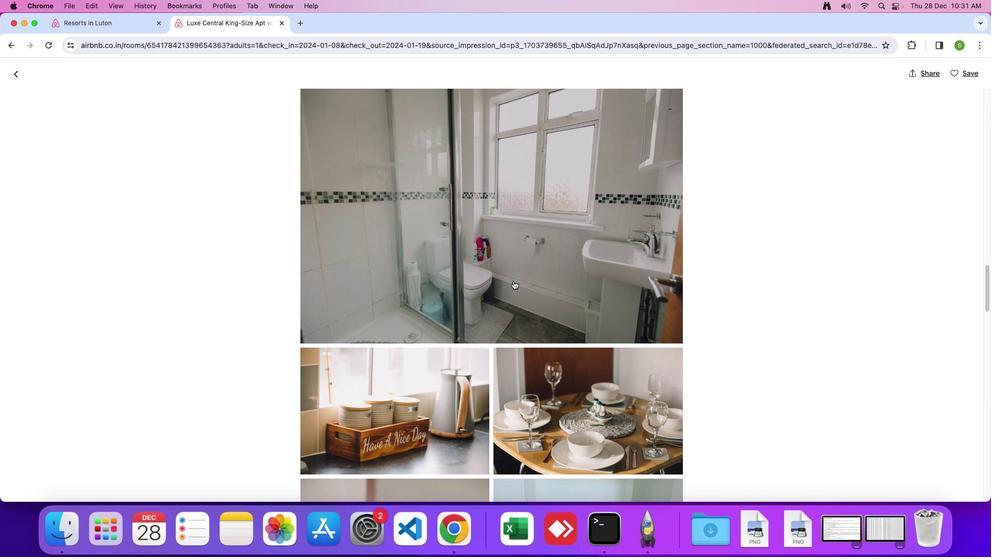 
Action: Mouse scrolled (513, 281) with delta (0, 0)
Screenshot: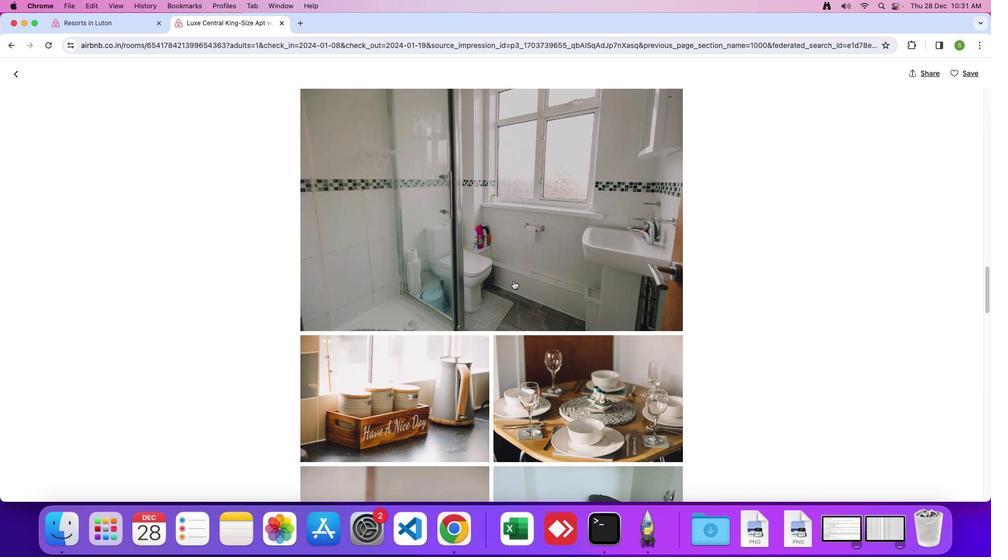 
Action: Mouse scrolled (513, 281) with delta (0, -1)
Screenshot: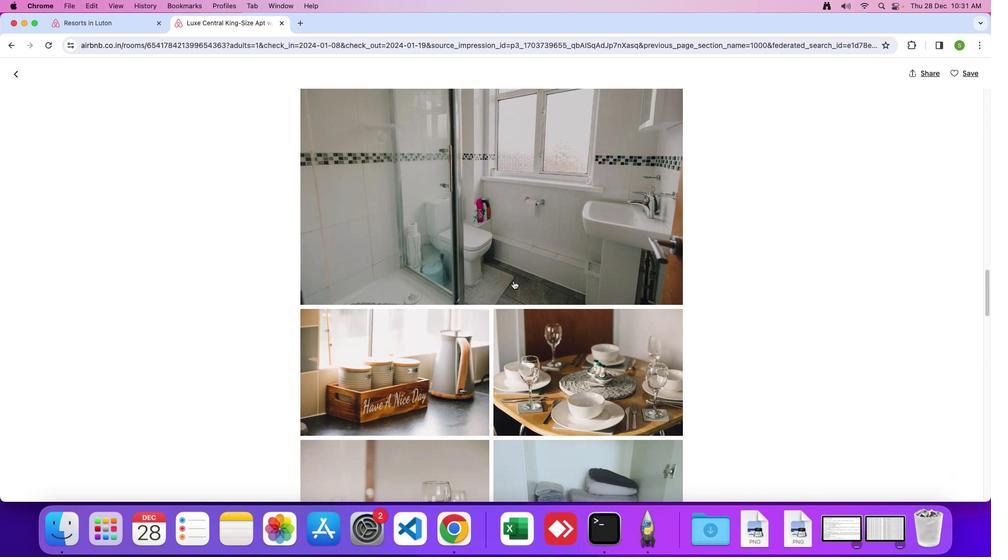 
Action: Mouse scrolled (513, 281) with delta (0, 0)
Screenshot: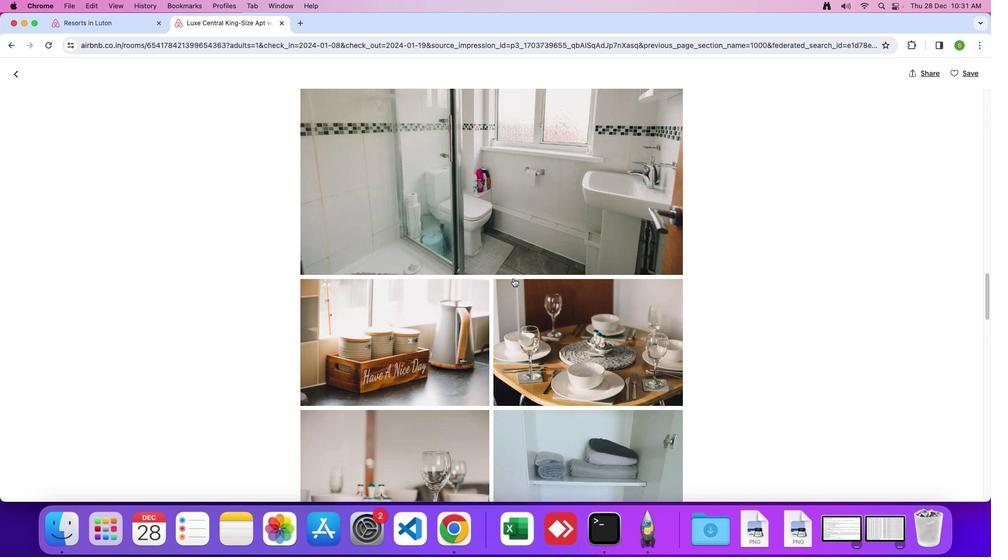 
Action: Mouse scrolled (513, 281) with delta (0, 0)
